 Task: Create fields in agent object.
Action: Mouse moved to (1058, 73)
Screenshot: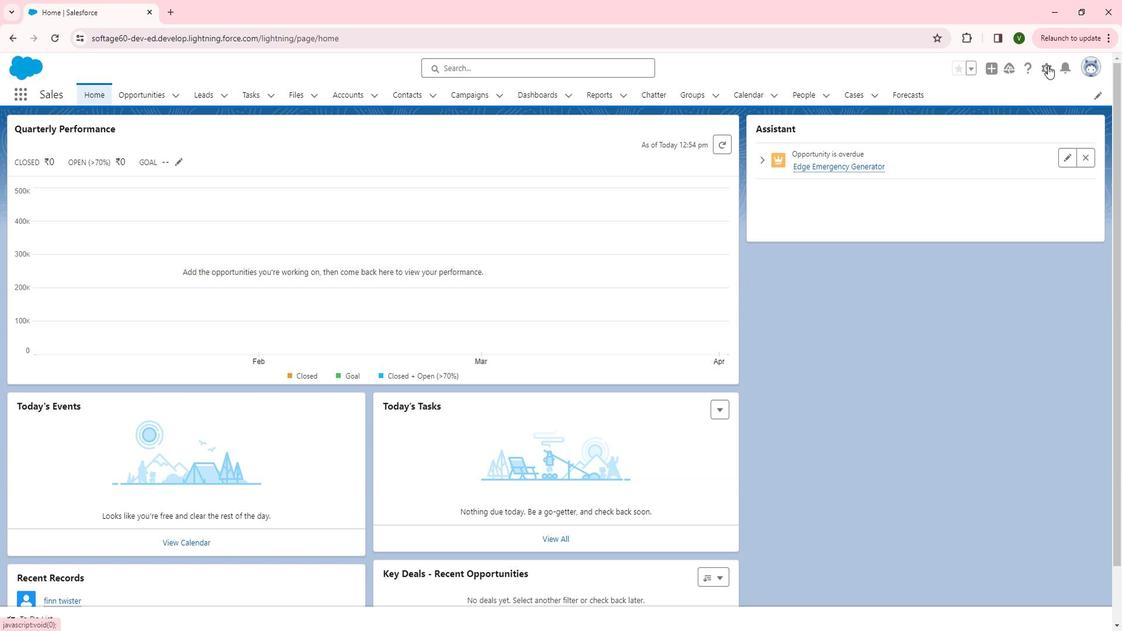 
Action: Mouse pressed left at (1058, 73)
Screenshot: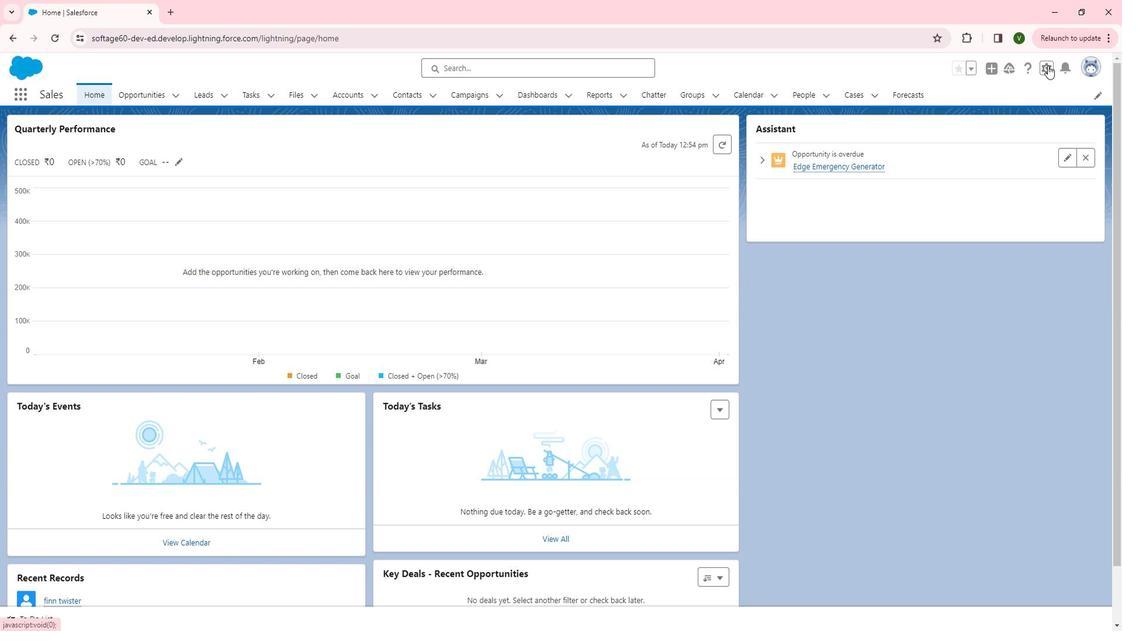 
Action: Mouse moved to (996, 109)
Screenshot: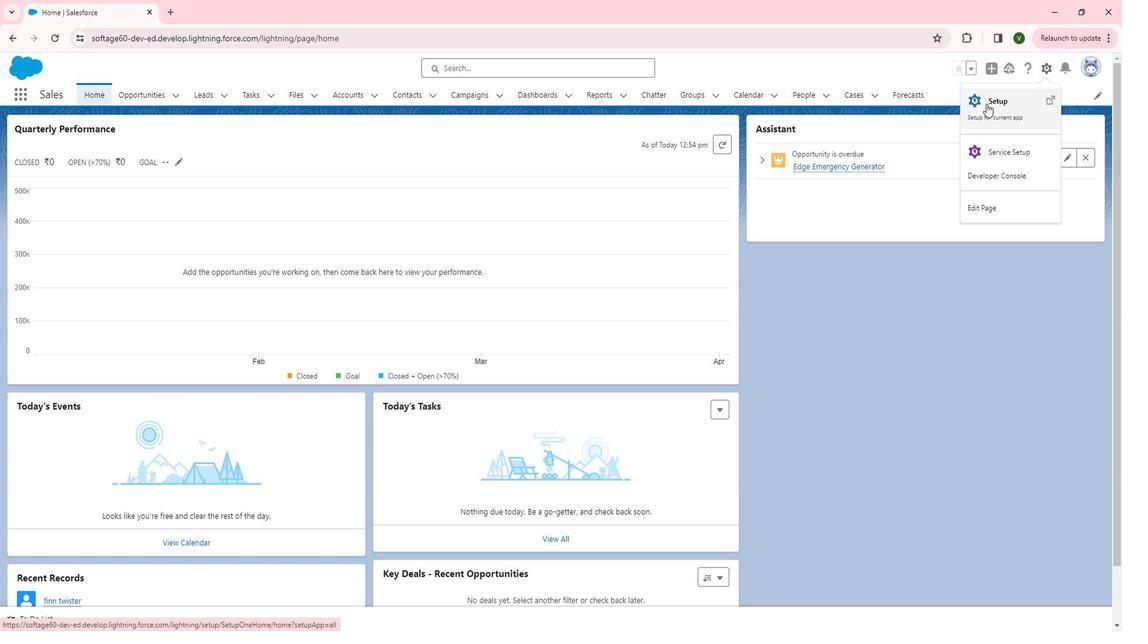 
Action: Mouse pressed left at (996, 109)
Screenshot: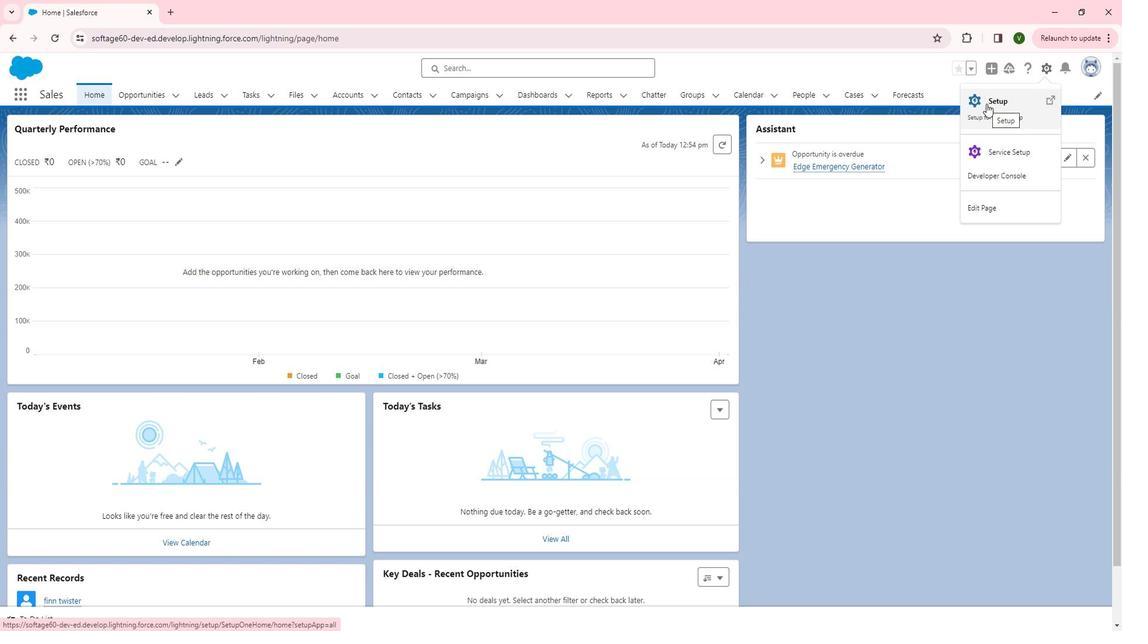 
Action: Mouse moved to (74, 320)
Screenshot: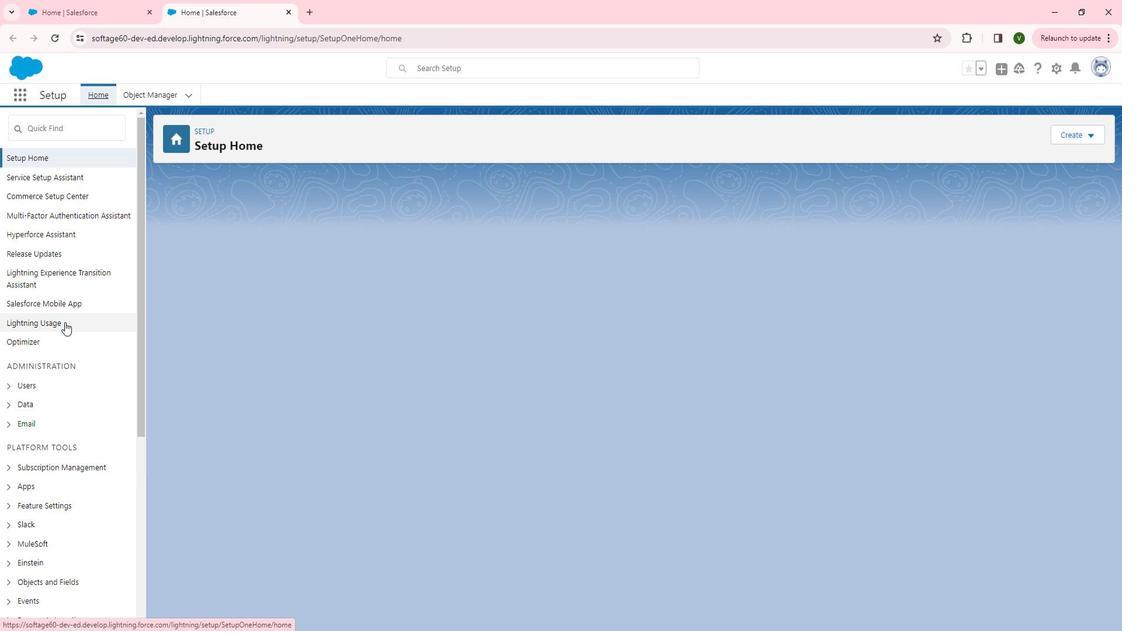 
Action: Mouse scrolled (74, 319) with delta (0, 0)
Screenshot: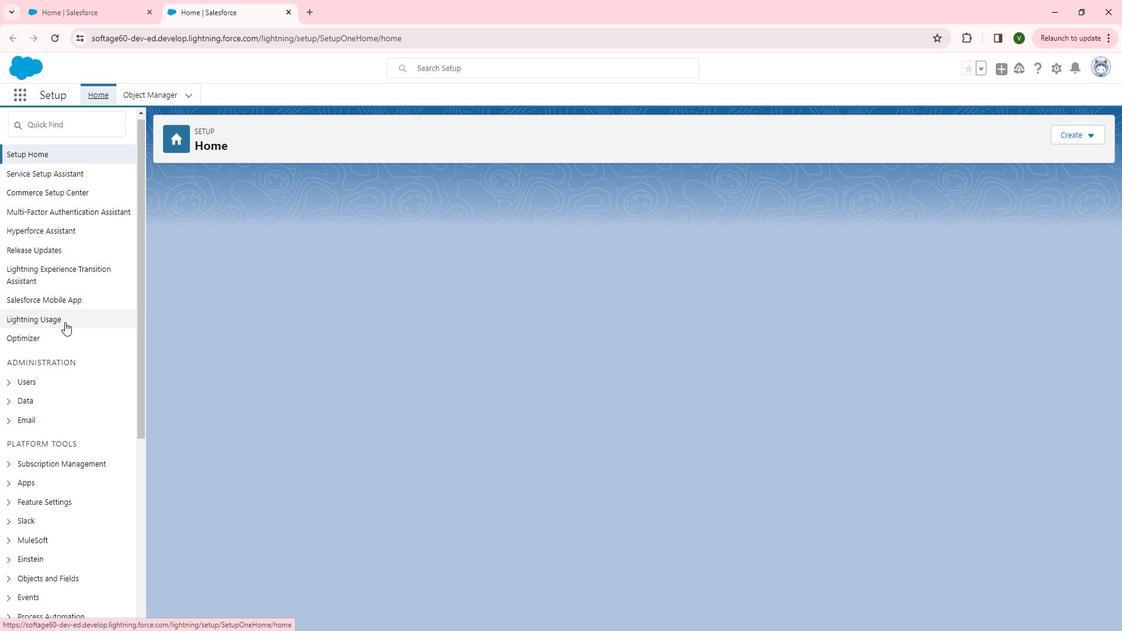 
Action: Mouse scrolled (74, 319) with delta (0, 0)
Screenshot: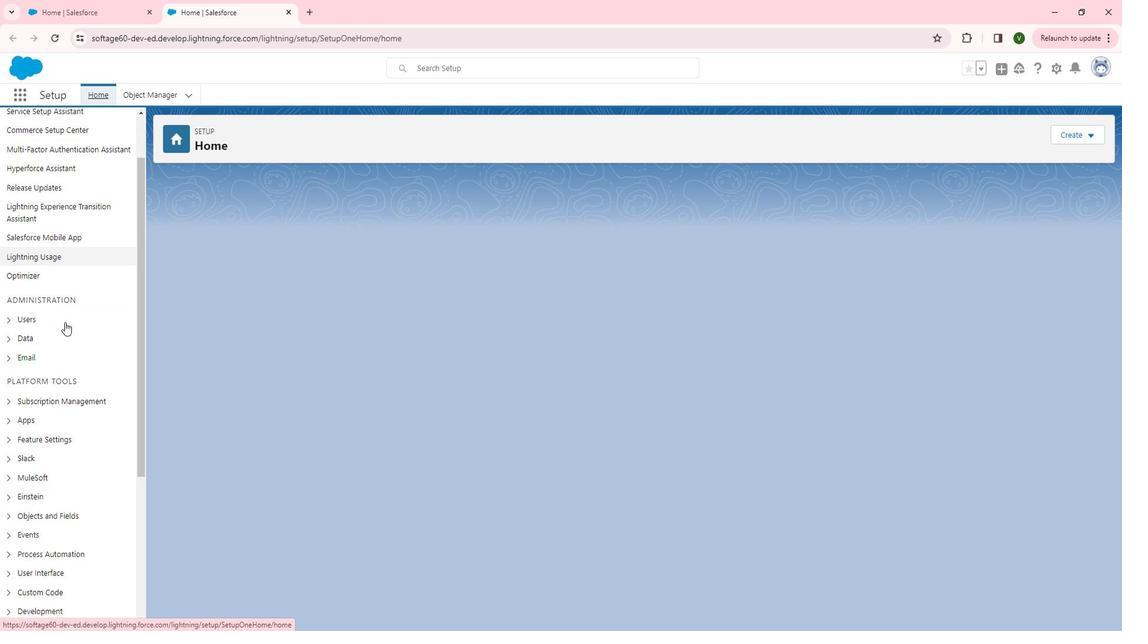 
Action: Mouse scrolled (74, 319) with delta (0, 0)
Screenshot: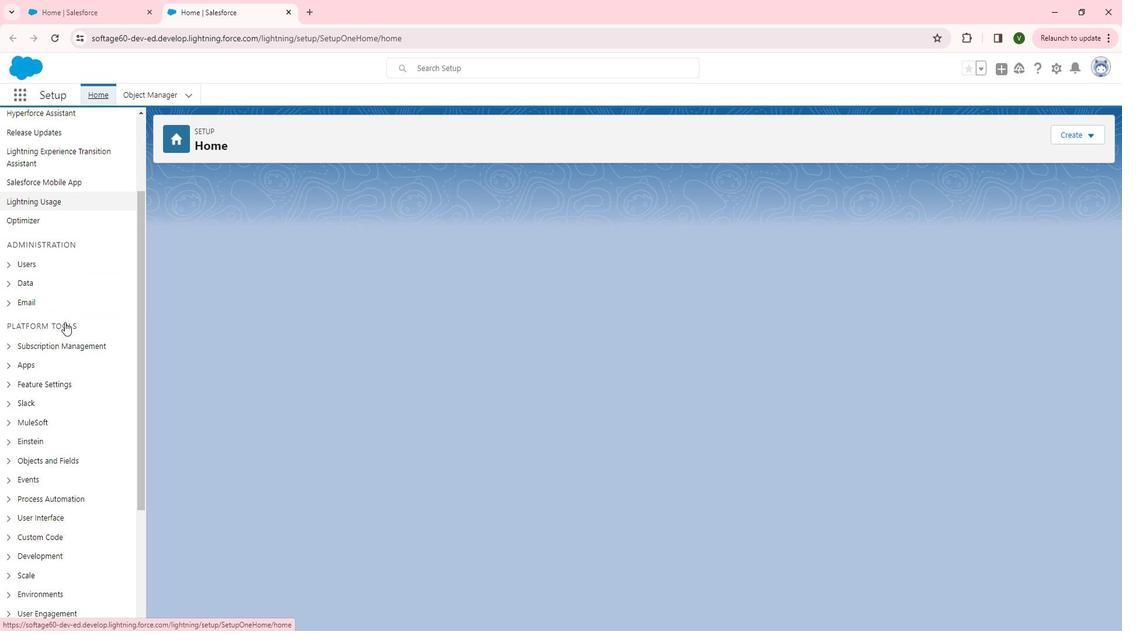 
Action: Mouse moved to (17, 395)
Screenshot: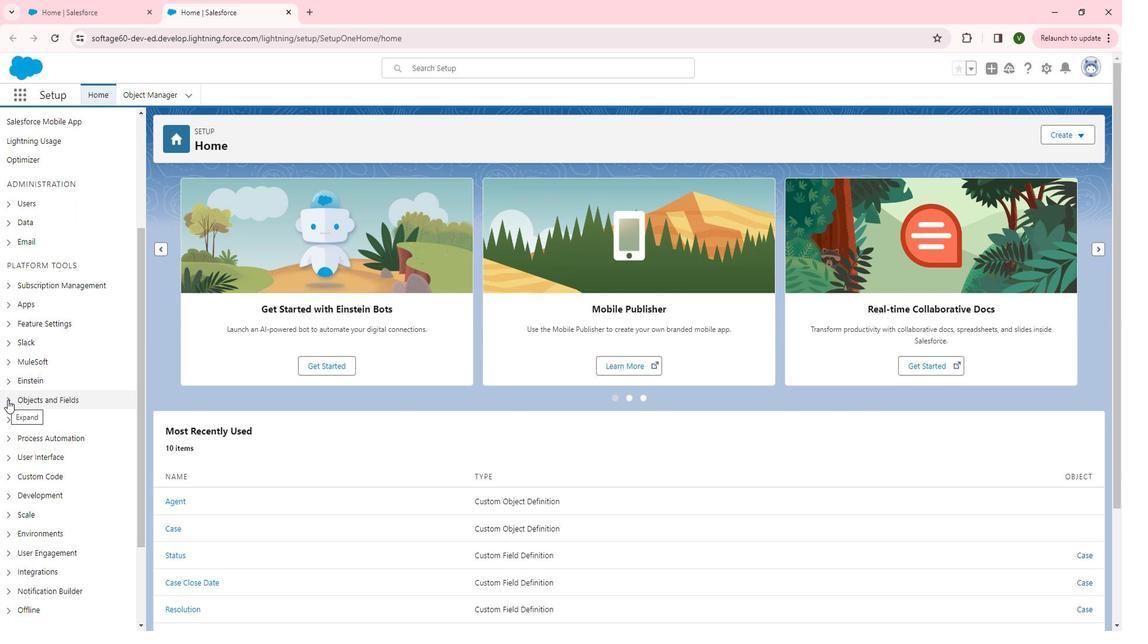
Action: Mouse pressed left at (17, 395)
Screenshot: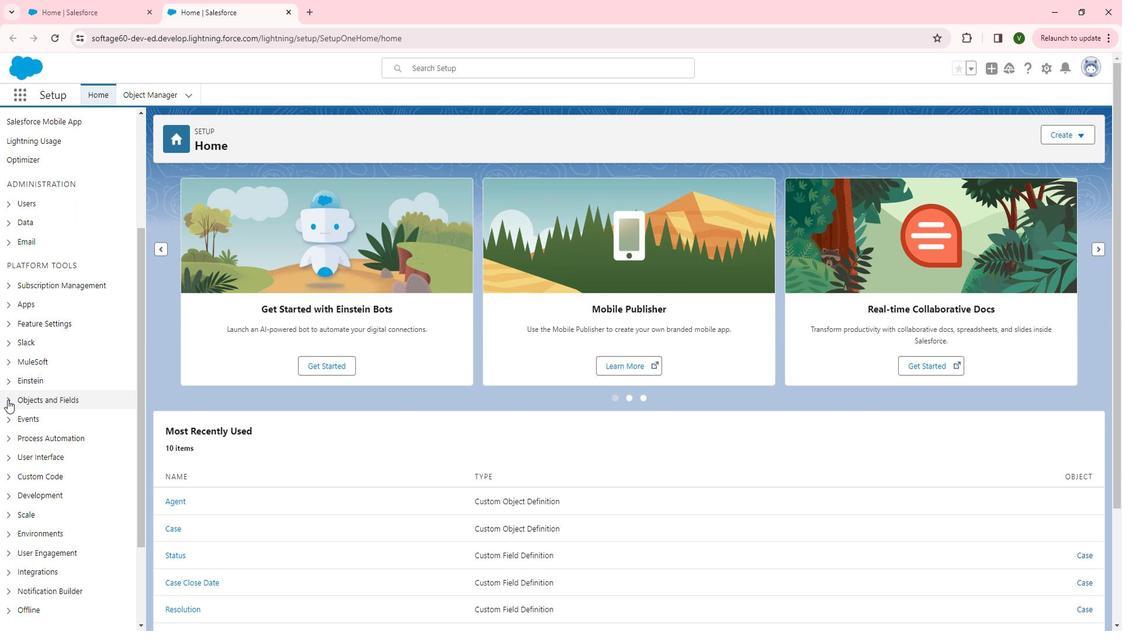 
Action: Mouse moved to (53, 399)
Screenshot: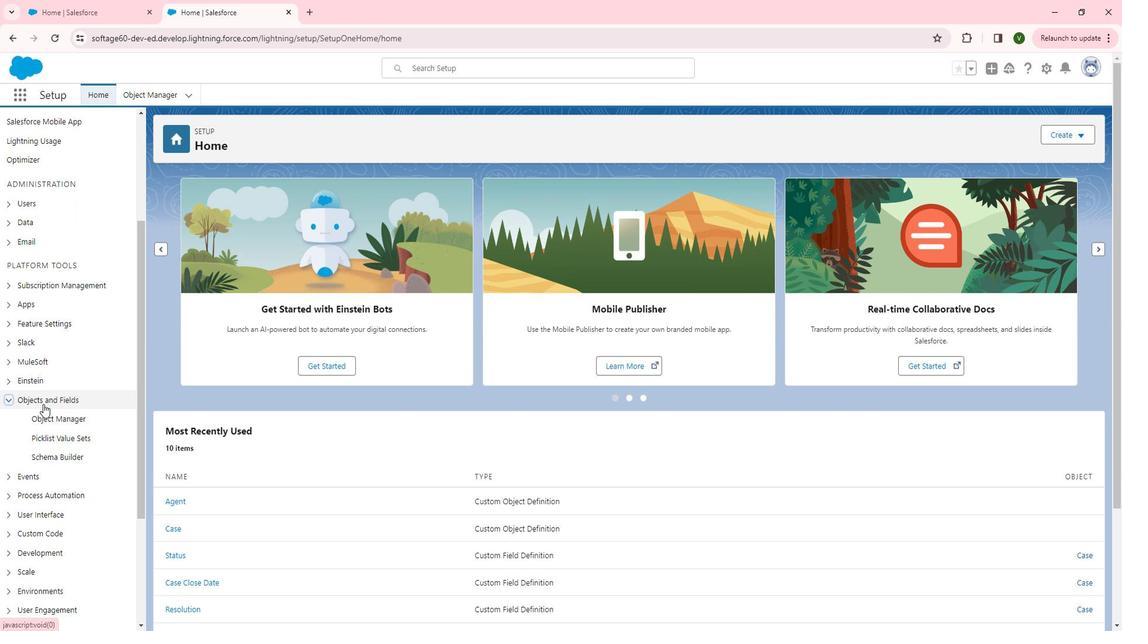 
Action: Mouse scrolled (53, 398) with delta (0, 0)
Screenshot: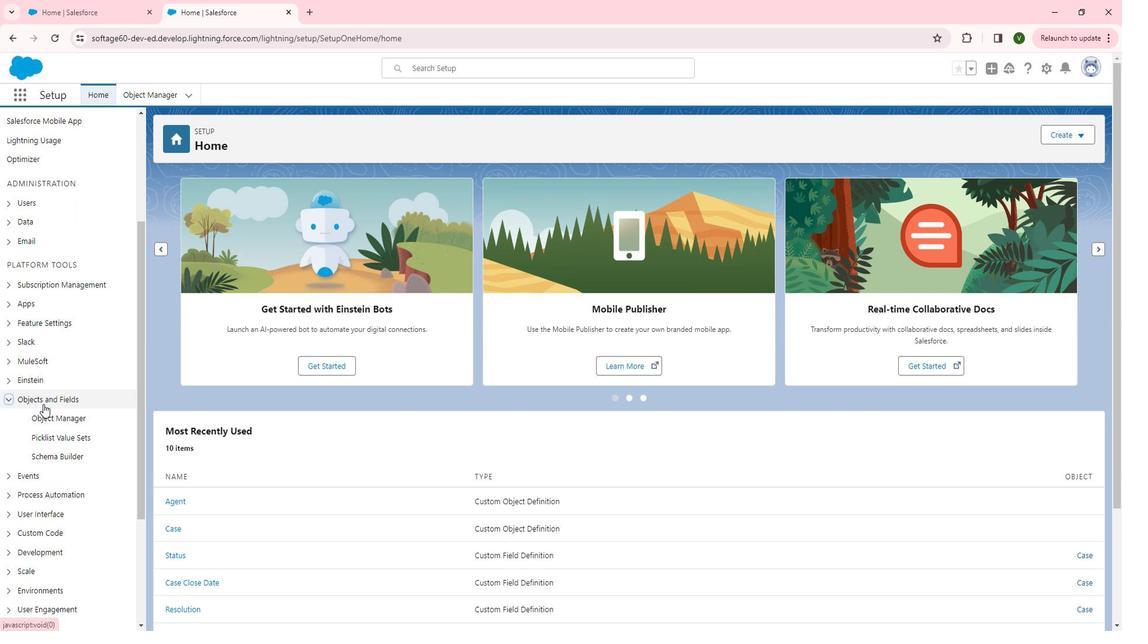 
Action: Mouse moved to (80, 351)
Screenshot: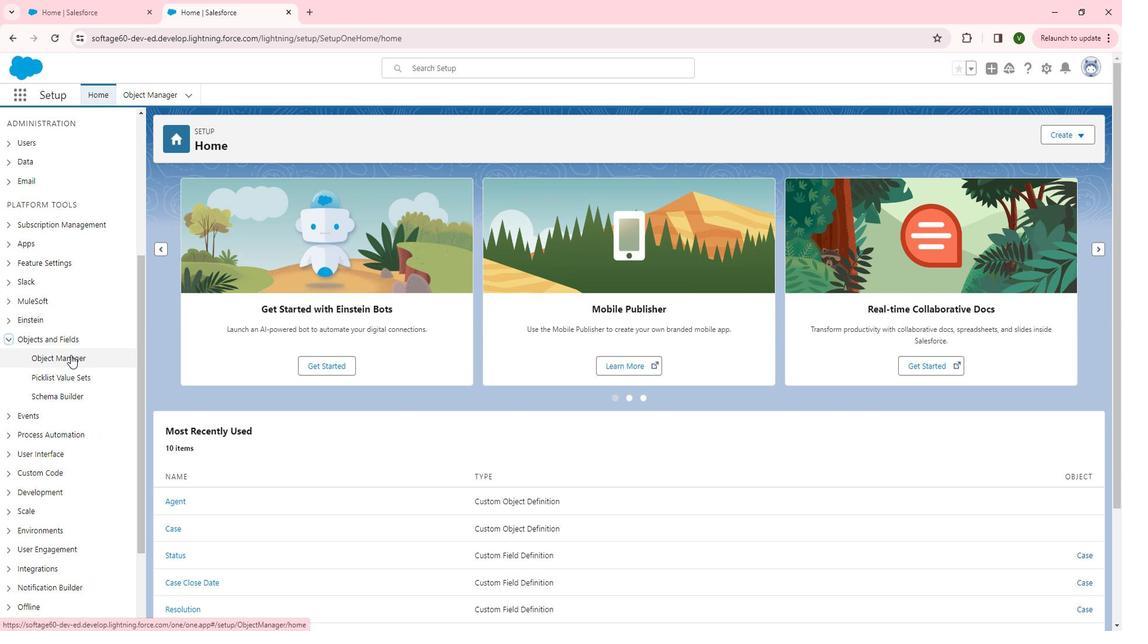 
Action: Mouse pressed left at (80, 351)
Screenshot: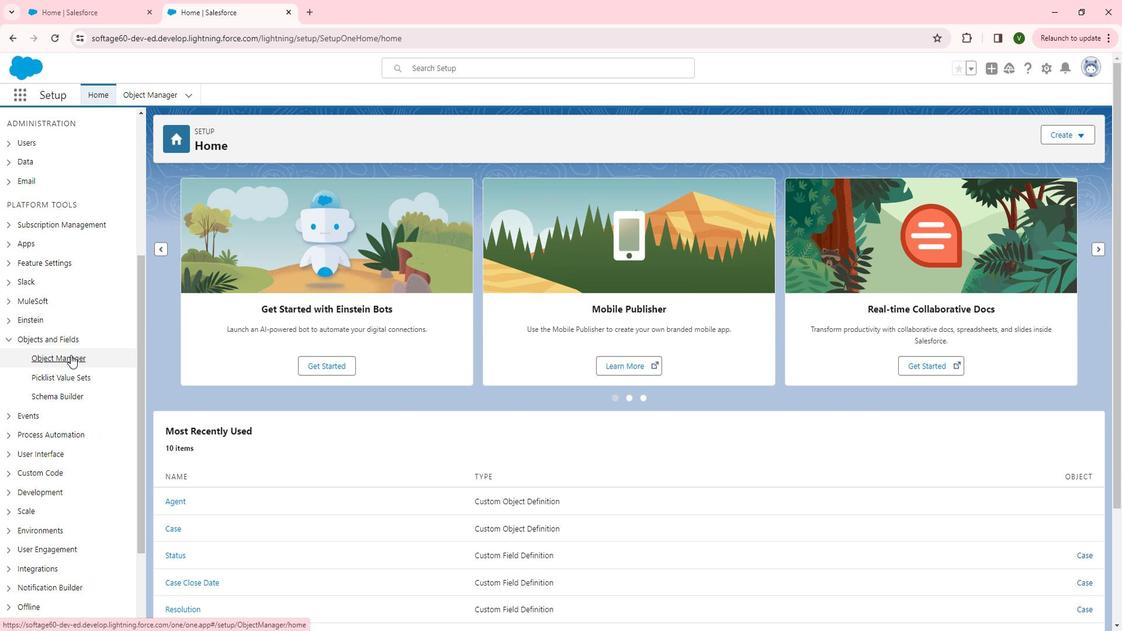 
Action: Mouse moved to (32, 263)
Screenshot: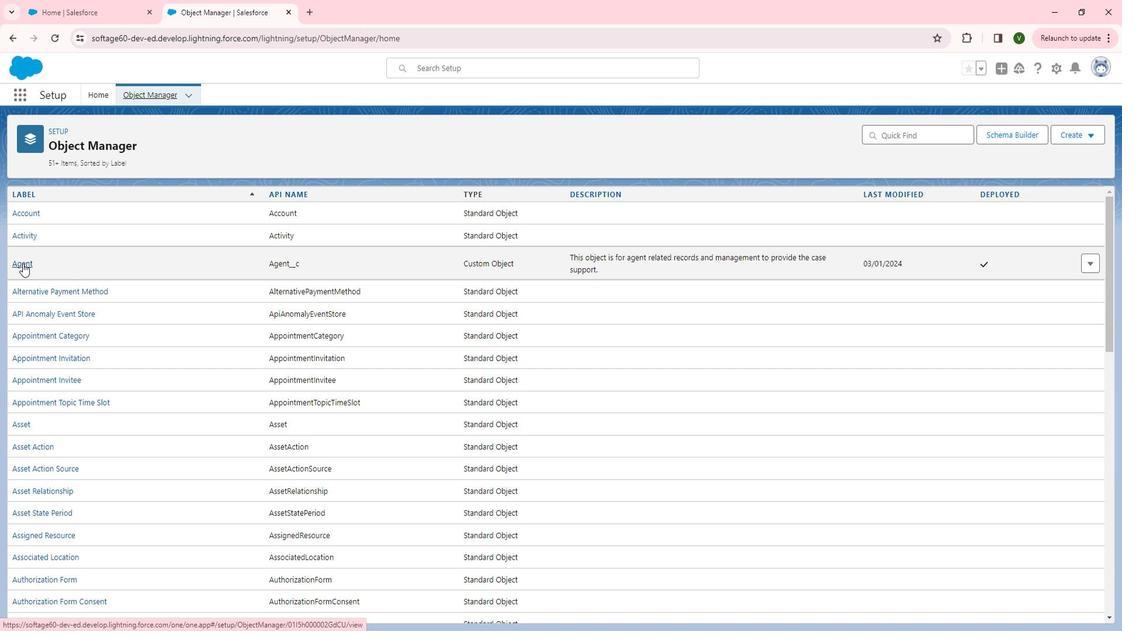 
Action: Mouse pressed left at (32, 263)
Screenshot: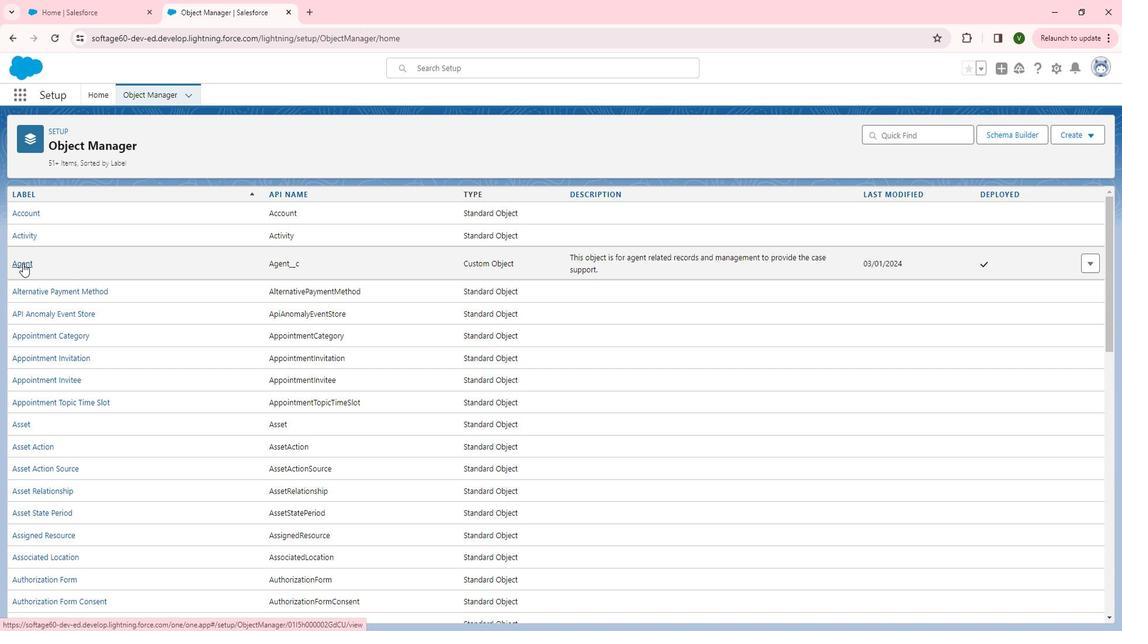 
Action: Mouse moved to (101, 219)
Screenshot: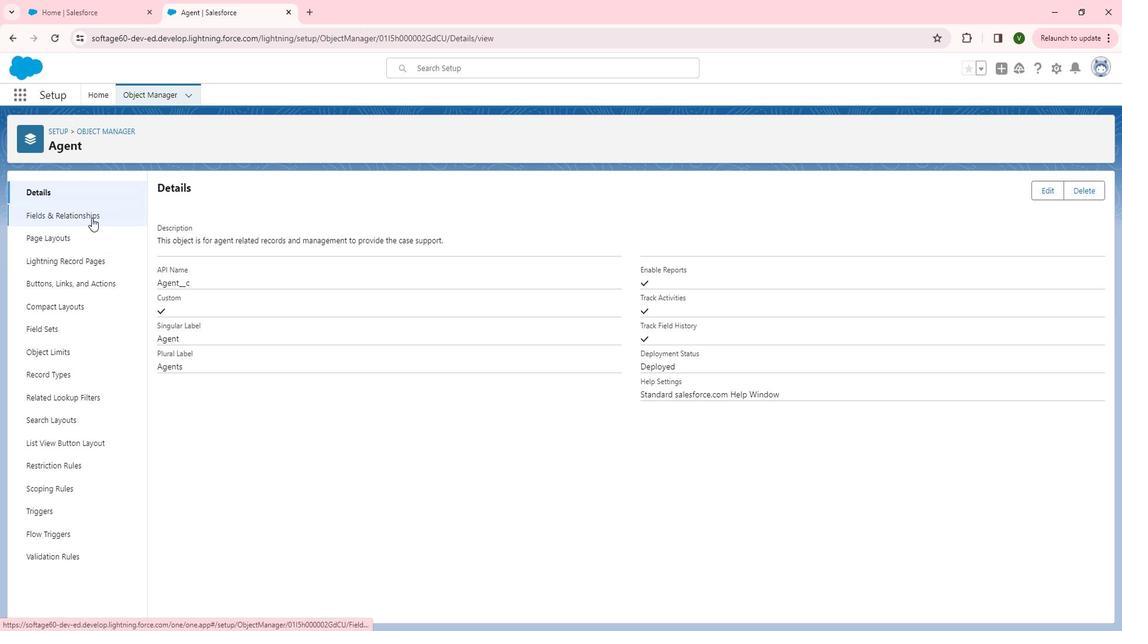
Action: Mouse pressed left at (101, 219)
Screenshot: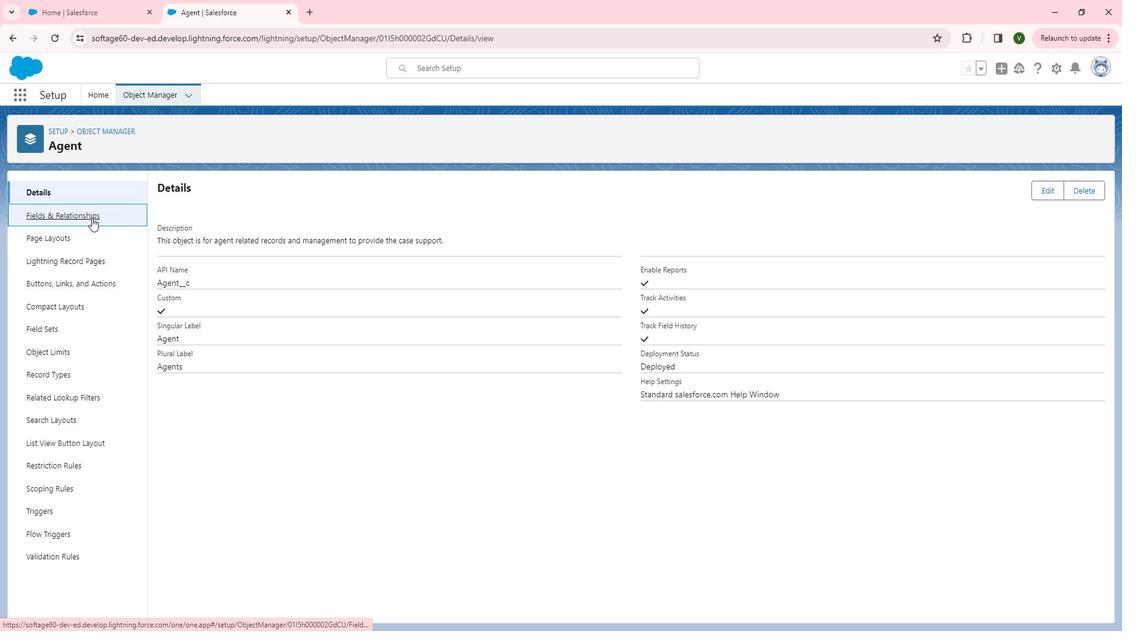 
Action: Mouse moved to (869, 196)
Screenshot: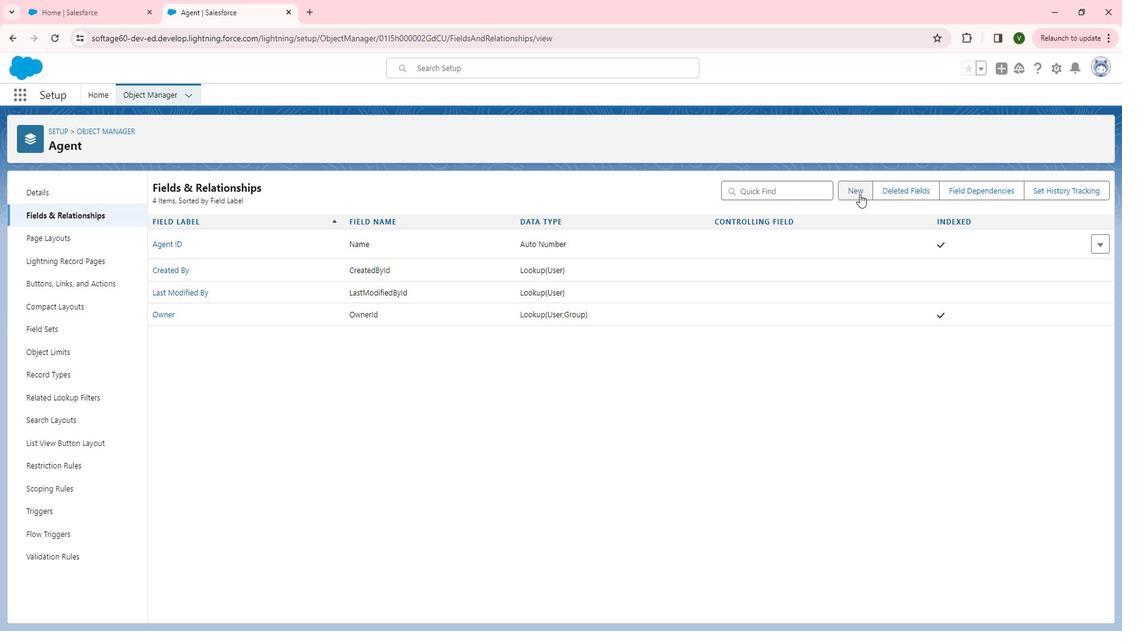
Action: Mouse pressed left at (869, 196)
Screenshot: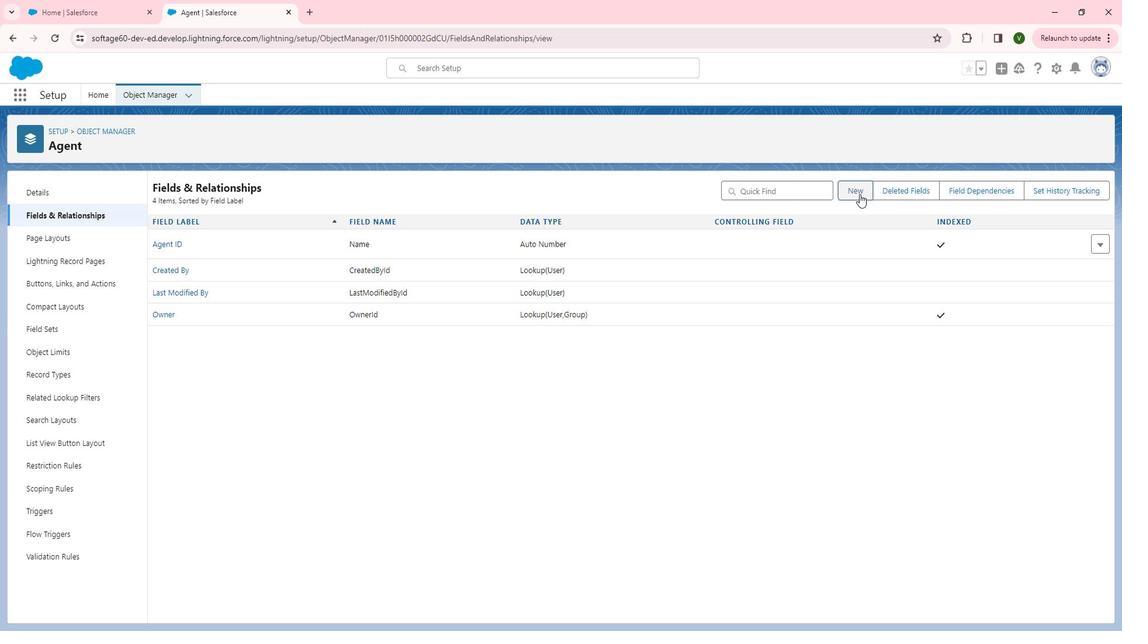
Action: Mouse moved to (300, 432)
Screenshot: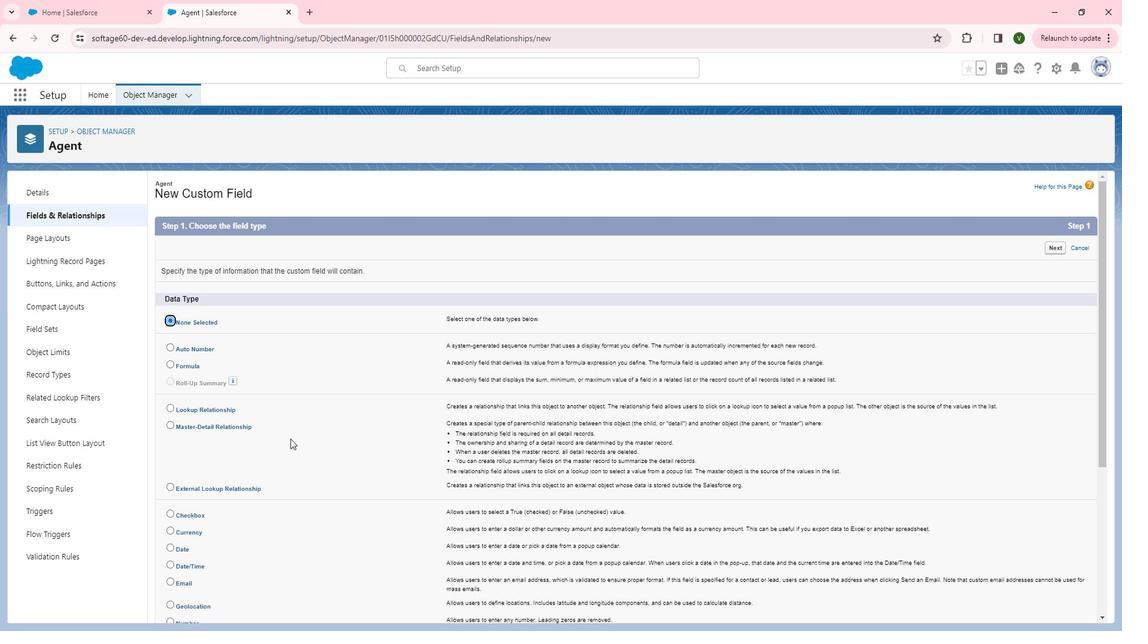 
Action: Mouse scrolled (300, 431) with delta (0, 0)
Screenshot: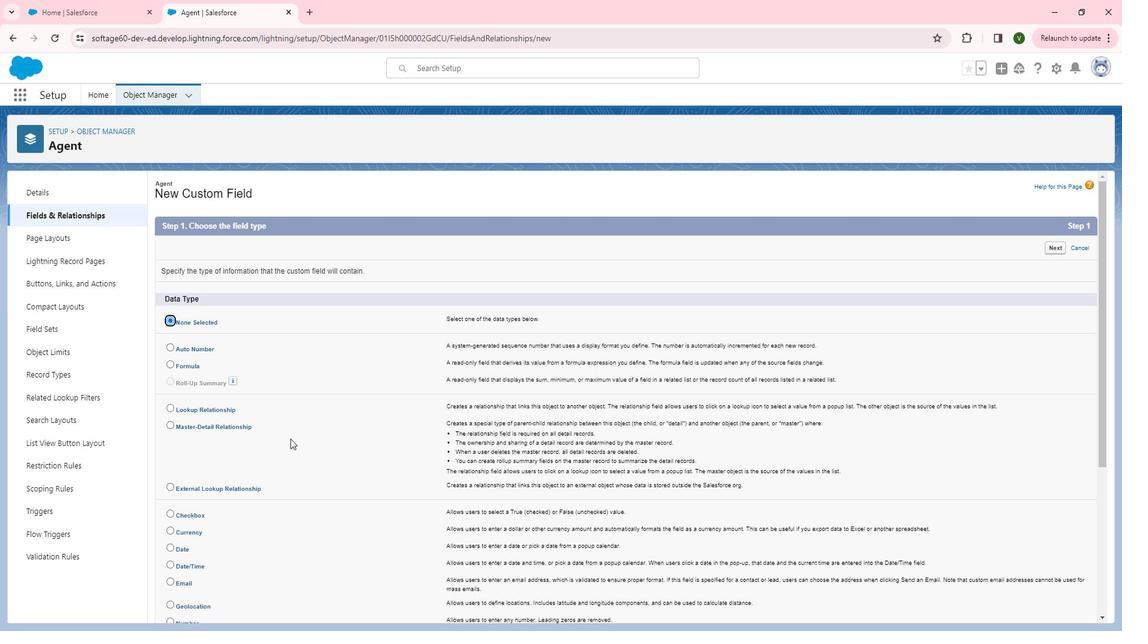 
Action: Mouse scrolled (300, 431) with delta (0, 0)
Screenshot: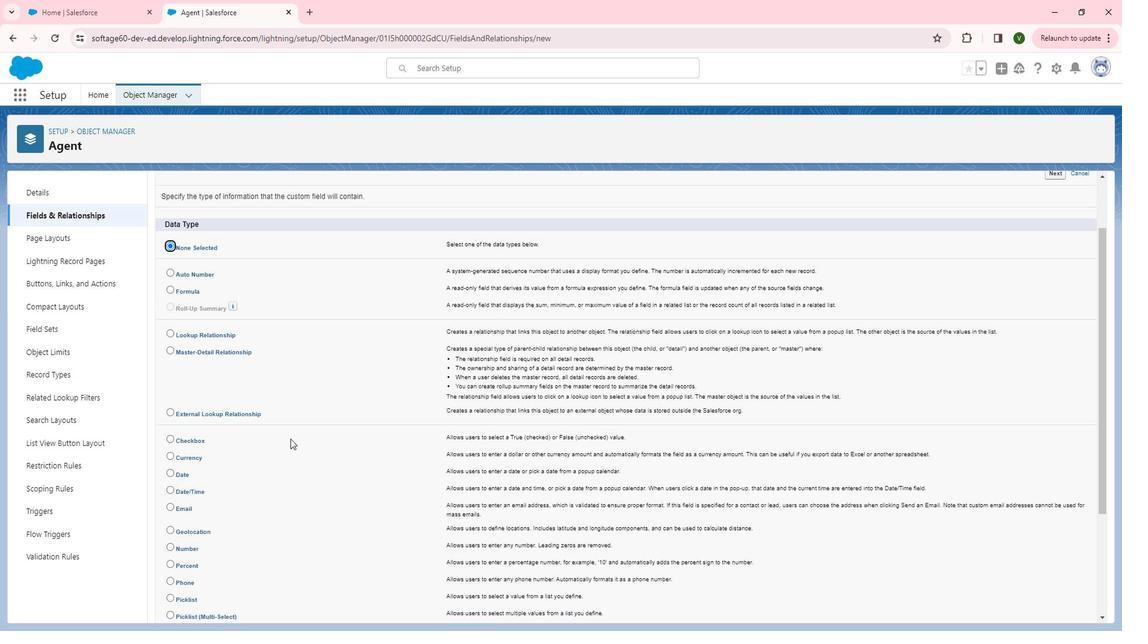 
Action: Mouse scrolled (300, 431) with delta (0, 0)
Screenshot: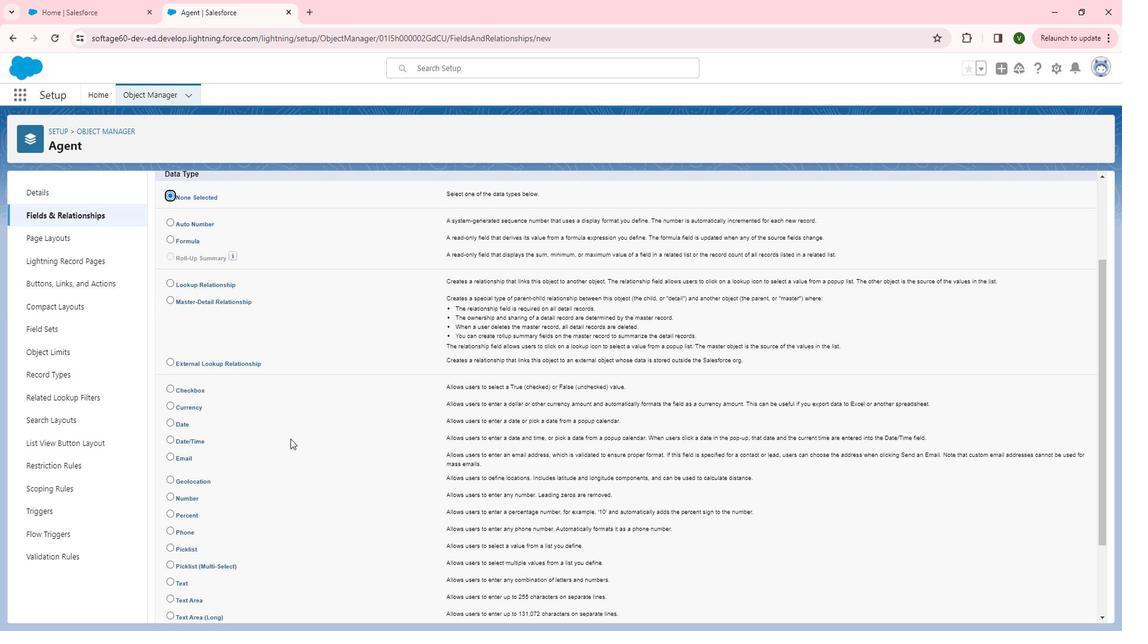 
Action: Mouse moved to (277, 438)
Screenshot: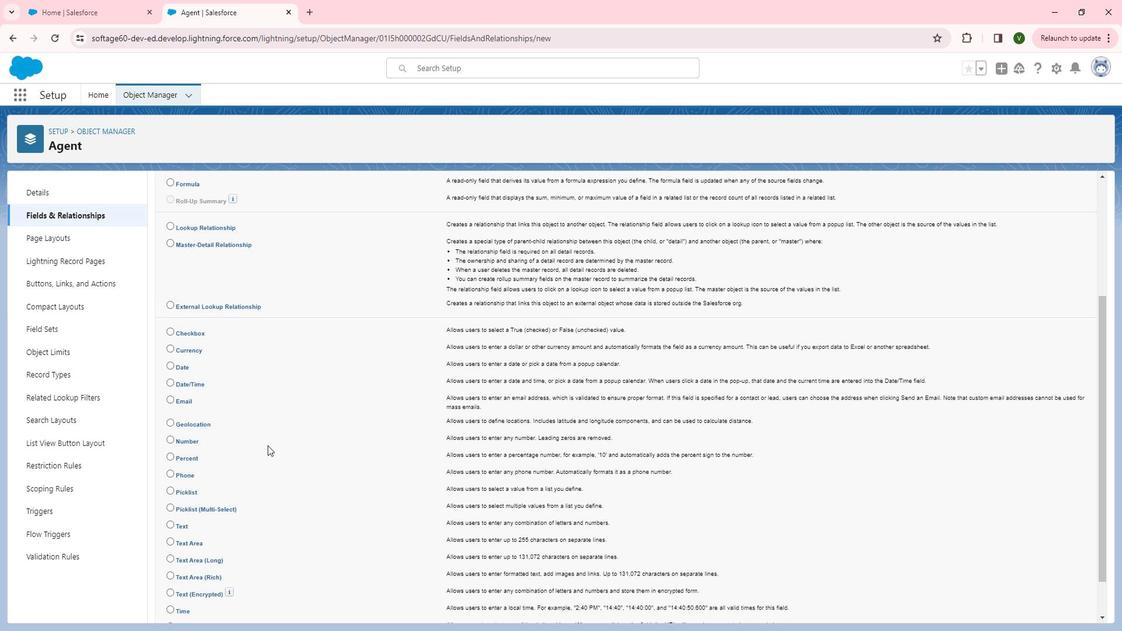 
Action: Mouse scrolled (277, 438) with delta (0, 0)
Screenshot: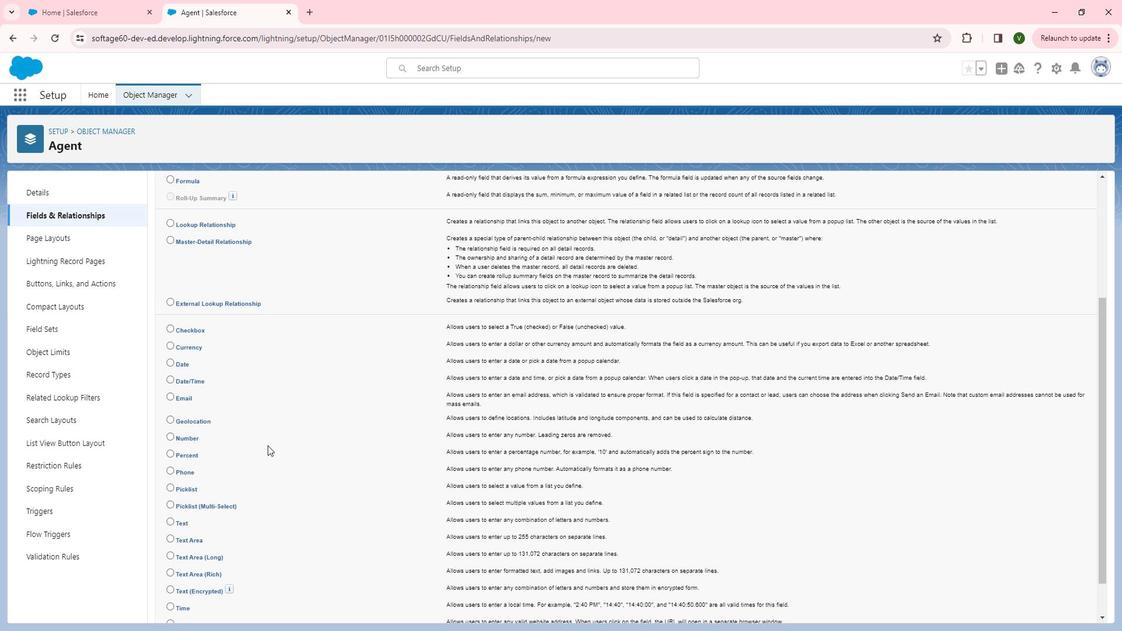 
Action: Mouse scrolled (277, 438) with delta (0, 0)
Screenshot: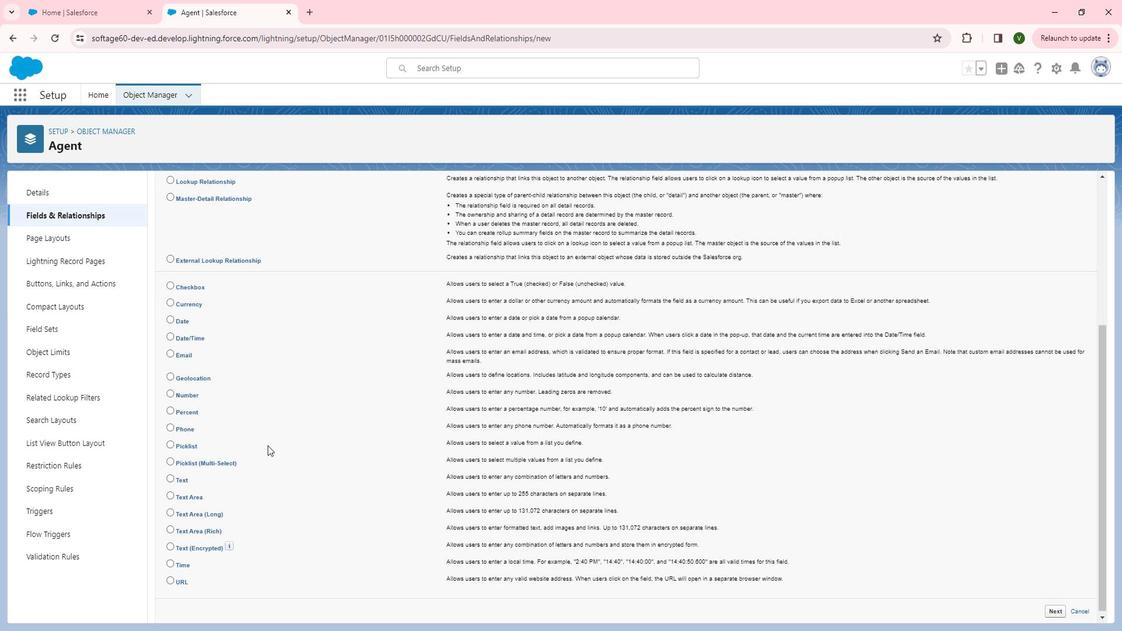
Action: Mouse moved to (182, 468)
Screenshot: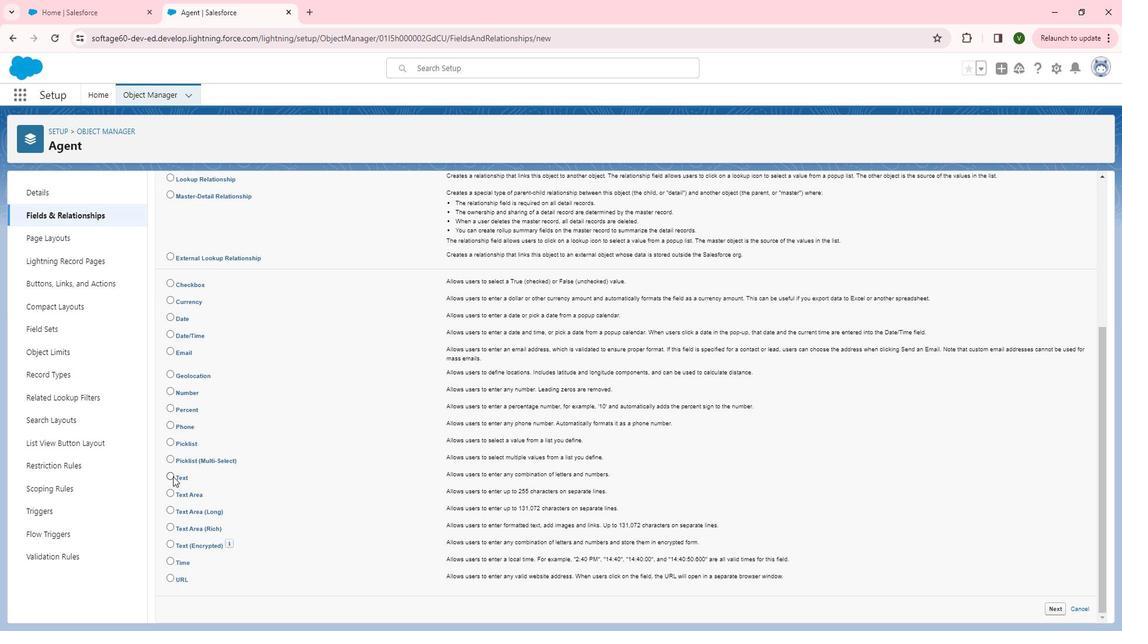 
Action: Mouse pressed left at (182, 468)
Screenshot: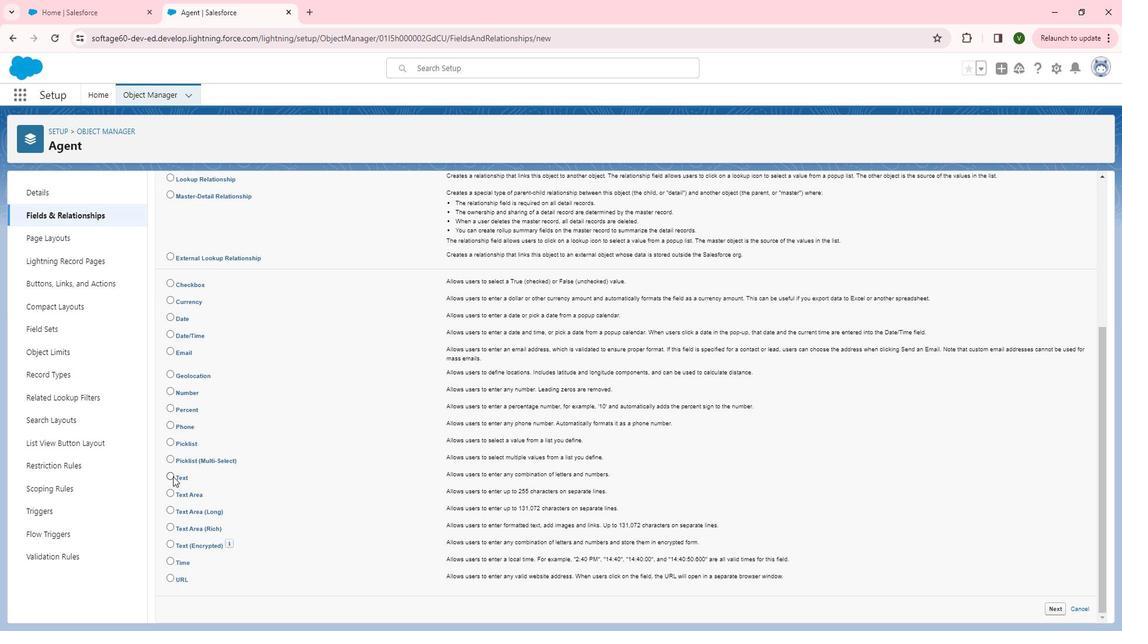 
Action: Mouse moved to (1068, 597)
Screenshot: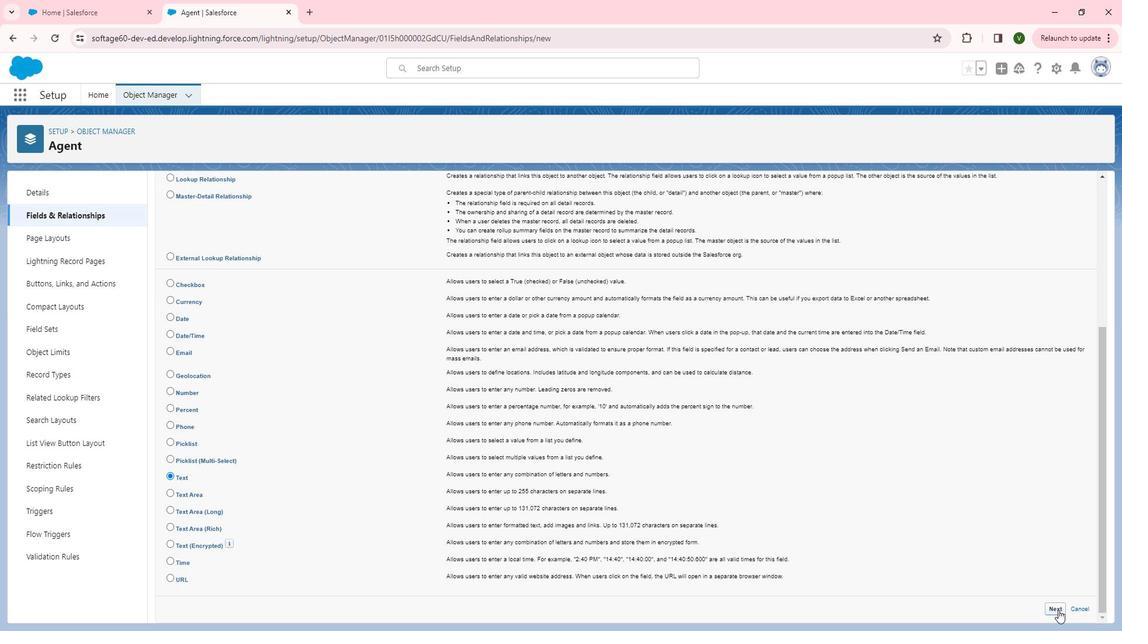 
Action: Mouse pressed left at (1068, 597)
Screenshot: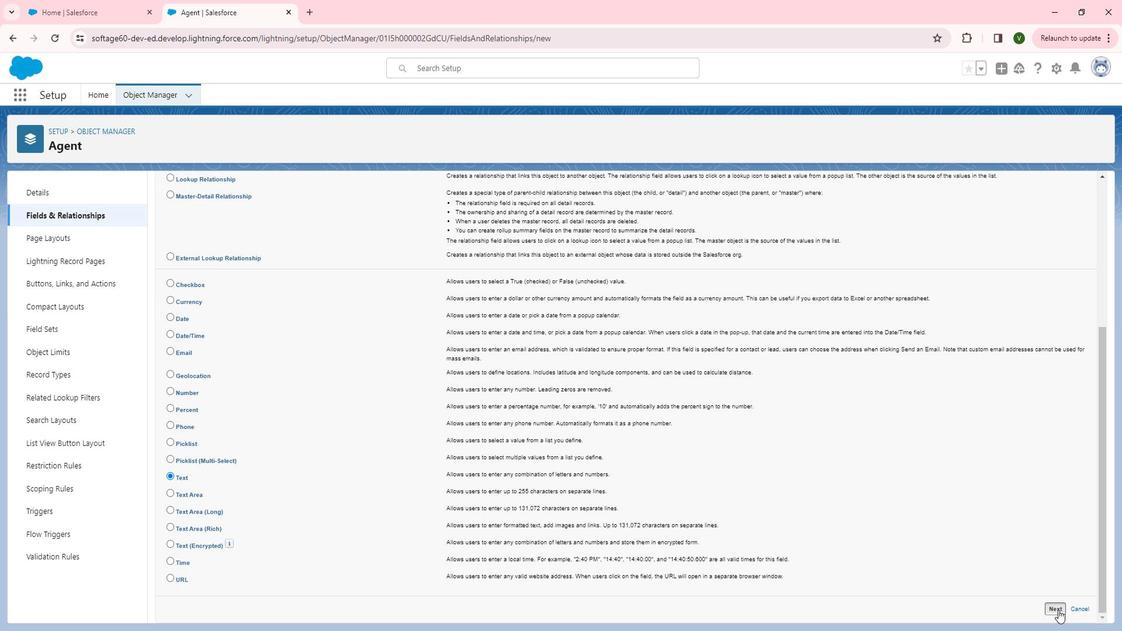 
Action: Mouse moved to (362, 270)
Screenshot: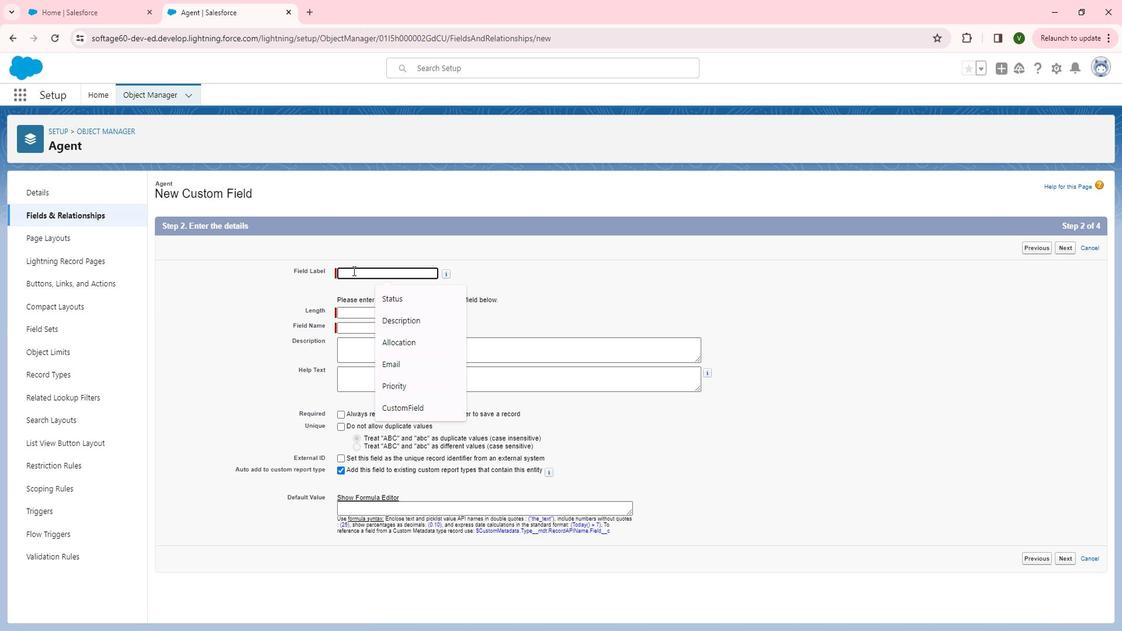 
Action: Mouse pressed left at (362, 270)
Screenshot: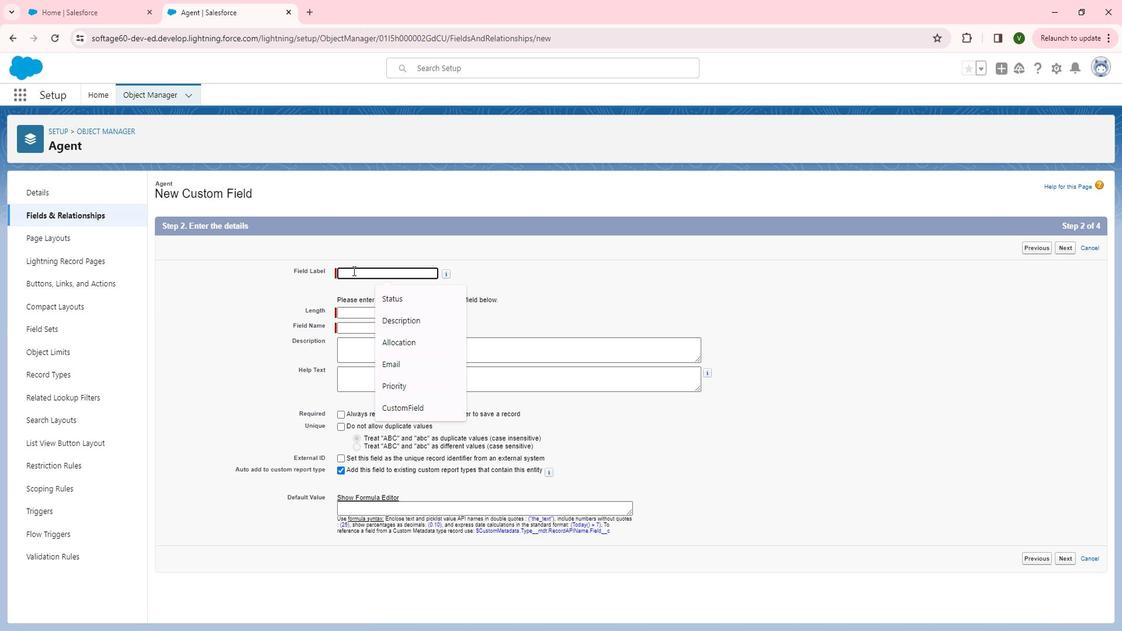 
Action: Mouse moved to (374, 276)
Screenshot: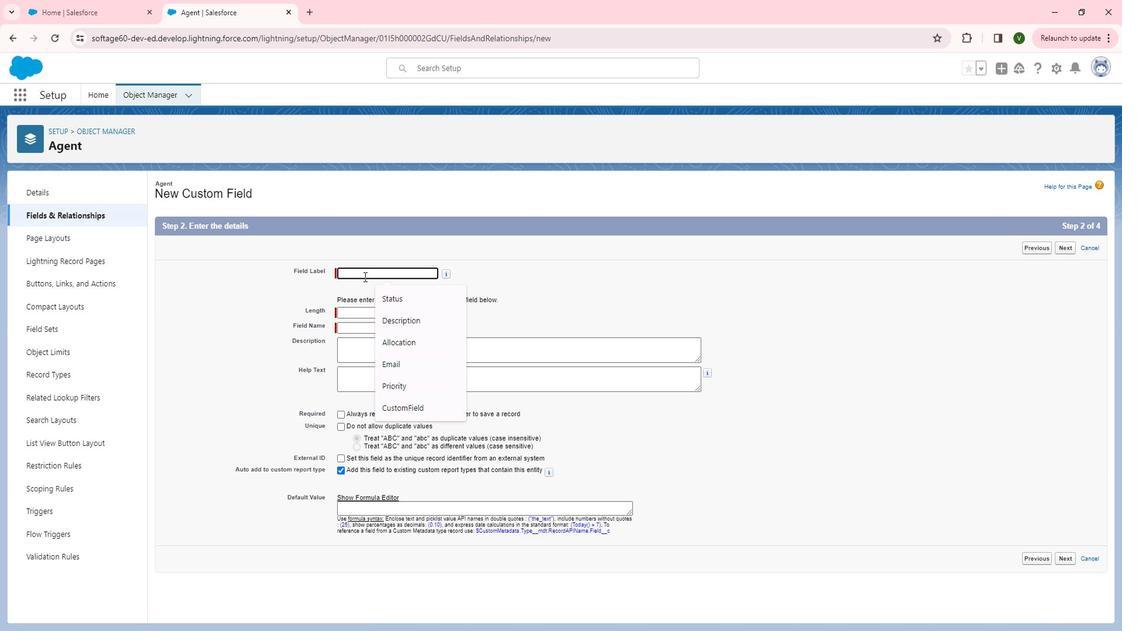 
Action: Key pressed <Key.shift>First<Key.space><Key.shift>Name<Key.tab>
Screenshot: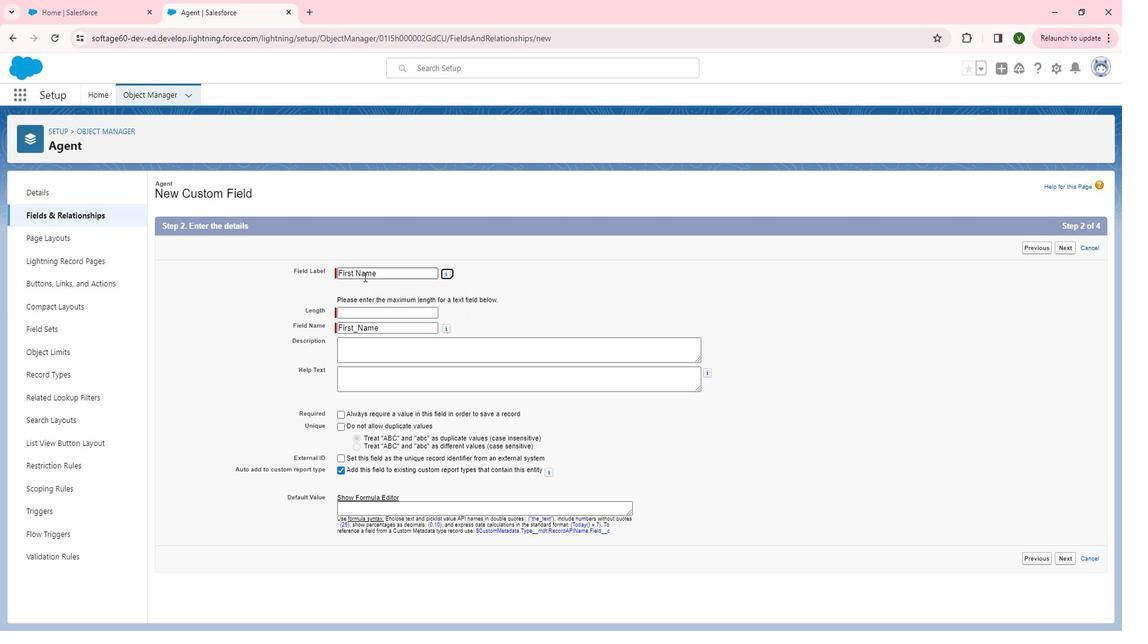 
Action: Mouse moved to (386, 305)
Screenshot: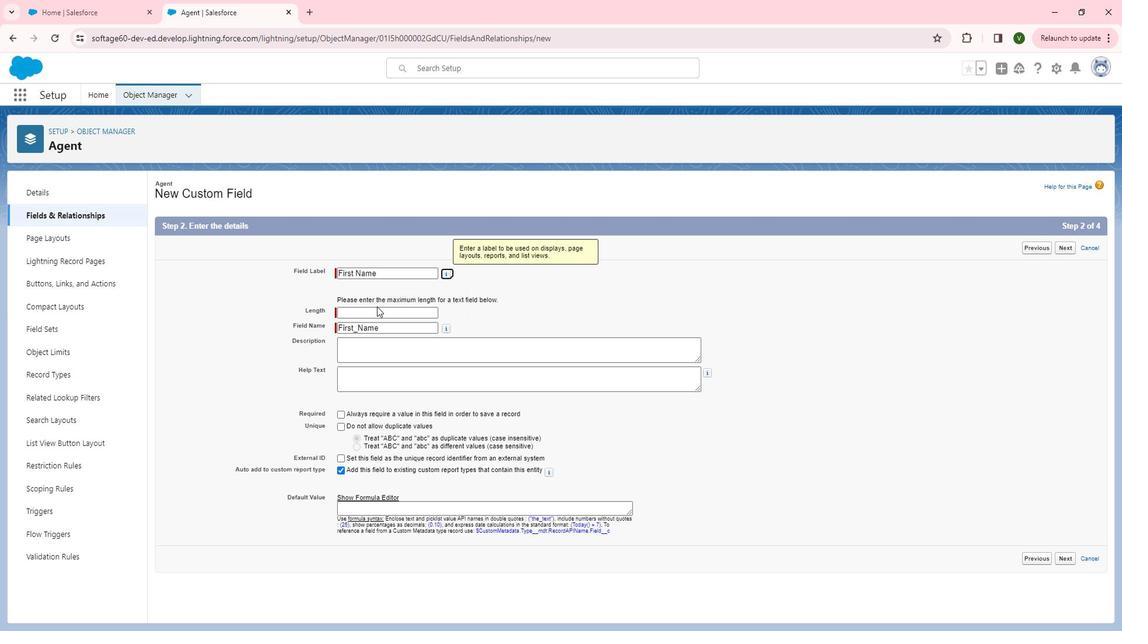 
Action: Mouse pressed left at (386, 305)
Screenshot: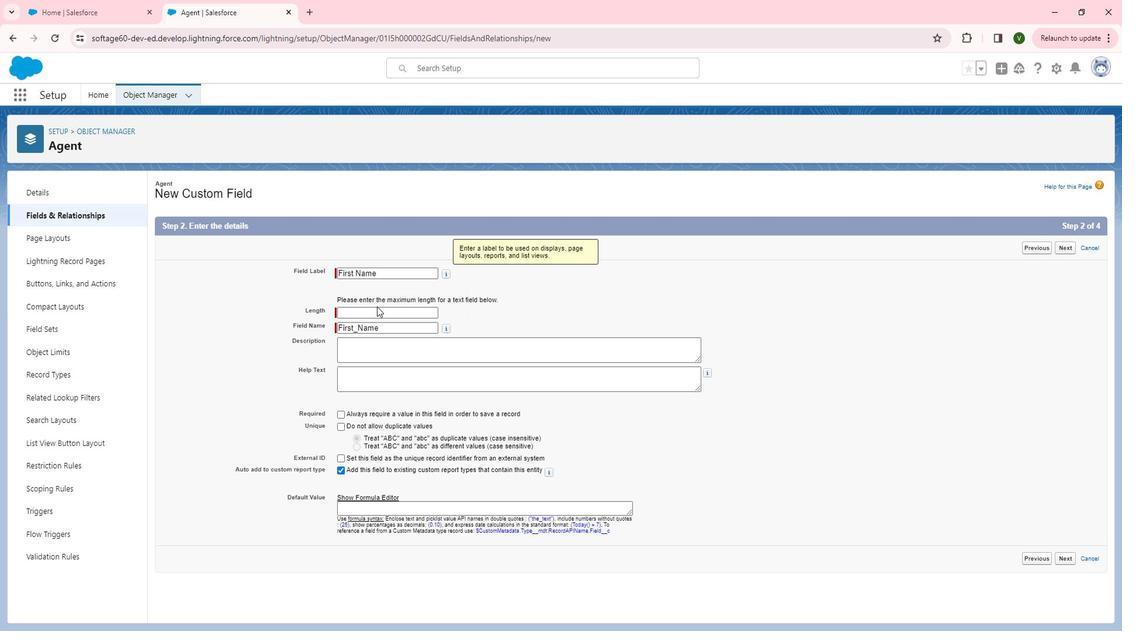 
Action: Mouse moved to (386, 310)
Screenshot: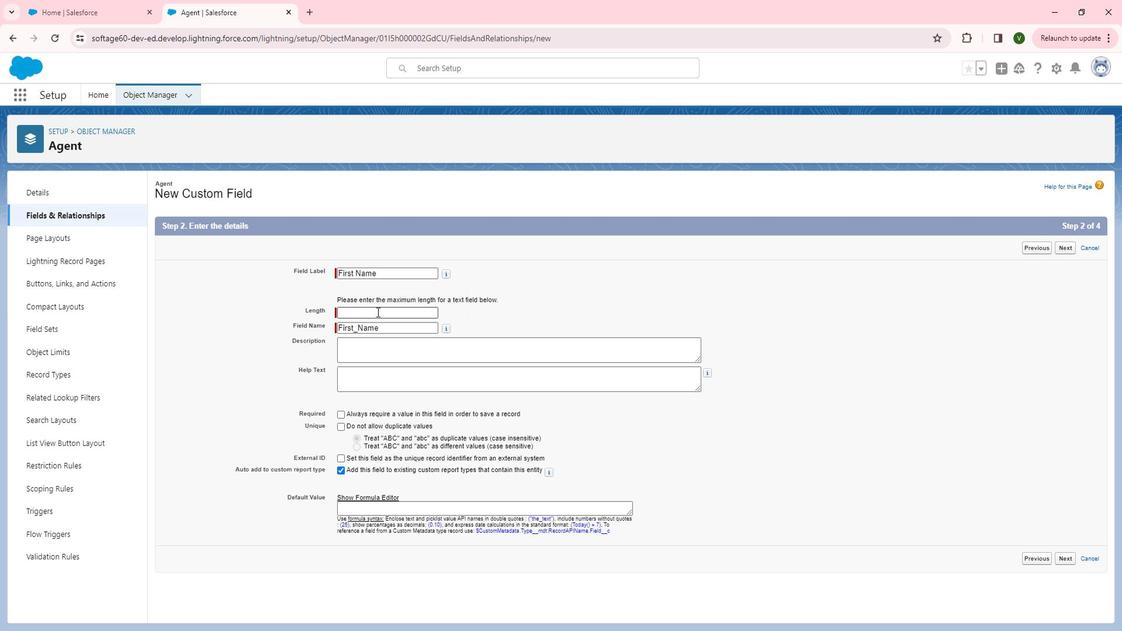
Action: Mouse pressed left at (386, 310)
Screenshot: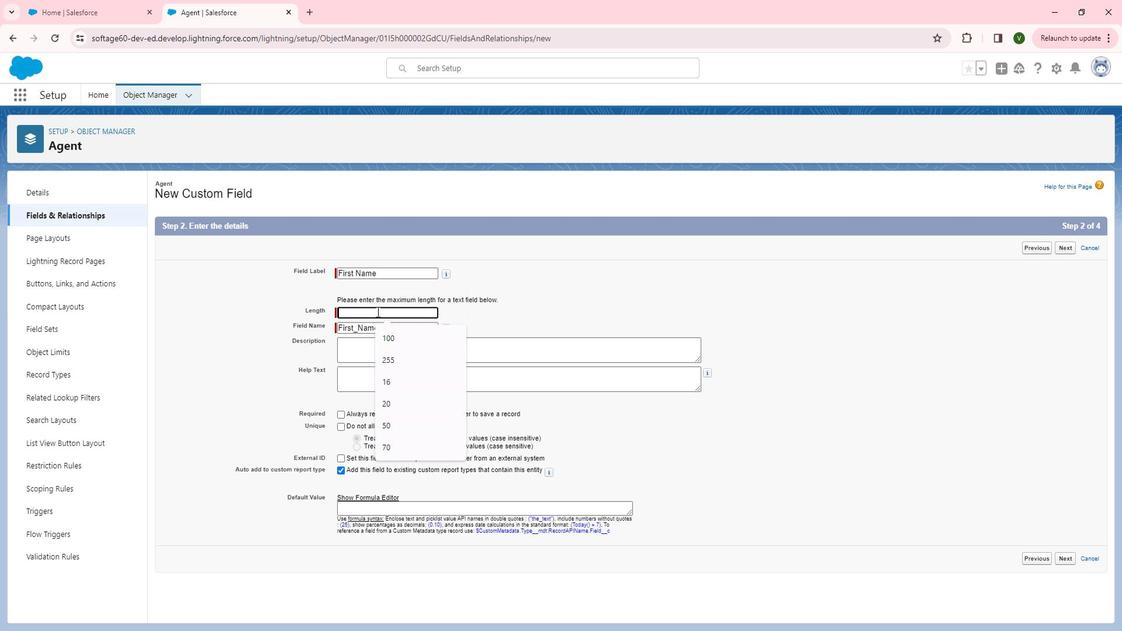 
Action: Mouse moved to (392, 306)
Screenshot: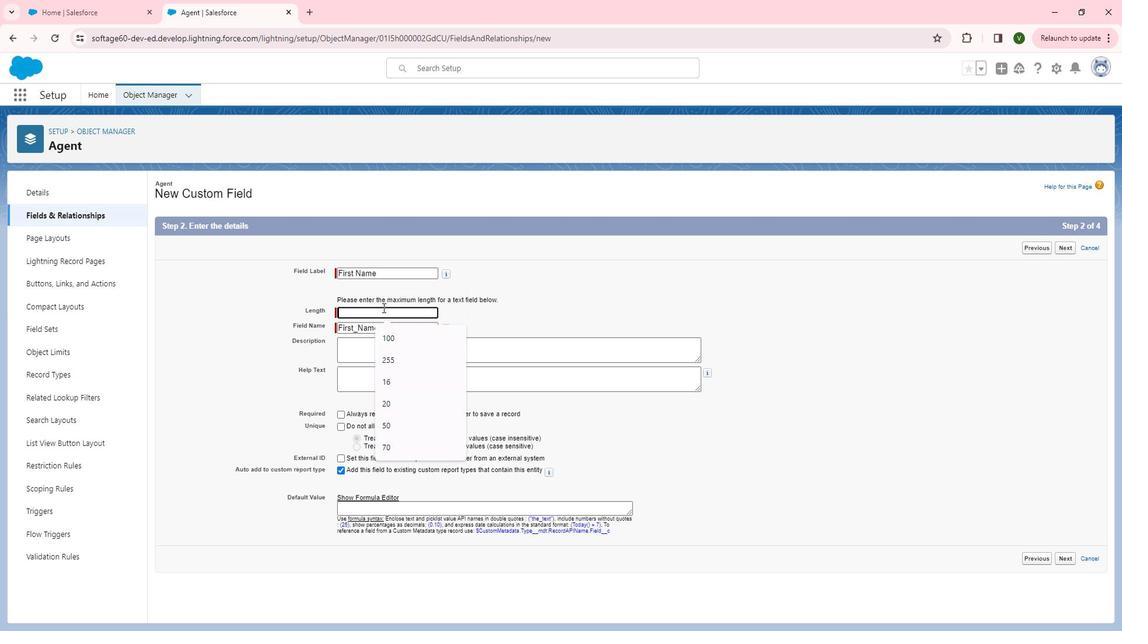
Action: Key pressed 60
Screenshot: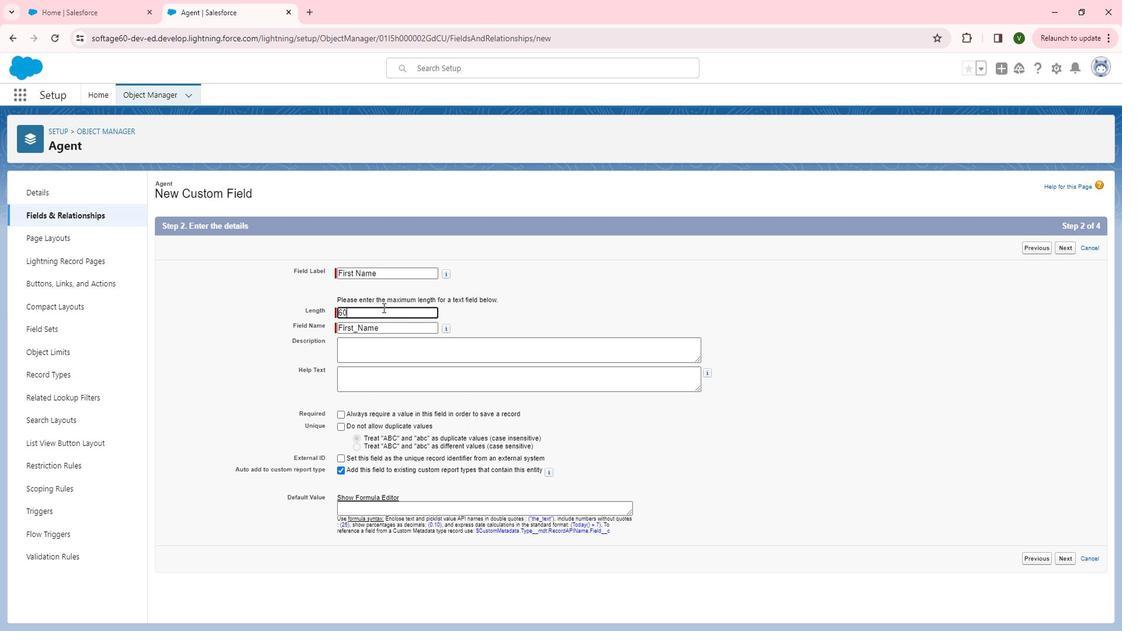 
Action: Mouse moved to (402, 346)
Screenshot: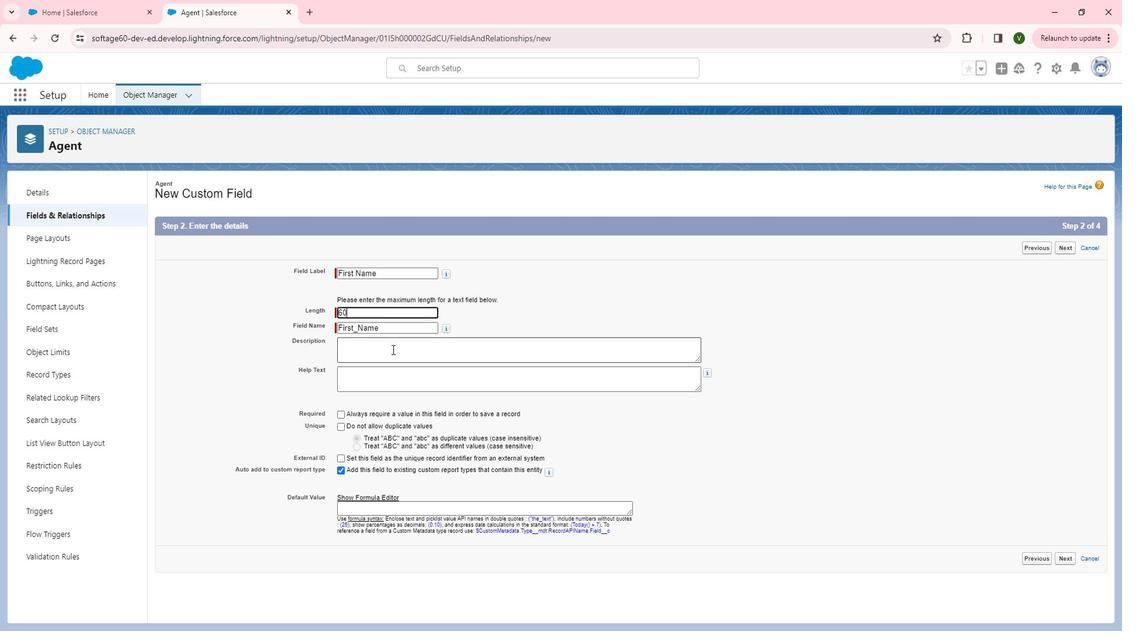 
Action: Mouse pressed left at (402, 346)
Screenshot: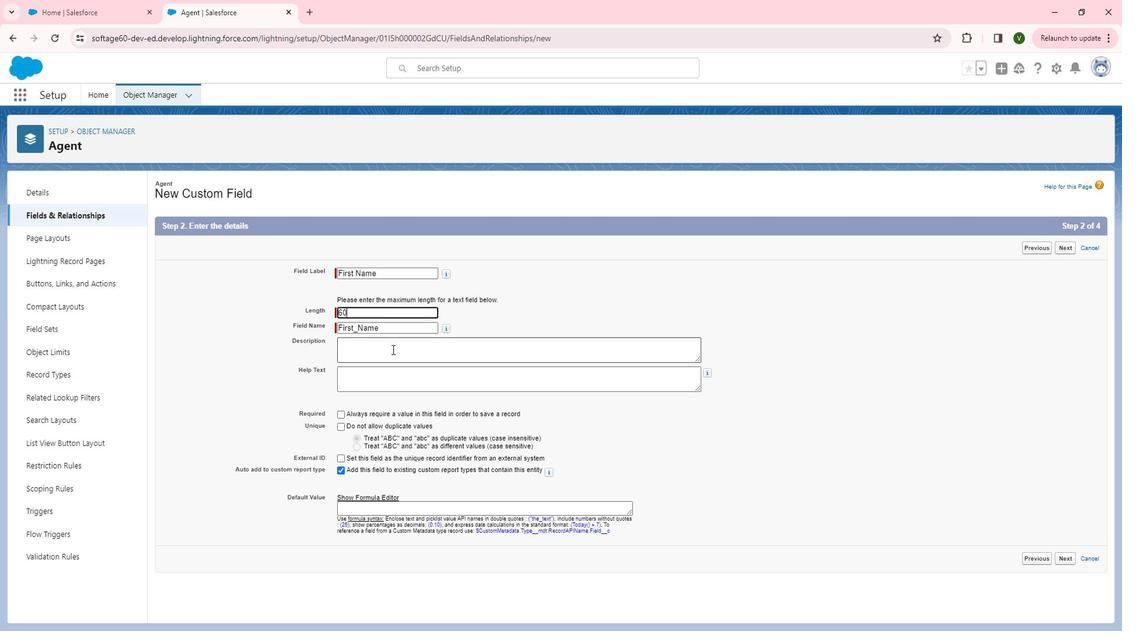 
Action: Mouse moved to (381, 354)
Screenshot: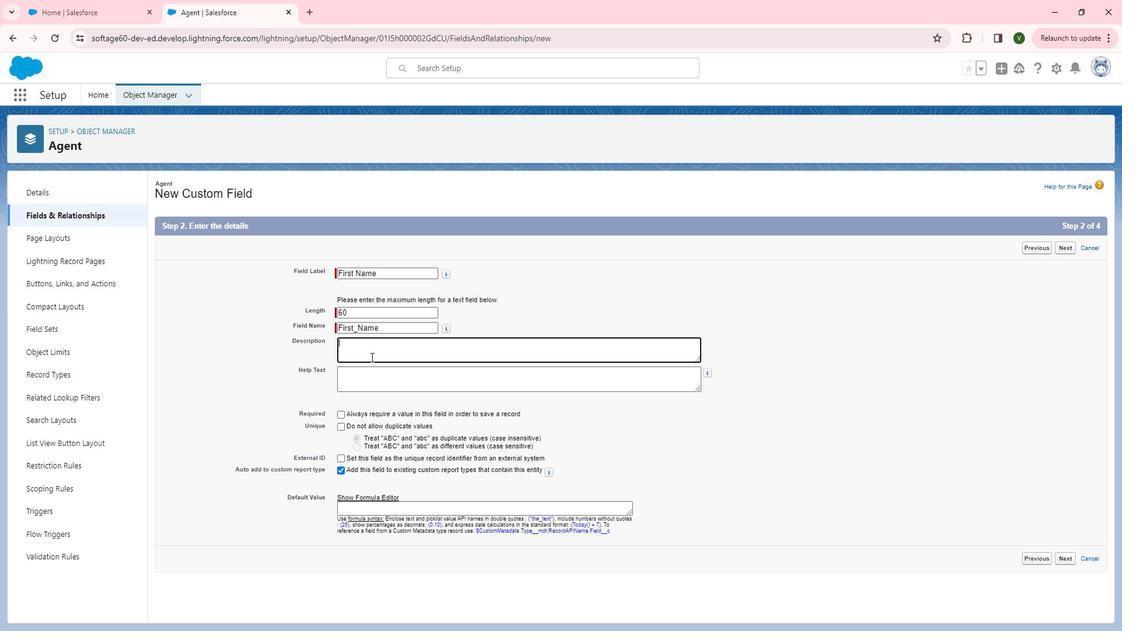 
Action: Mouse pressed left at (381, 354)
Screenshot: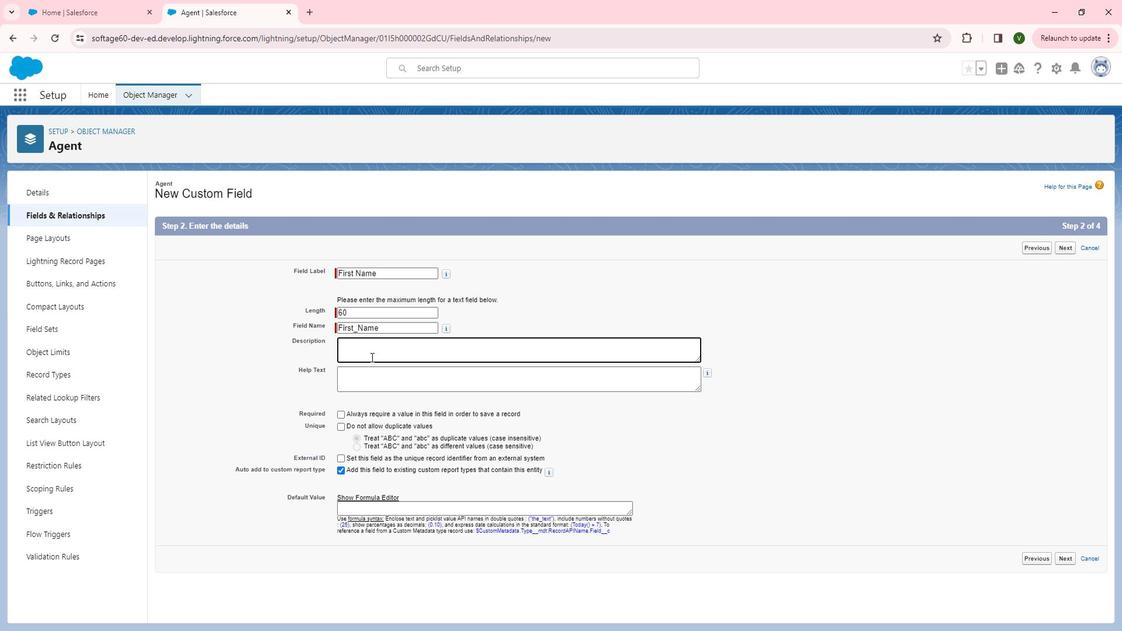 
Action: Mouse moved to (380, 350)
Screenshot: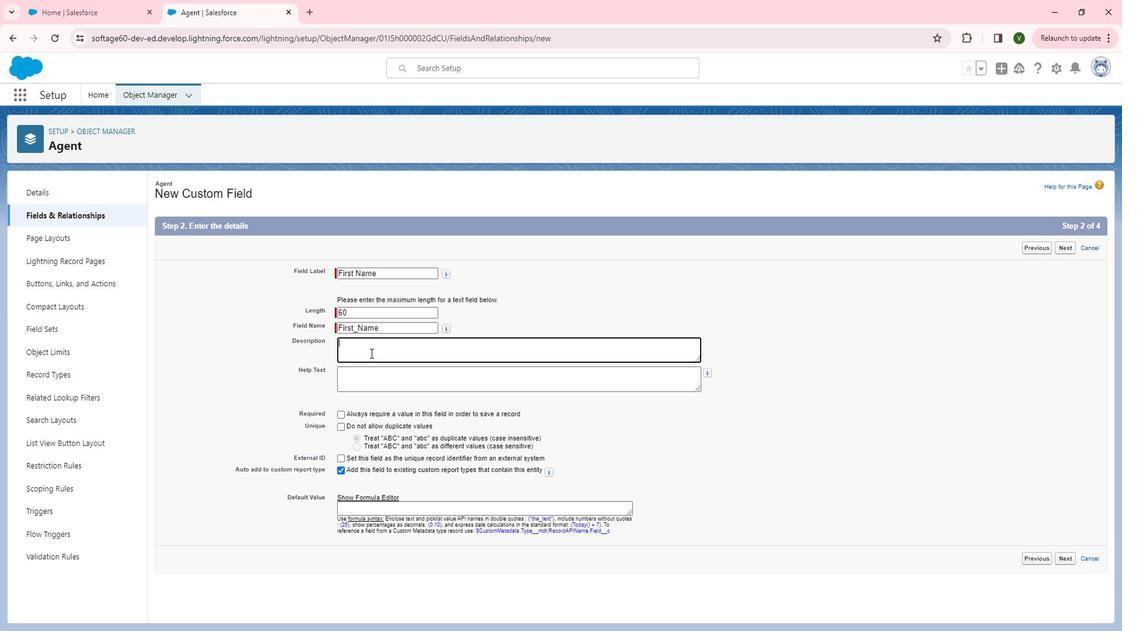 
Action: Mouse pressed left at (380, 350)
Screenshot: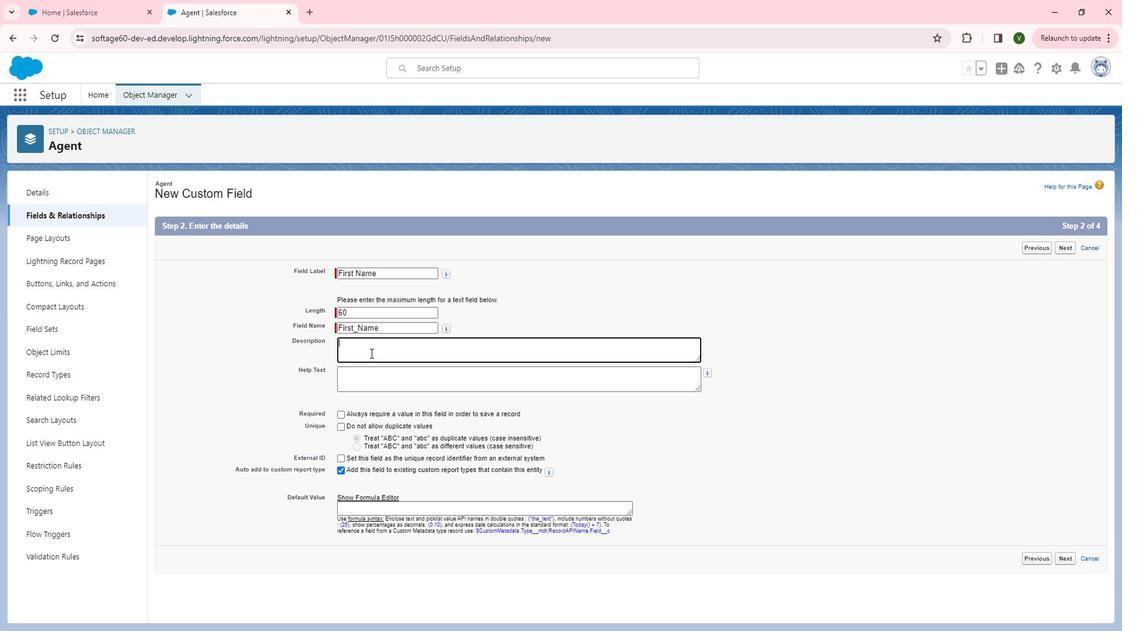 
Action: Mouse moved to (383, 346)
Screenshot: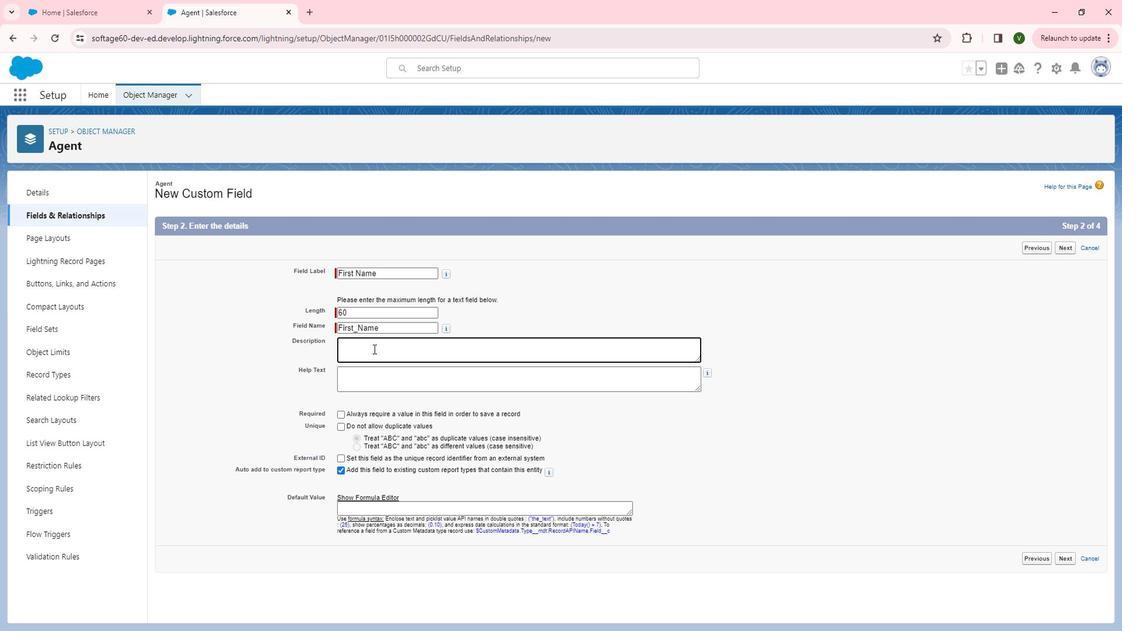 
Action: Key pressed <Key.shift>The<Key.space><Key.shift>F<Key.backspace>first<Key.space>name<Key.space>of<Key.space>the<Key.space>agent.<Key.tab><Key.shift>Enter<Key.space>the<Key.space><Key.shift><Key.shift>First<Key.space>name<Key.space>agent.
Screenshot: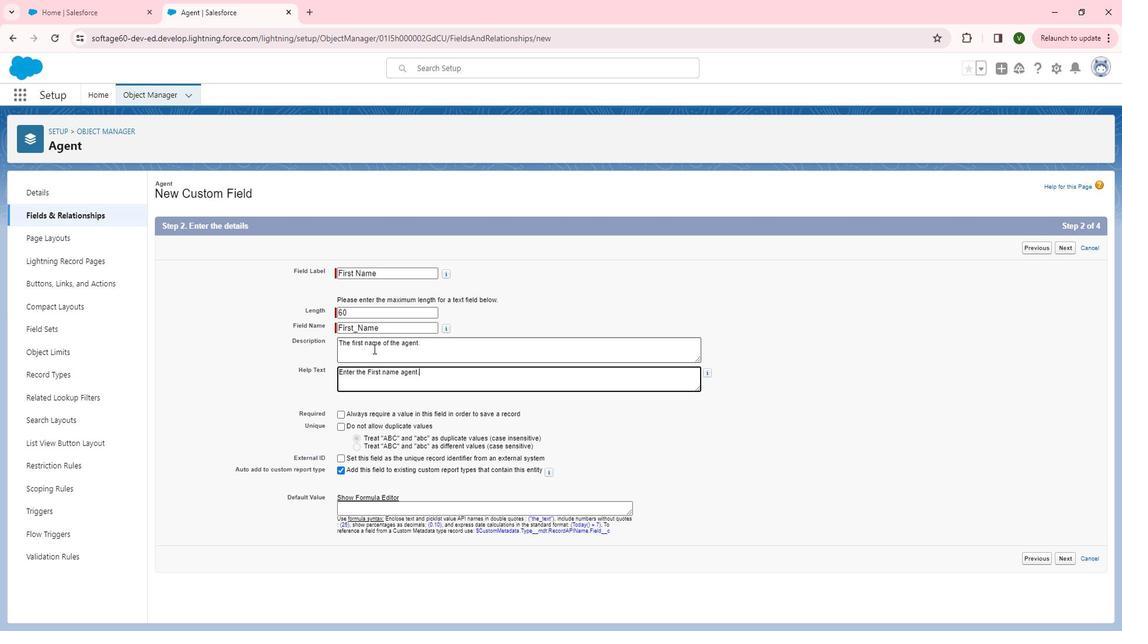 
Action: Mouse moved to (1081, 245)
Screenshot: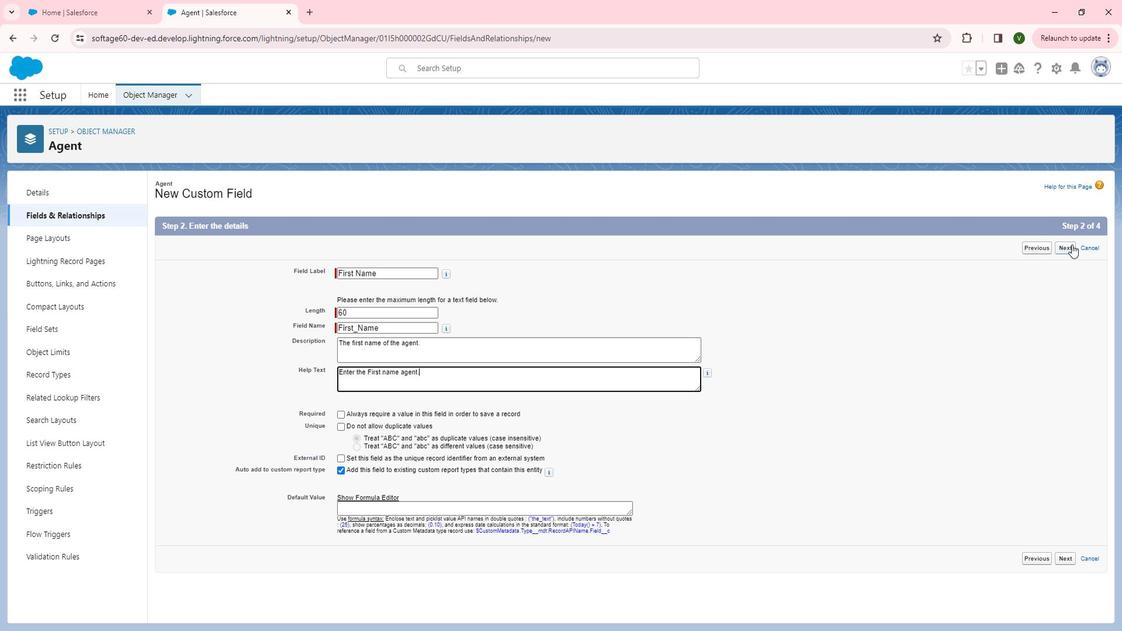 
Action: Mouse pressed left at (1081, 245)
Screenshot: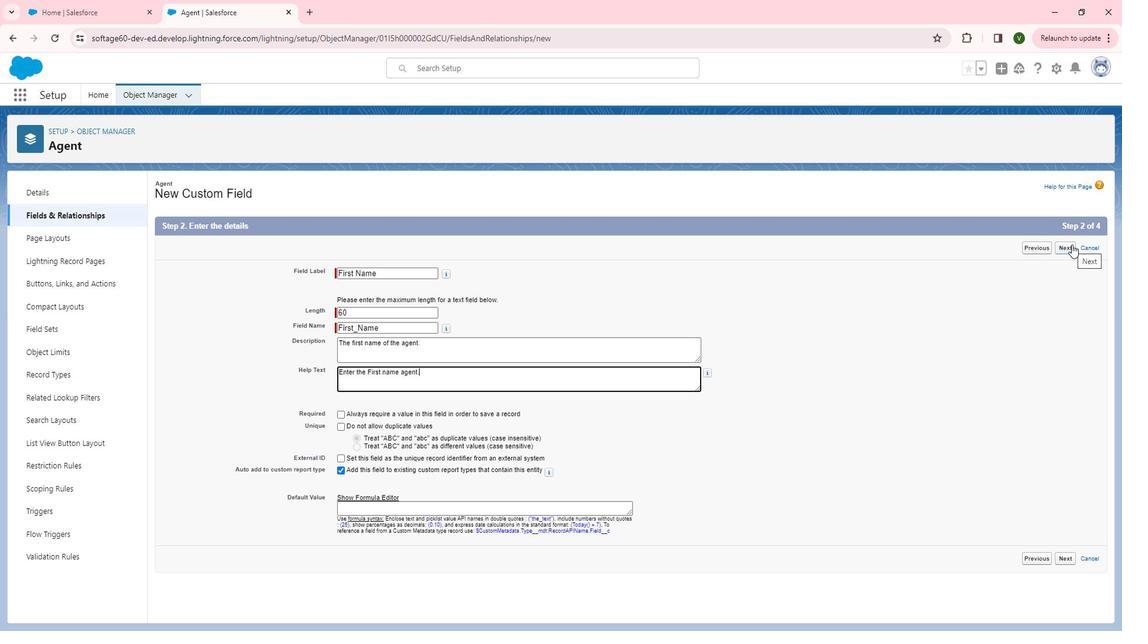 
Action: Mouse moved to (797, 346)
Screenshot: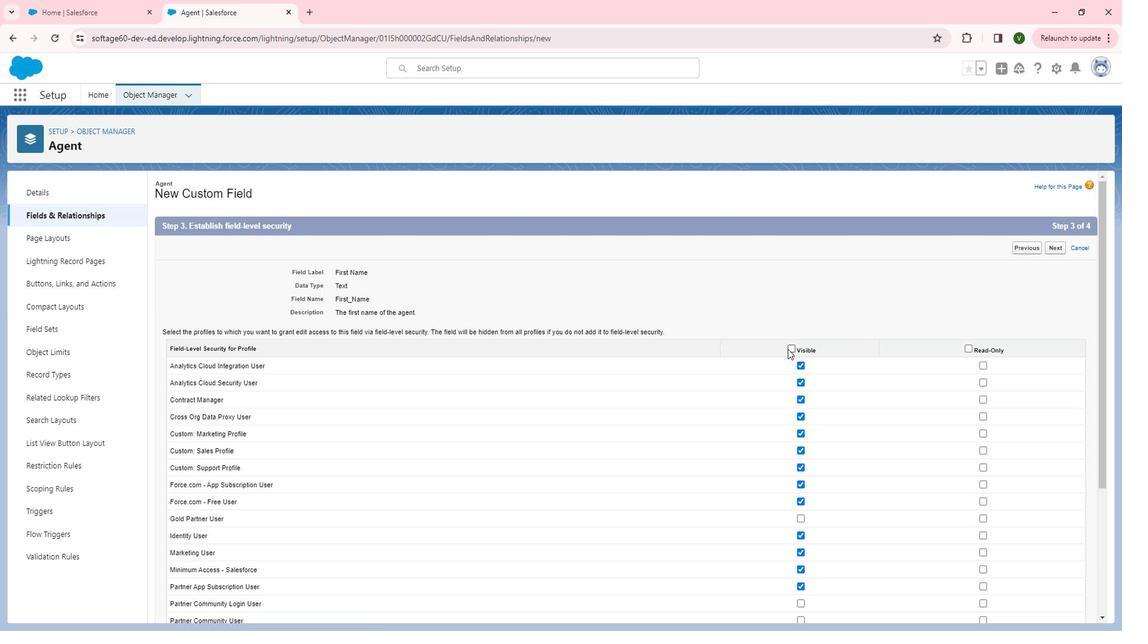 
Action: Mouse pressed left at (797, 346)
Screenshot: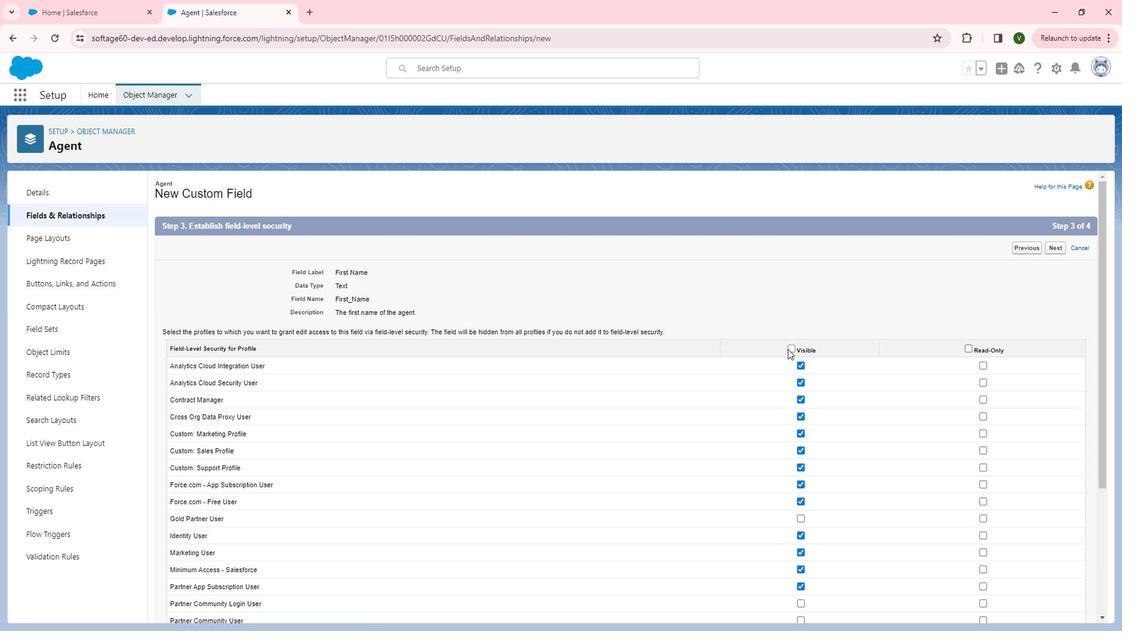 
Action: Mouse moved to (821, 398)
Screenshot: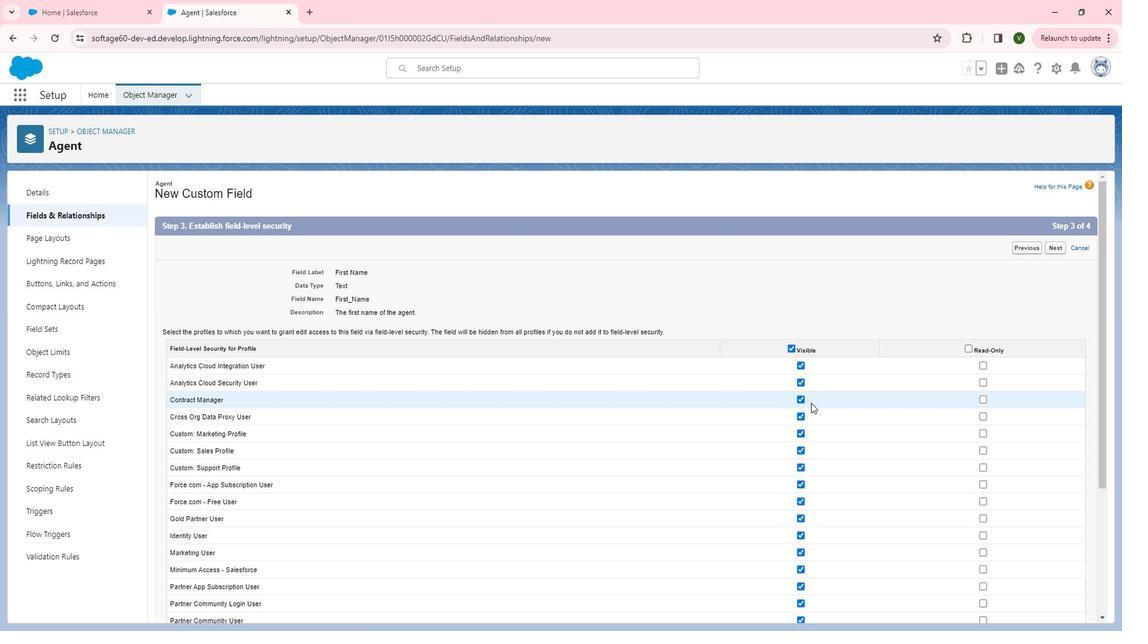 
Action: Mouse scrolled (821, 397) with delta (0, 0)
Screenshot: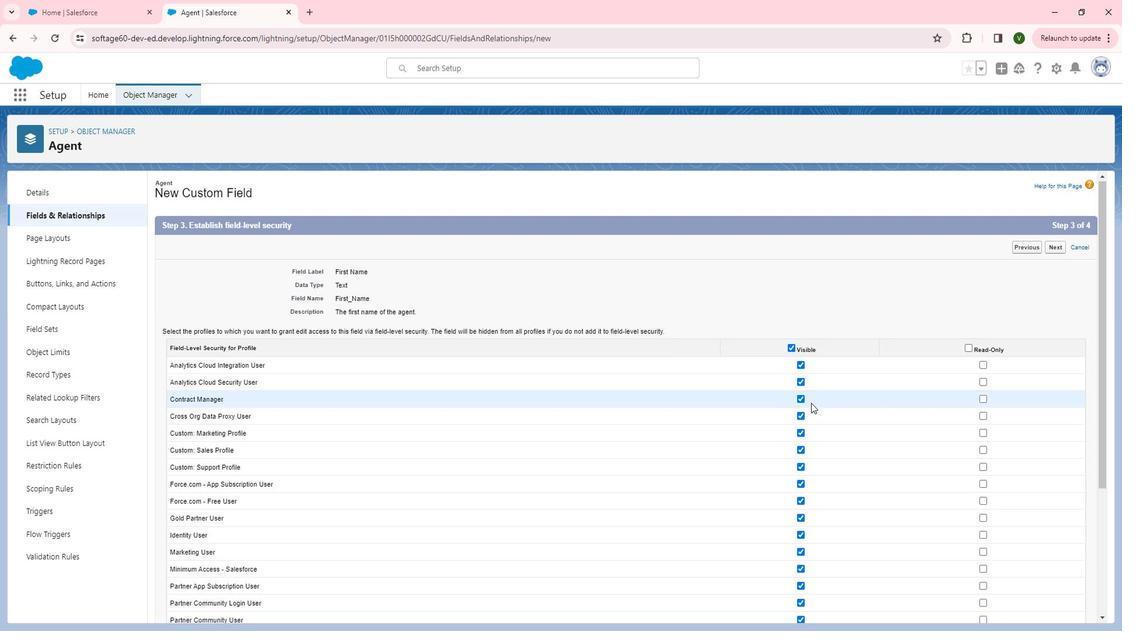 
Action: Mouse scrolled (821, 397) with delta (0, 0)
Screenshot: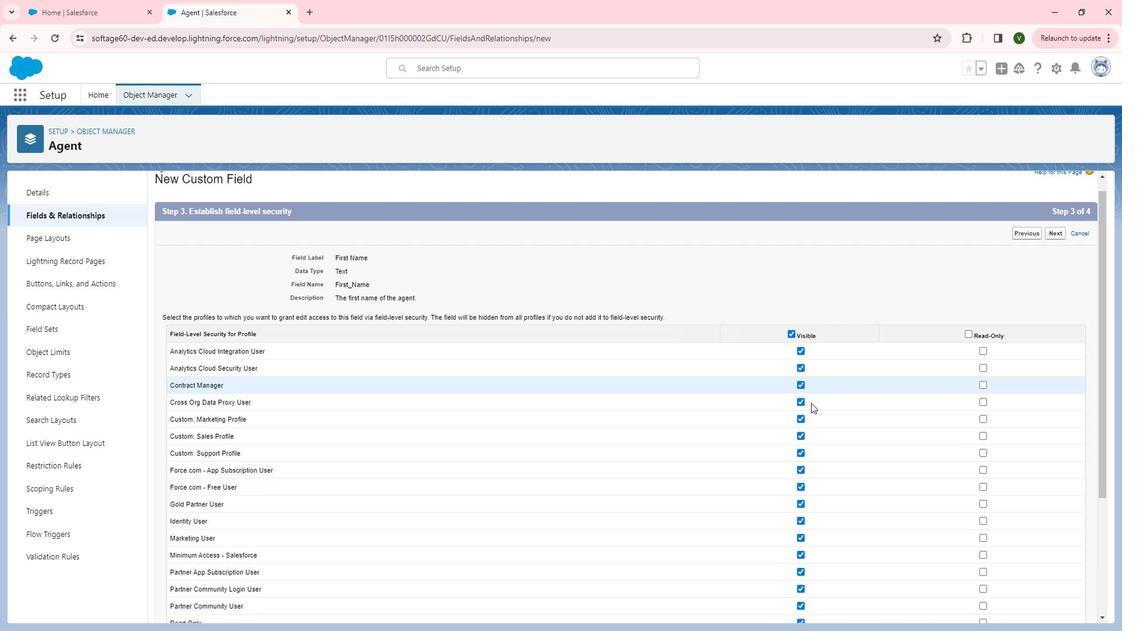 
Action: Mouse moved to (813, 292)
Screenshot: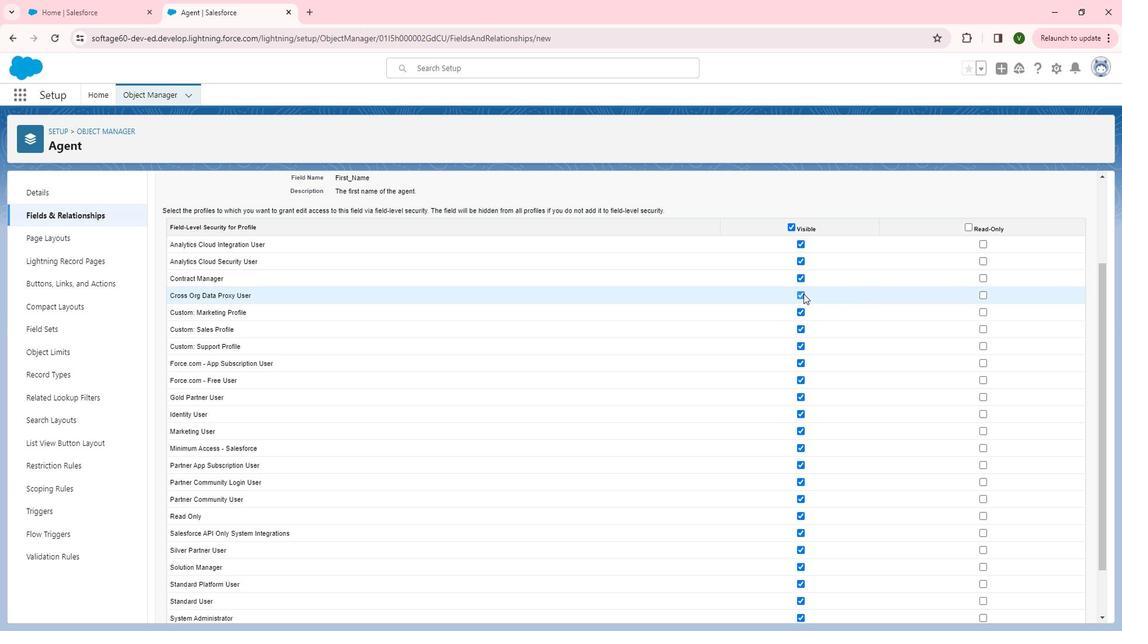
Action: Mouse pressed left at (813, 292)
Screenshot: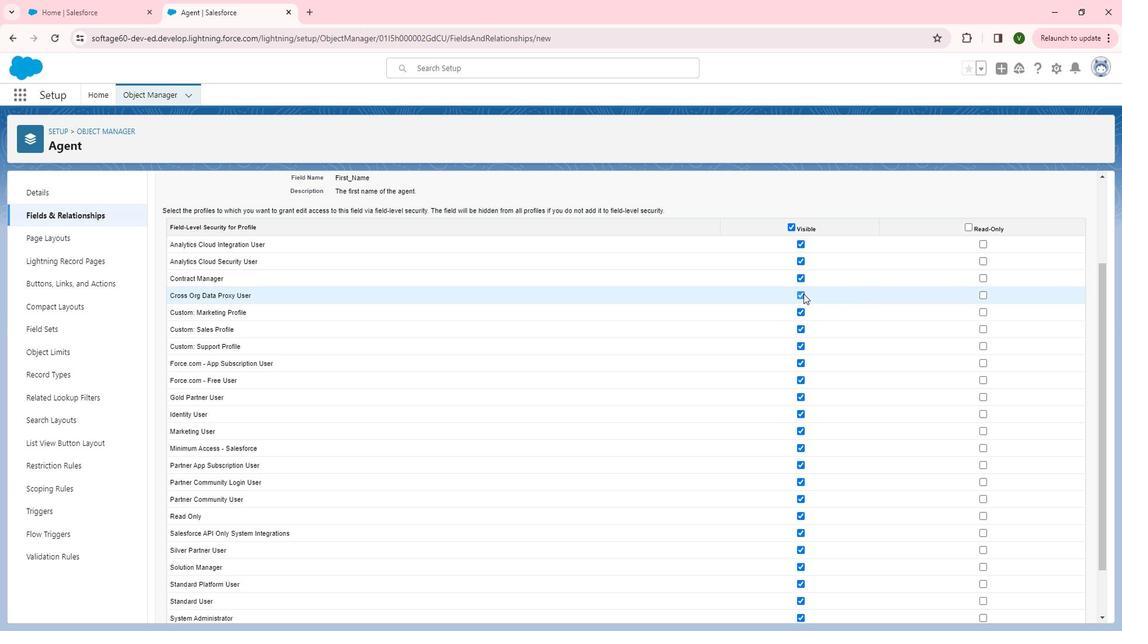 
Action: Mouse moved to (808, 309)
Screenshot: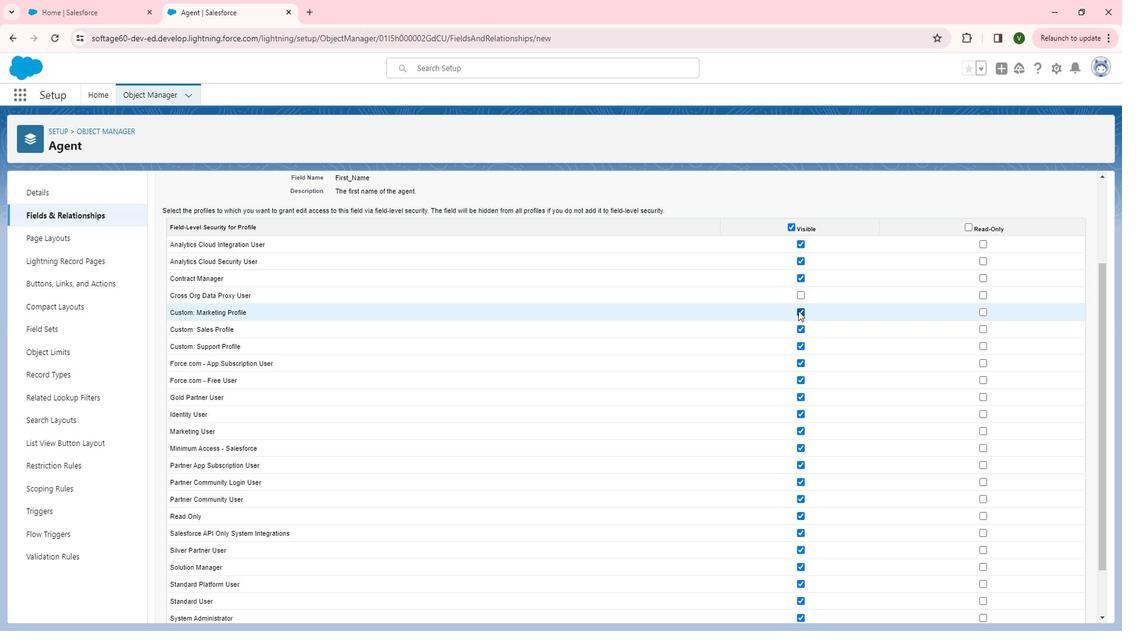 
Action: Mouse pressed left at (808, 309)
Screenshot: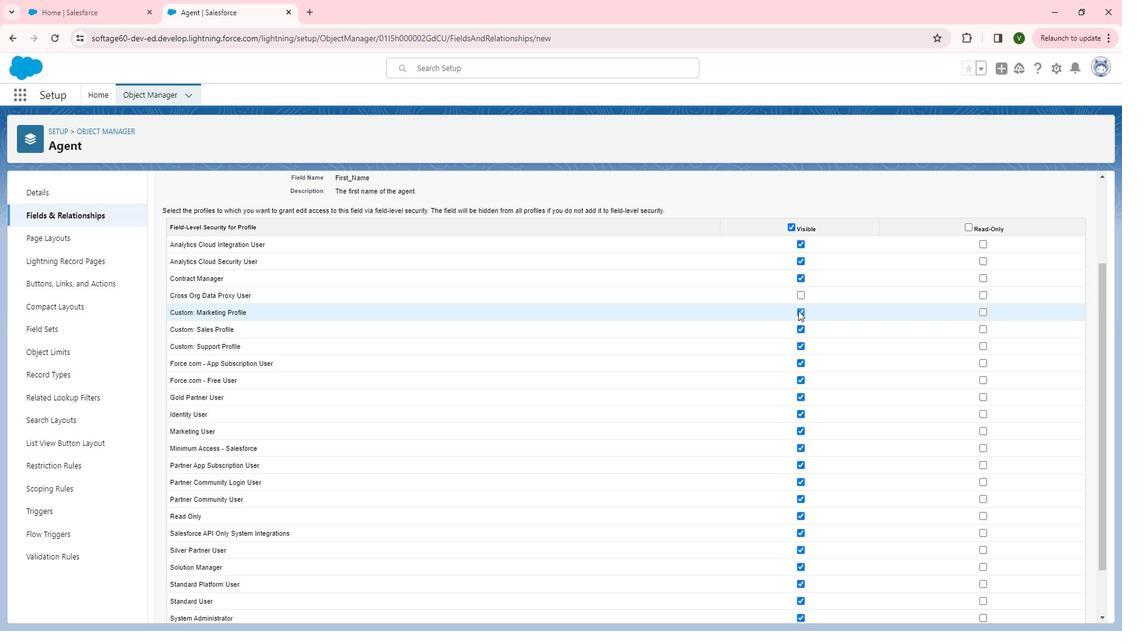 
Action: Mouse moved to (814, 329)
Screenshot: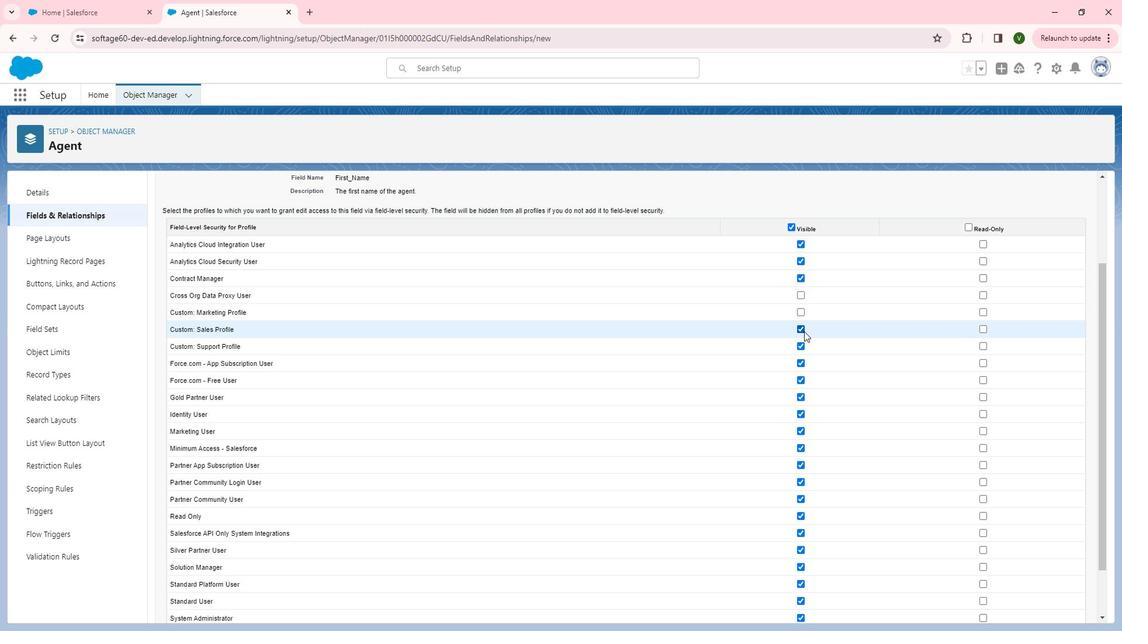 
Action: Mouse pressed left at (814, 329)
Screenshot: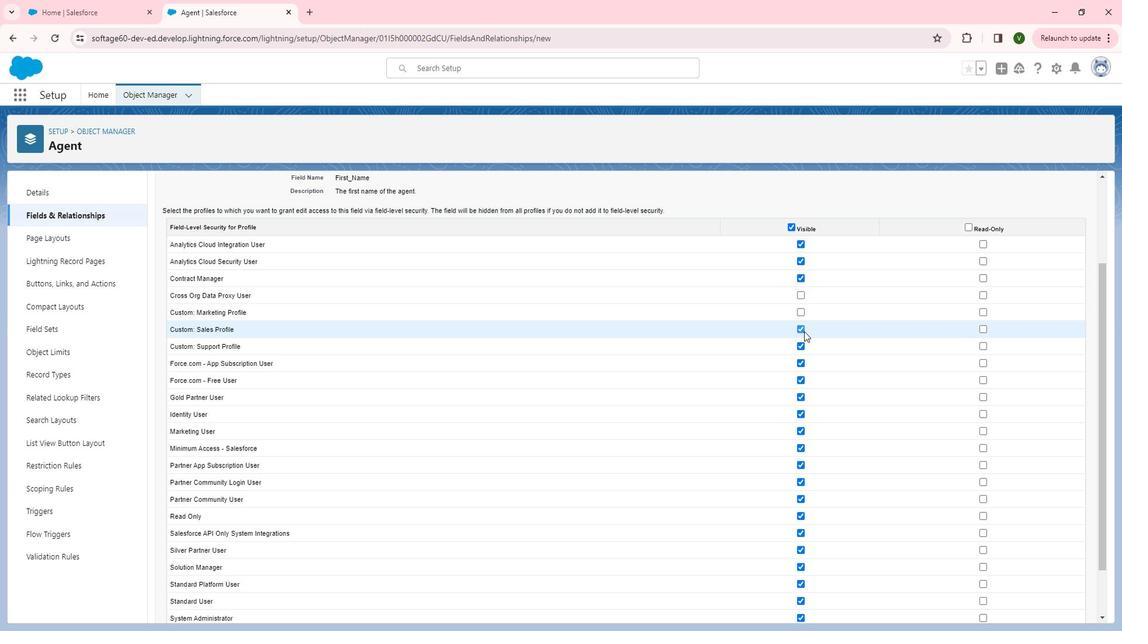
Action: Mouse scrolled (814, 328) with delta (0, 0)
Screenshot: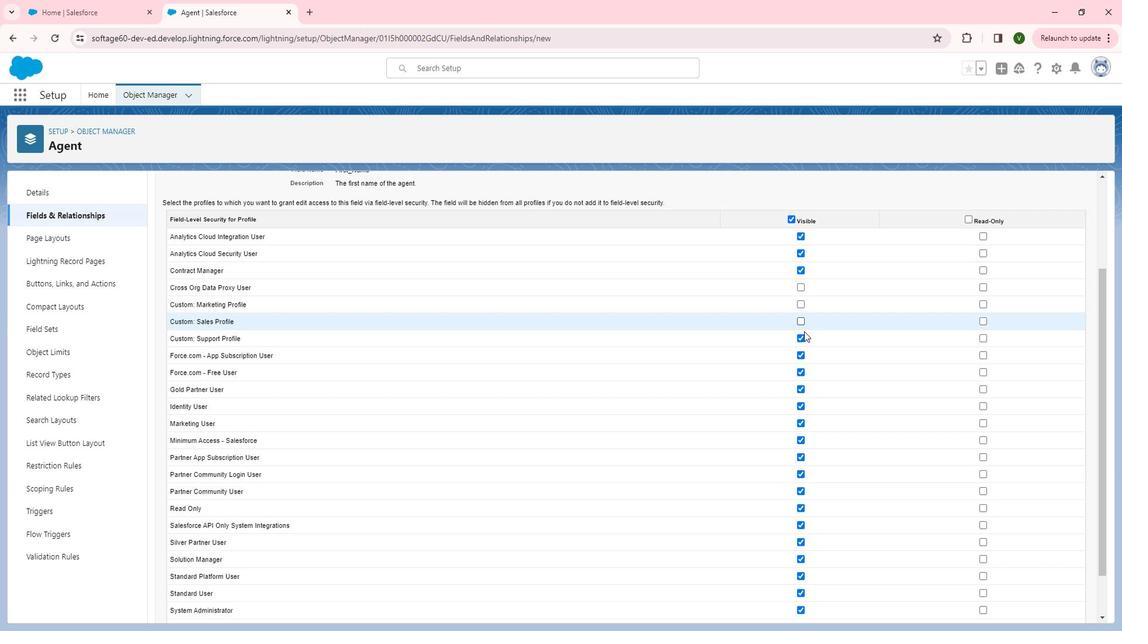 
Action: Mouse moved to (810, 312)
Screenshot: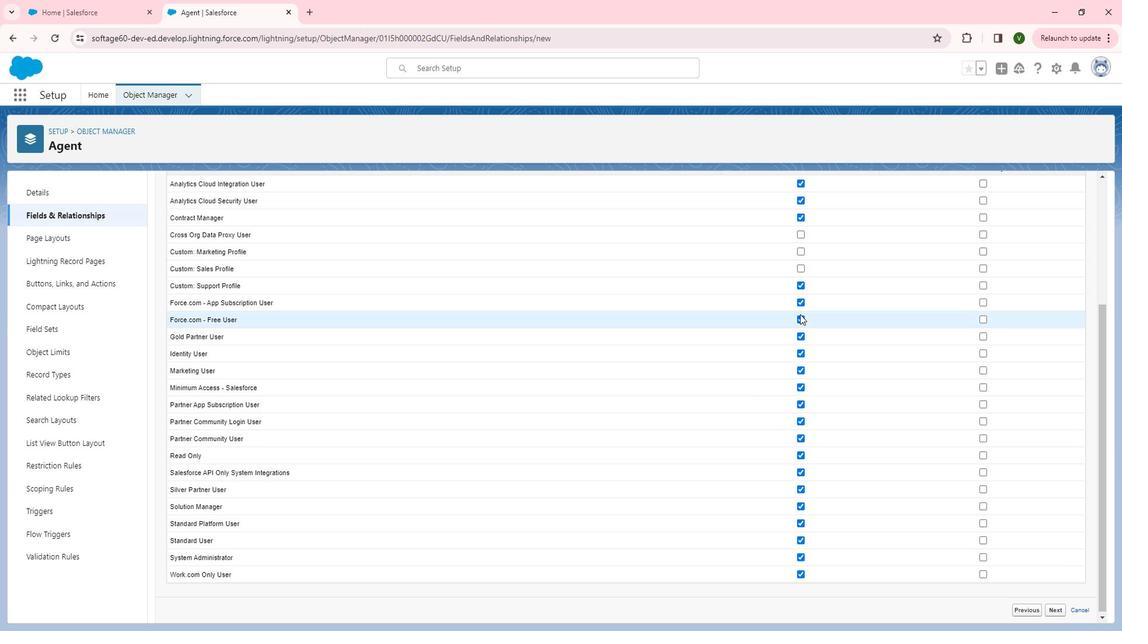 
Action: Mouse pressed left at (810, 312)
Screenshot: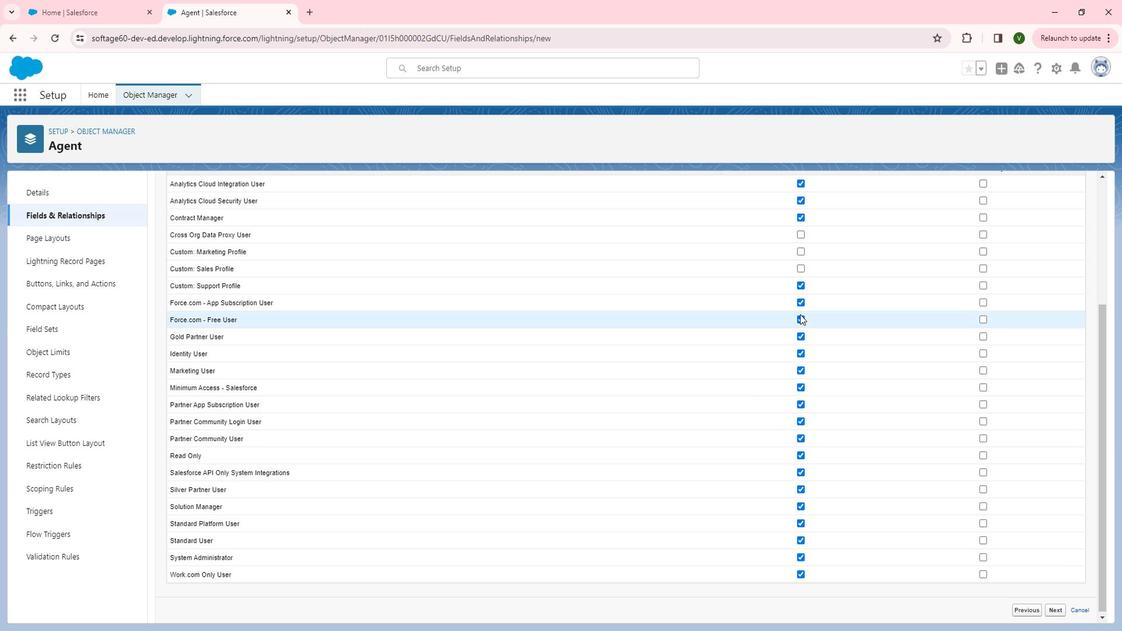 
Action: Mouse moved to (810, 320)
Screenshot: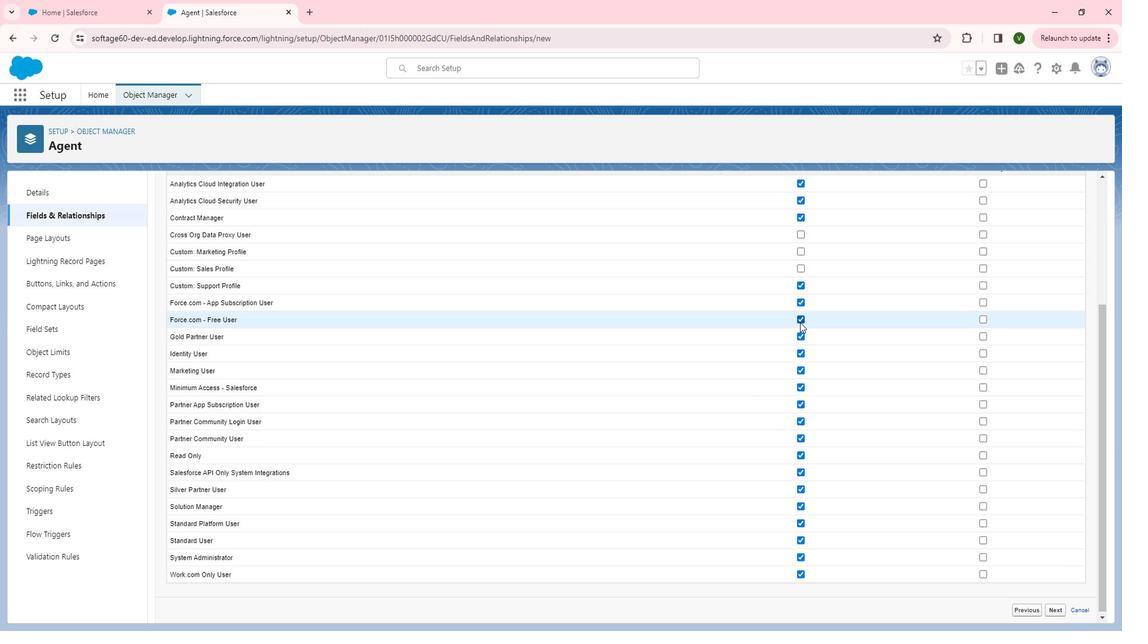 
Action: Mouse pressed left at (810, 320)
Screenshot: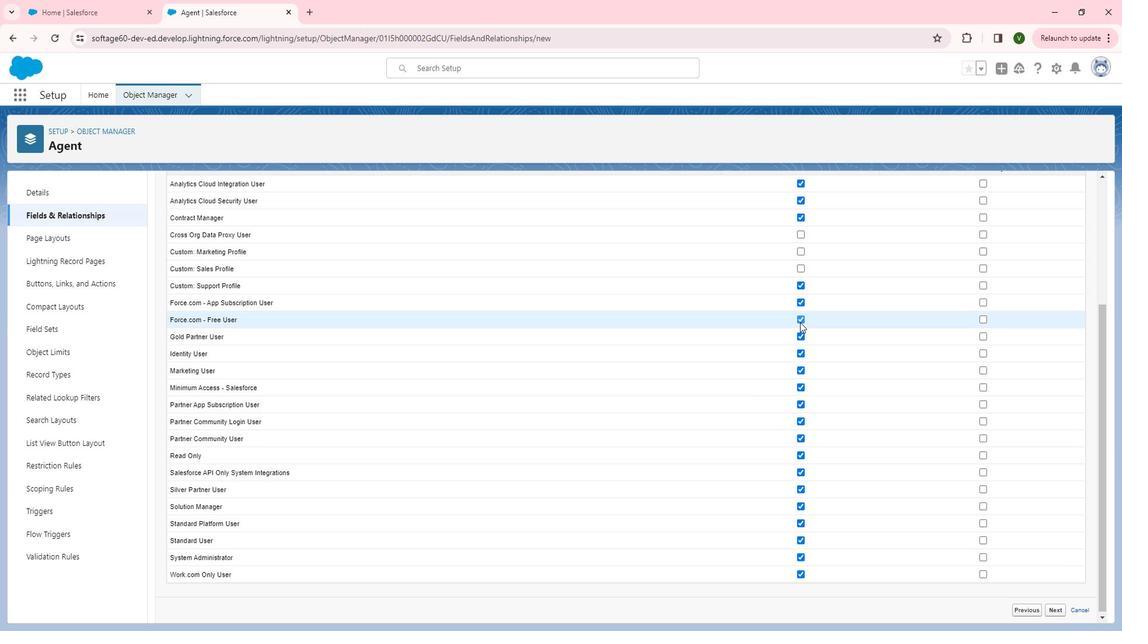 
Action: Mouse moved to (811, 332)
Screenshot: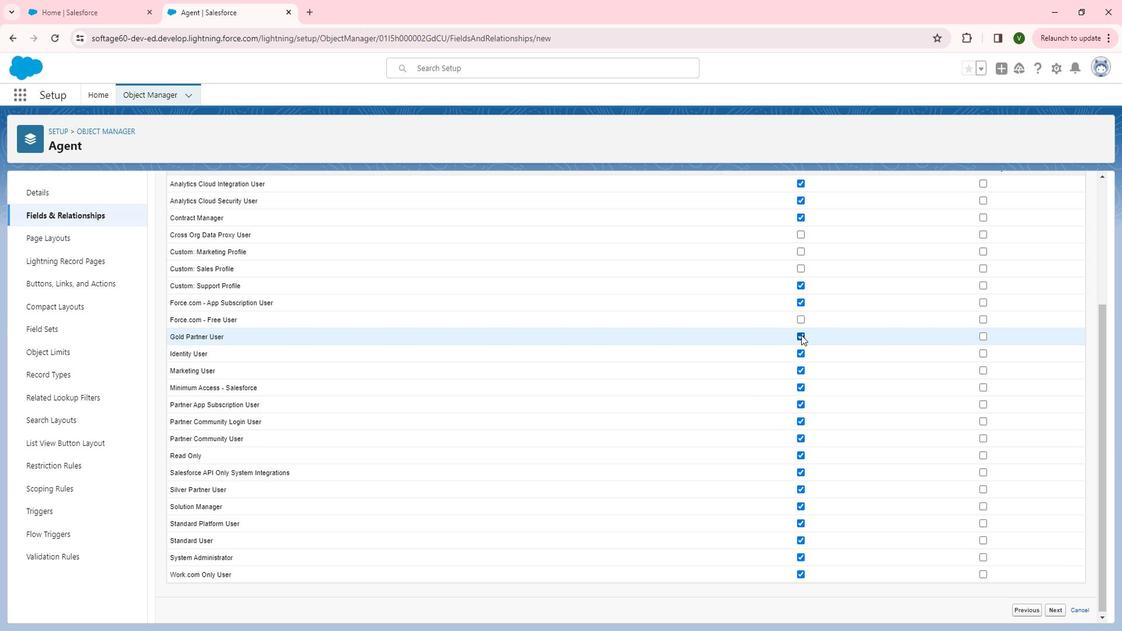 
Action: Mouse pressed left at (811, 332)
Screenshot: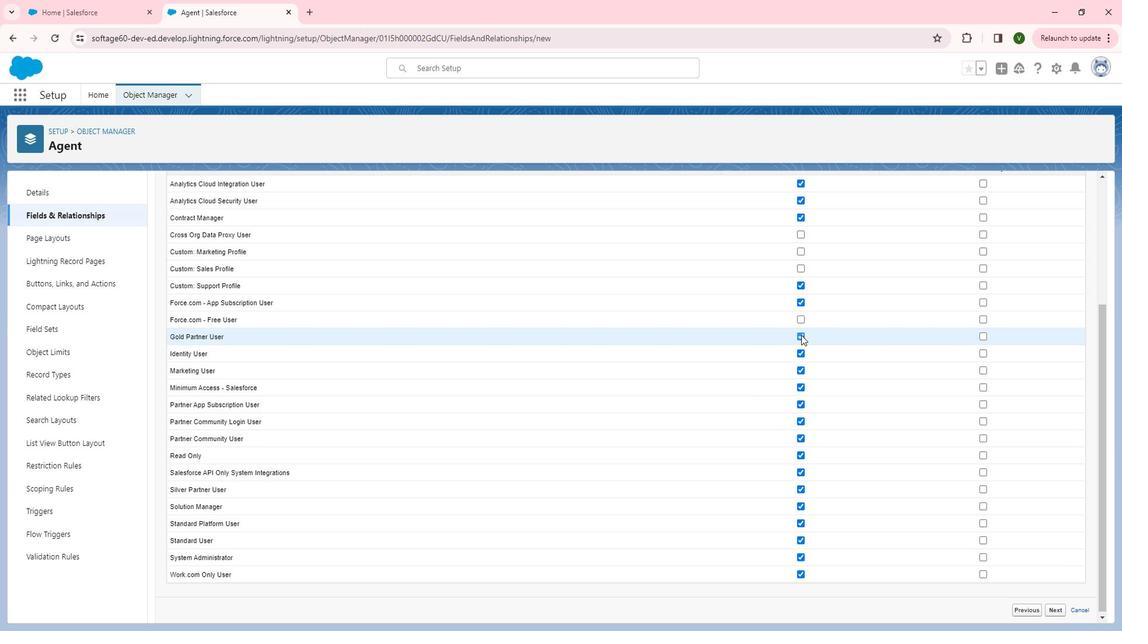 
Action: Mouse moved to (812, 417)
Screenshot: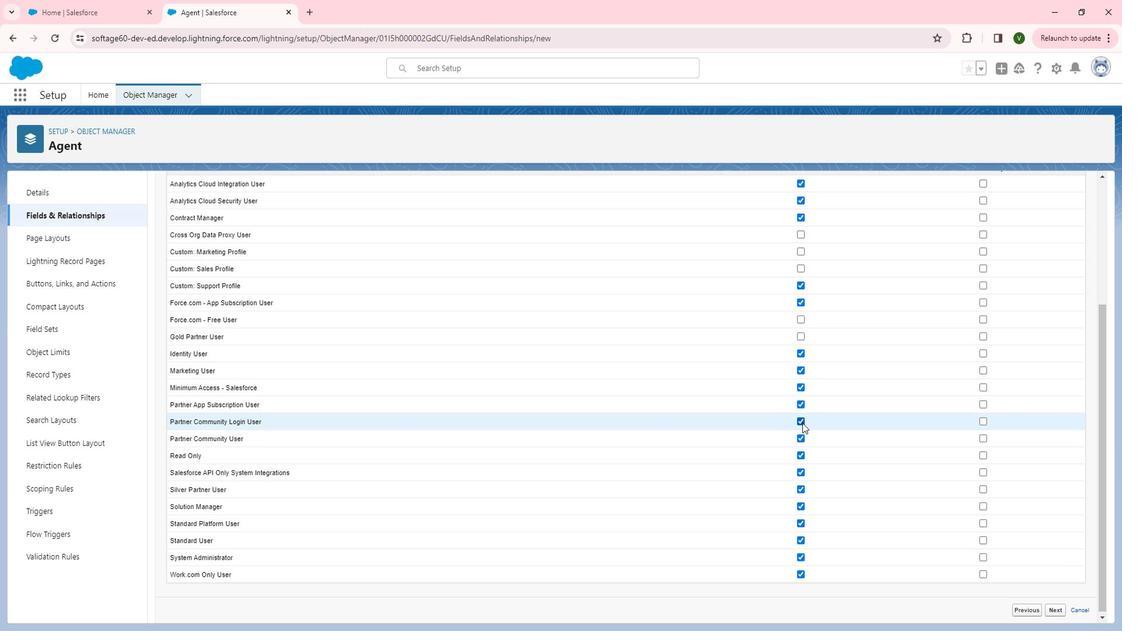 
Action: Mouse pressed left at (812, 417)
Screenshot: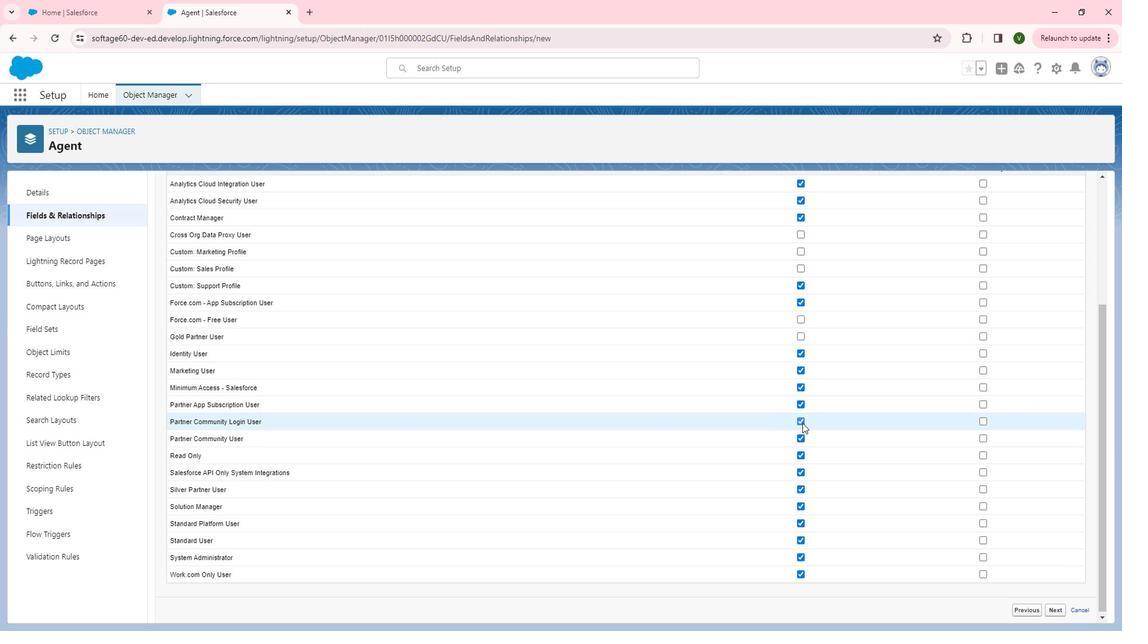 
Action: Mouse moved to (809, 431)
Screenshot: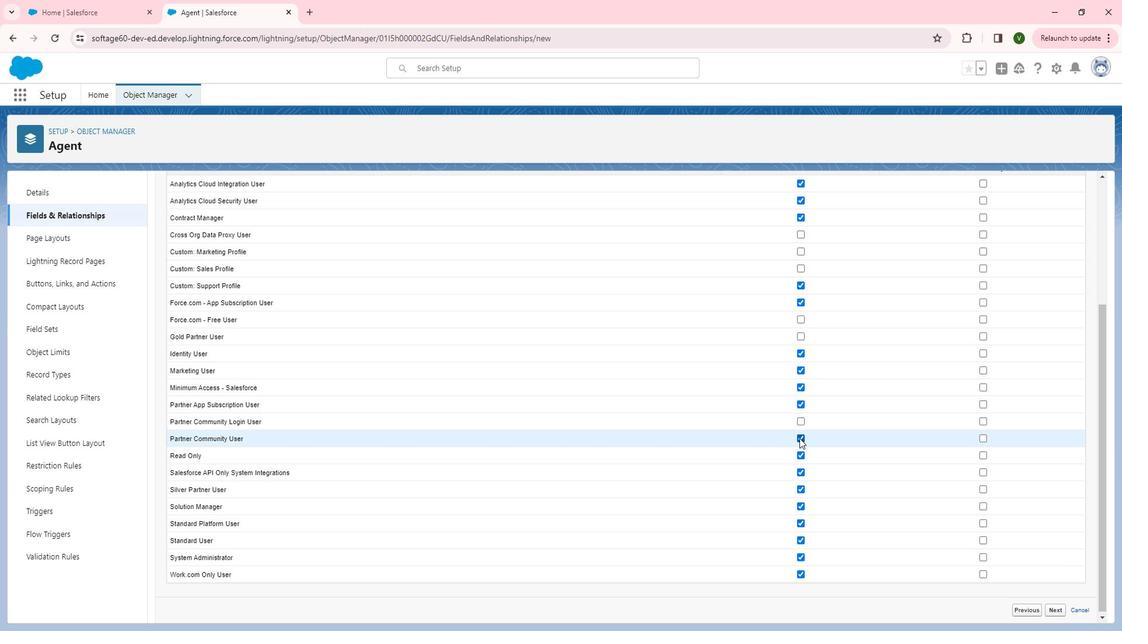 
Action: Mouse pressed left at (809, 431)
Screenshot: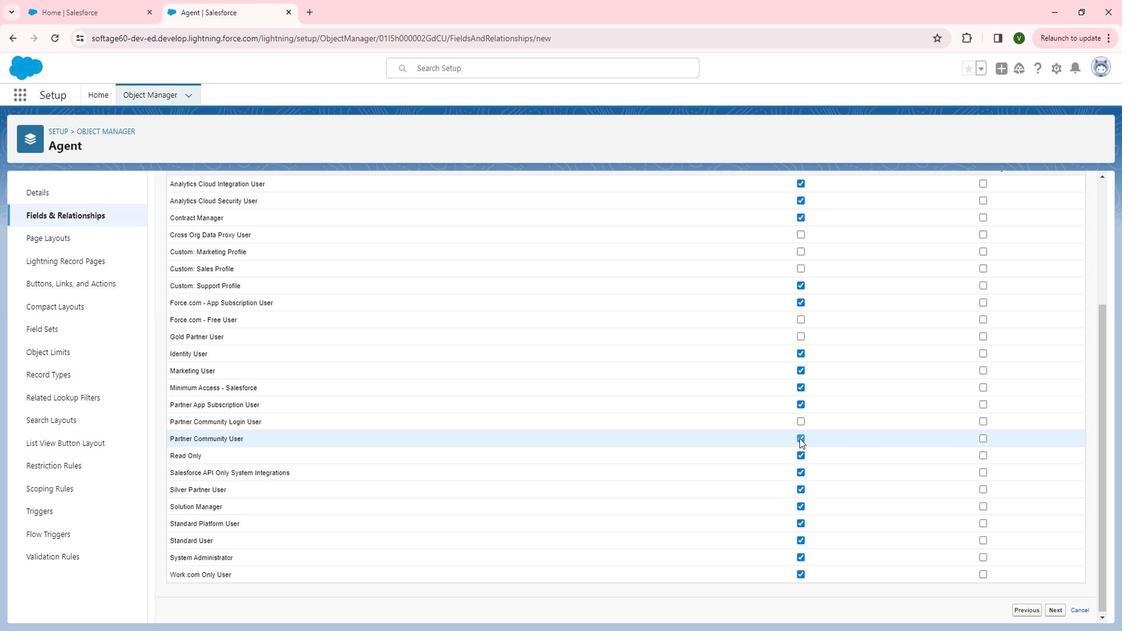 
Action: Mouse moved to (811, 398)
Screenshot: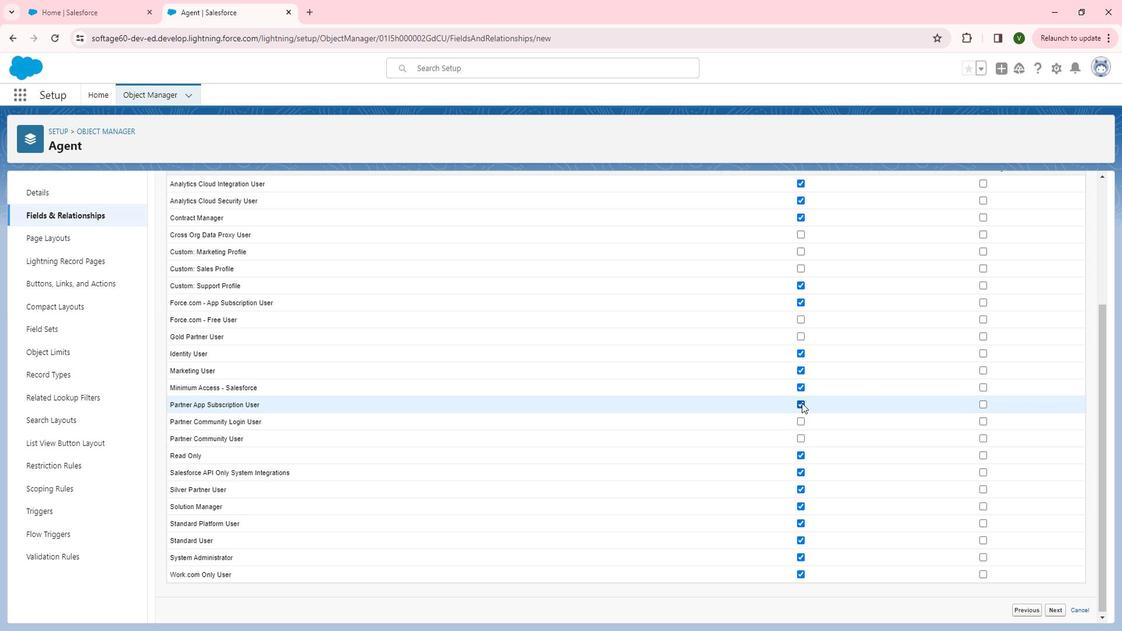 
Action: Mouse pressed left at (811, 398)
Screenshot: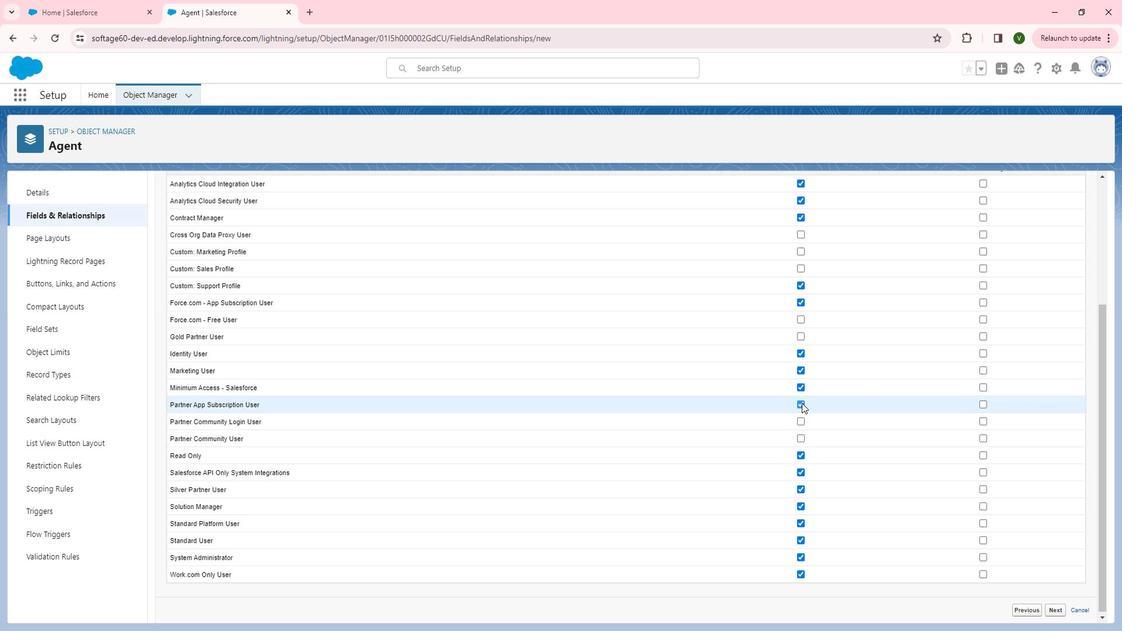 
Action: Mouse moved to (994, 562)
Screenshot: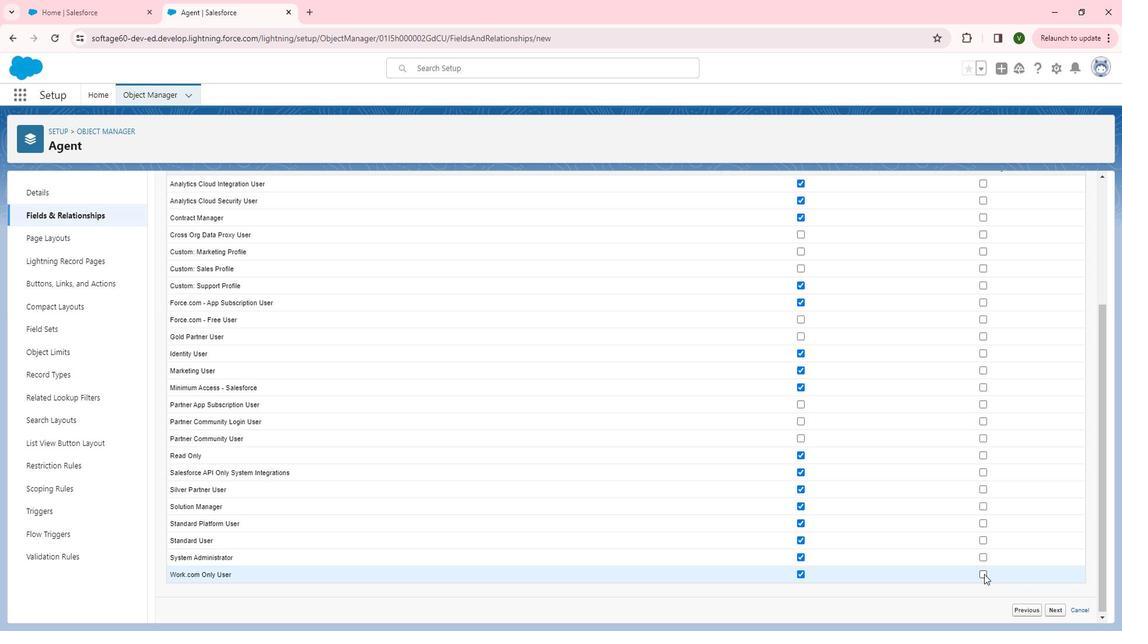 
Action: Mouse pressed left at (994, 562)
Screenshot: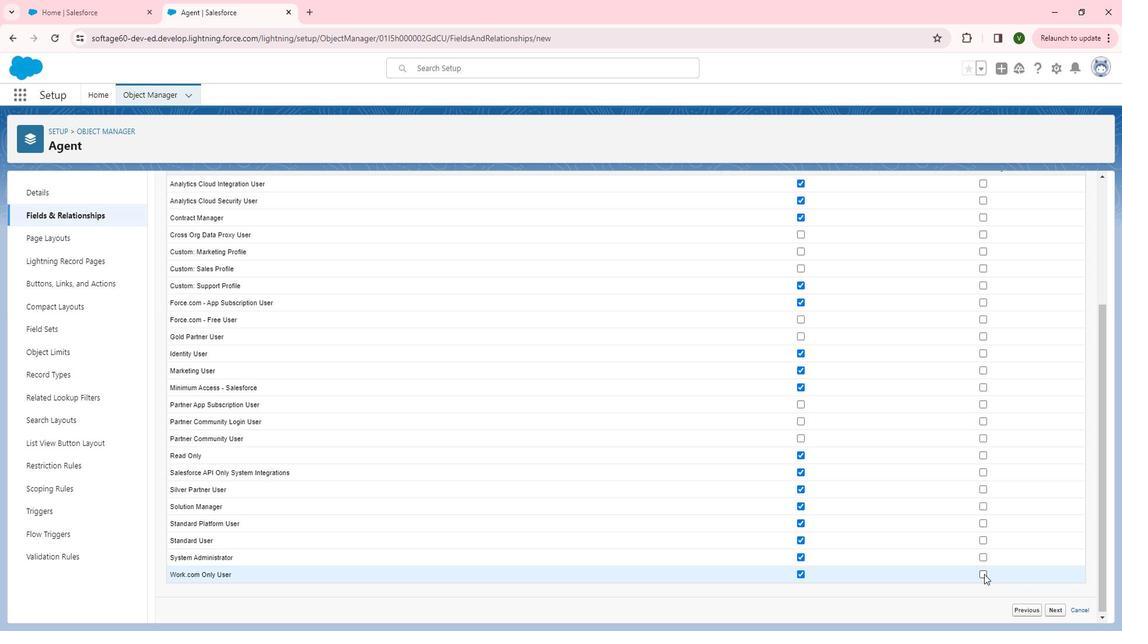 
Action: Mouse moved to (994, 448)
Screenshot: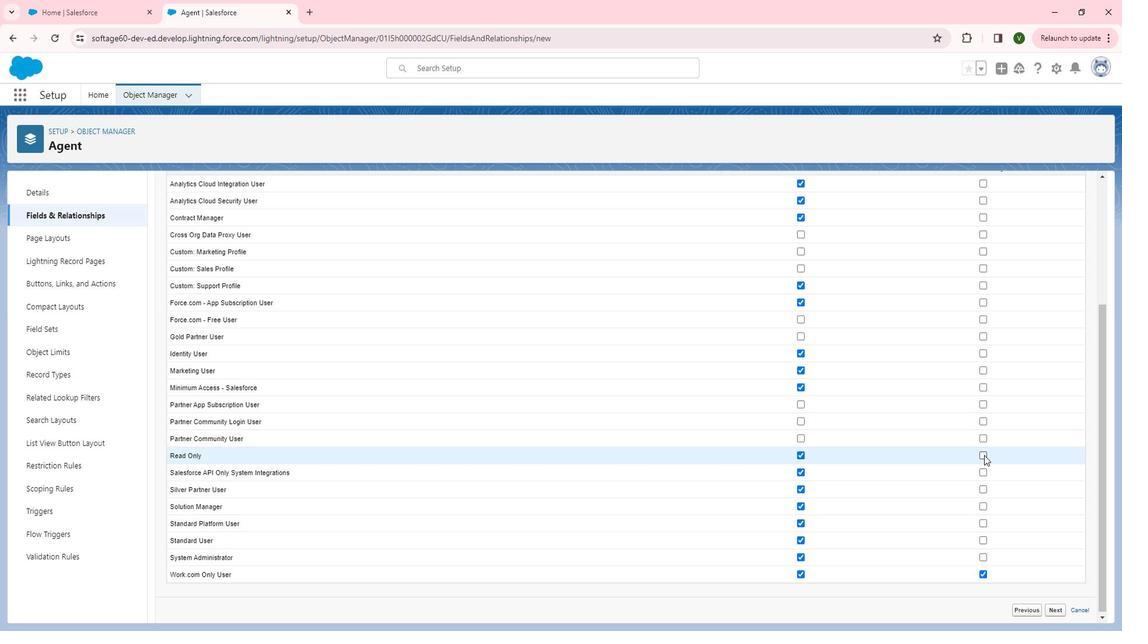 
Action: Mouse pressed left at (994, 448)
Screenshot: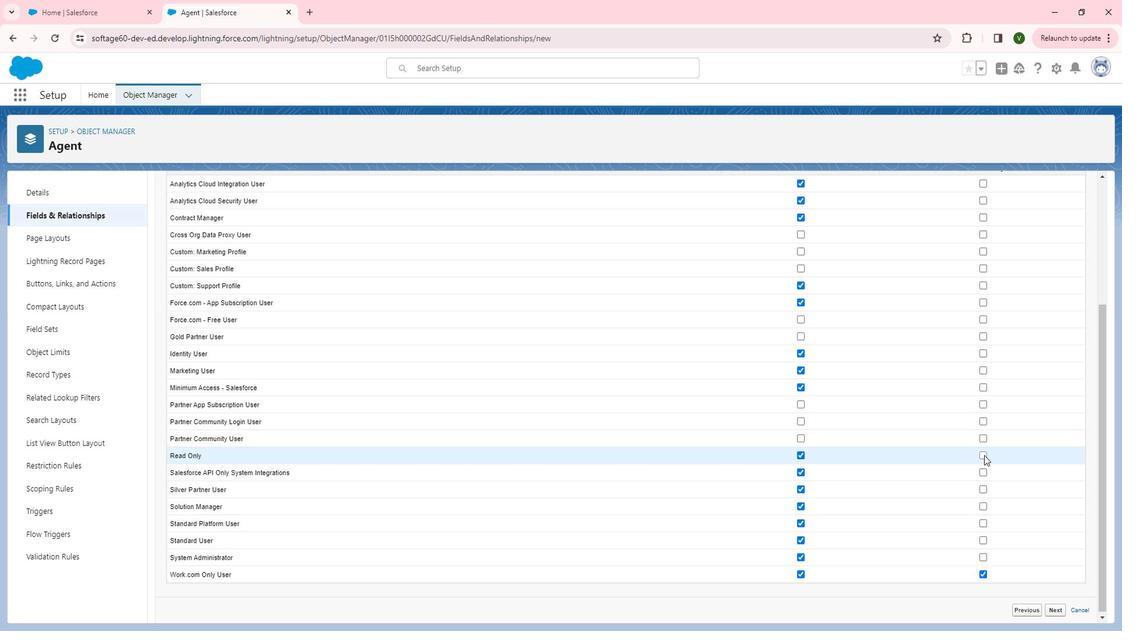 
Action: Mouse moved to (992, 467)
Screenshot: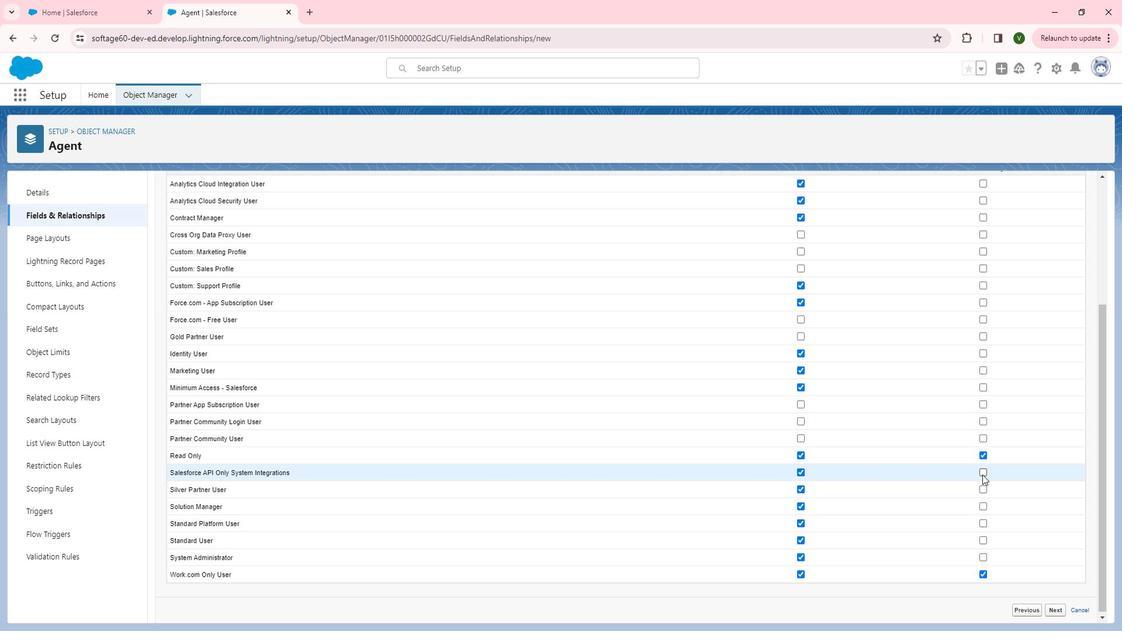 
Action: Mouse pressed left at (992, 467)
Screenshot: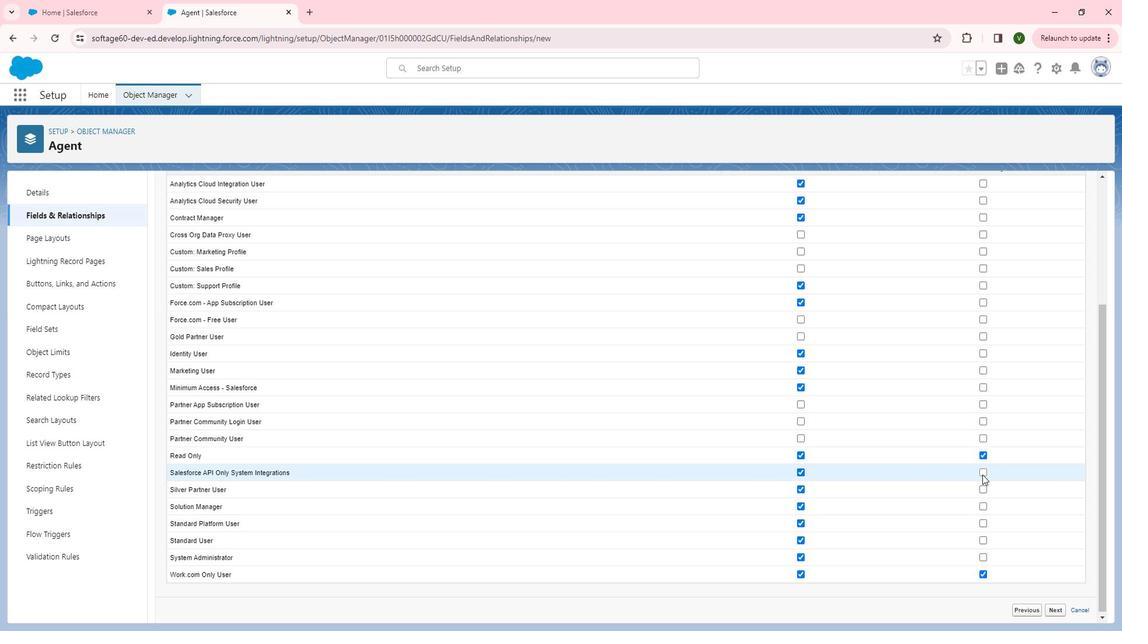 
Action: Mouse scrolled (992, 467) with delta (0, 0)
Screenshot: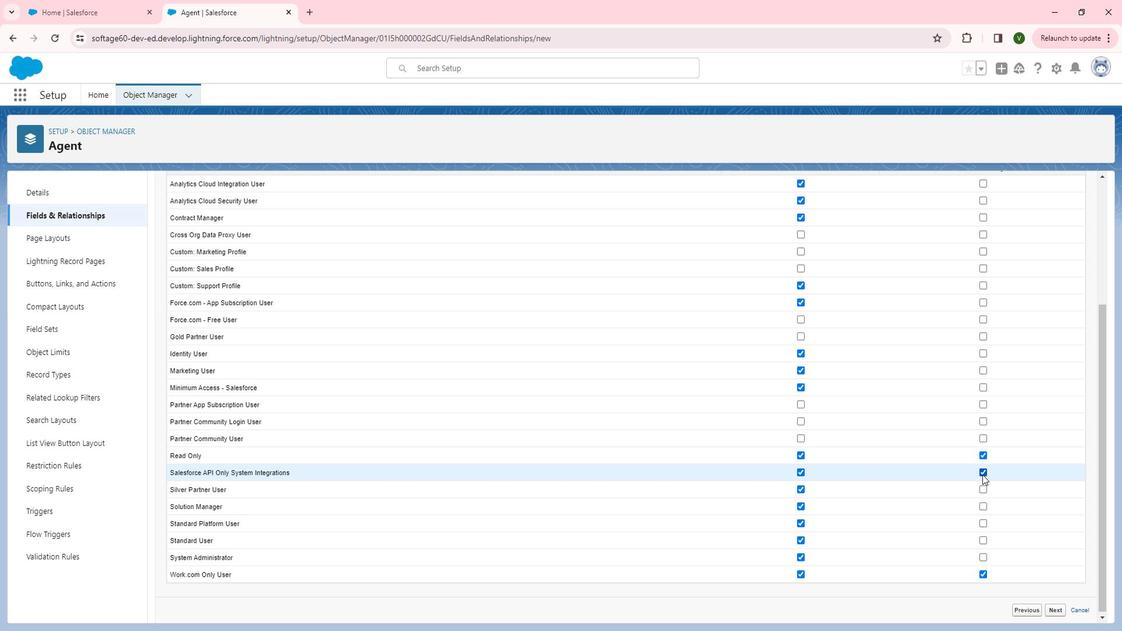
Action: Mouse scrolled (992, 467) with delta (0, 0)
Screenshot: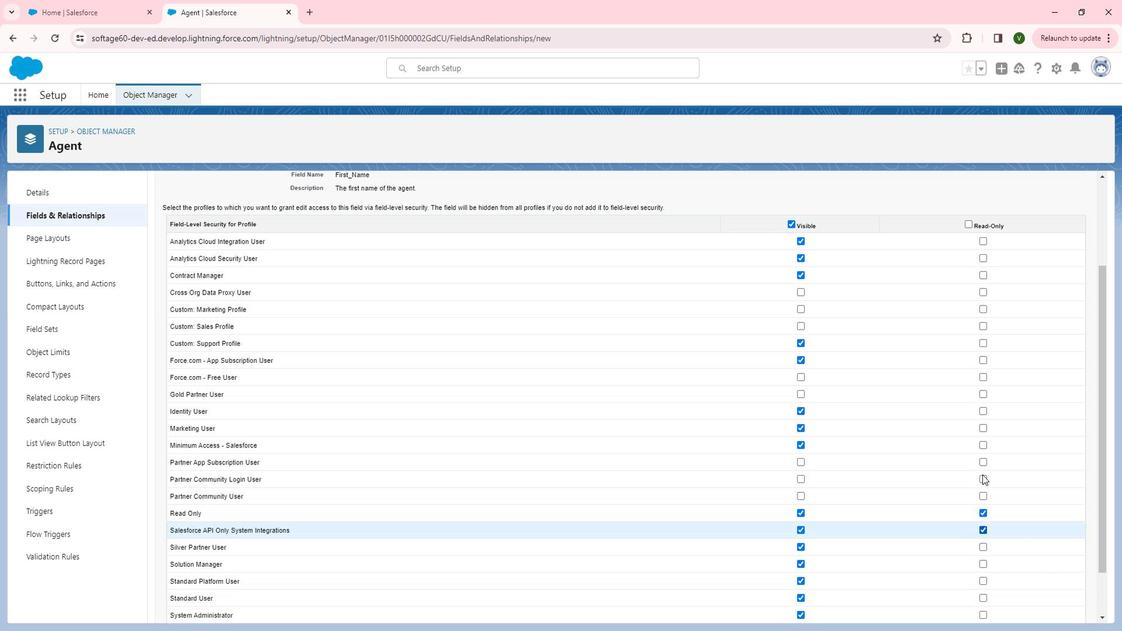
Action: Mouse moved to (991, 301)
Screenshot: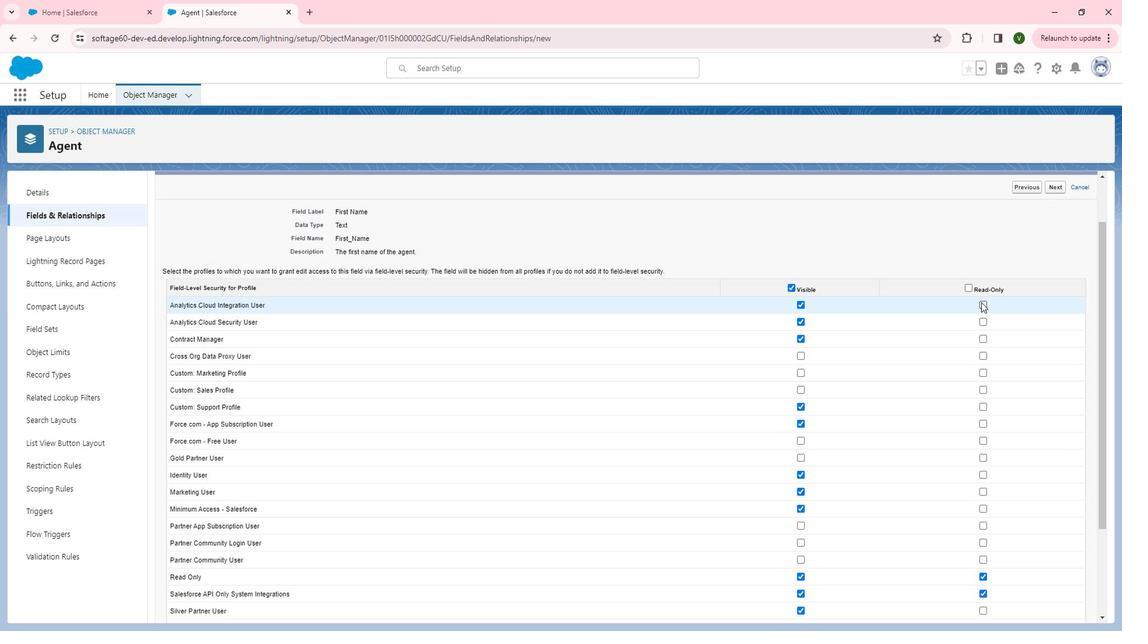 
Action: Mouse pressed left at (991, 301)
Screenshot: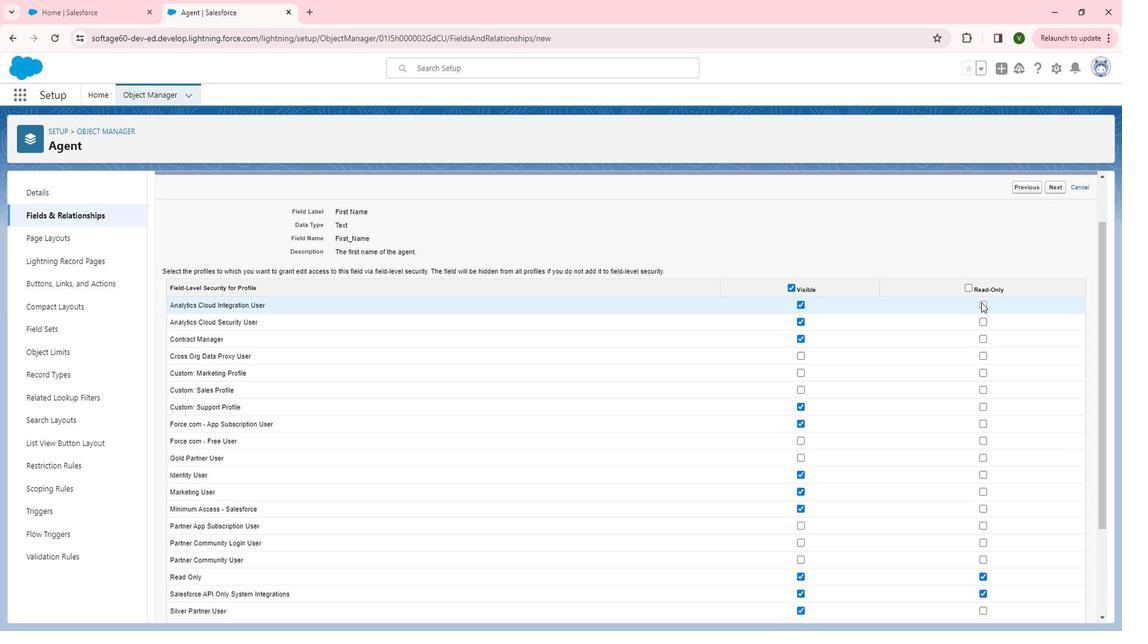 
Action: Mouse moved to (993, 316)
Screenshot: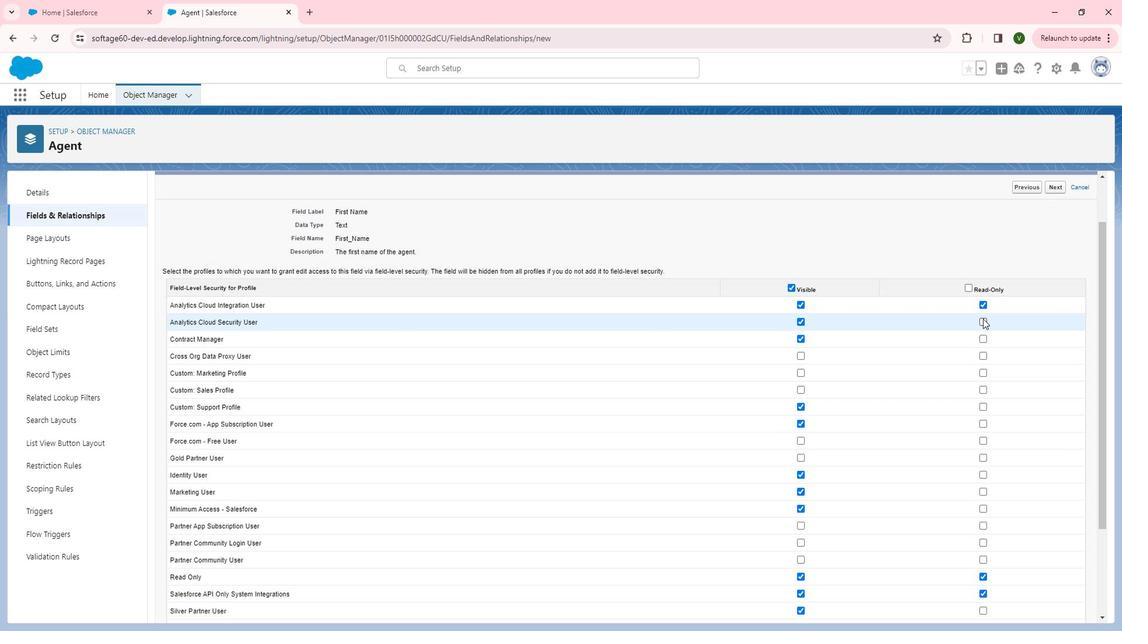 
Action: Mouse pressed left at (993, 316)
Screenshot: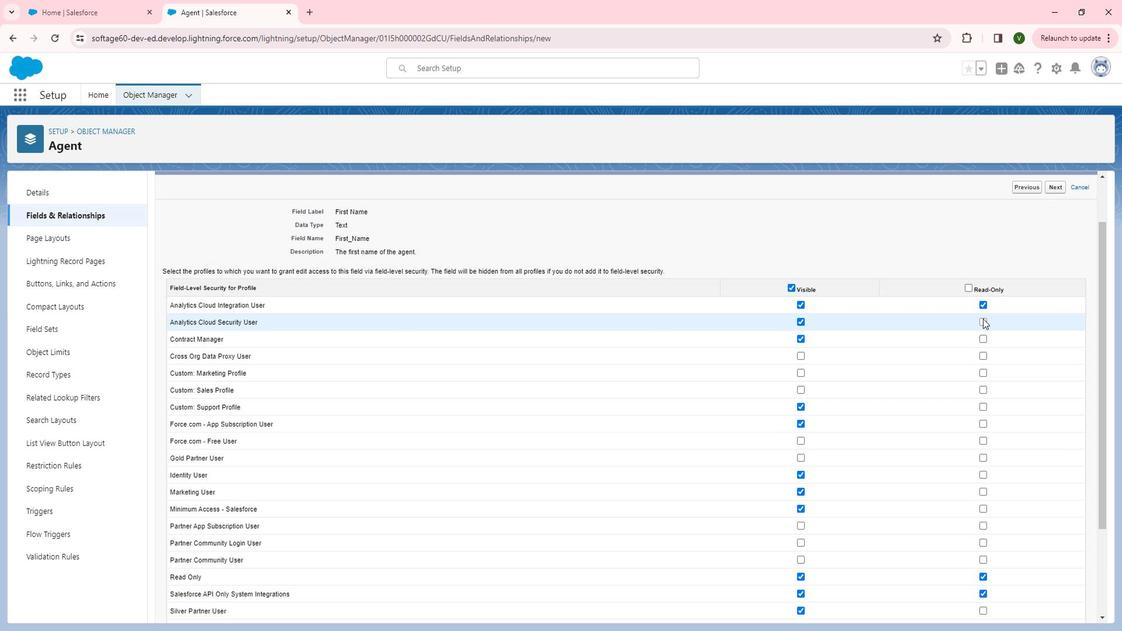 
Action: Mouse moved to (992, 399)
Screenshot: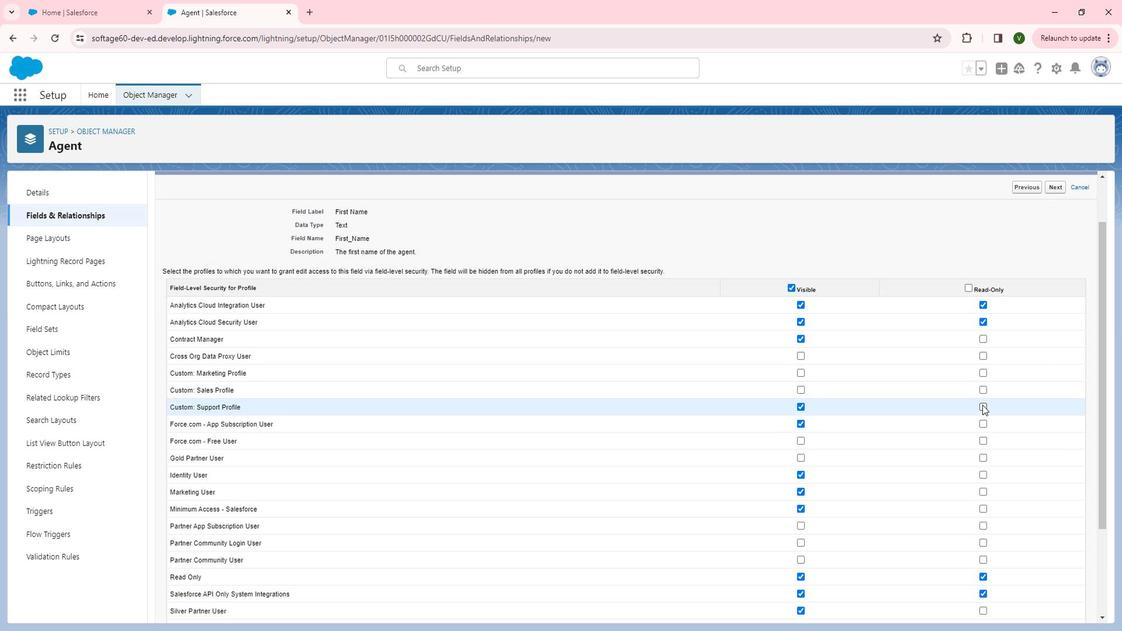 
Action: Mouse pressed left at (992, 399)
Screenshot: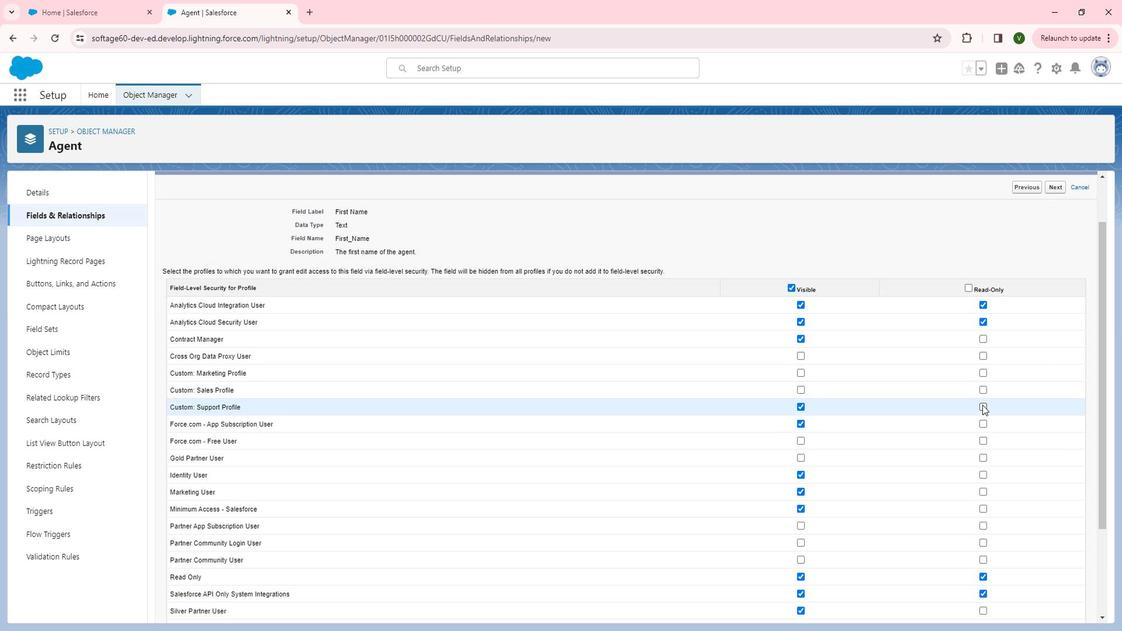 
Action: Mouse moved to (1000, 416)
Screenshot: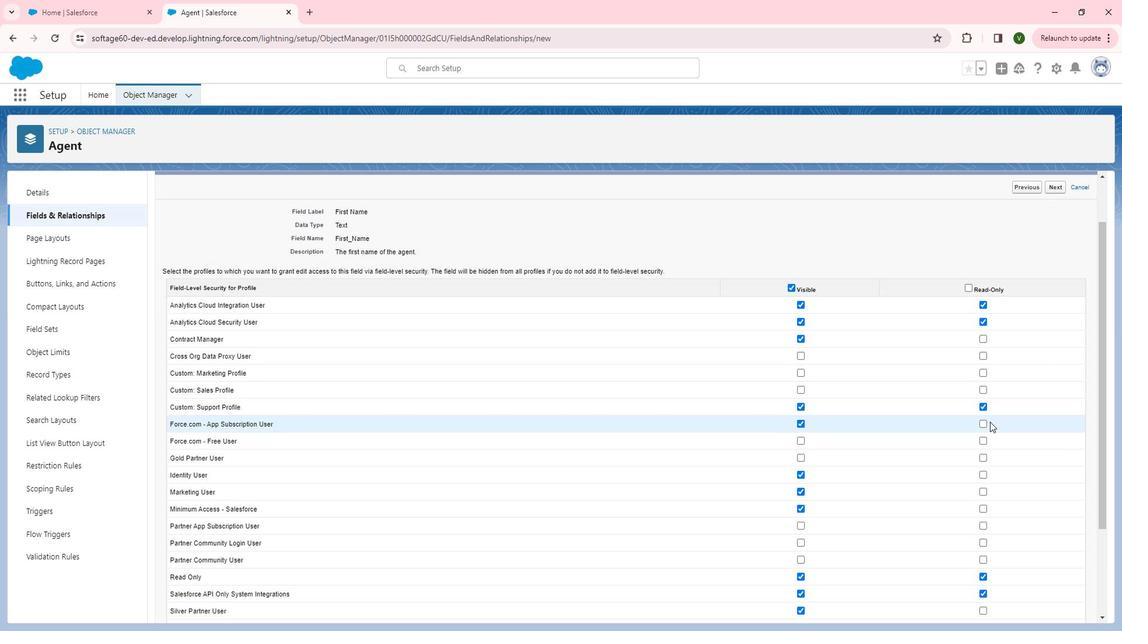 
Action: Mouse scrolled (1000, 415) with delta (0, 0)
Screenshot: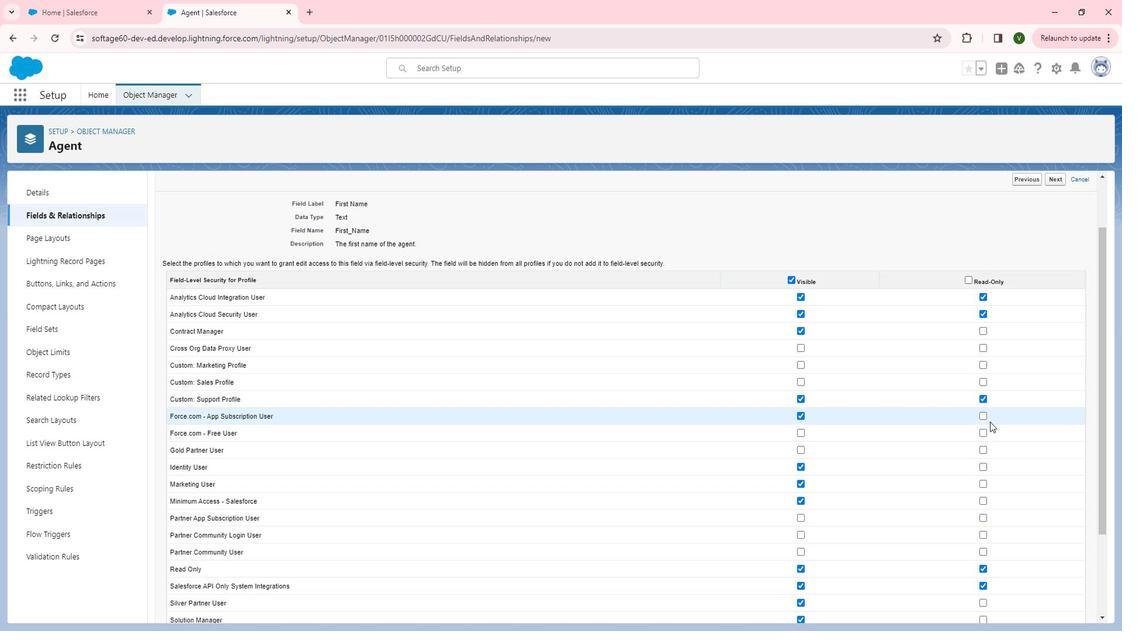 
Action: Mouse moved to (994, 429)
Screenshot: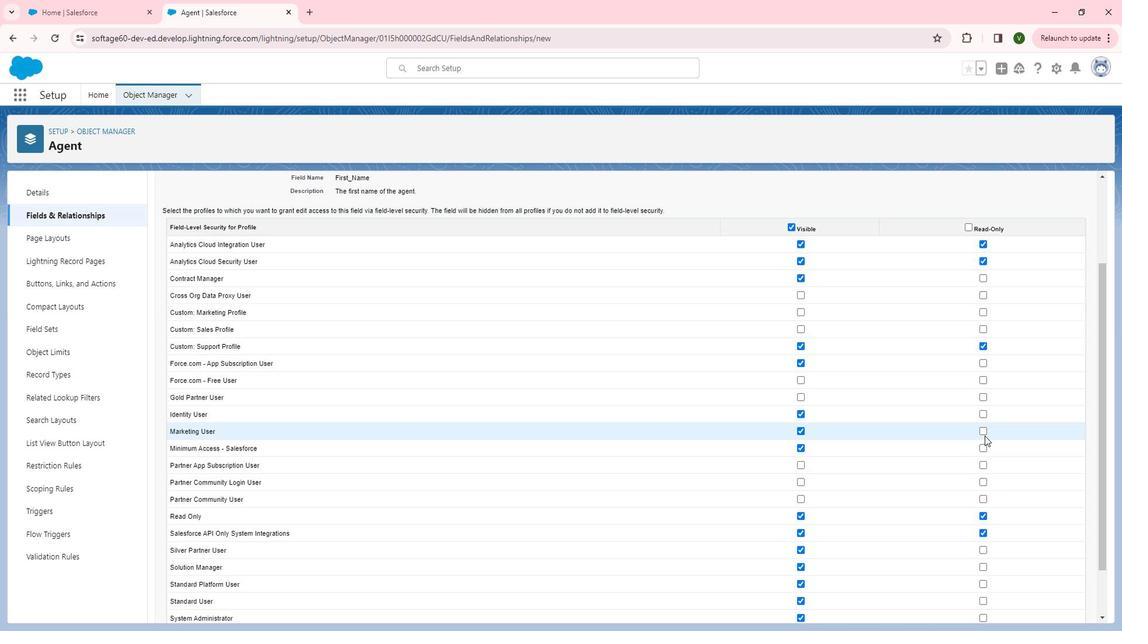 
Action: Mouse pressed left at (994, 429)
Screenshot: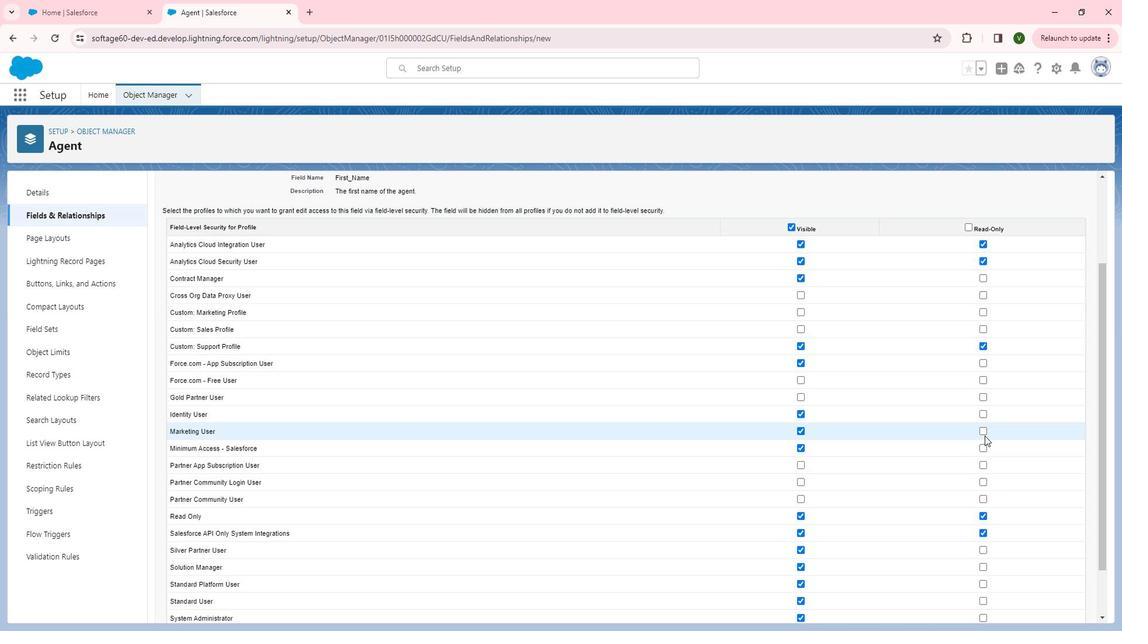 
Action: Mouse moved to (992, 423)
Screenshot: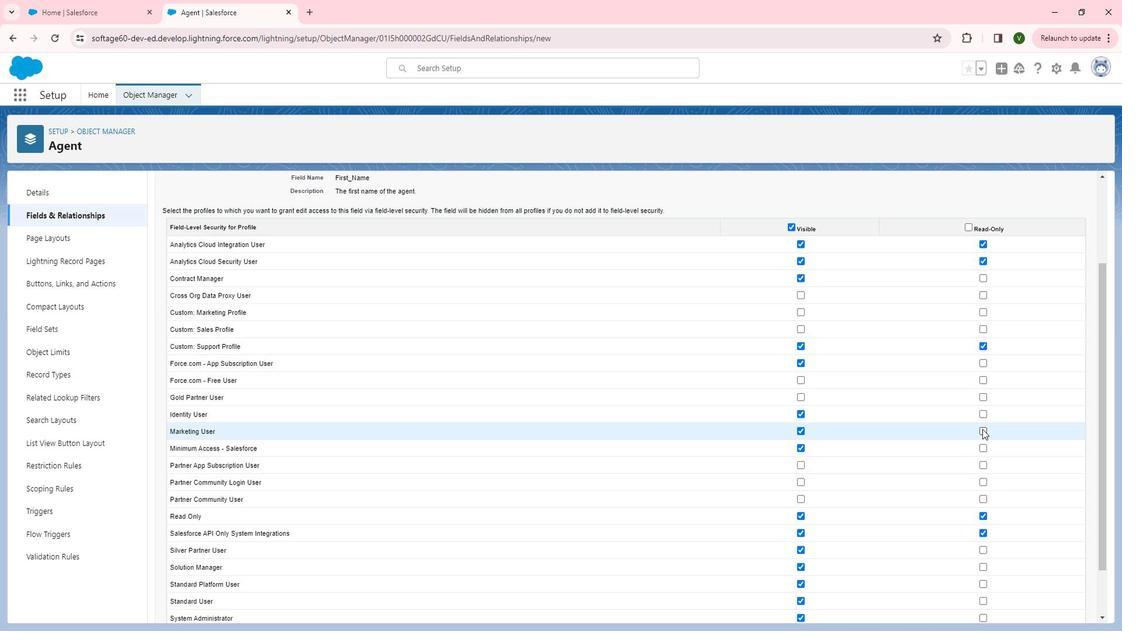 
Action: Mouse pressed left at (992, 423)
Screenshot: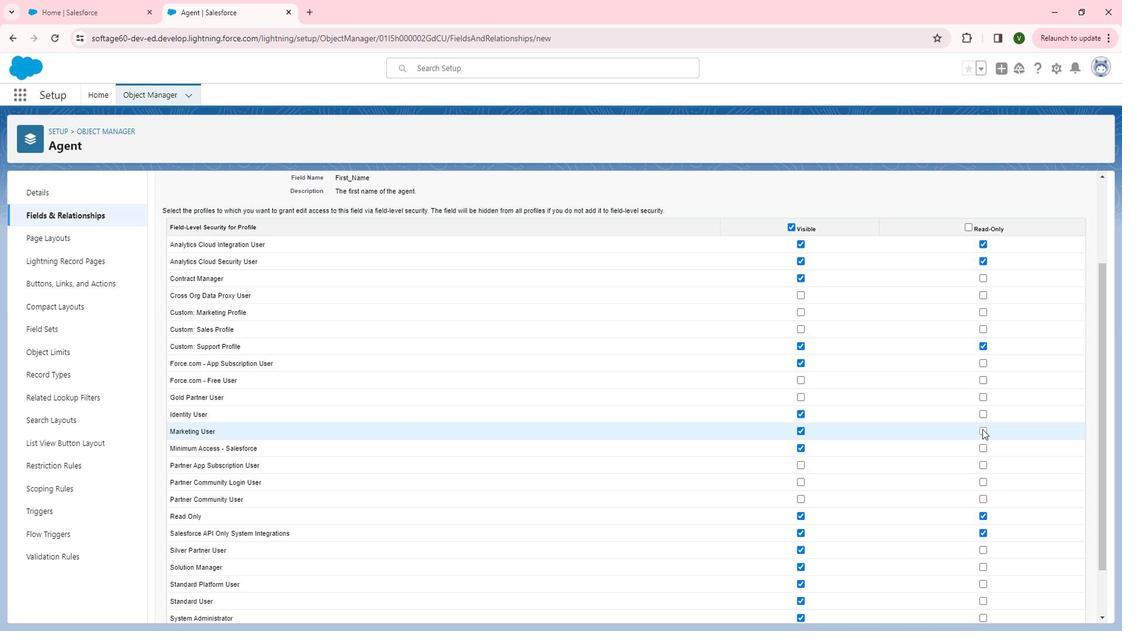 
Action: Mouse moved to (994, 438)
Screenshot: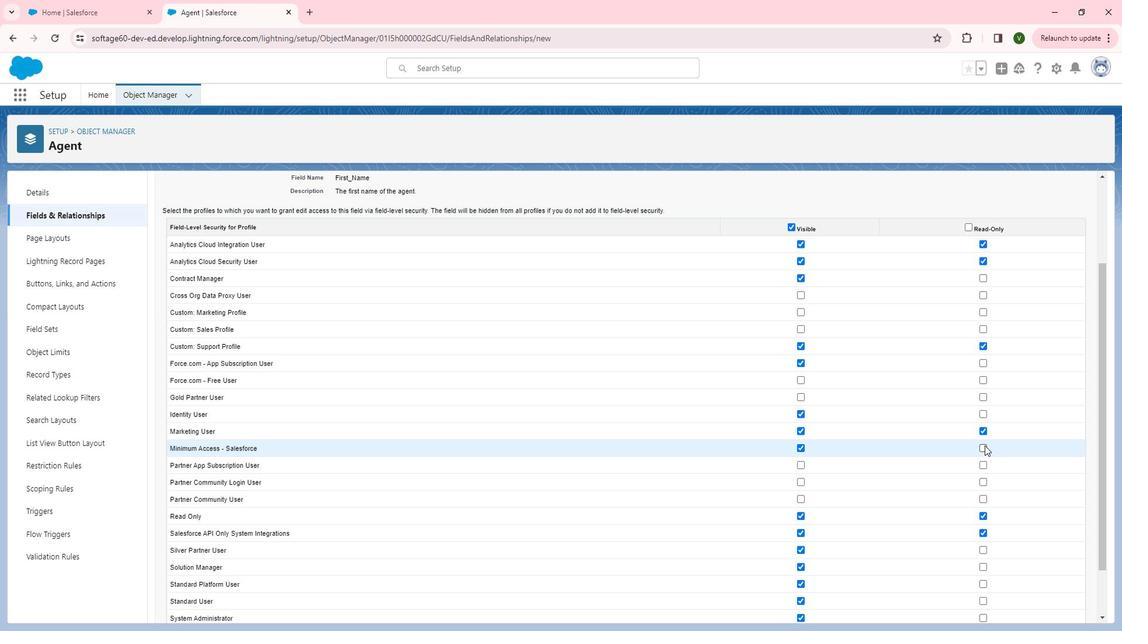 
Action: Mouse pressed left at (994, 438)
Screenshot: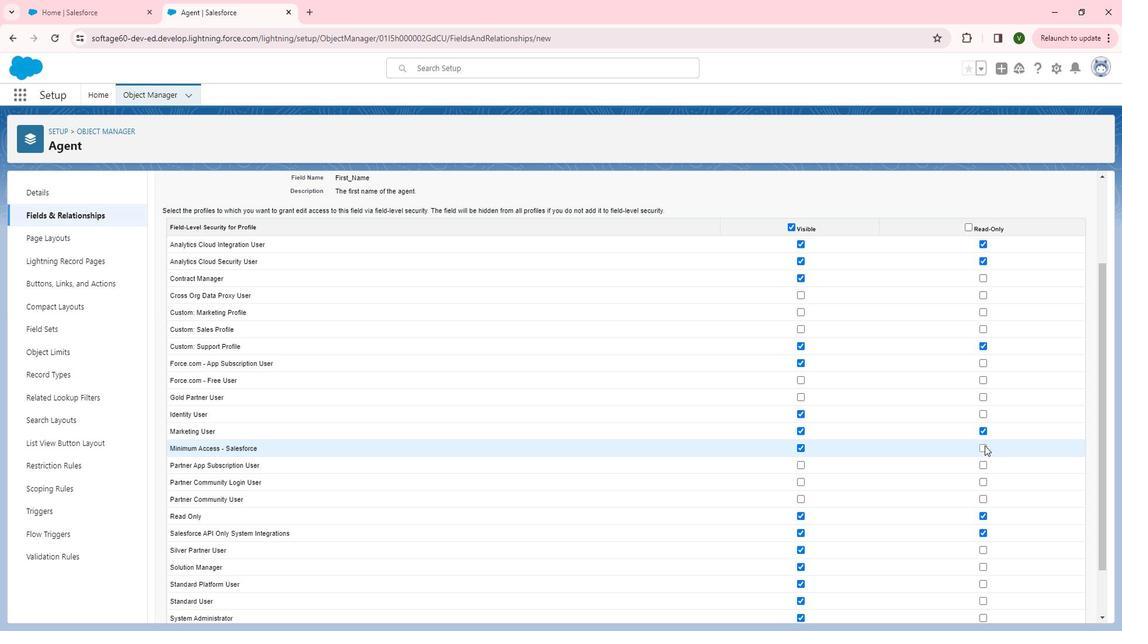 
Action: Mouse moved to (993, 474)
Screenshot: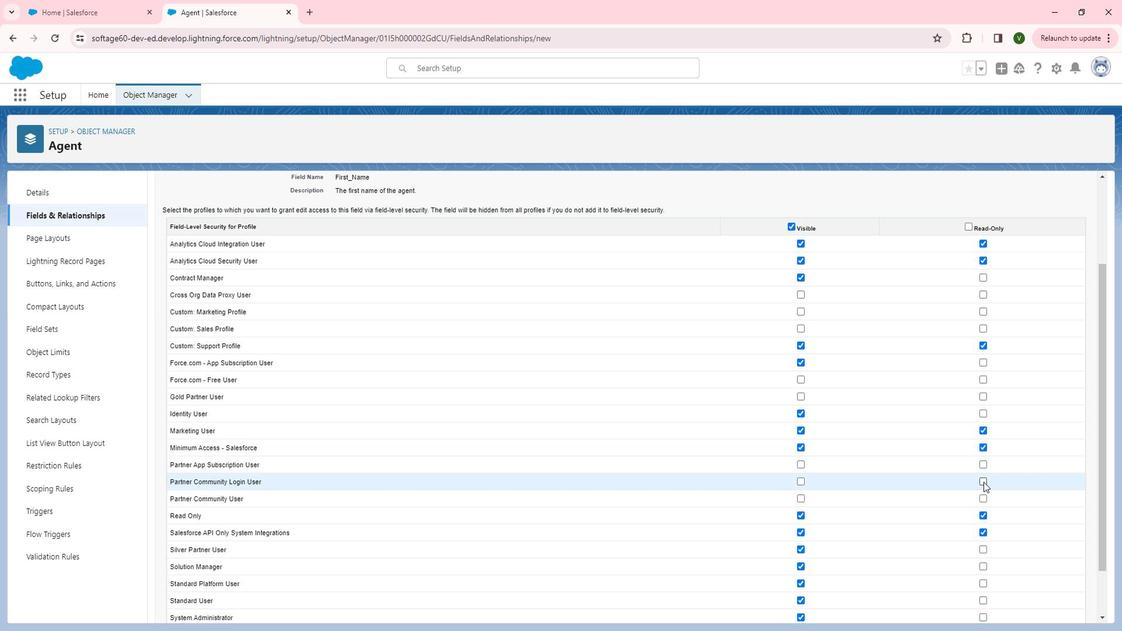 
Action: Mouse scrolled (993, 473) with delta (0, 0)
Screenshot: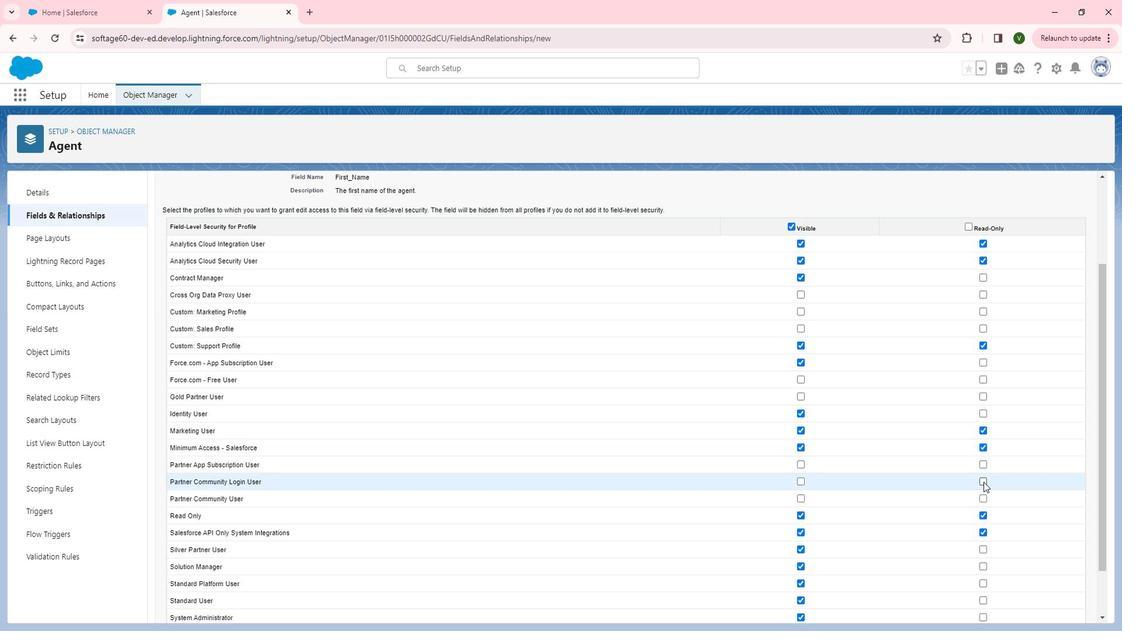 
Action: Mouse scrolled (993, 473) with delta (0, 0)
Screenshot: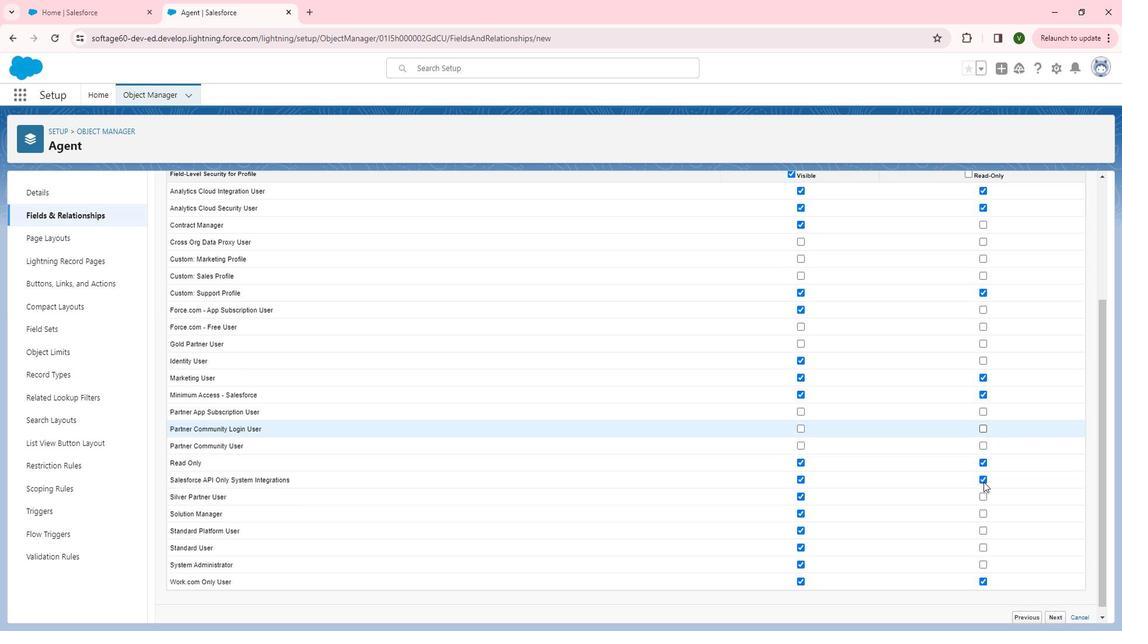 
Action: Mouse moved to (1069, 595)
Screenshot: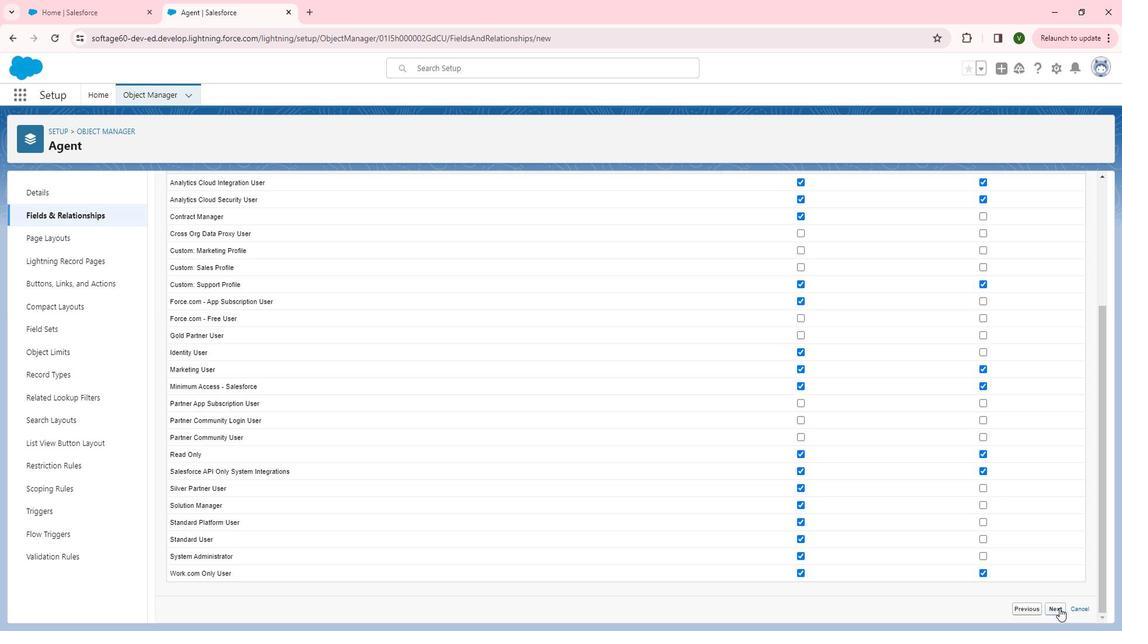 
Action: Mouse pressed left at (1069, 595)
Screenshot: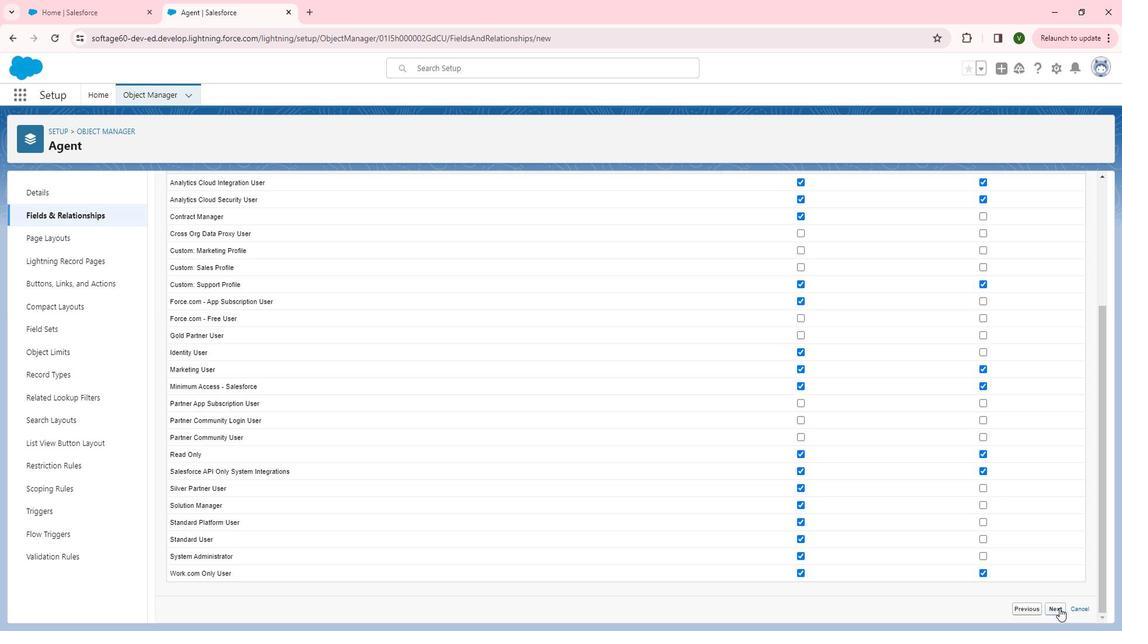 
Action: Mouse moved to (1077, 419)
Screenshot: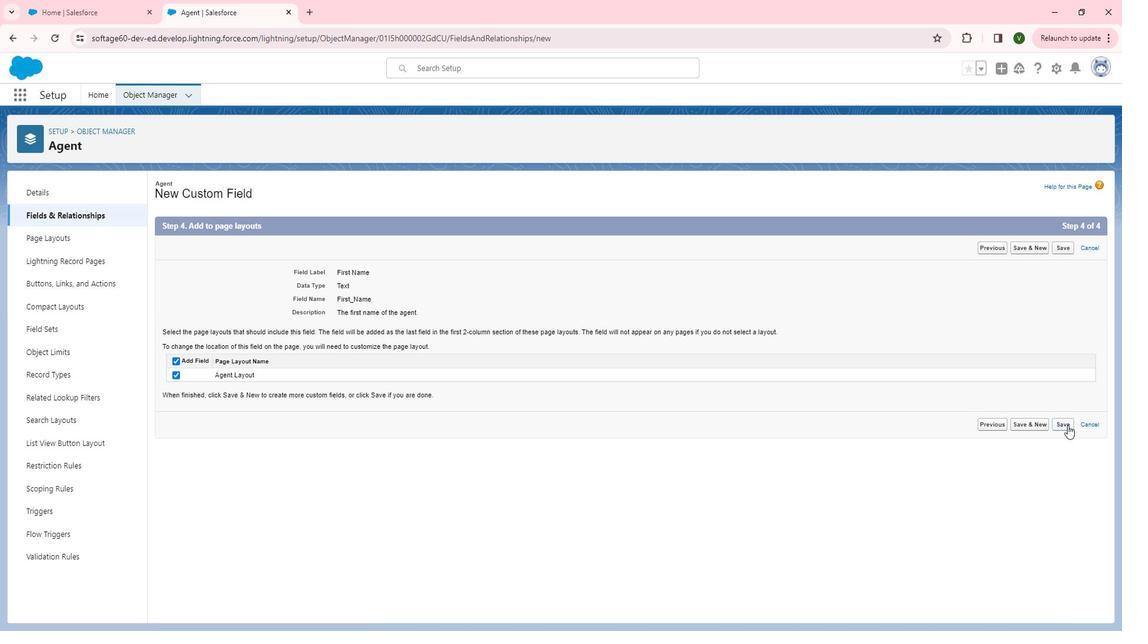 
Action: Mouse pressed left at (1077, 419)
Screenshot: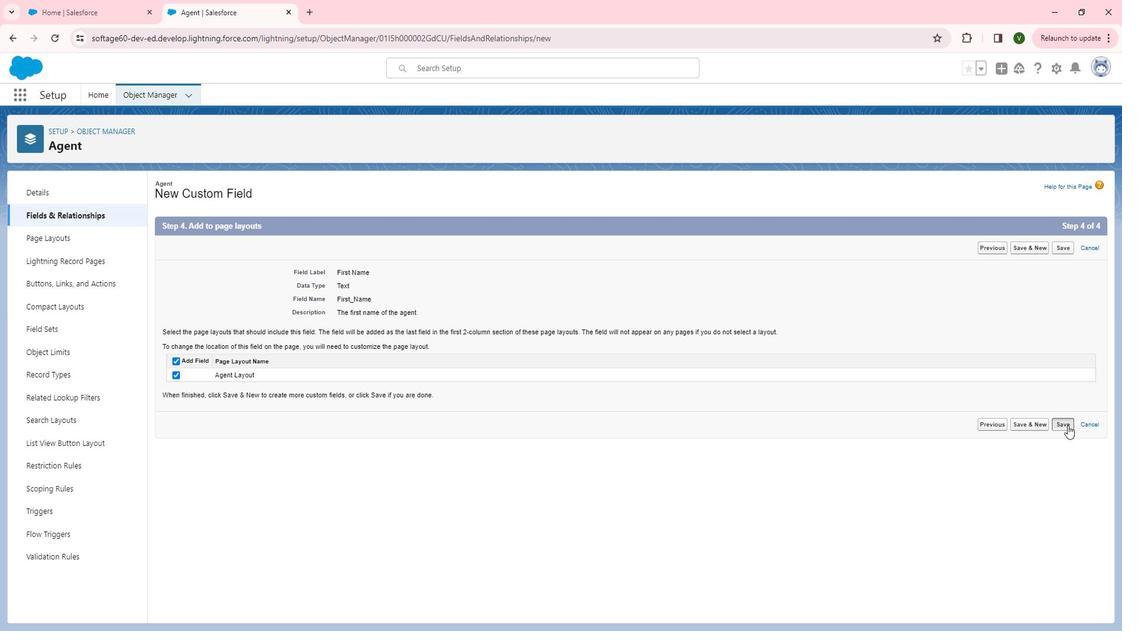 
Action: Mouse moved to (870, 199)
Screenshot: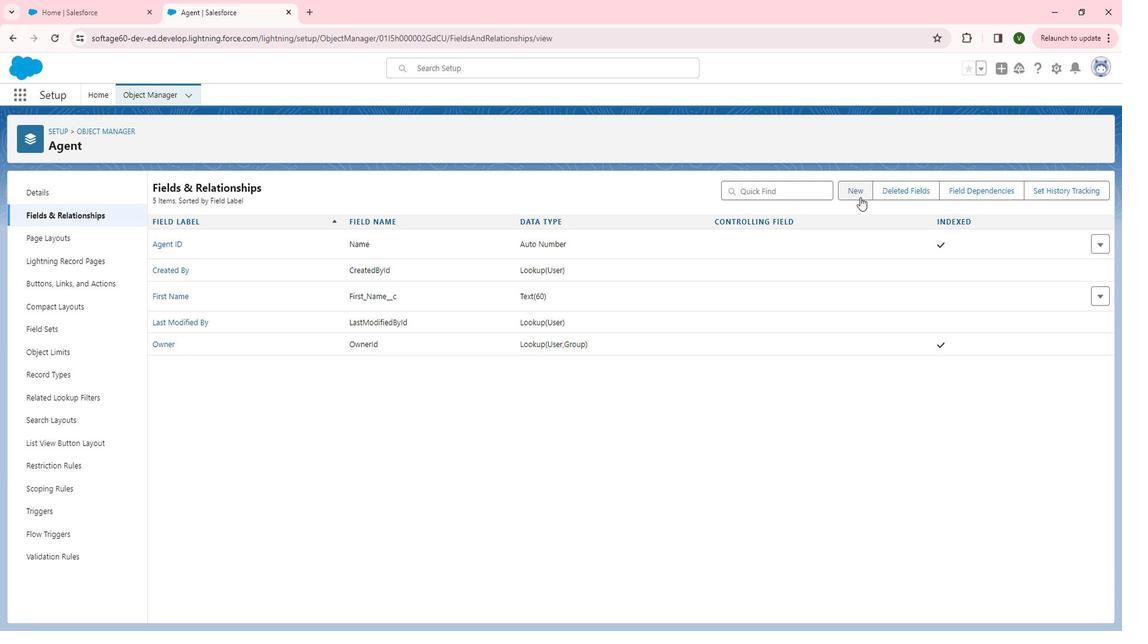 
Action: Mouse pressed left at (870, 199)
Screenshot: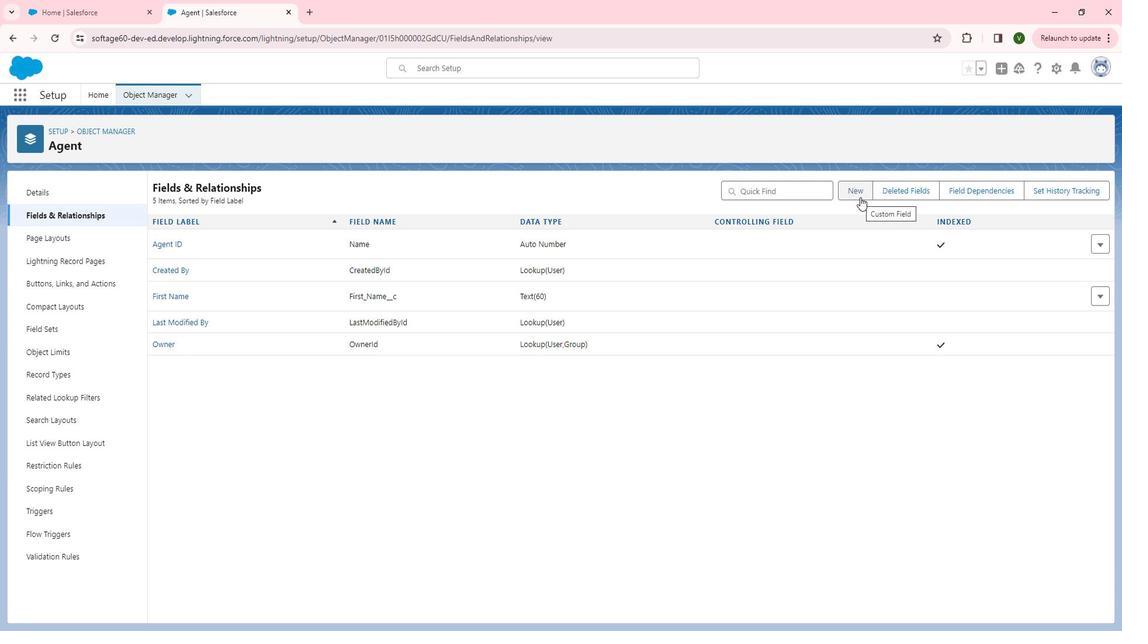
Action: Mouse moved to (365, 374)
Screenshot: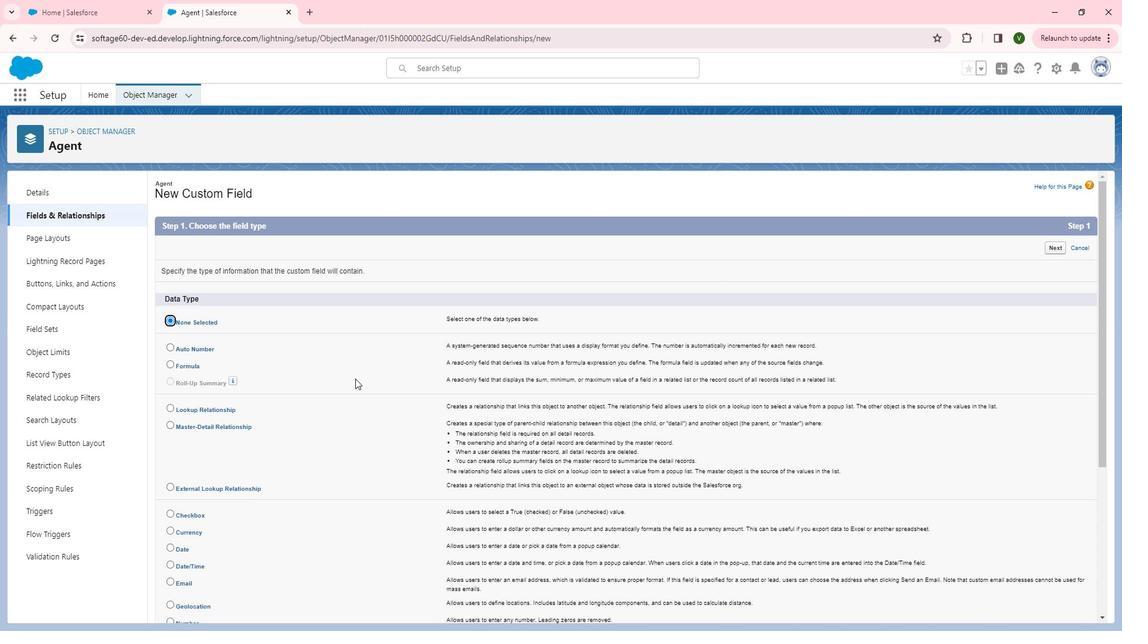 
Action: Mouse scrolled (365, 374) with delta (0, 0)
Screenshot: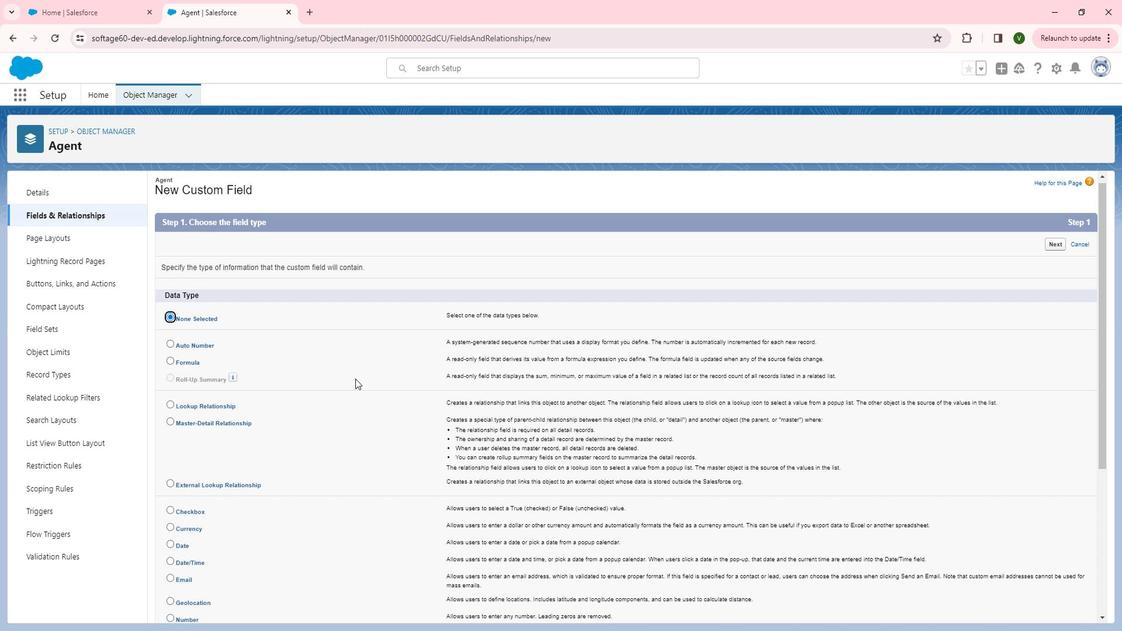 
Action: Mouse moved to (363, 374)
Screenshot: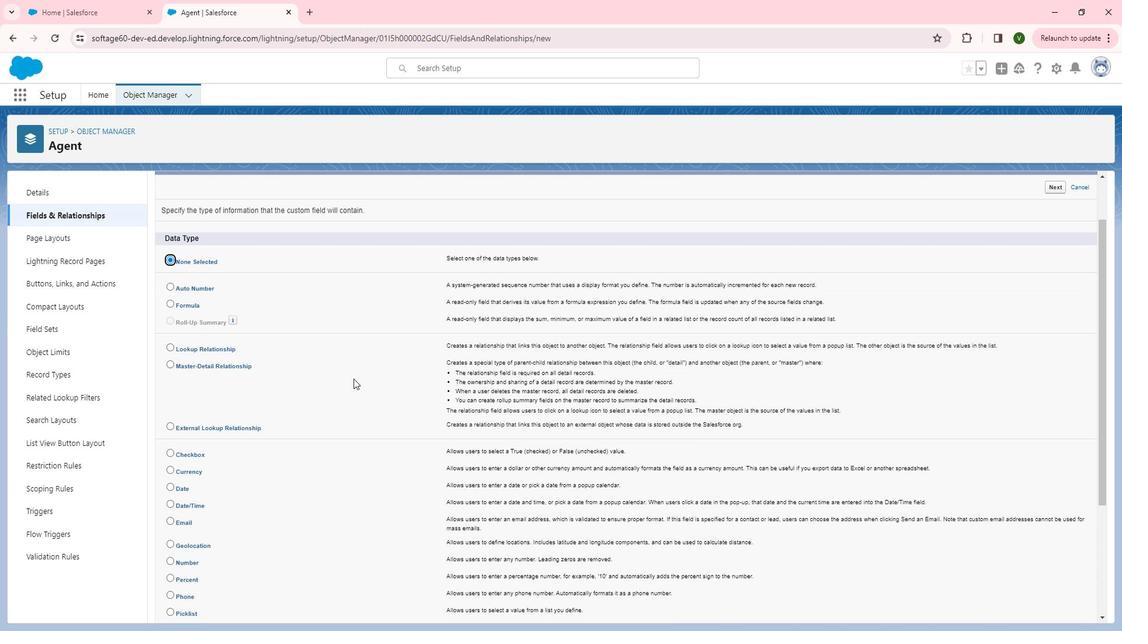 
Action: Mouse scrolled (363, 374) with delta (0, 0)
Screenshot: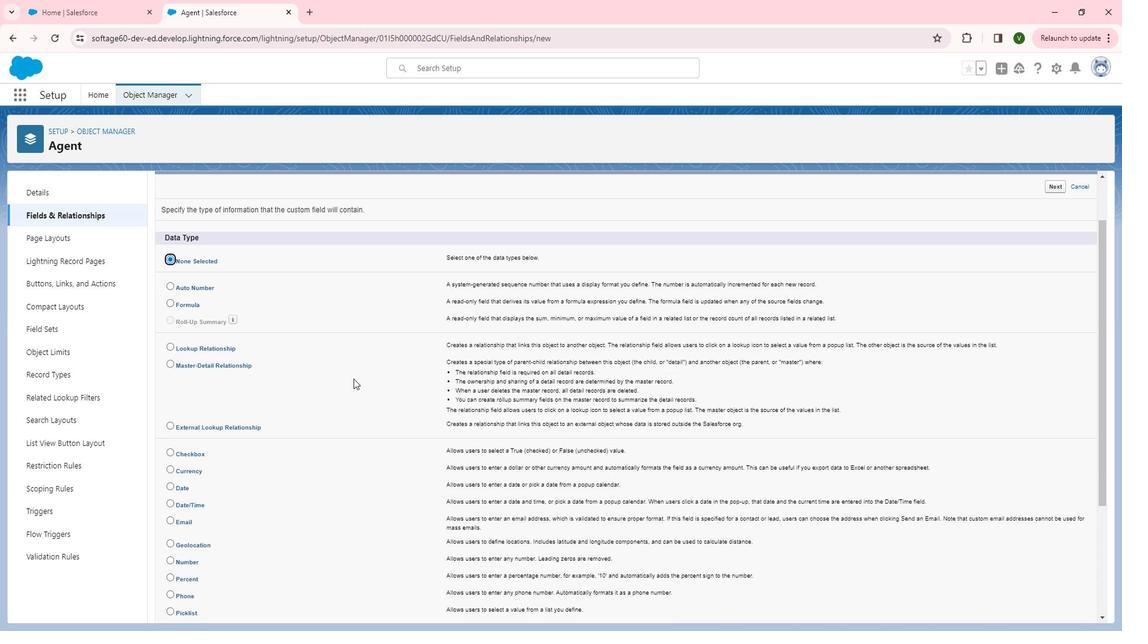 
Action: Mouse scrolled (363, 374) with delta (0, 0)
Screenshot: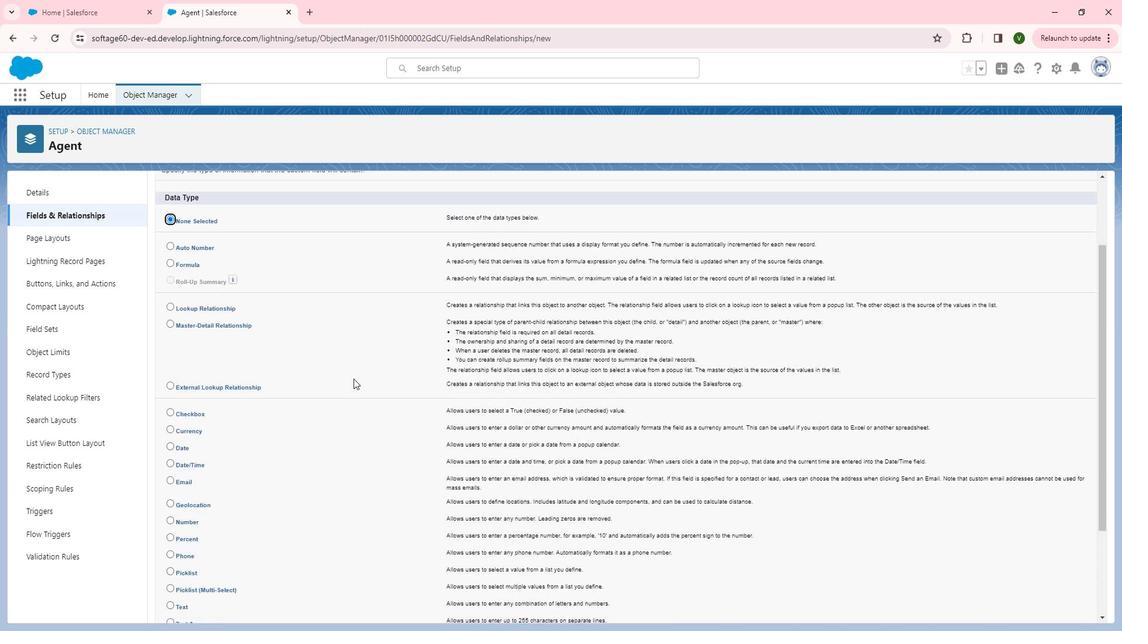 
Action: Mouse scrolled (363, 374) with delta (0, 0)
Screenshot: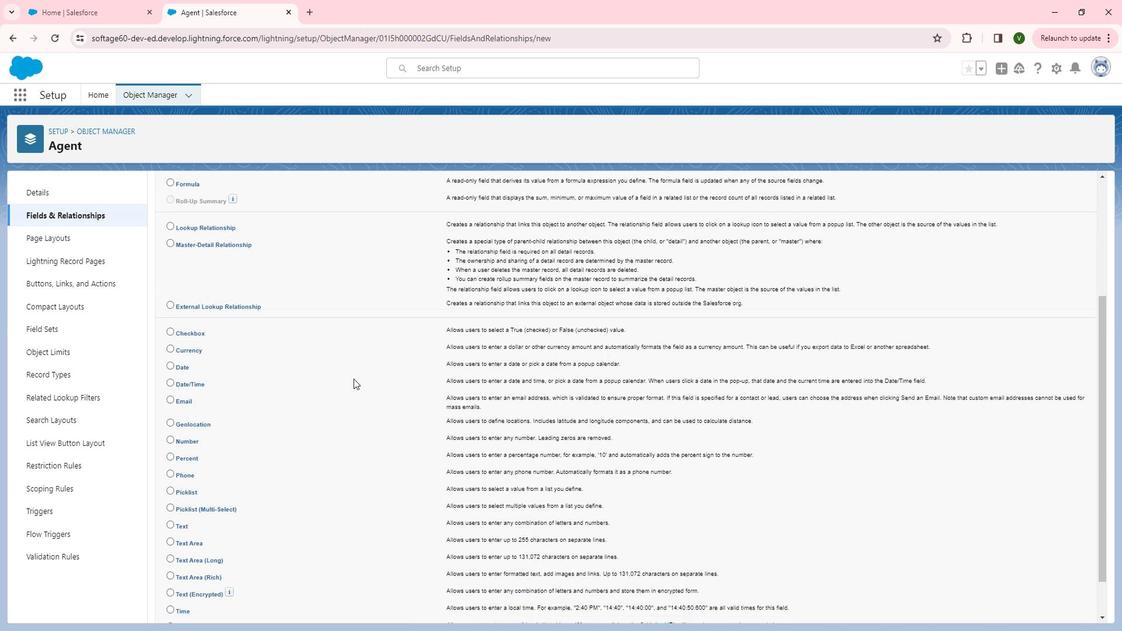 
Action: Mouse moved to (180, 468)
Screenshot: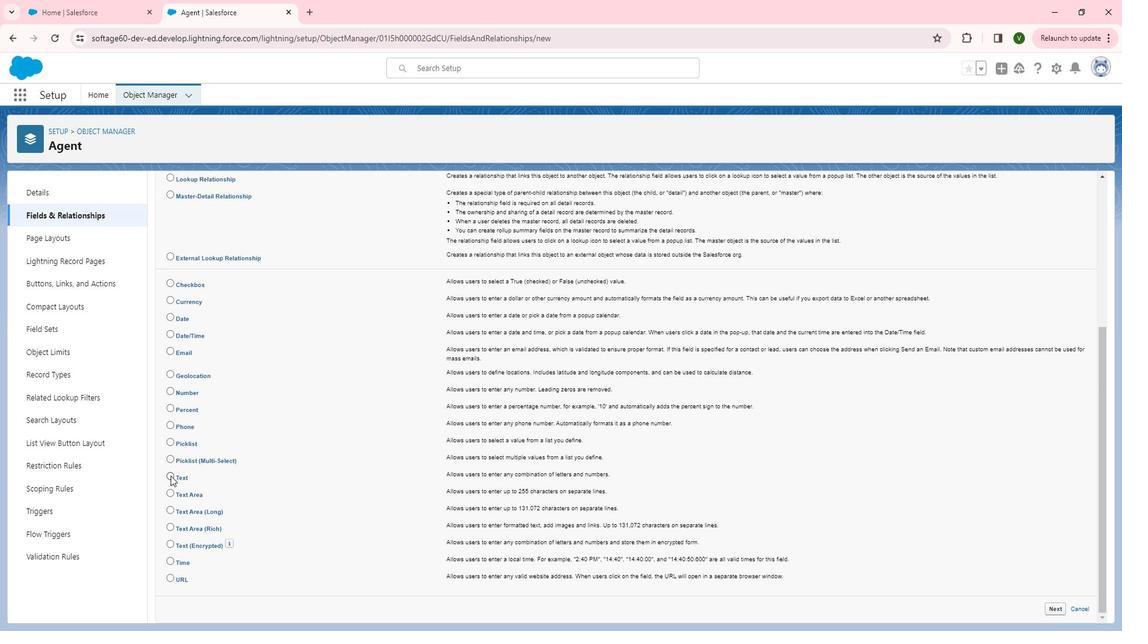 
Action: Mouse pressed left at (180, 468)
Screenshot: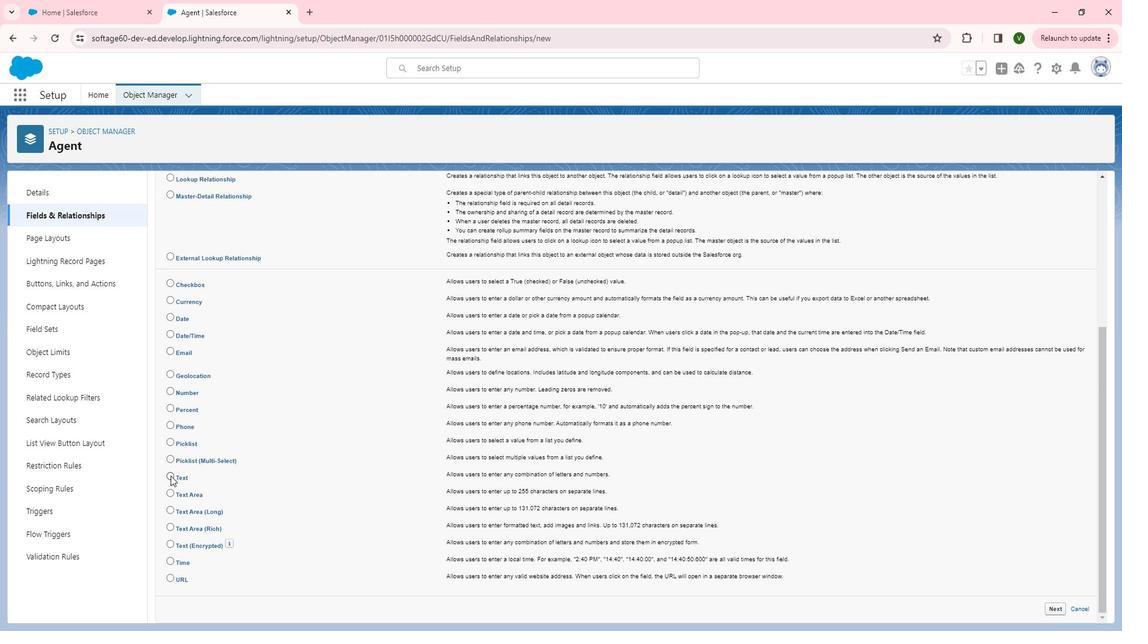 
Action: Mouse moved to (1065, 596)
Screenshot: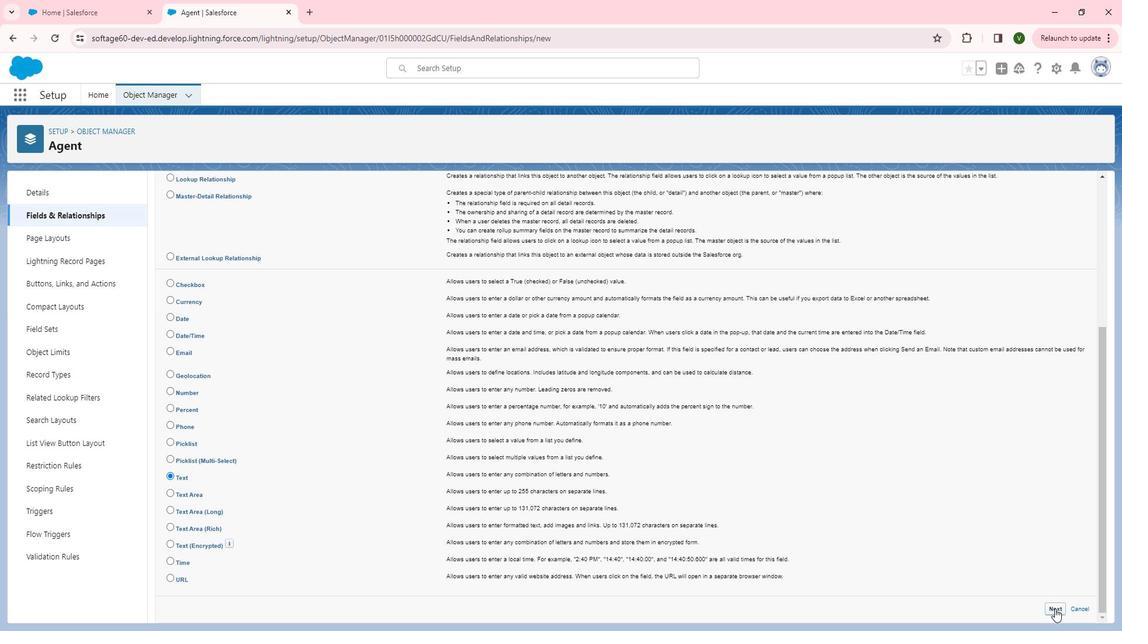 
Action: Mouse pressed left at (1065, 596)
Screenshot: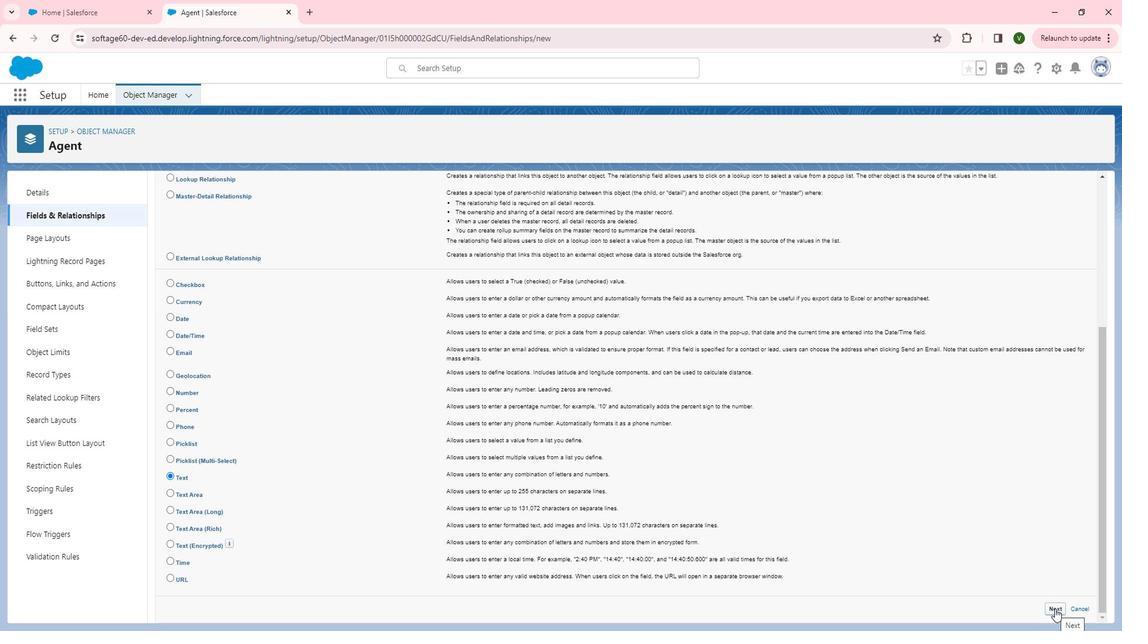 
Action: Mouse moved to (367, 274)
Screenshot: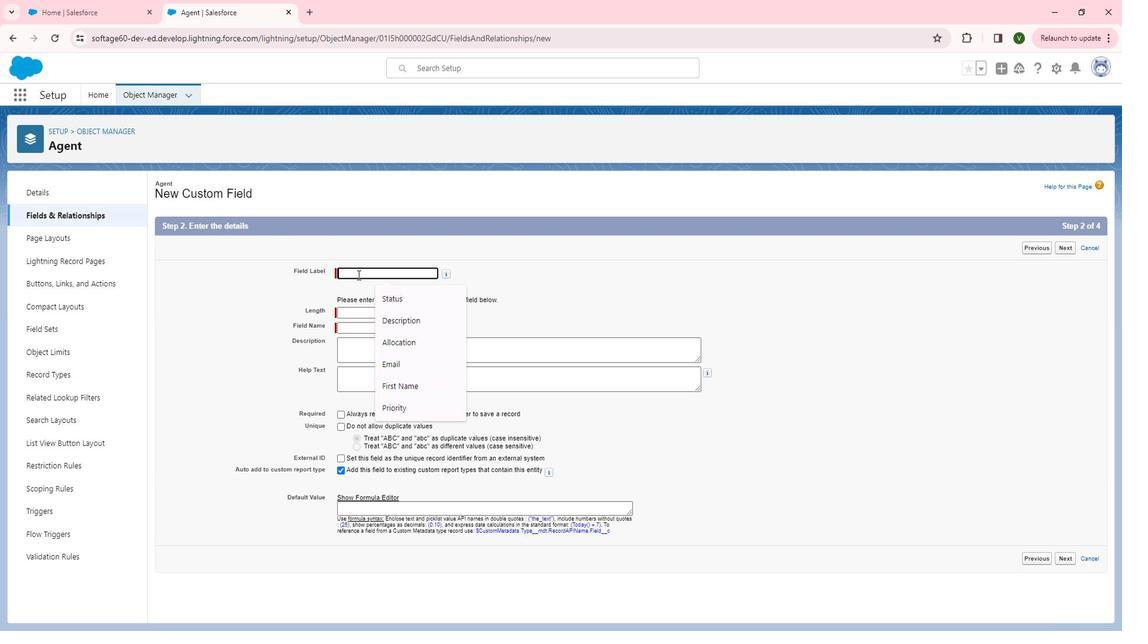 
Action: Mouse pressed left at (367, 274)
Screenshot: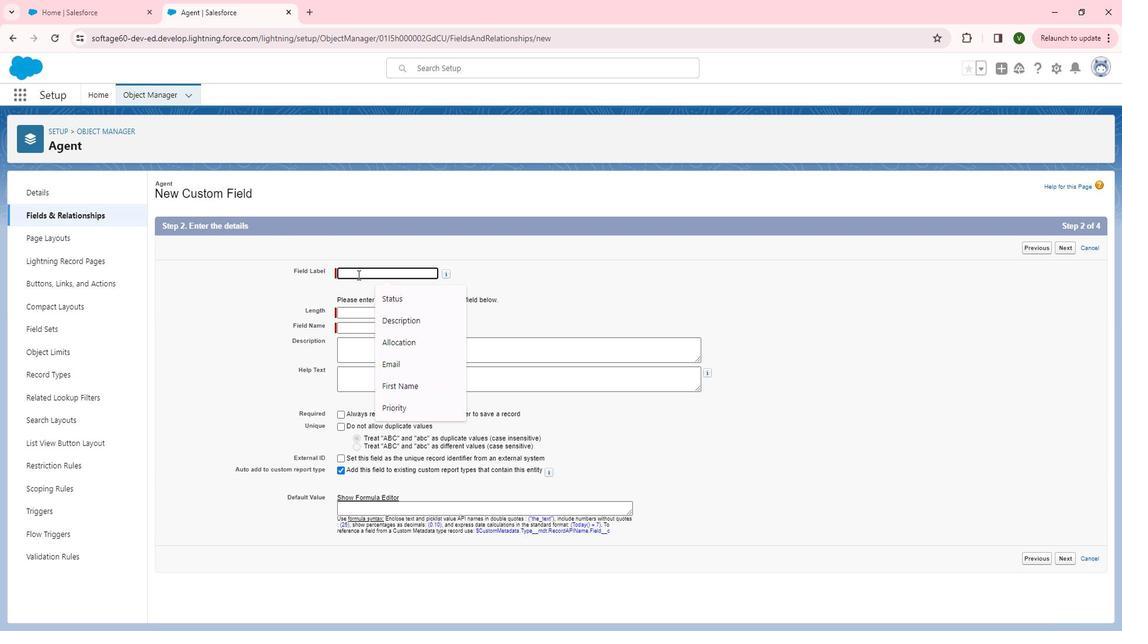 
Action: Key pressed <Key.shift>Last<Key.space><Key.shift>Name<Key.tab><Key.tab>60<Key.tab><Key.tab><Key.tab><Key.shift>This<Key.space>i<Key.backspace>field<Key.space>for<Key.space>the<Key.space>last<Key.space>name<Key.space>of<Key.space>the<Key.space>agent.
Screenshot: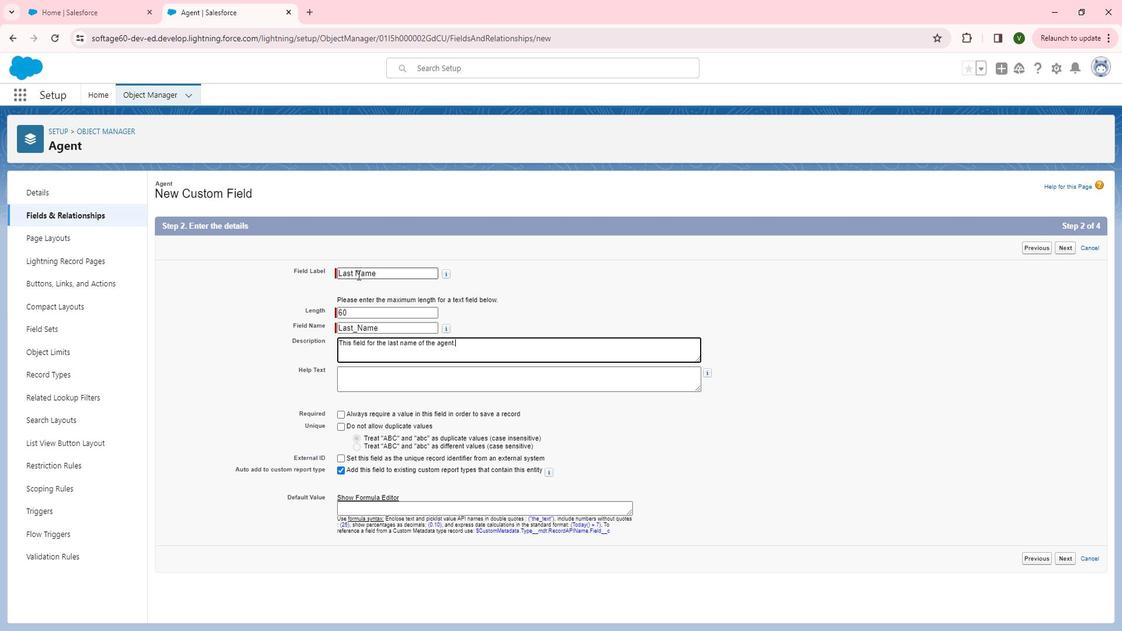 
Action: Mouse moved to (417, 380)
Screenshot: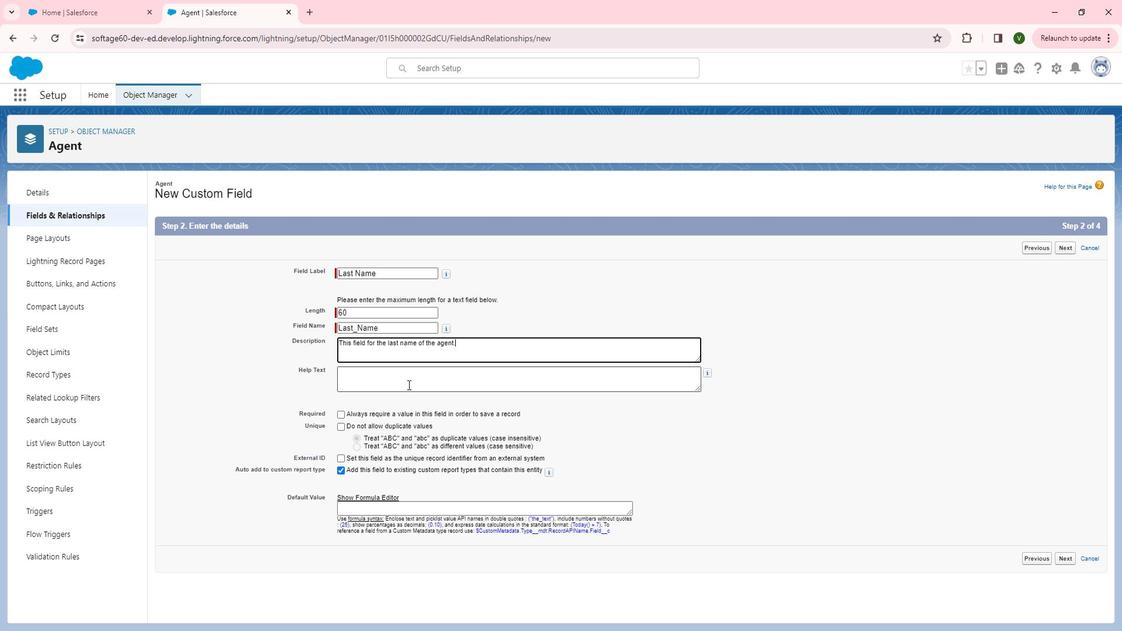 
Action: Mouse pressed left at (417, 380)
Screenshot: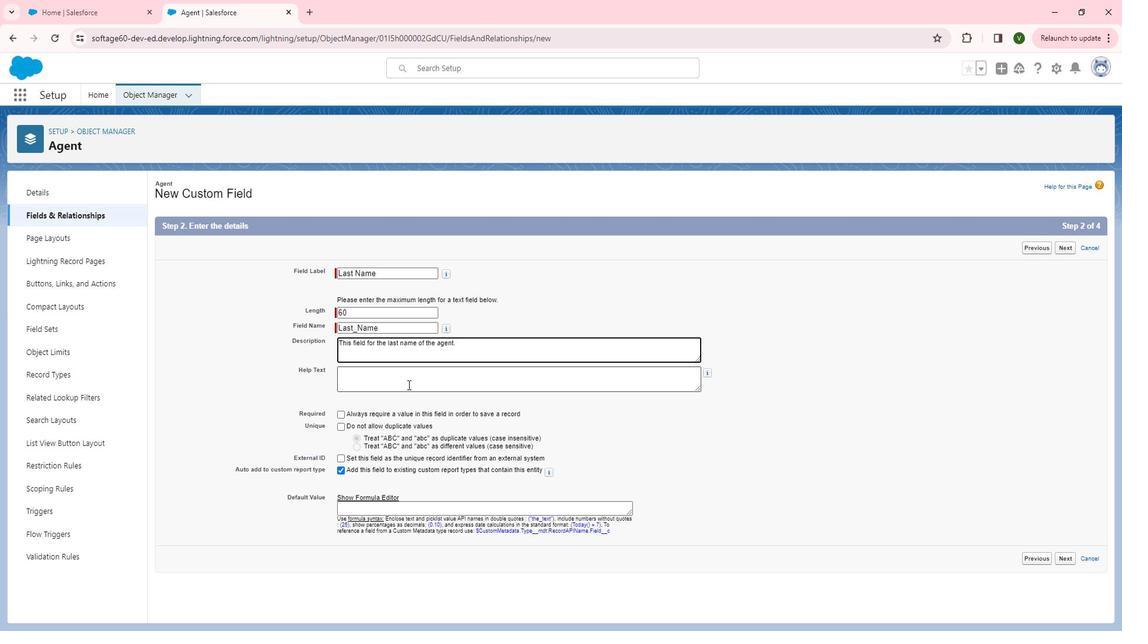 
Action: Mouse moved to (419, 377)
Screenshot: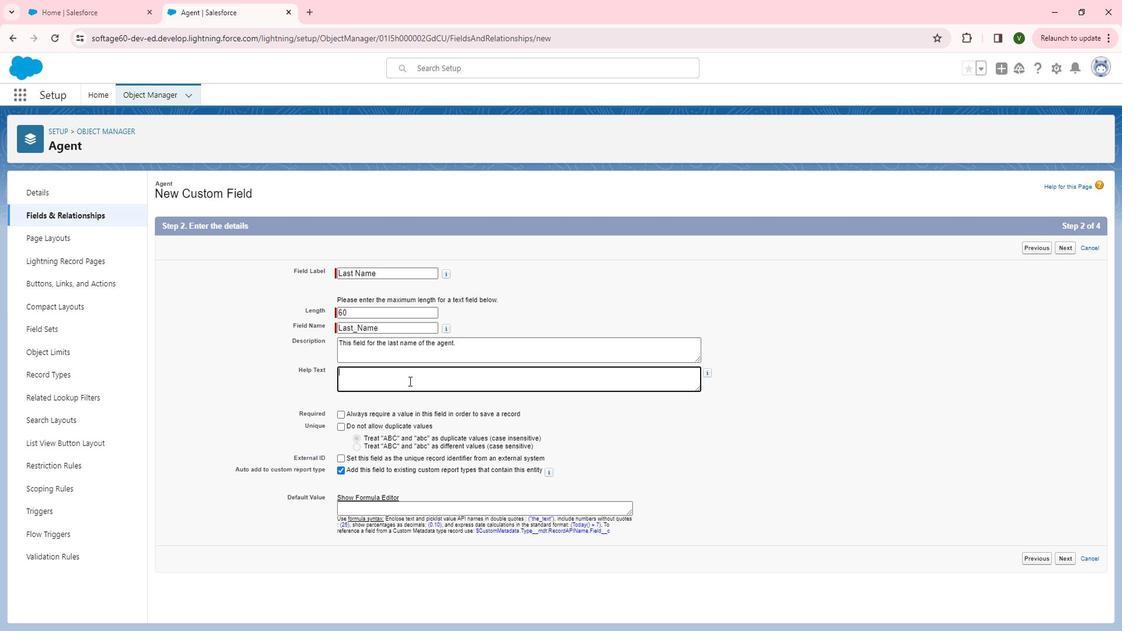 
Action: Key pressed <Key.shift>Entre<Key.backspace><Key.backspace>er<Key.space>the<Key.space>last<Key.space>name<Key.space>of<Key.space>the<Key.space>agent.
Screenshot: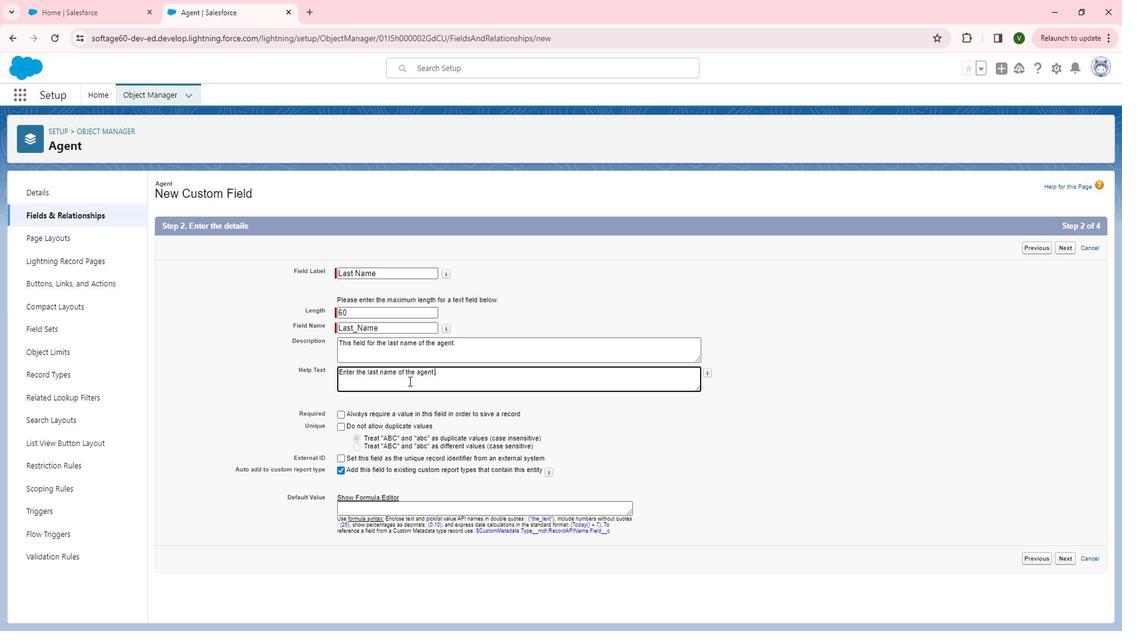 
Action: Mouse moved to (1074, 251)
Screenshot: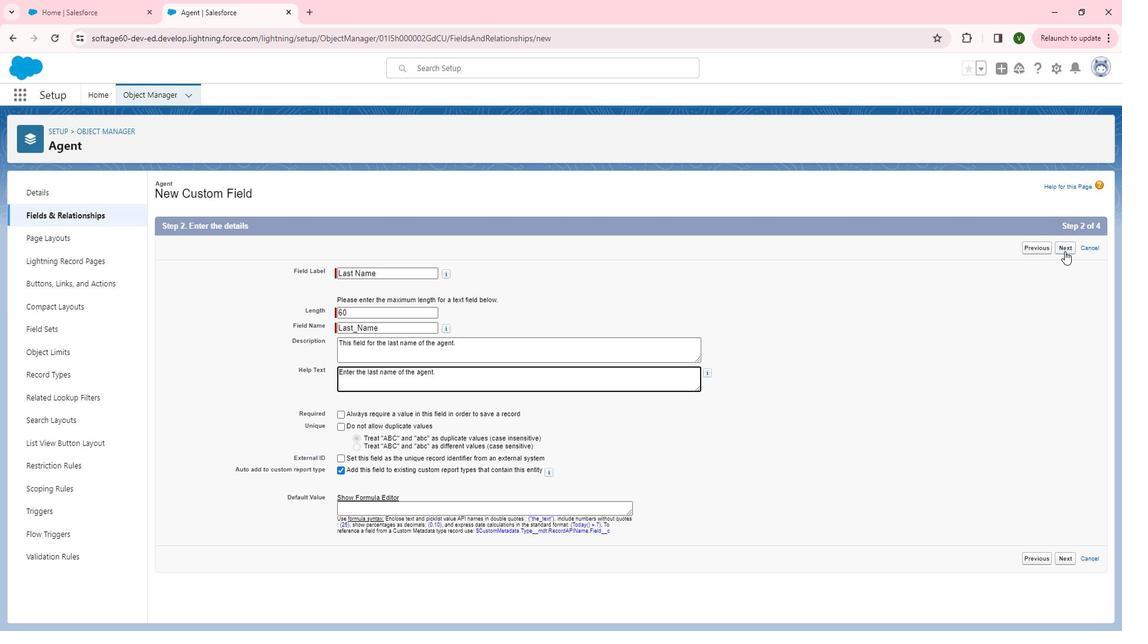 
Action: Mouse pressed left at (1074, 251)
Screenshot: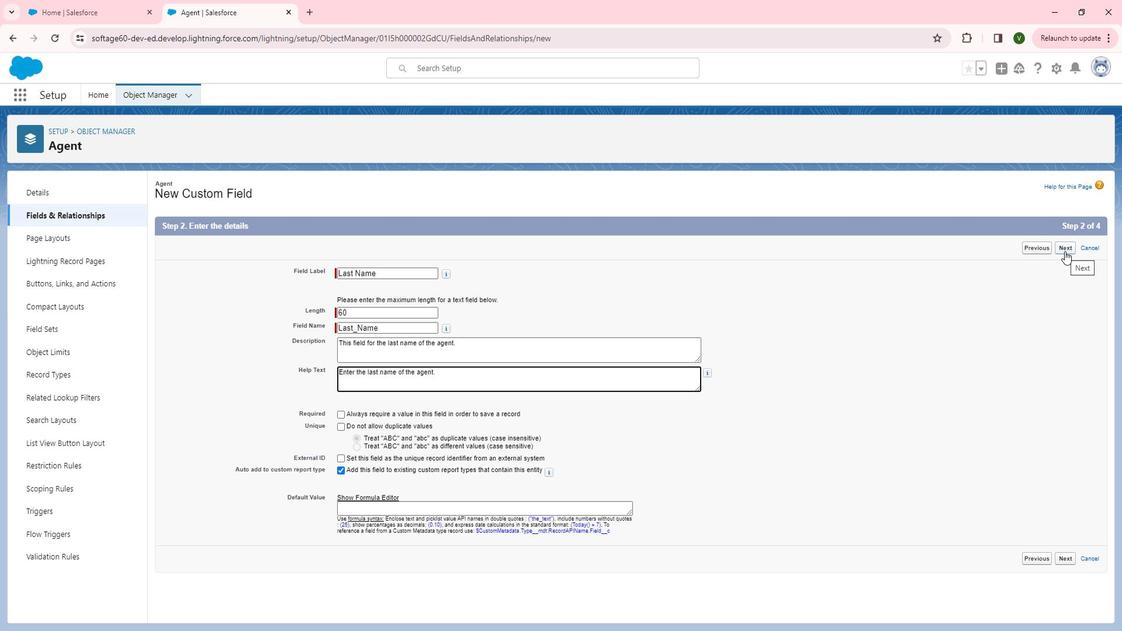 
Action: Mouse moved to (800, 345)
Screenshot: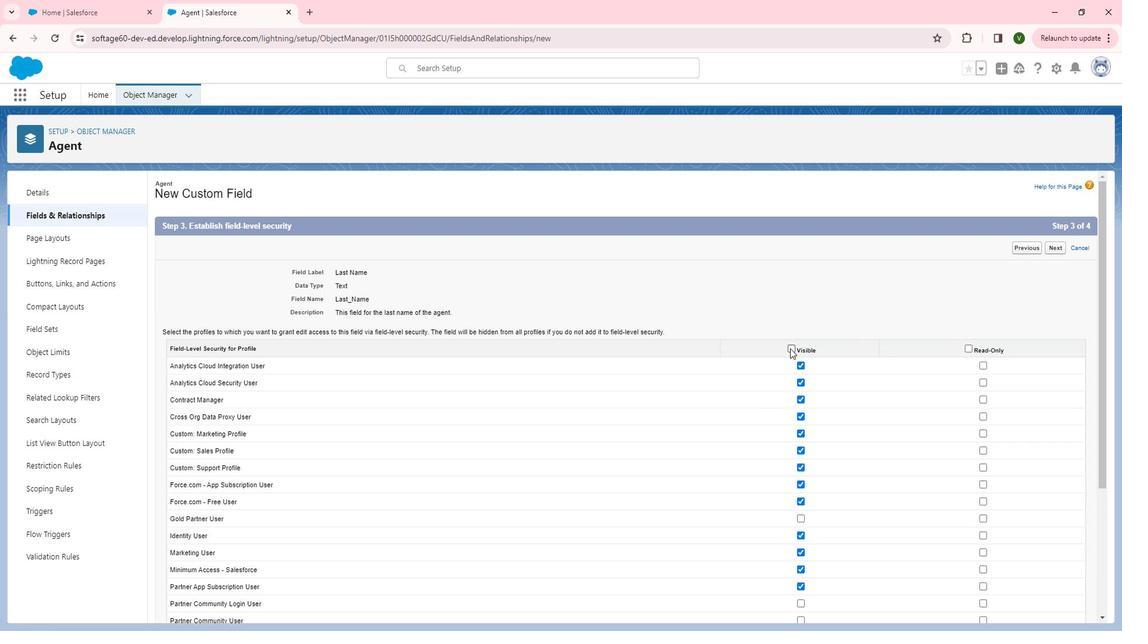 
Action: Mouse pressed left at (800, 345)
Screenshot: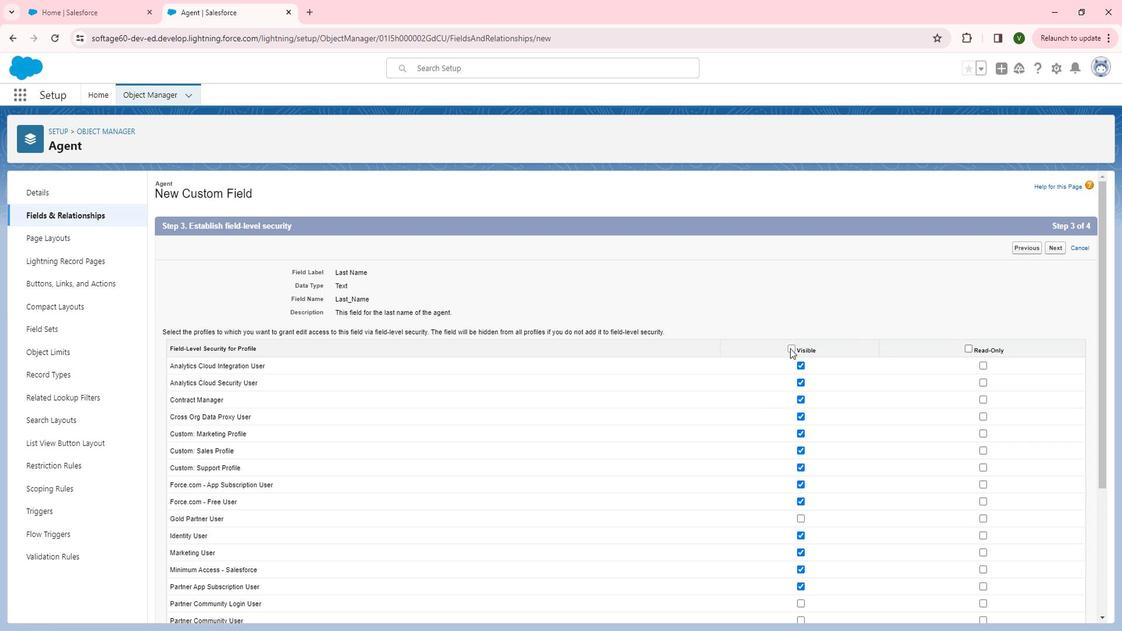 
Action: Mouse moved to (832, 360)
Screenshot: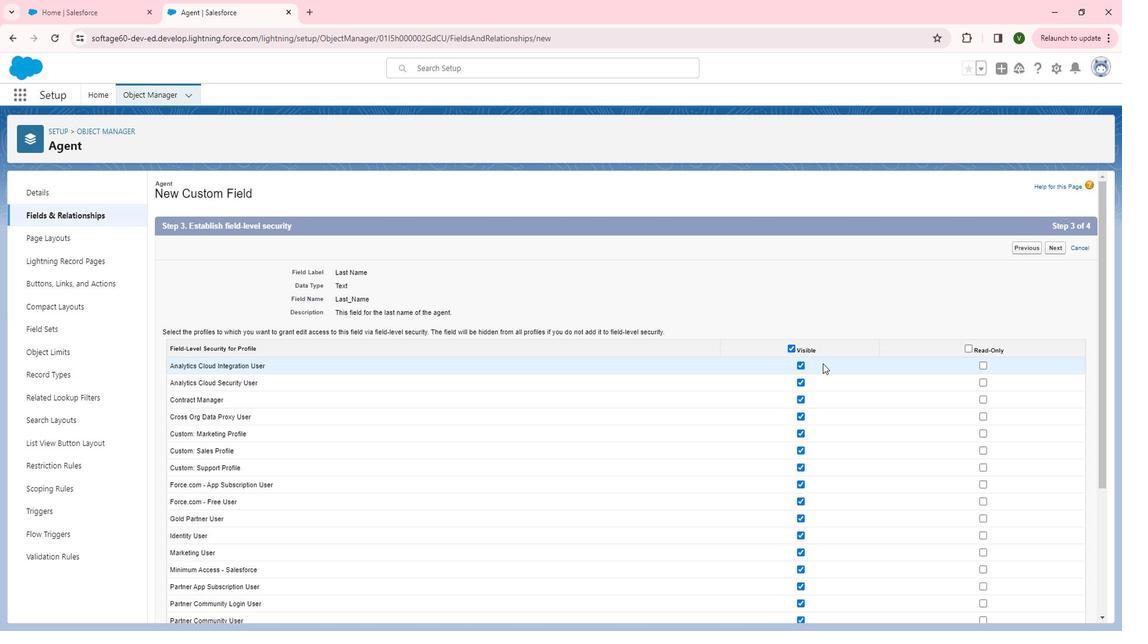 
Action: Mouse scrolled (832, 359) with delta (0, 0)
Screenshot: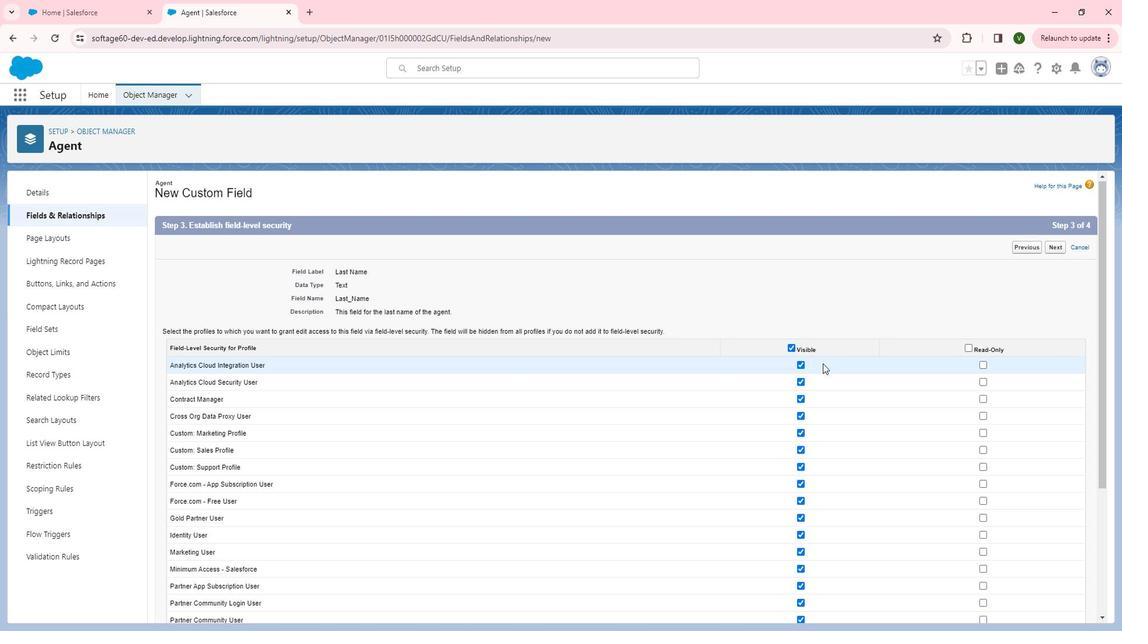 
Action: Mouse scrolled (832, 359) with delta (0, 0)
Screenshot: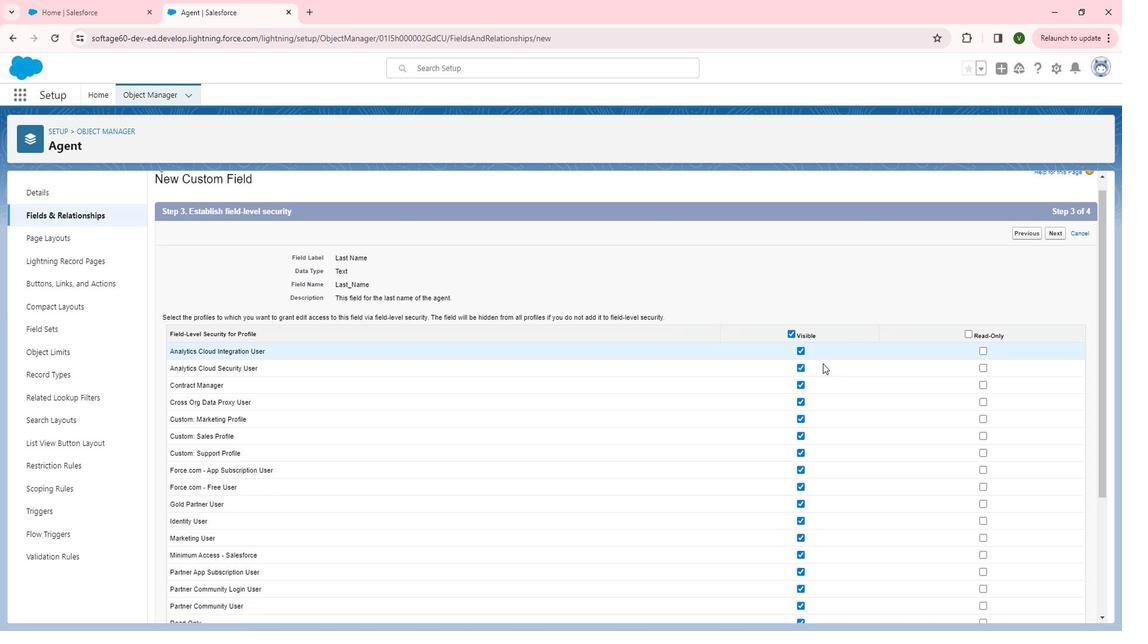 
Action: Mouse moved to (810, 276)
Screenshot: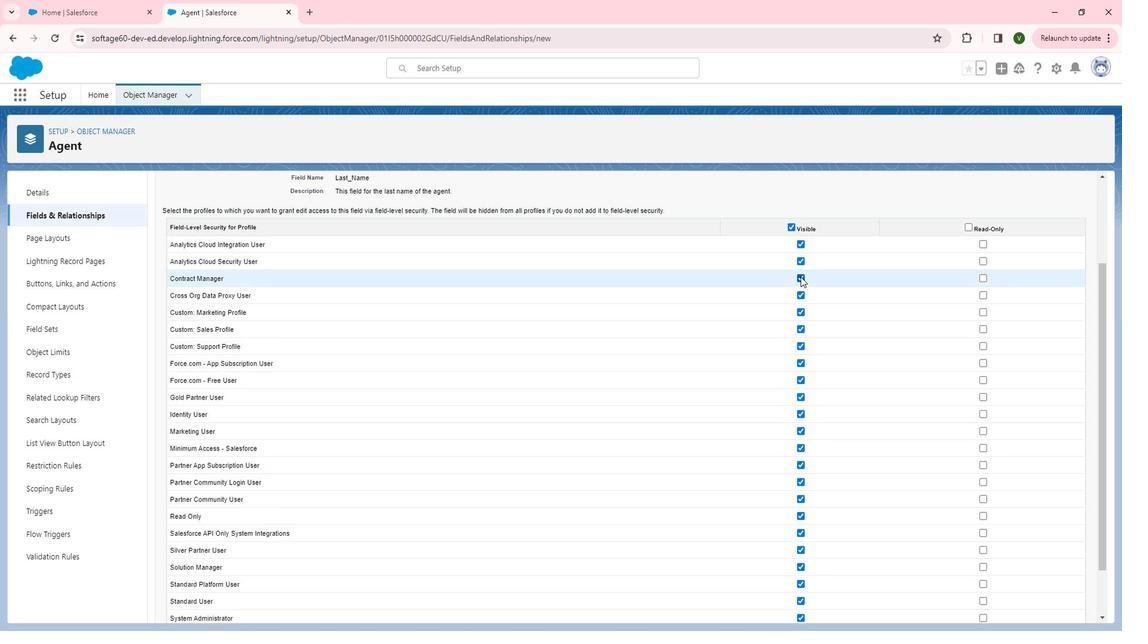 
Action: Mouse pressed left at (810, 276)
Screenshot: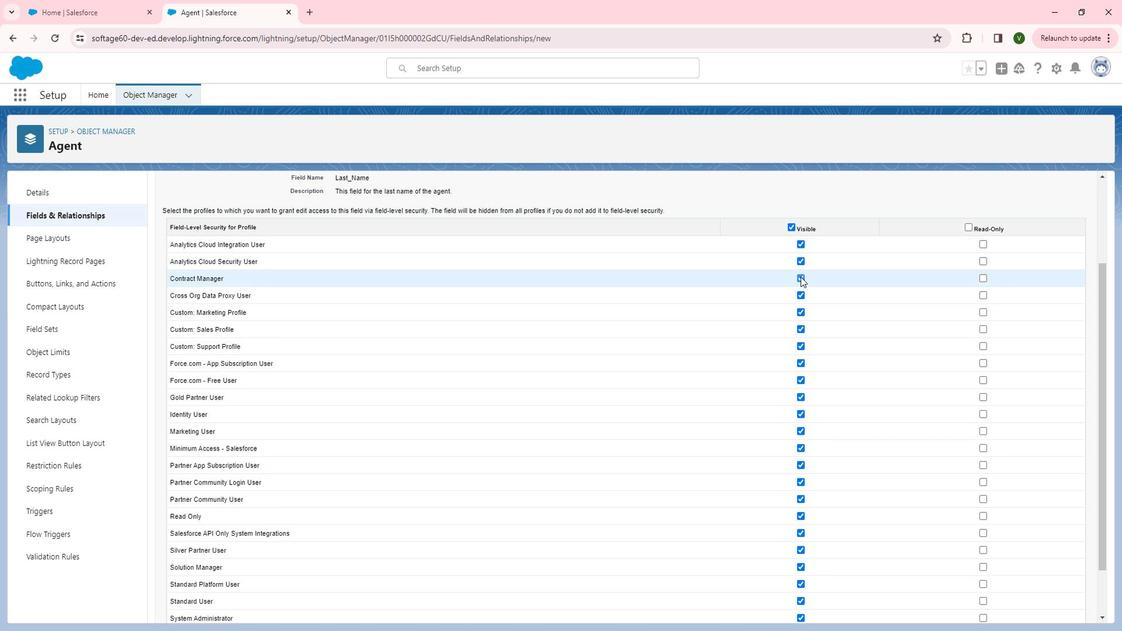 
Action: Mouse moved to (812, 295)
Screenshot: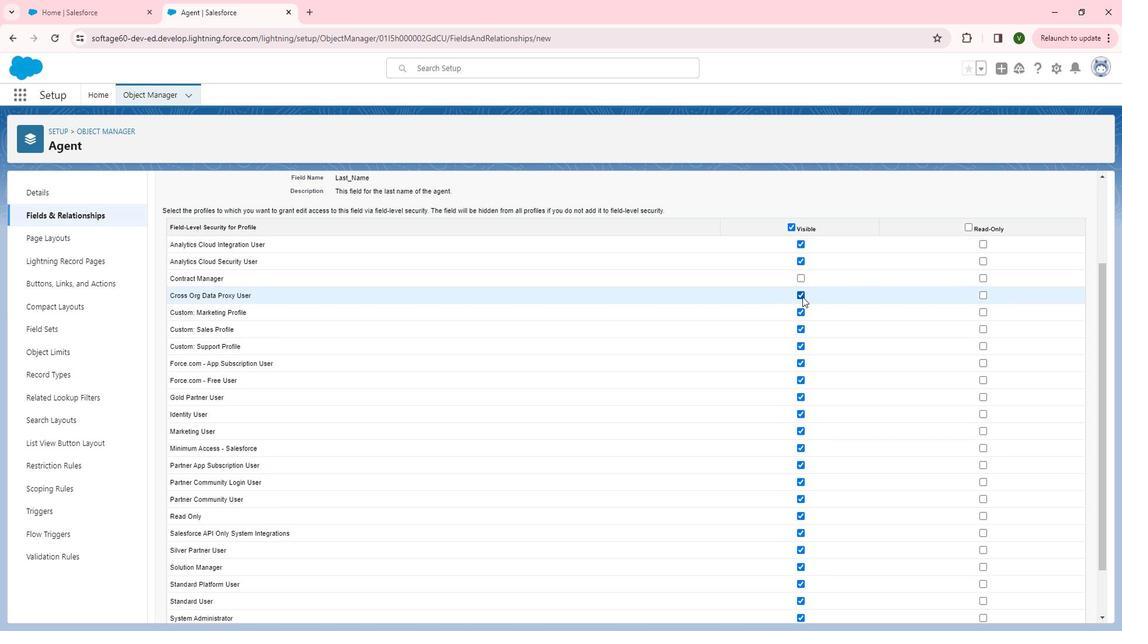 
Action: Mouse pressed left at (812, 295)
Screenshot: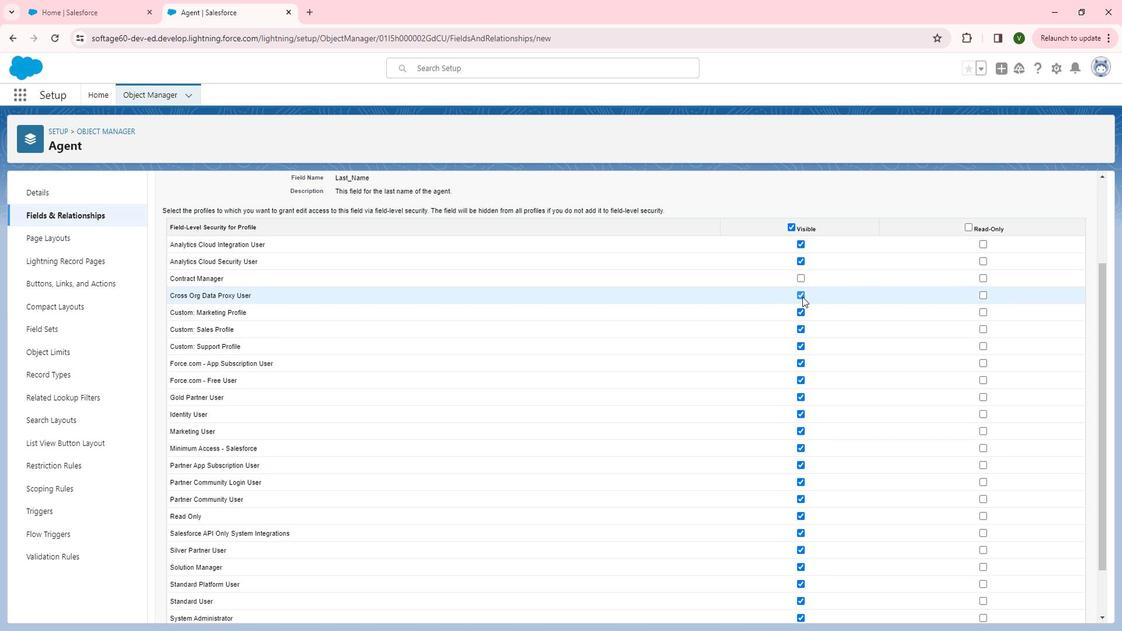 
Action: Mouse moved to (817, 342)
Screenshot: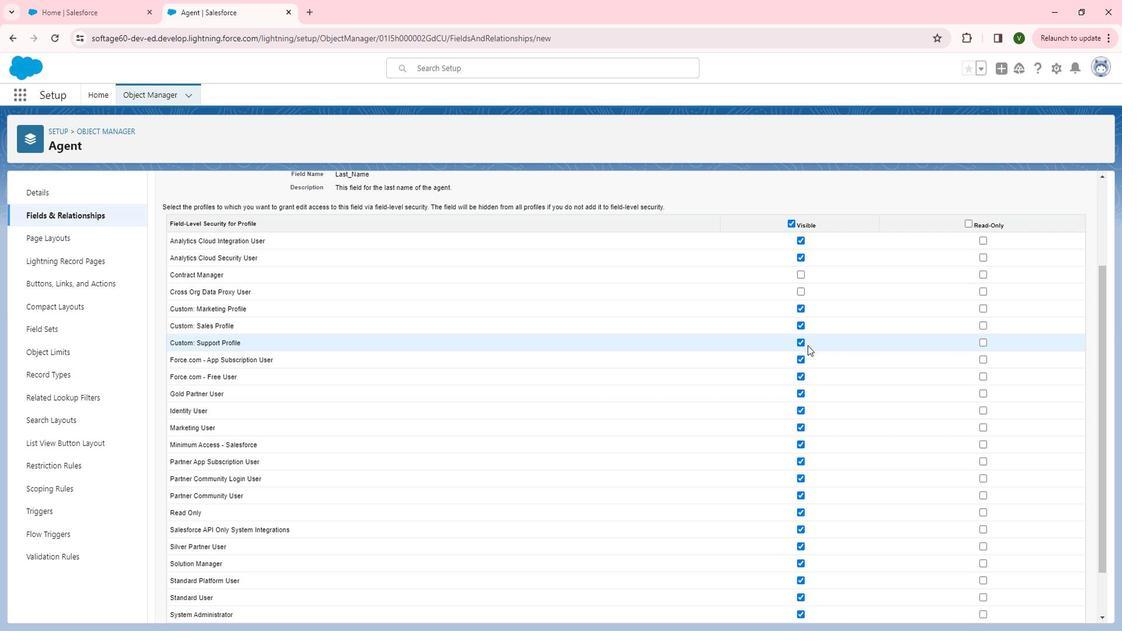 
Action: Mouse scrolled (817, 341) with delta (0, 0)
Screenshot: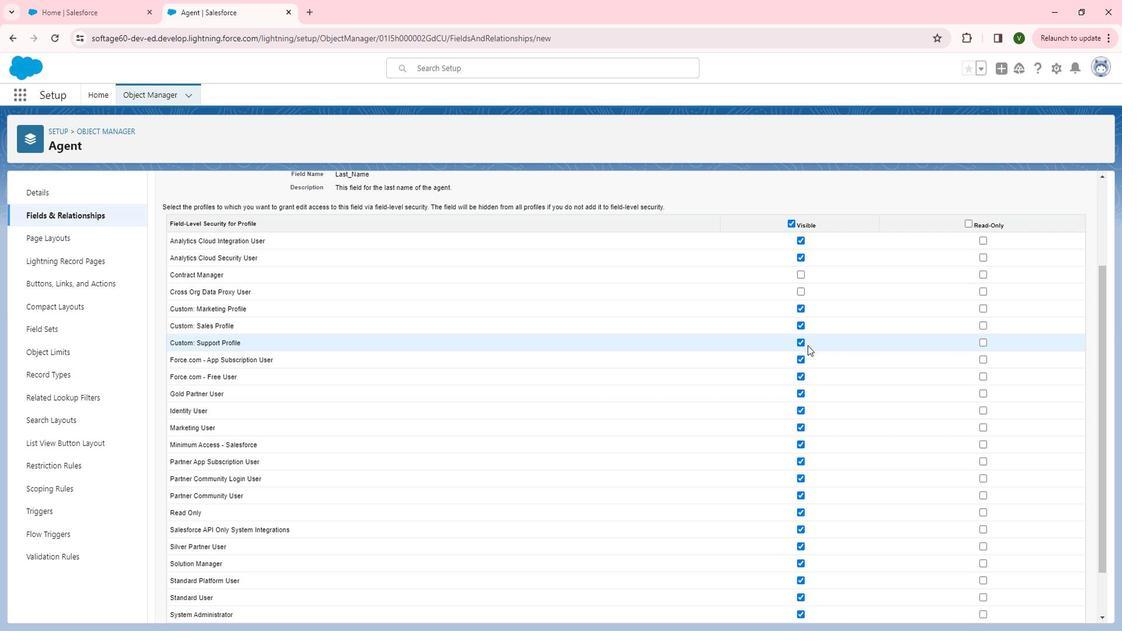 
Action: Mouse moved to (808, 332)
Screenshot: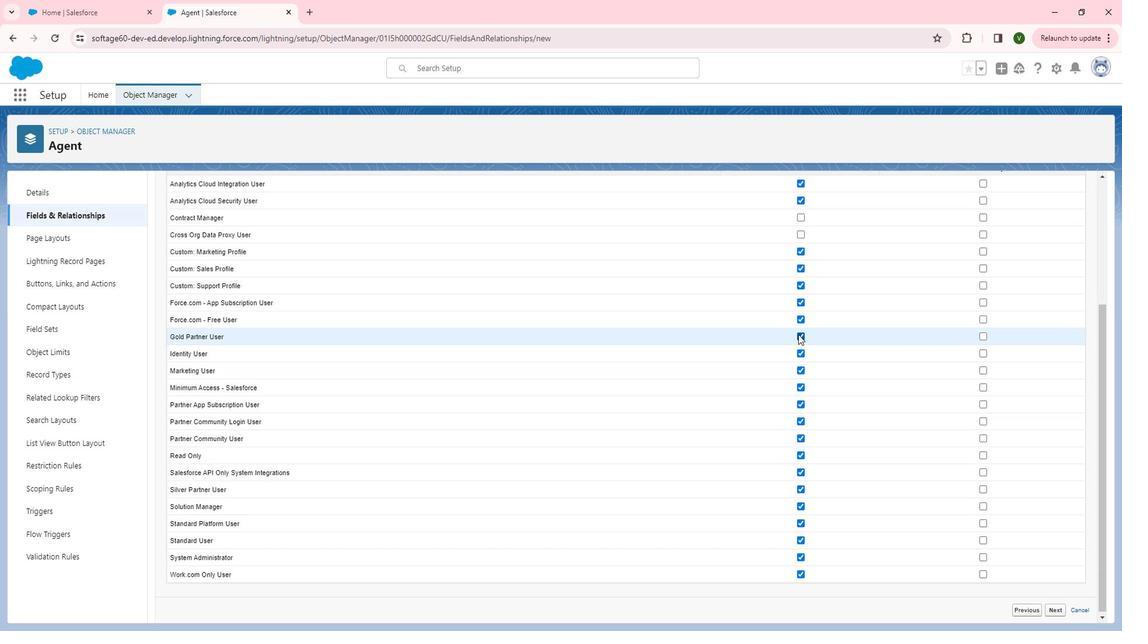 
Action: Mouse pressed left at (808, 332)
Screenshot: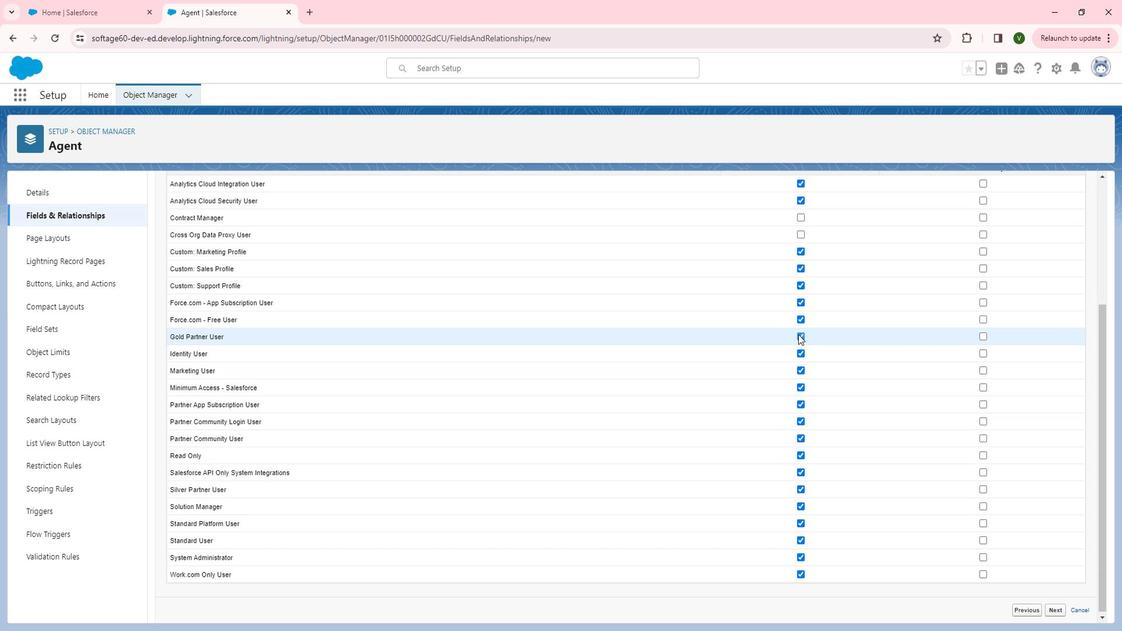 
Action: Mouse moved to (811, 348)
Screenshot: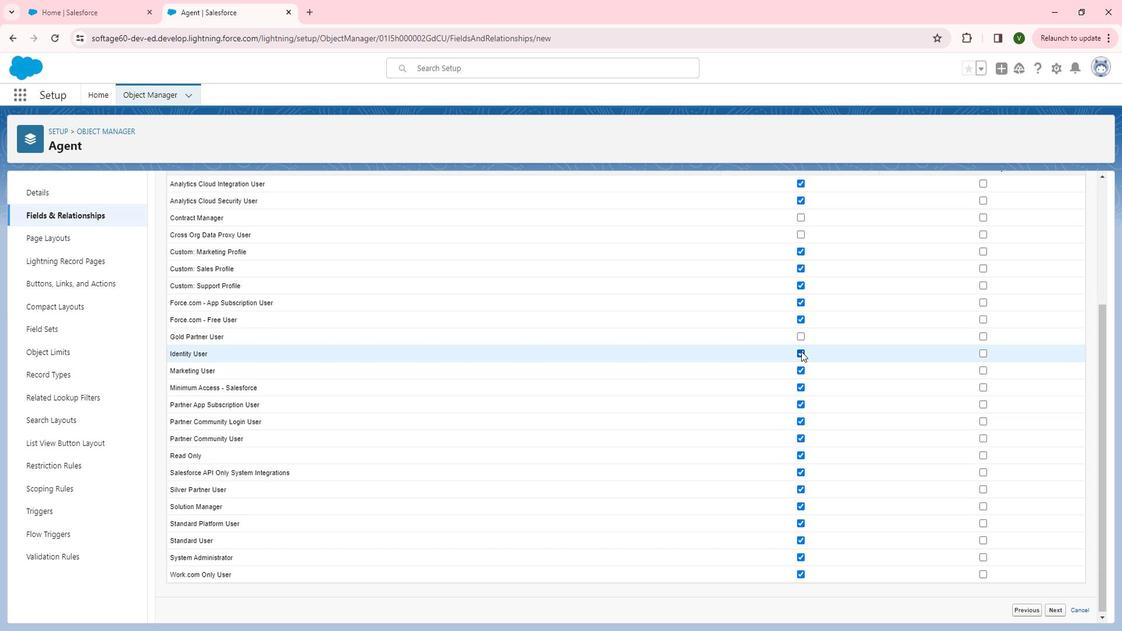 
Action: Mouse pressed left at (811, 348)
Screenshot: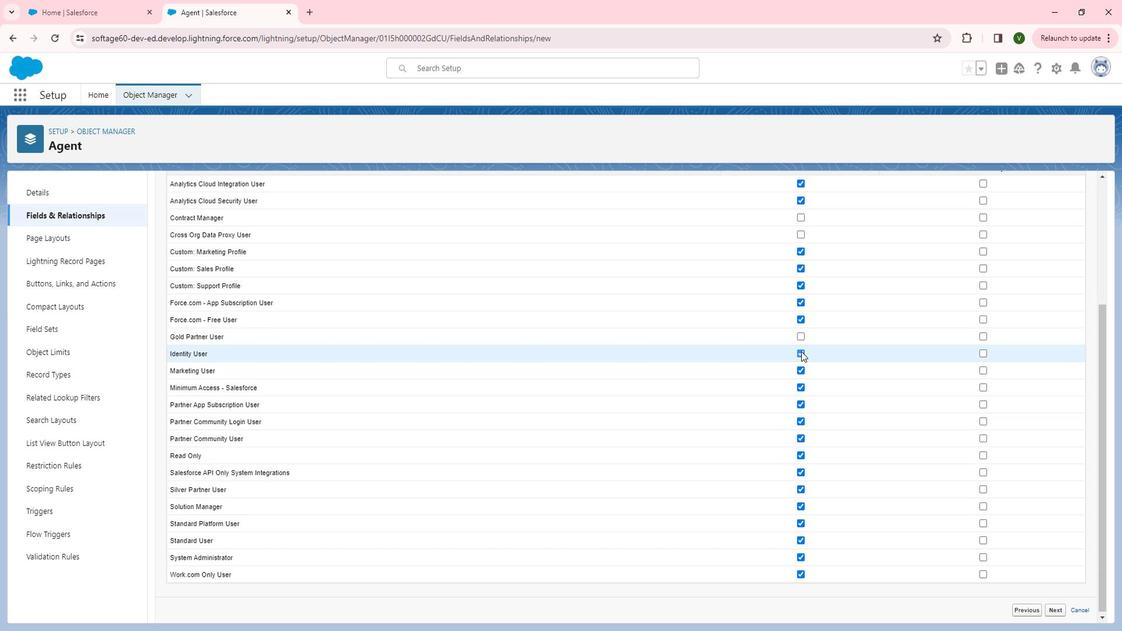 
Action: Mouse moved to (812, 365)
Screenshot: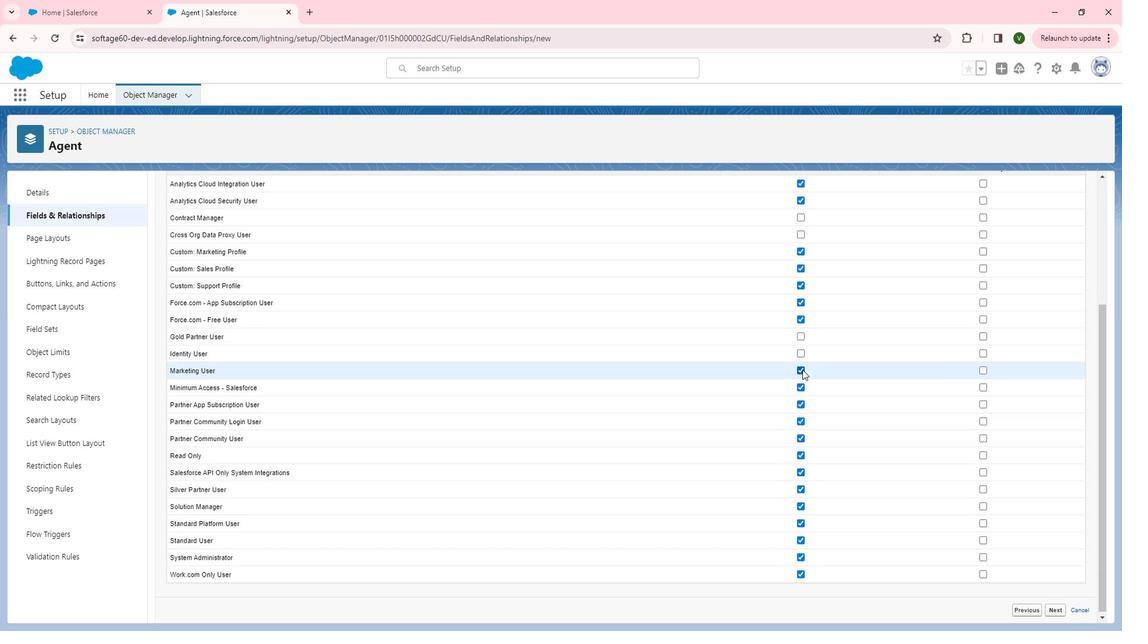 
Action: Mouse pressed left at (812, 365)
Screenshot: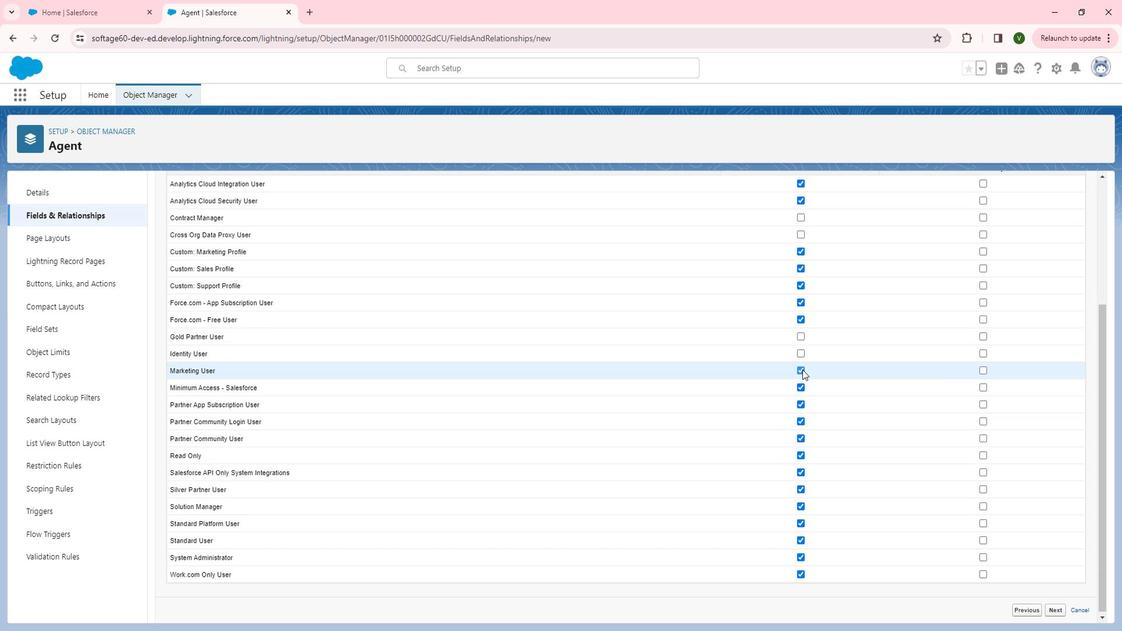 
Action: Mouse moved to (813, 382)
Screenshot: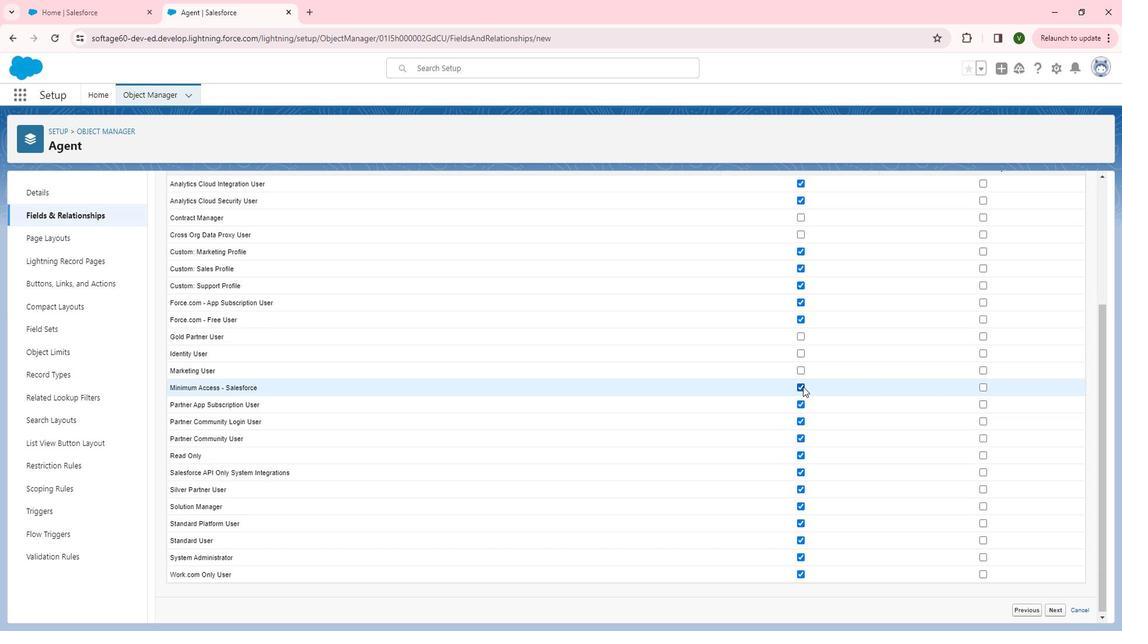 
Action: Mouse scrolled (813, 381) with delta (0, 0)
Screenshot: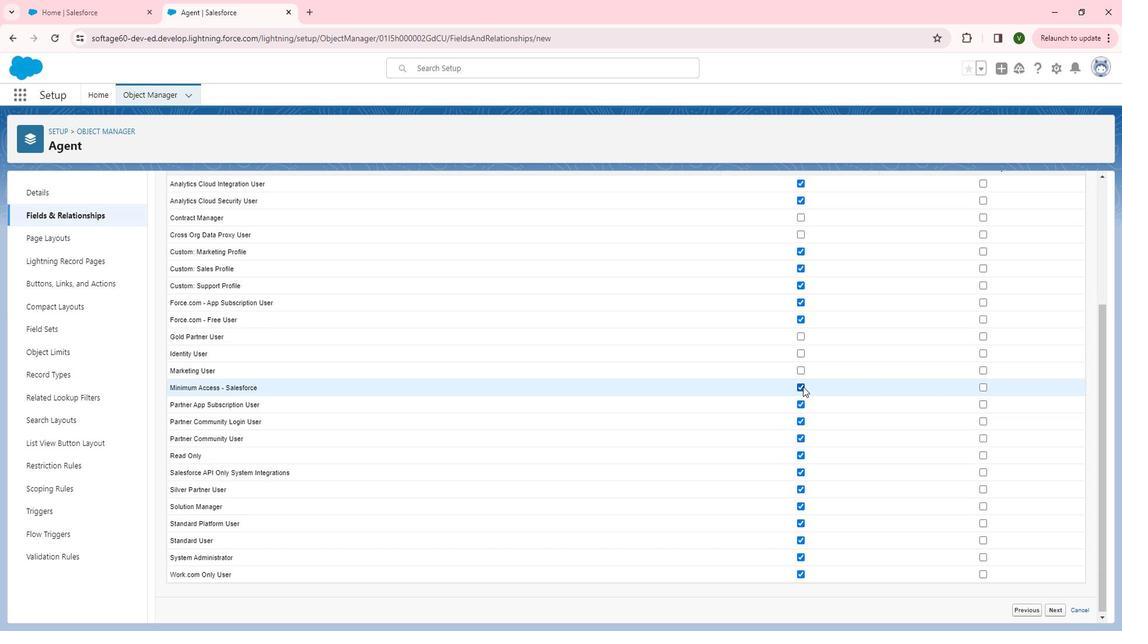 
Action: Mouse scrolled (813, 381) with delta (0, 0)
Screenshot: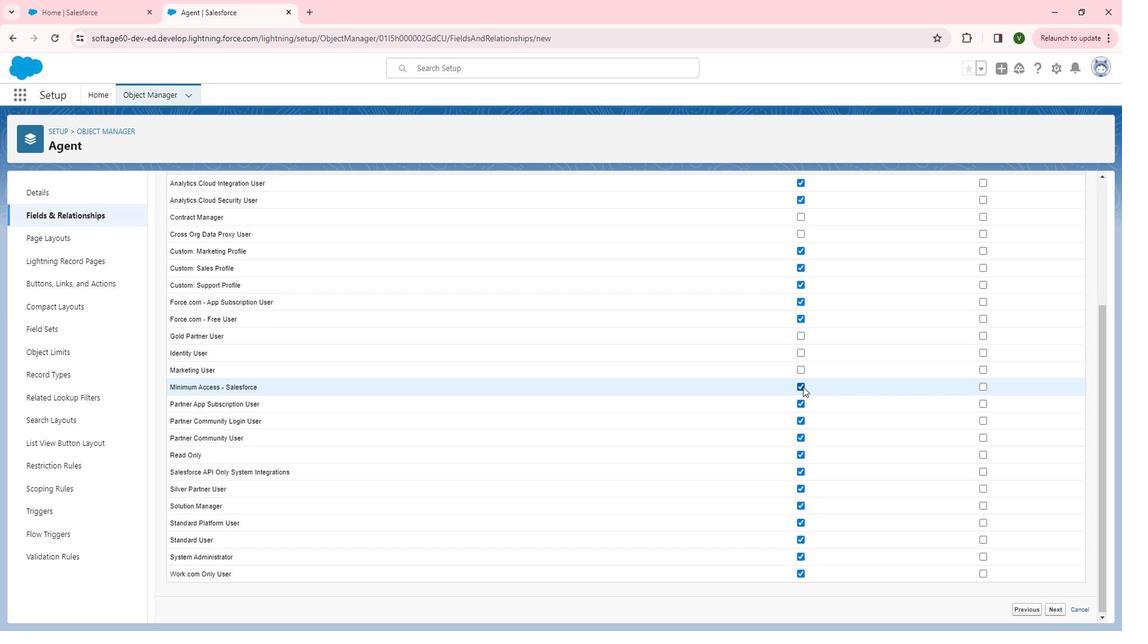 
Action: Mouse moved to (808, 429)
Screenshot: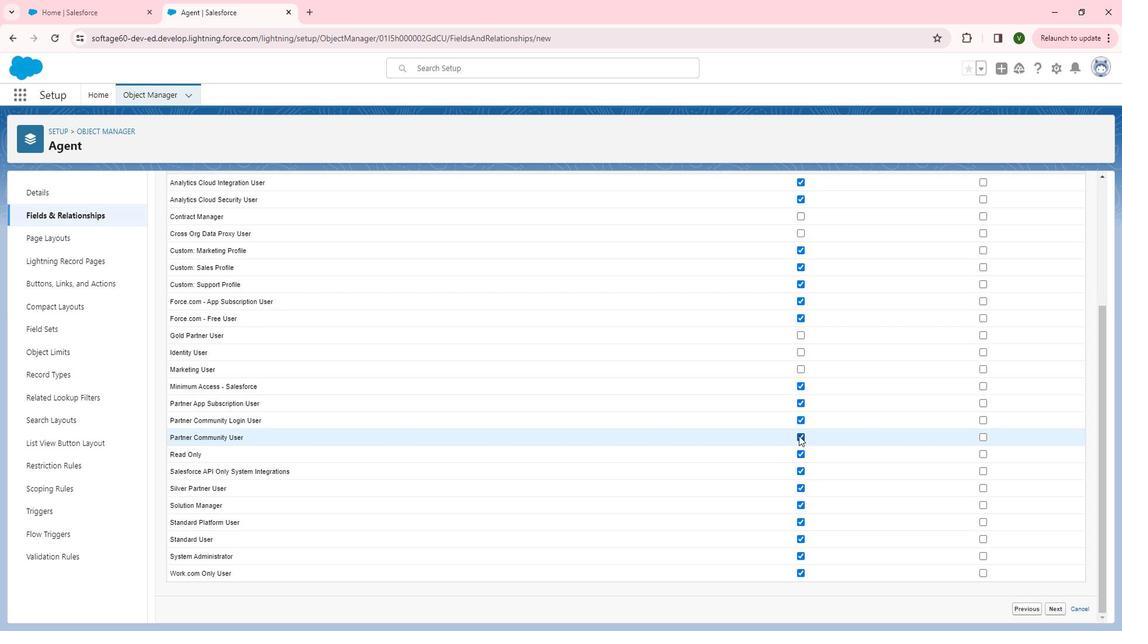 
Action: Mouse pressed left at (808, 429)
Screenshot: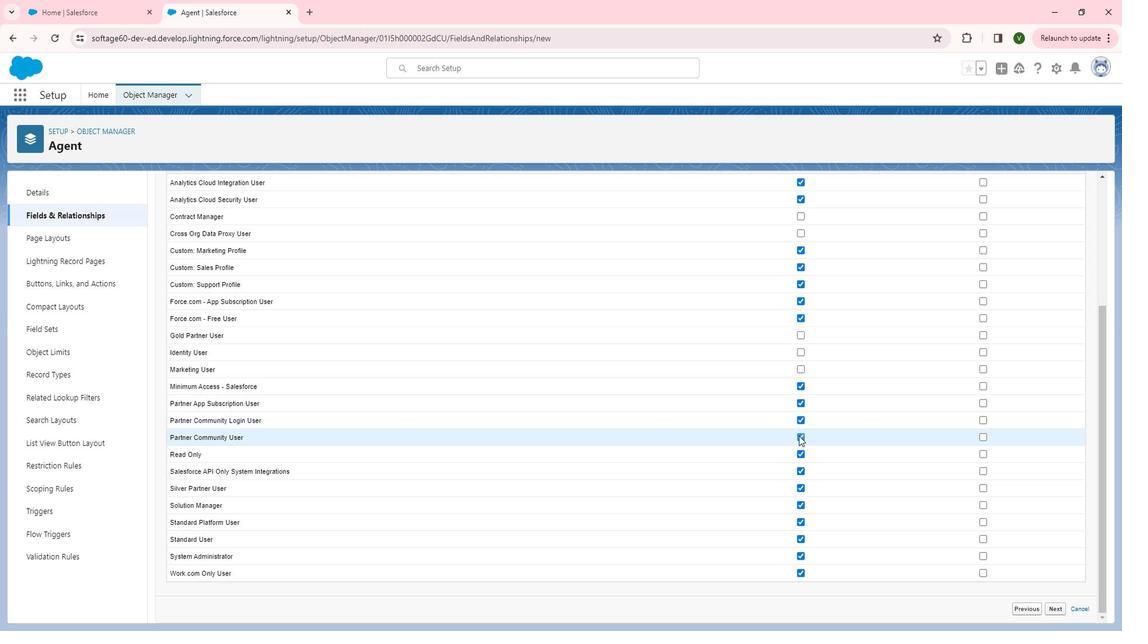 
Action: Mouse moved to (808, 413)
Screenshot: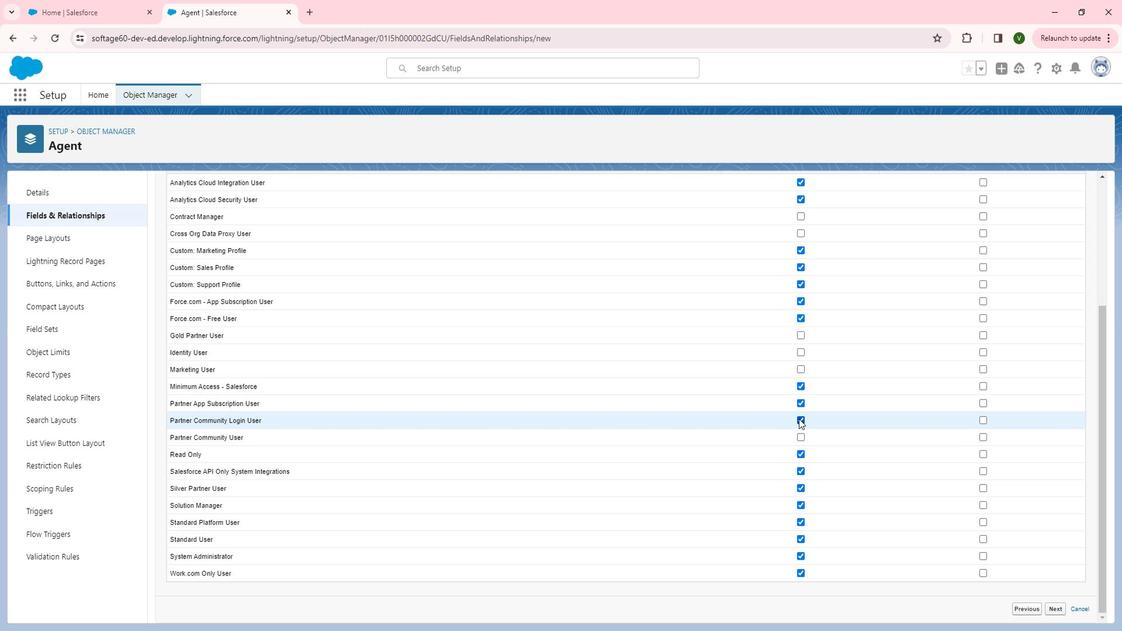 
Action: Mouse pressed left at (808, 413)
Screenshot: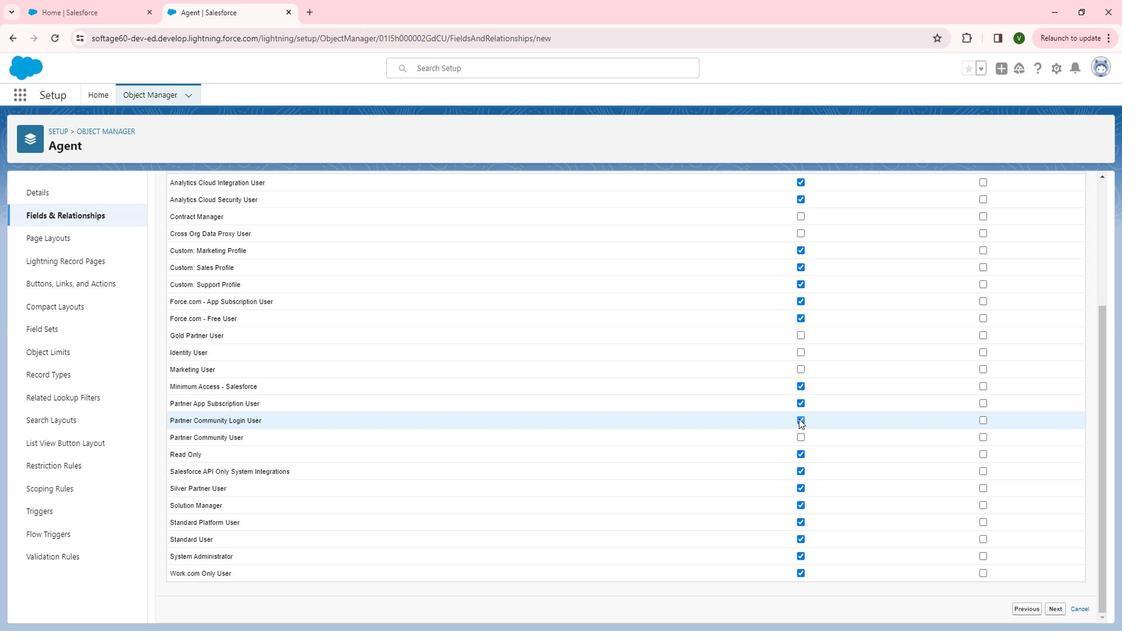 
Action: Mouse moved to (821, 435)
Screenshot: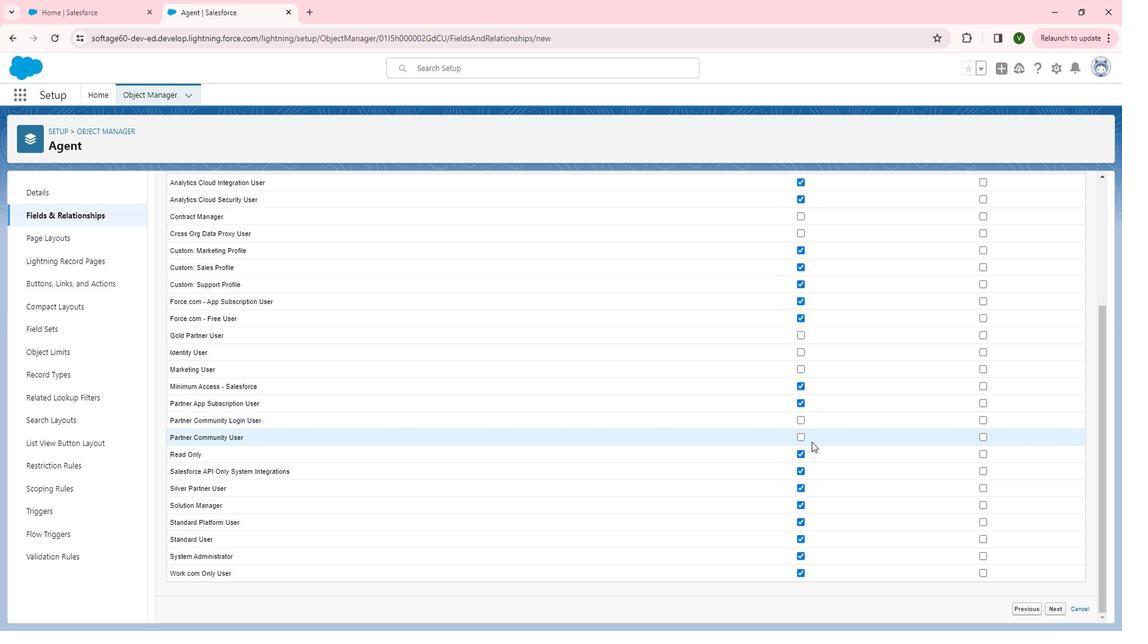 
Action: Mouse scrolled (821, 434) with delta (0, 0)
Screenshot: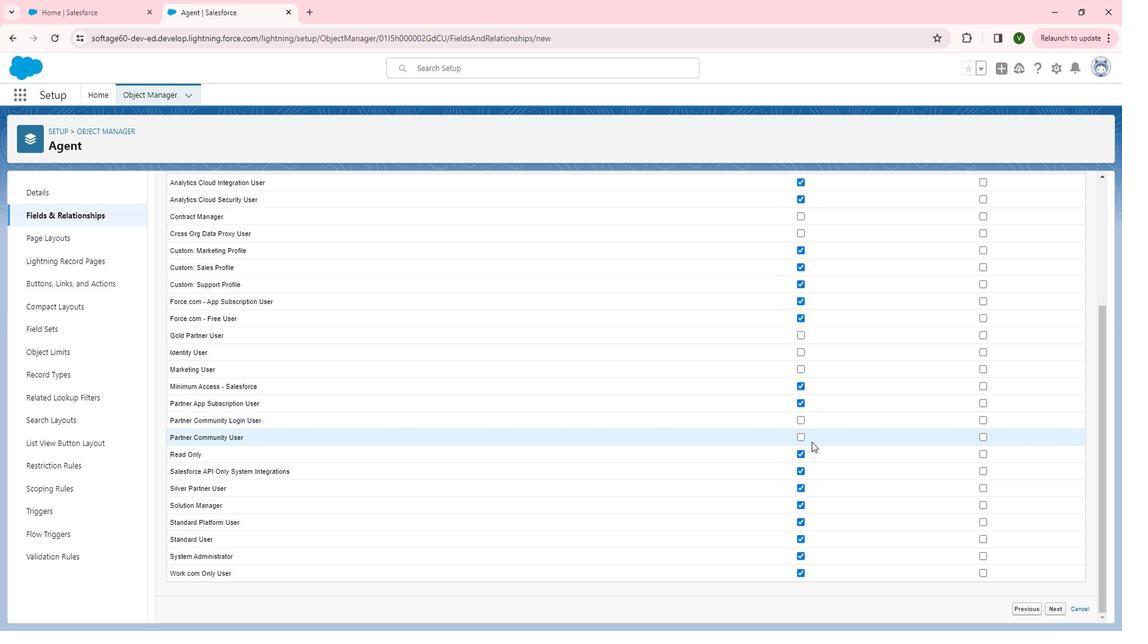 
Action: Mouse moved to (813, 466)
Screenshot: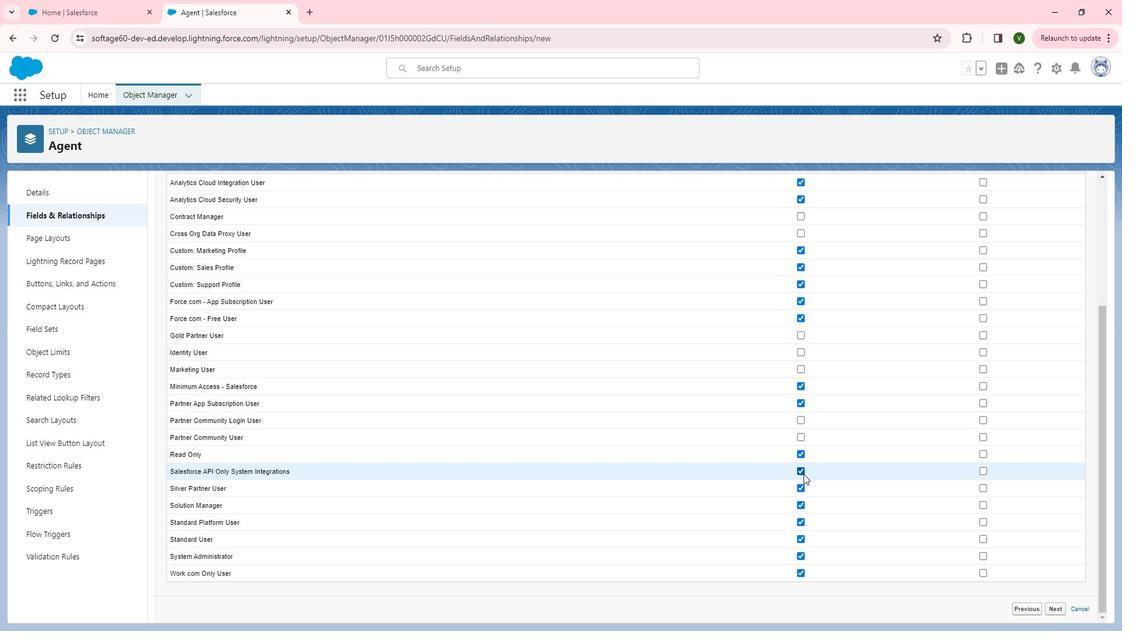 
Action: Mouse pressed left at (813, 466)
Screenshot: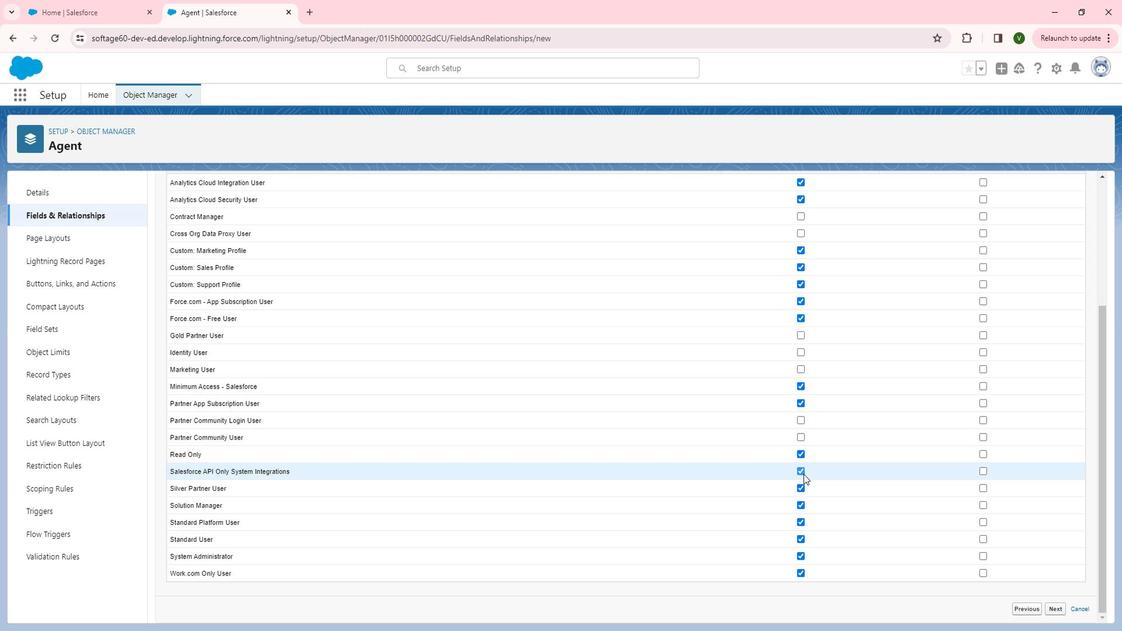 
Action: Mouse moved to (992, 562)
Screenshot: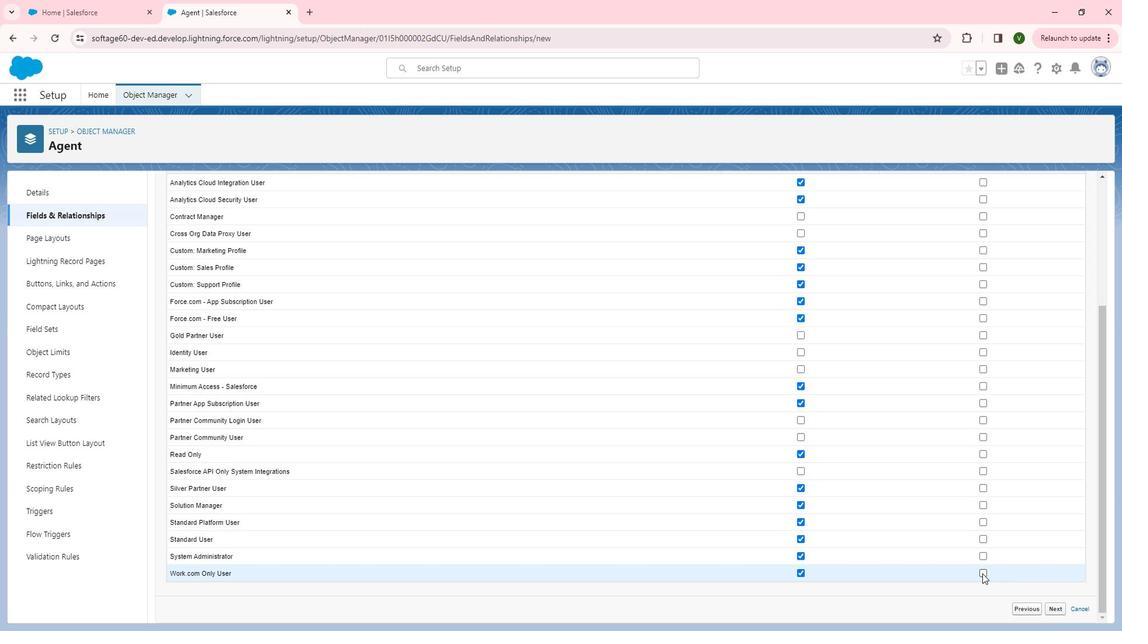 
Action: Mouse pressed left at (992, 562)
Screenshot: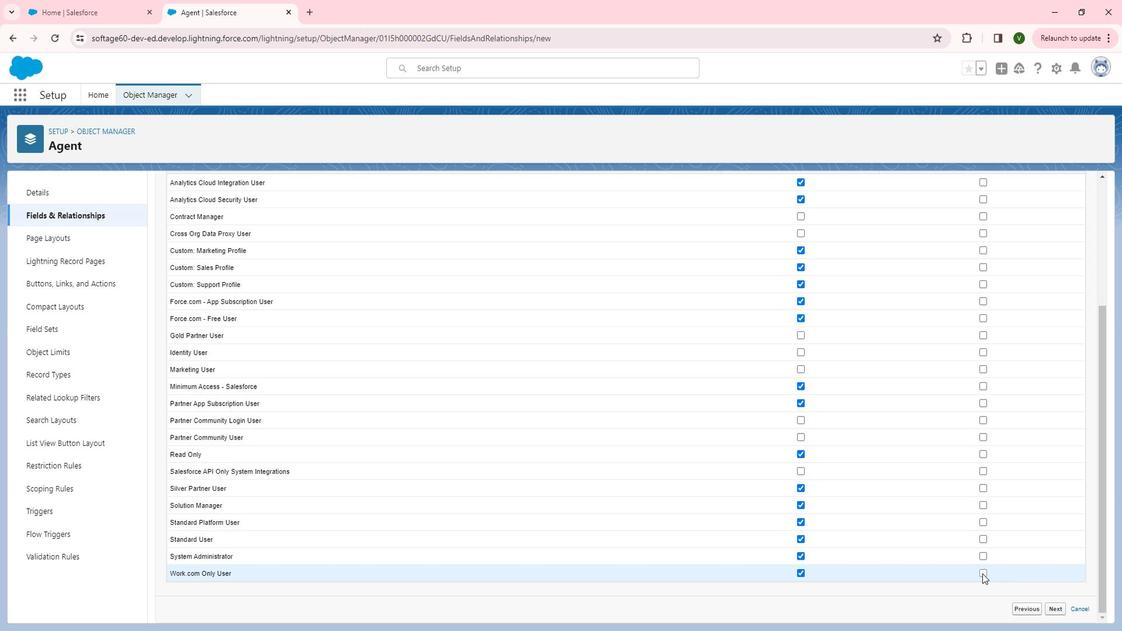 
Action: Mouse moved to (993, 479)
Screenshot: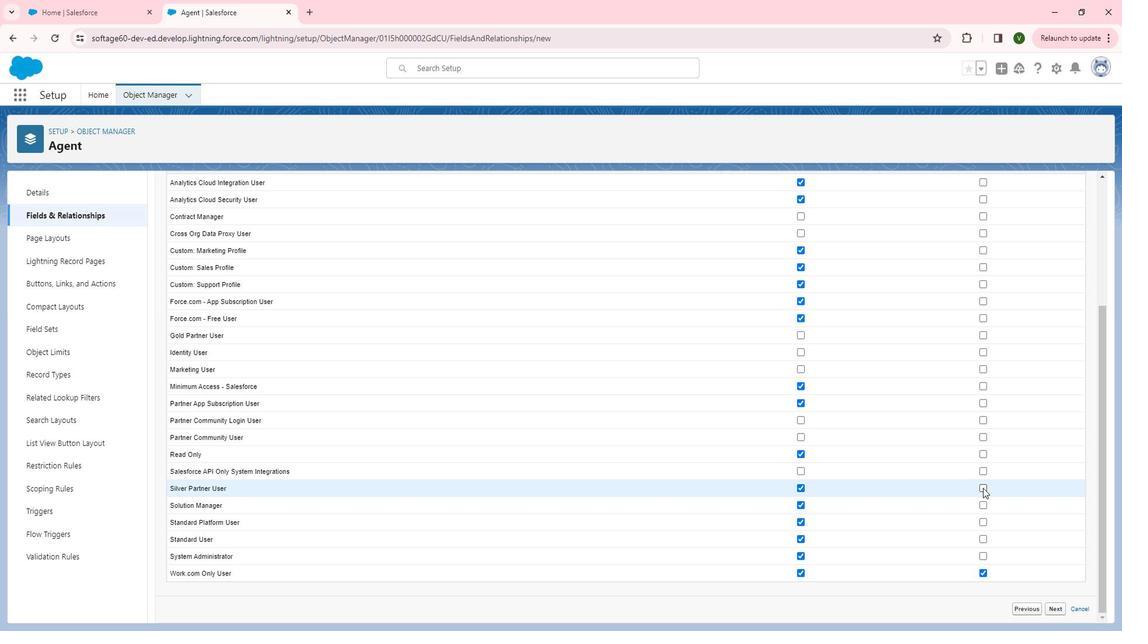
Action: Mouse pressed left at (993, 479)
Screenshot: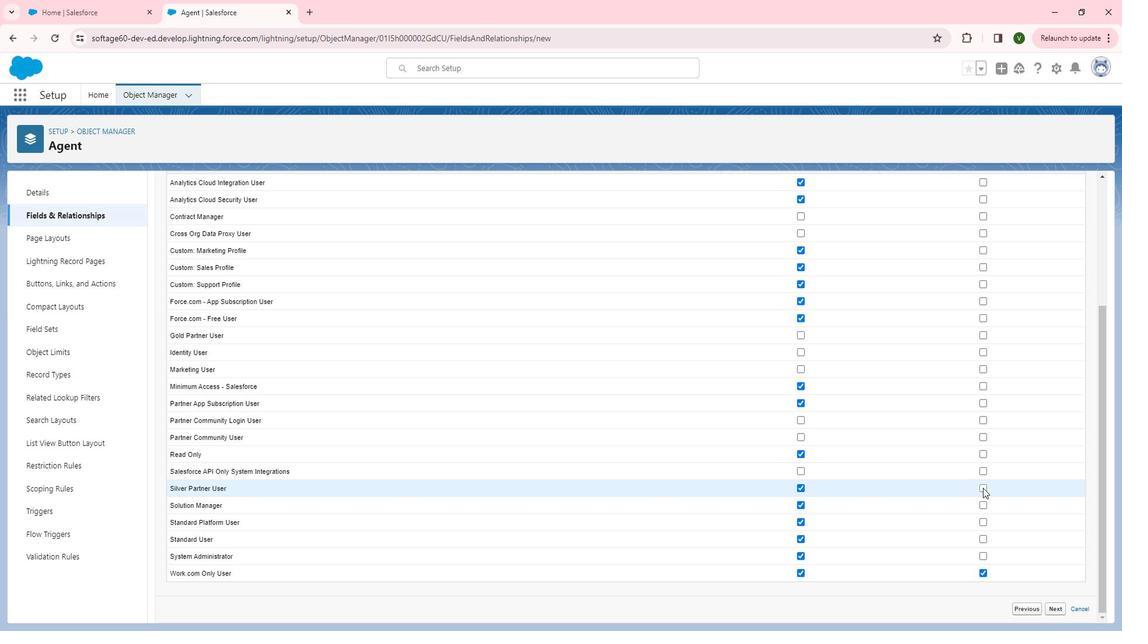 
Action: Mouse moved to (991, 448)
Screenshot: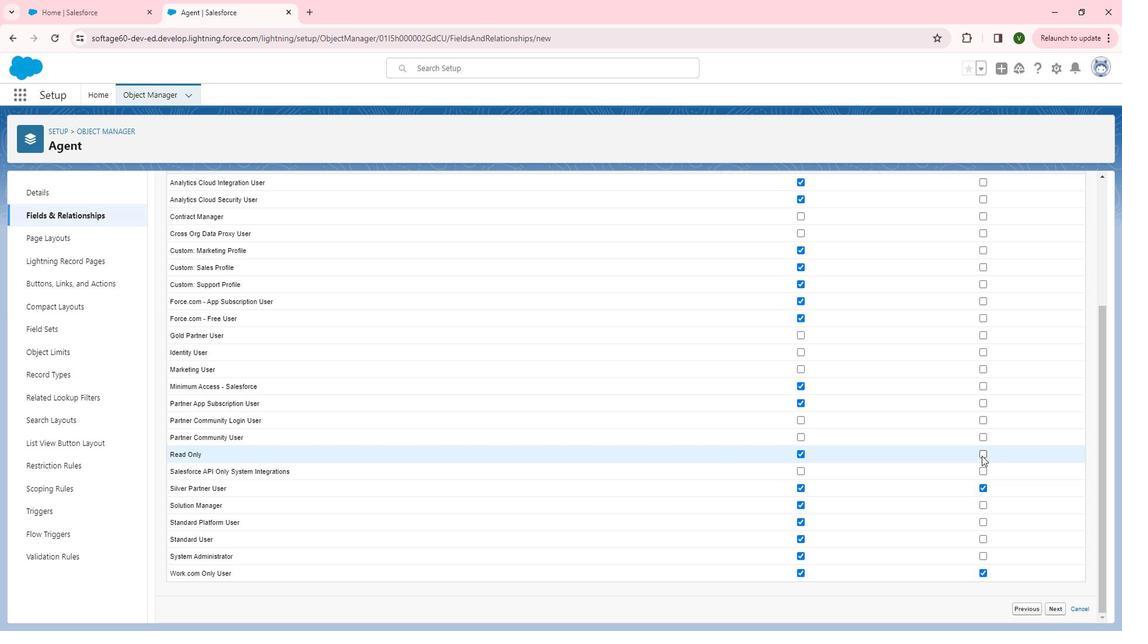 
Action: Mouse pressed left at (991, 448)
Screenshot: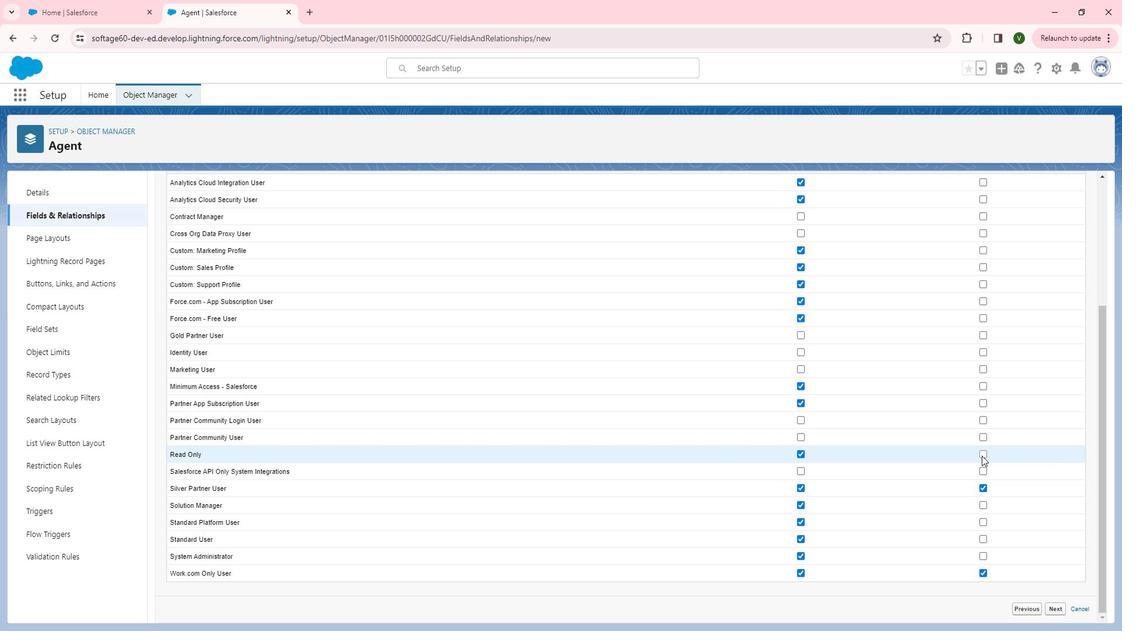 
Action: Mouse moved to (991, 398)
Screenshot: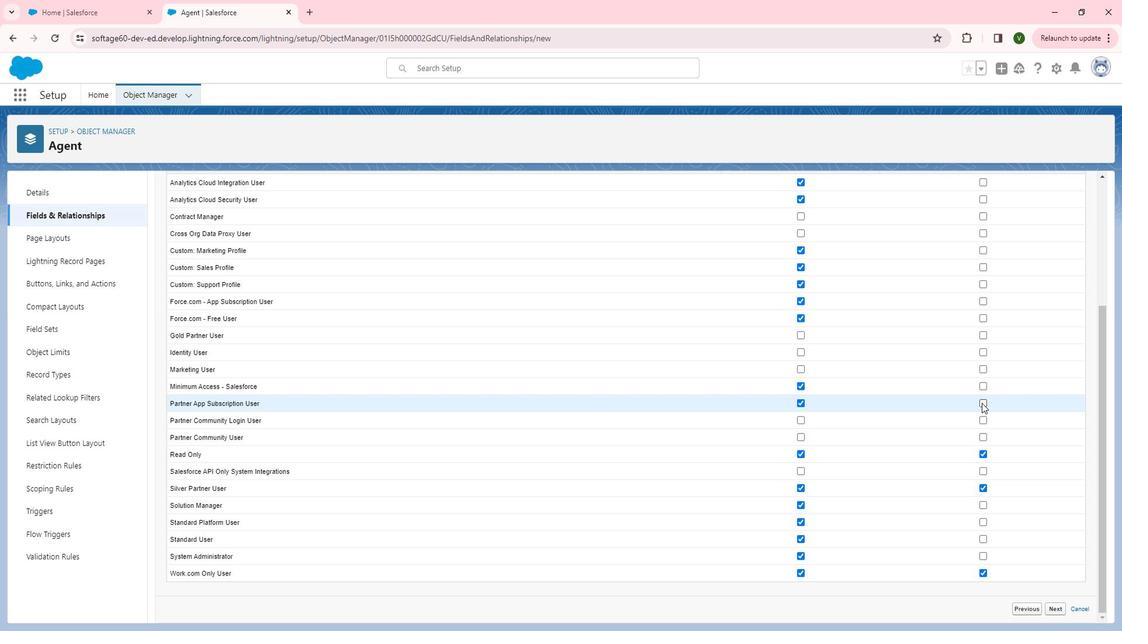 
Action: Mouse pressed left at (991, 398)
Screenshot: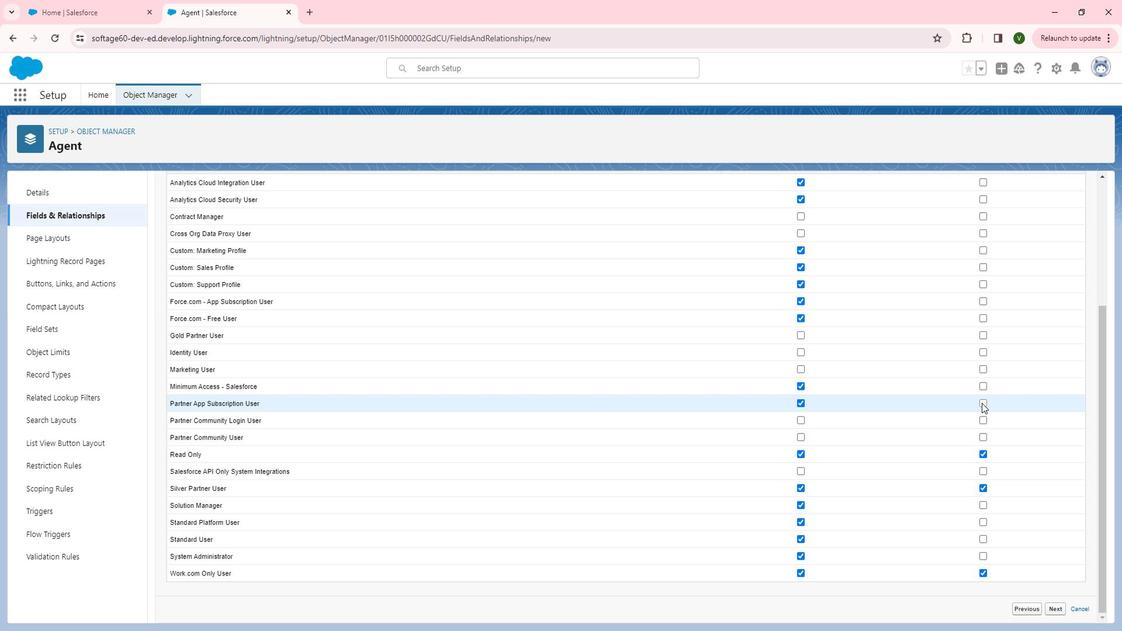 
Action: Mouse moved to (991, 384)
Screenshot: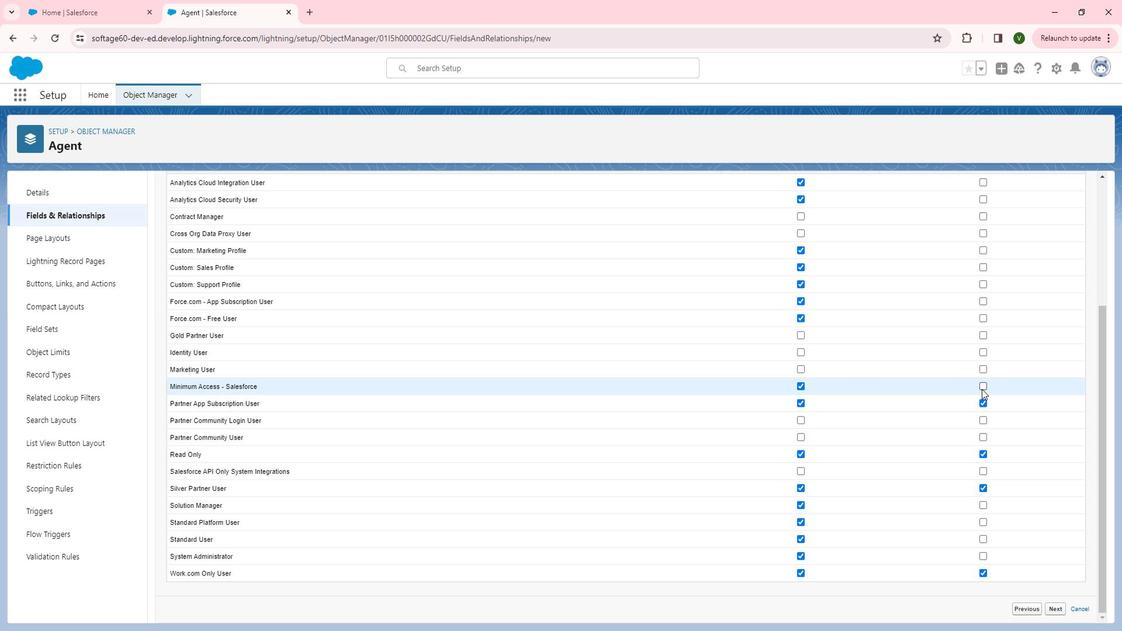 
Action: Mouse pressed left at (991, 384)
Screenshot: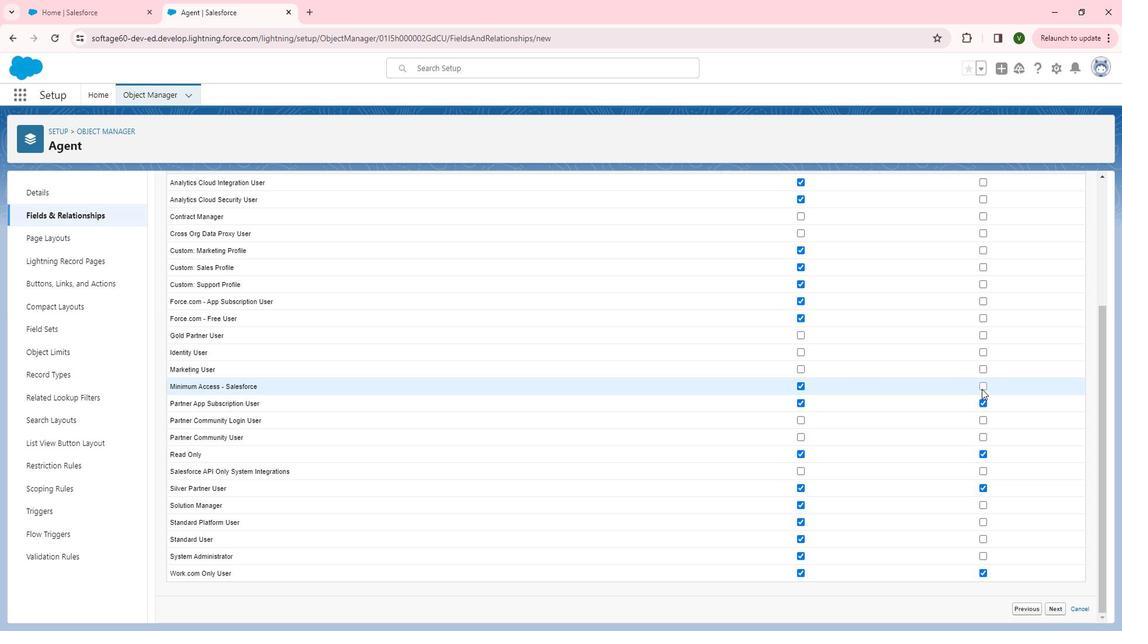 
Action: Mouse moved to (991, 315)
Screenshot: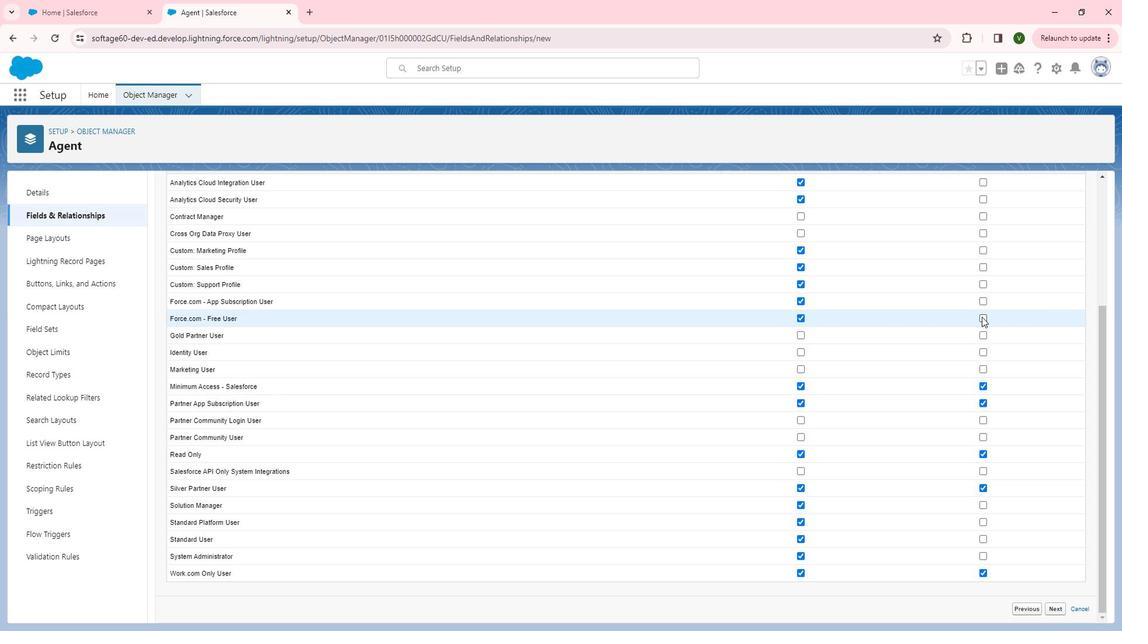 
Action: Mouse pressed left at (991, 315)
Screenshot: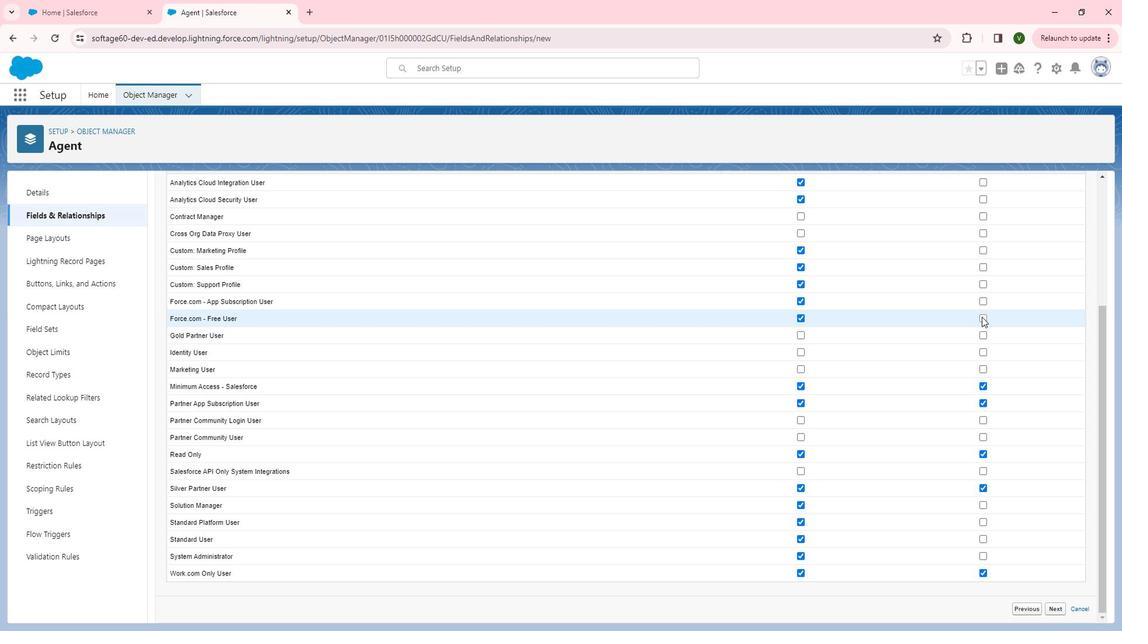 
Action: Mouse moved to (991, 299)
Screenshot: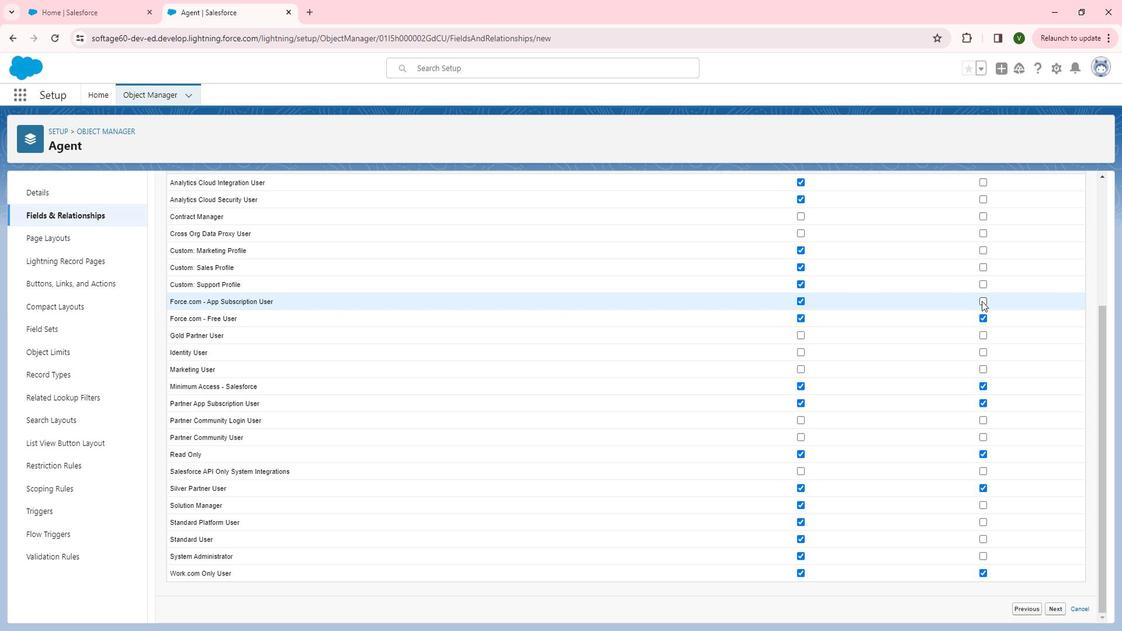 
Action: Mouse pressed left at (991, 299)
Screenshot: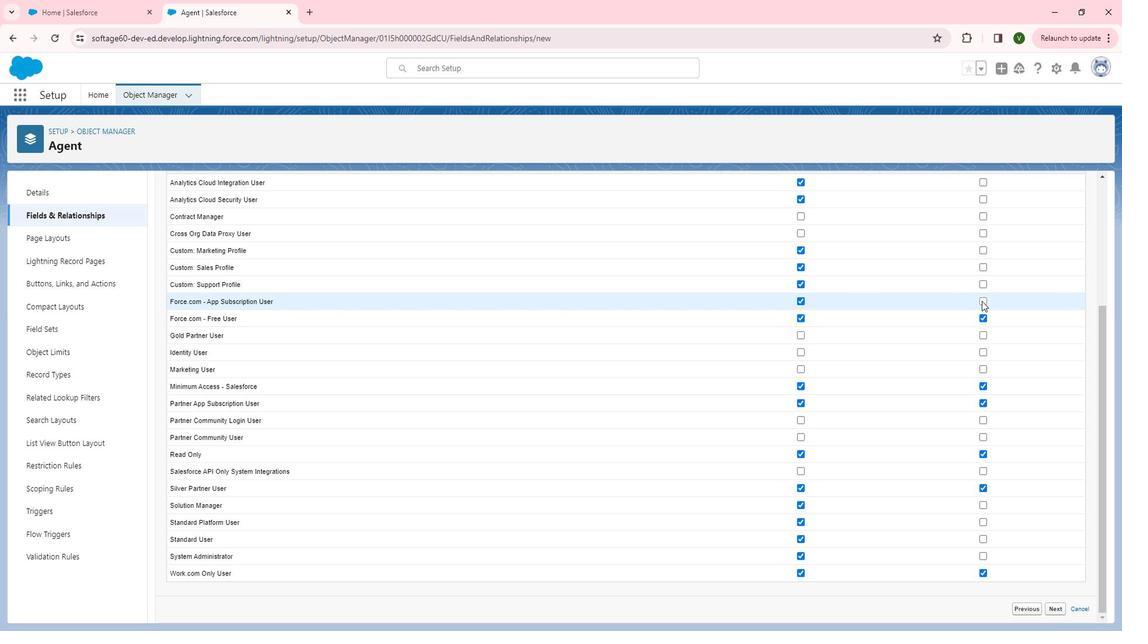 
Action: Mouse moved to (994, 284)
Screenshot: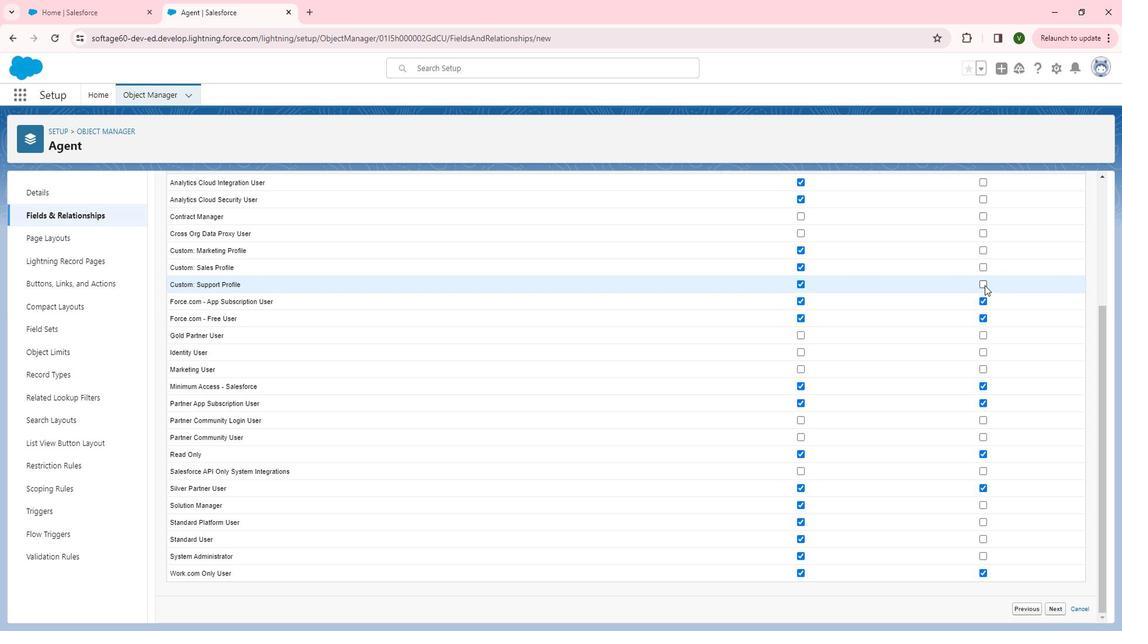 
Action: Mouse pressed left at (994, 284)
Screenshot: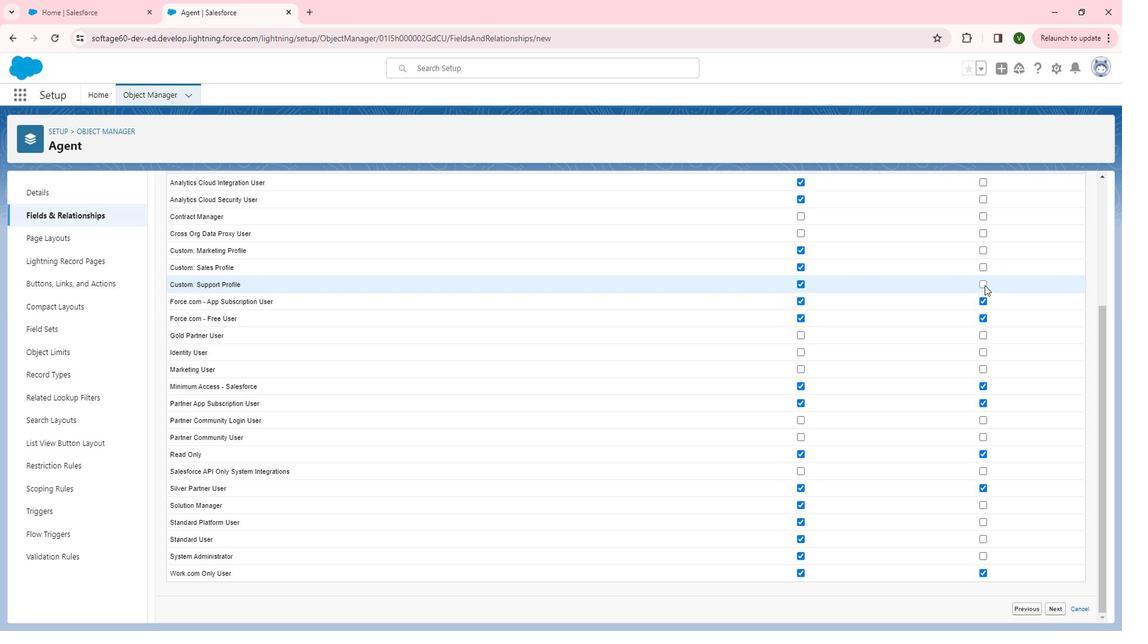
Action: Mouse moved to (998, 279)
Screenshot: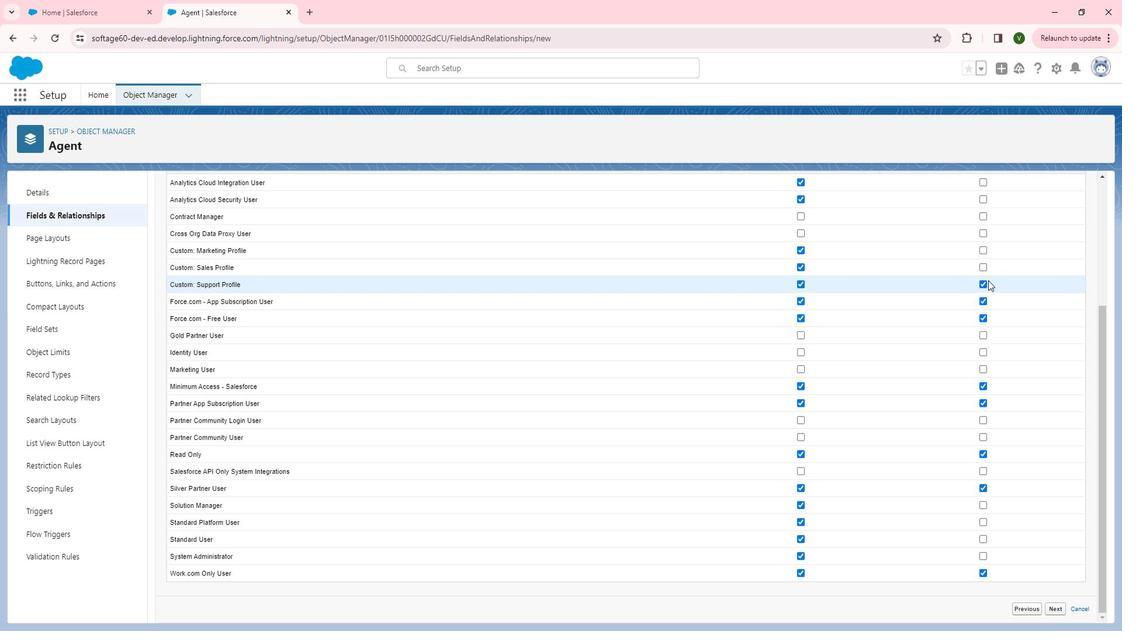 
Action: Mouse scrolled (998, 280) with delta (0, 0)
Screenshot: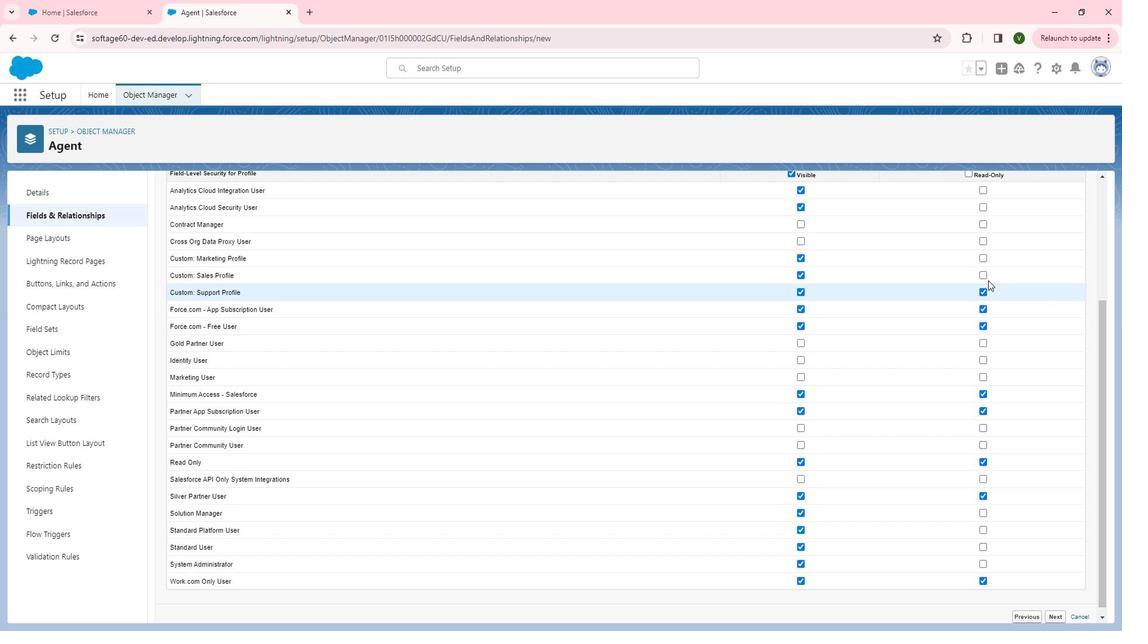 
Action: Mouse moved to (993, 257)
Screenshot: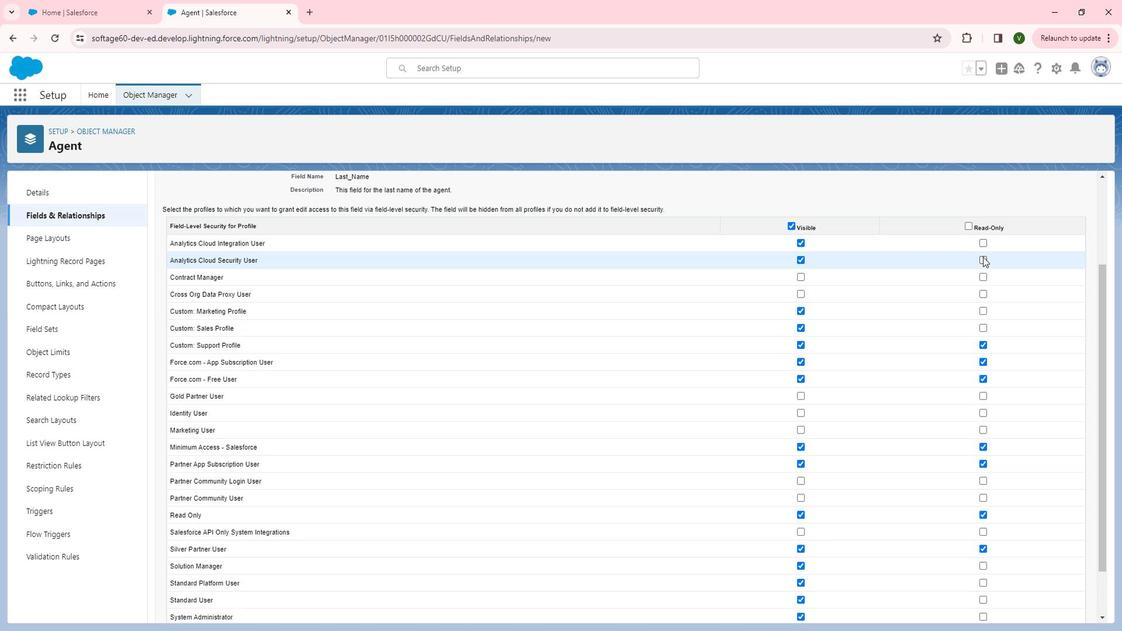 
Action: Mouse pressed left at (993, 257)
Screenshot: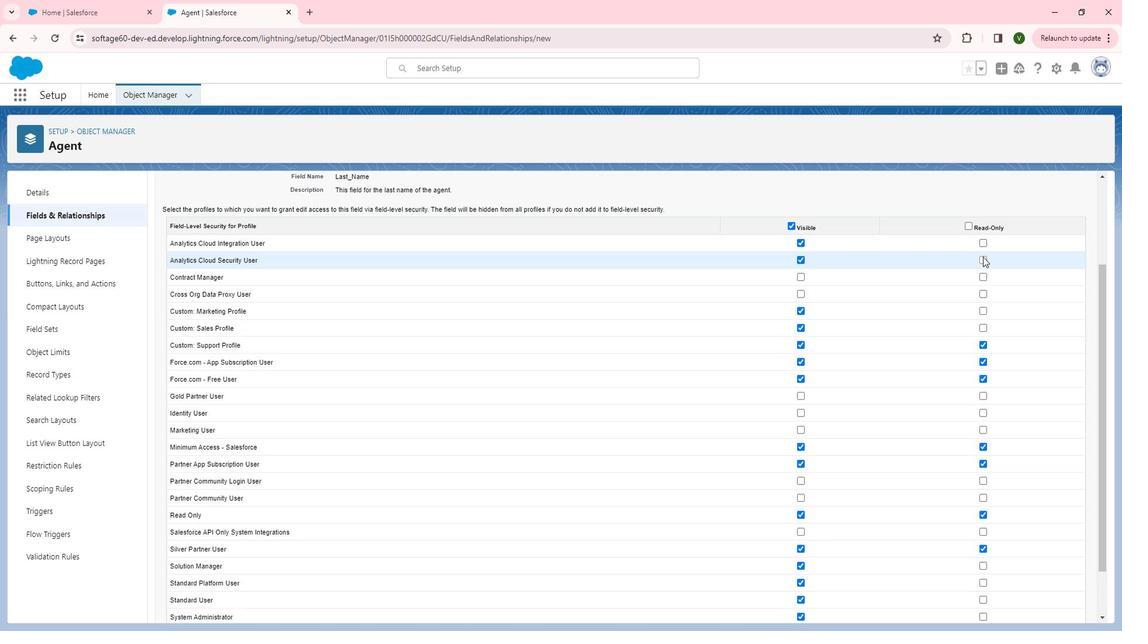 
Action: Mouse moved to (993, 246)
Screenshot: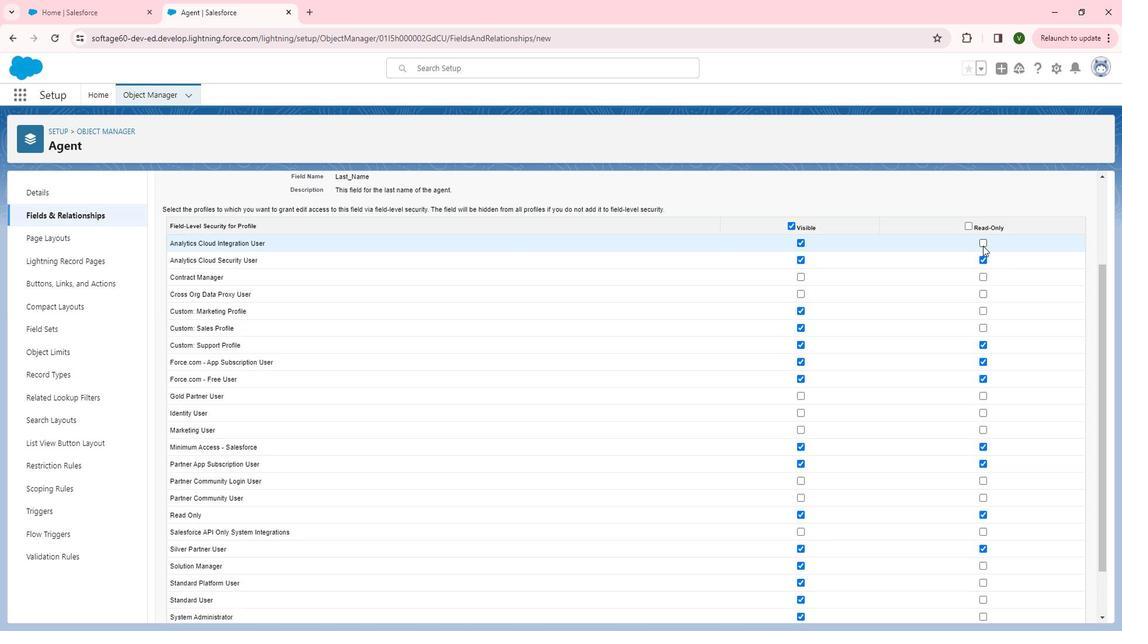 
Action: Mouse pressed left at (993, 246)
Screenshot: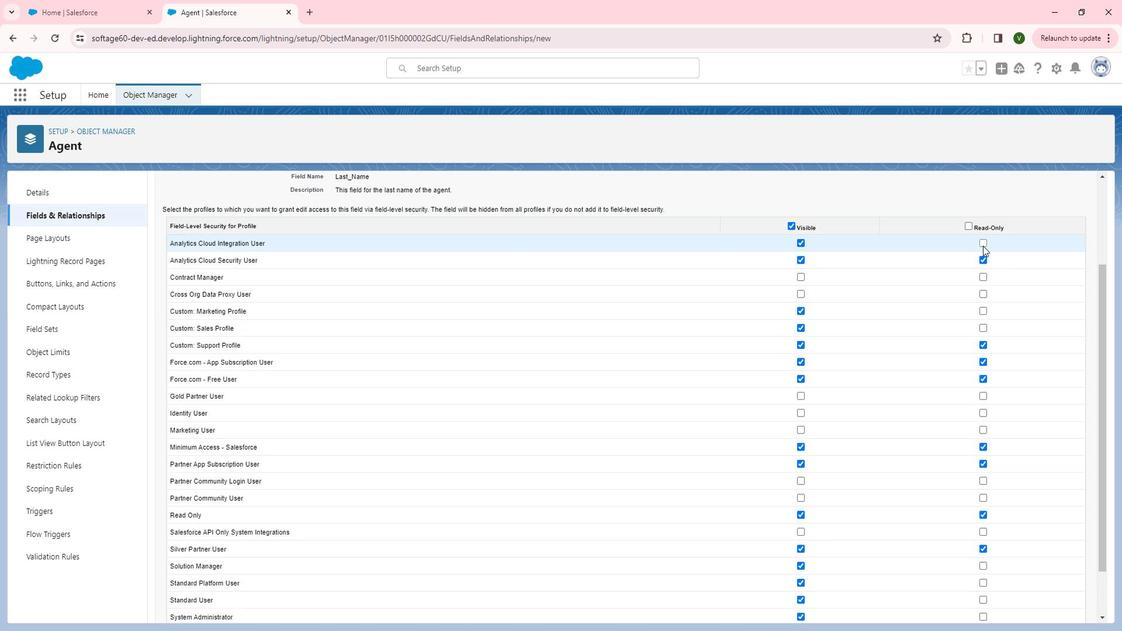 
Action: Mouse moved to (1025, 350)
Screenshot: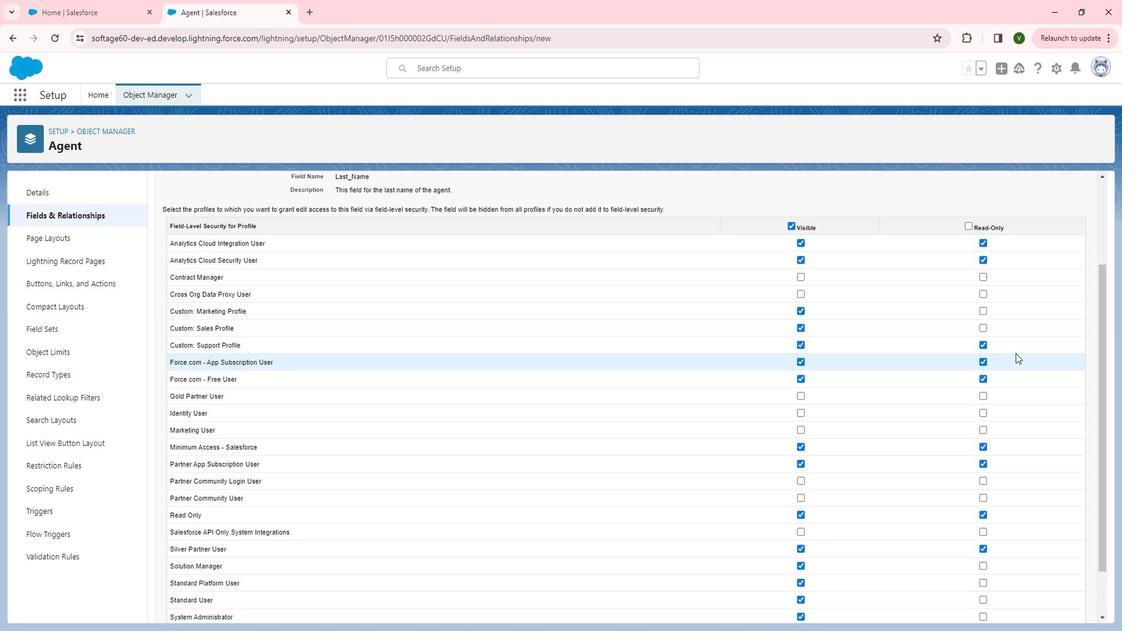 
Action: Mouse scrolled (1025, 349) with delta (0, 0)
Screenshot: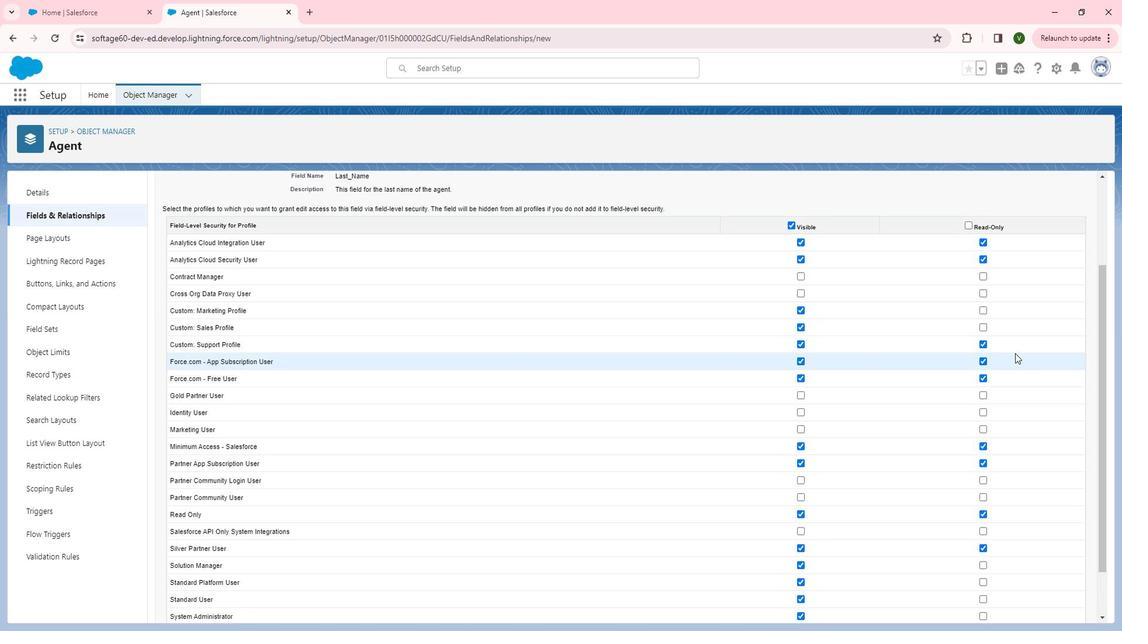 
Action: Mouse moved to (1025, 350)
Screenshot: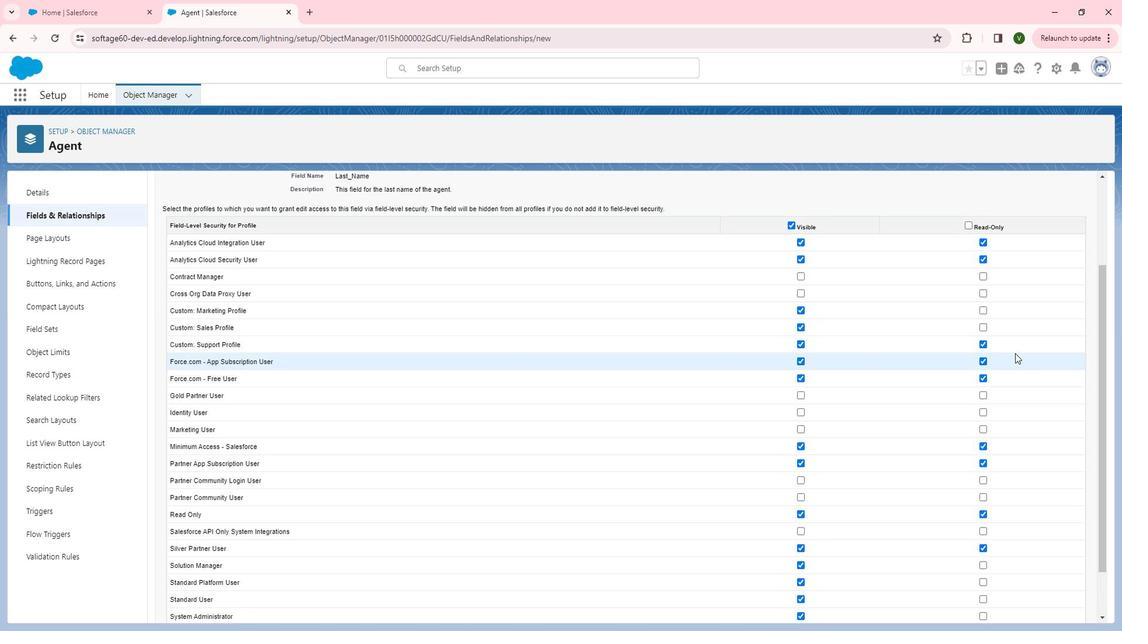 
Action: Mouse scrolled (1025, 349) with delta (0, 0)
Screenshot: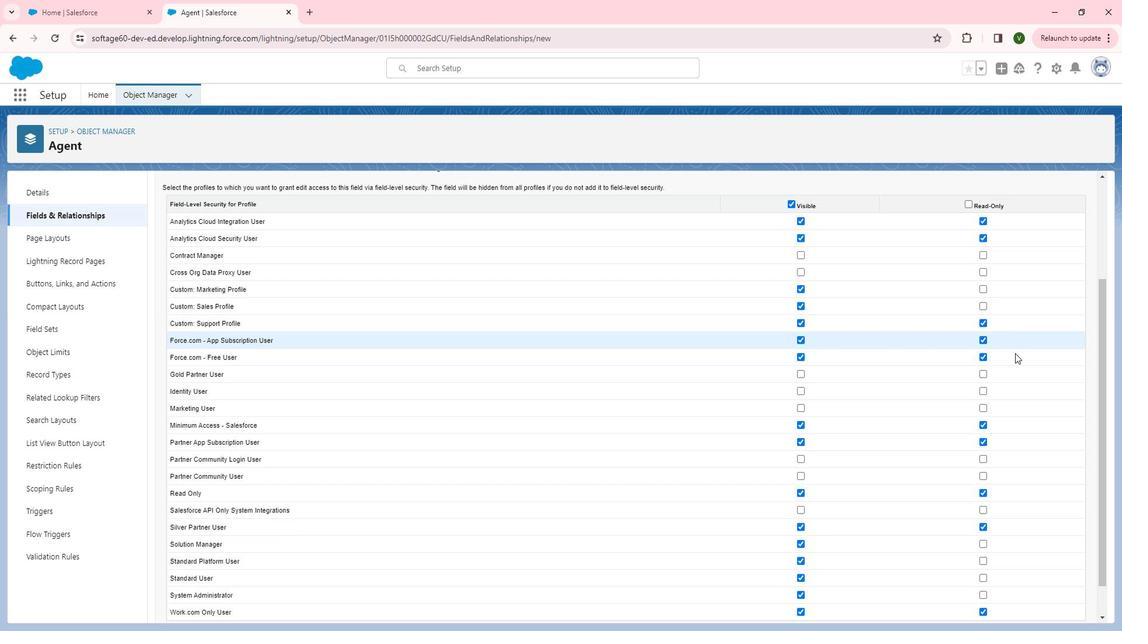 
Action: Mouse scrolled (1025, 349) with delta (0, 0)
Screenshot: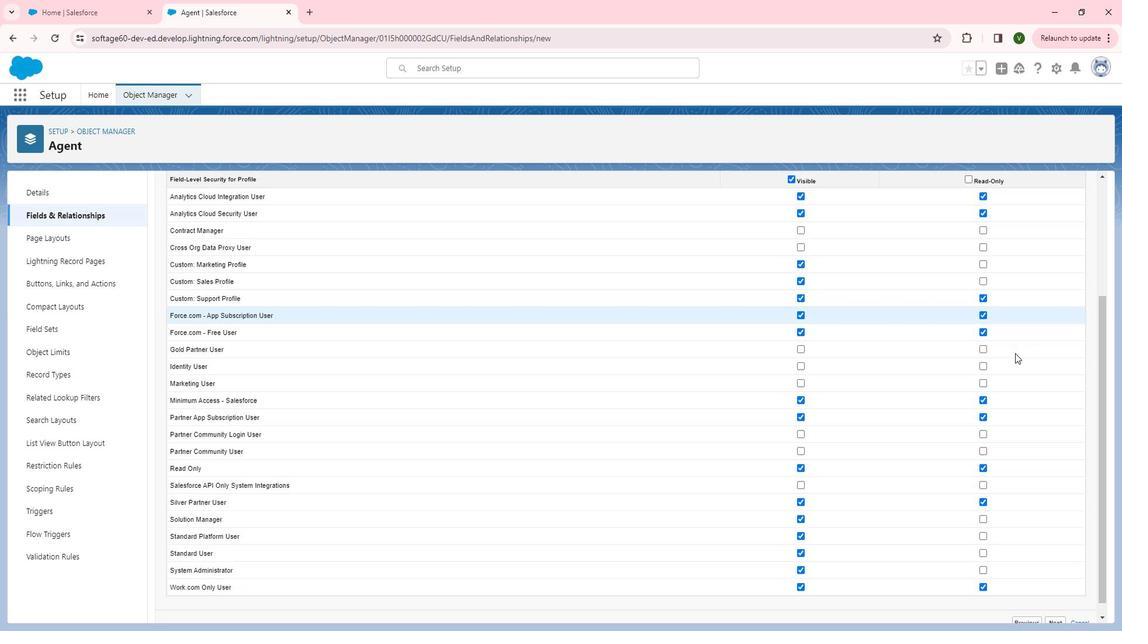 
Action: Mouse moved to (1068, 597)
Screenshot: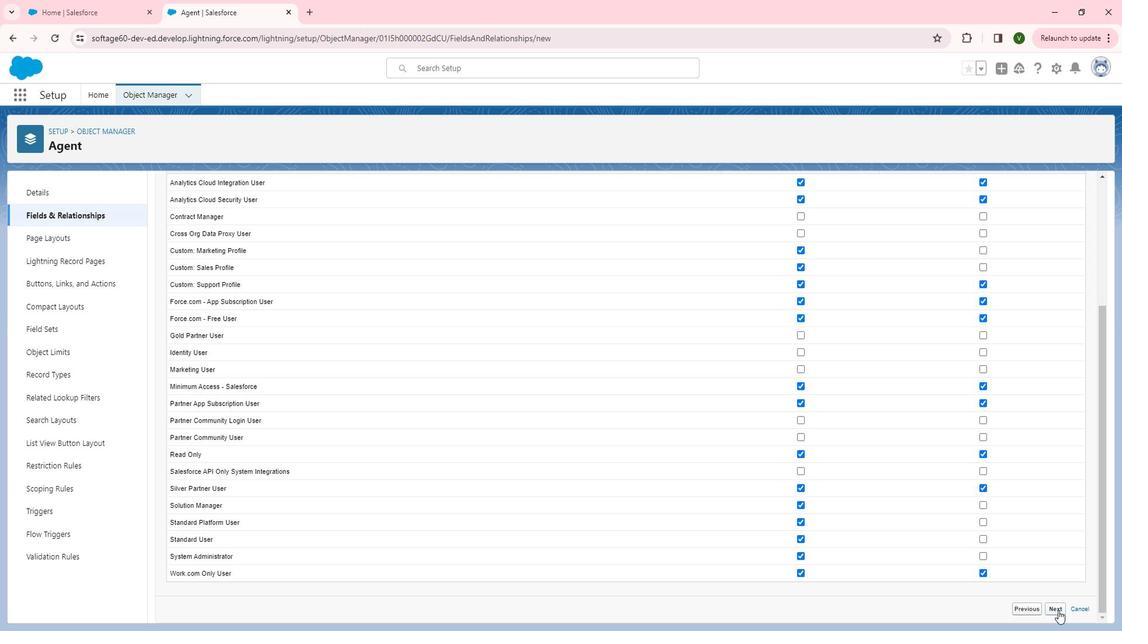 
Action: Mouse pressed left at (1068, 597)
Screenshot: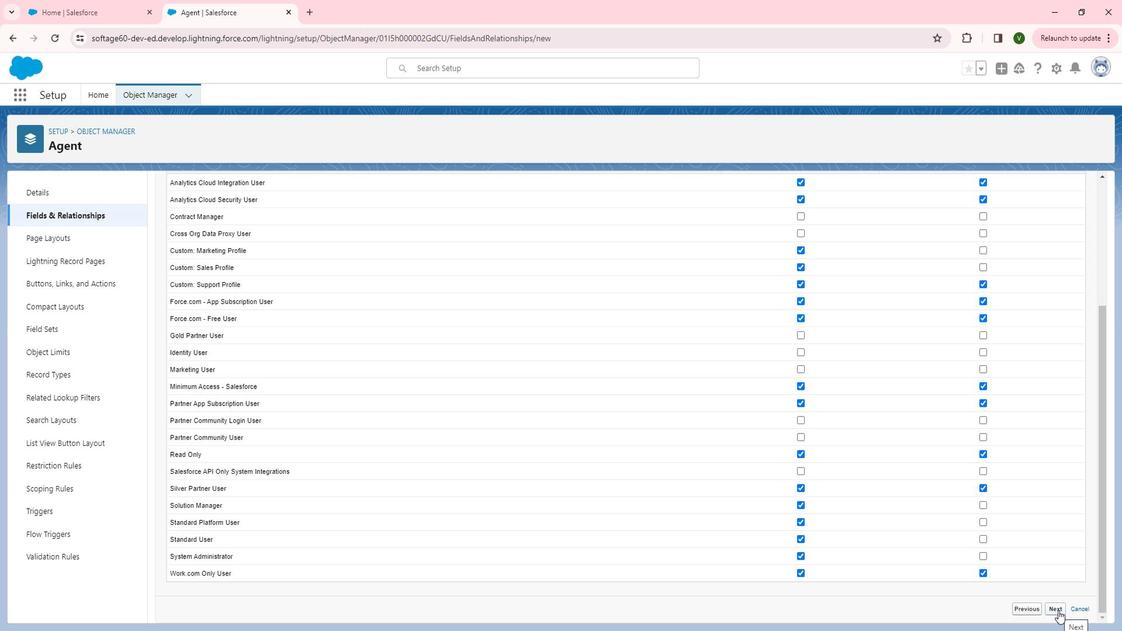 
Action: Mouse moved to (1072, 251)
Screenshot: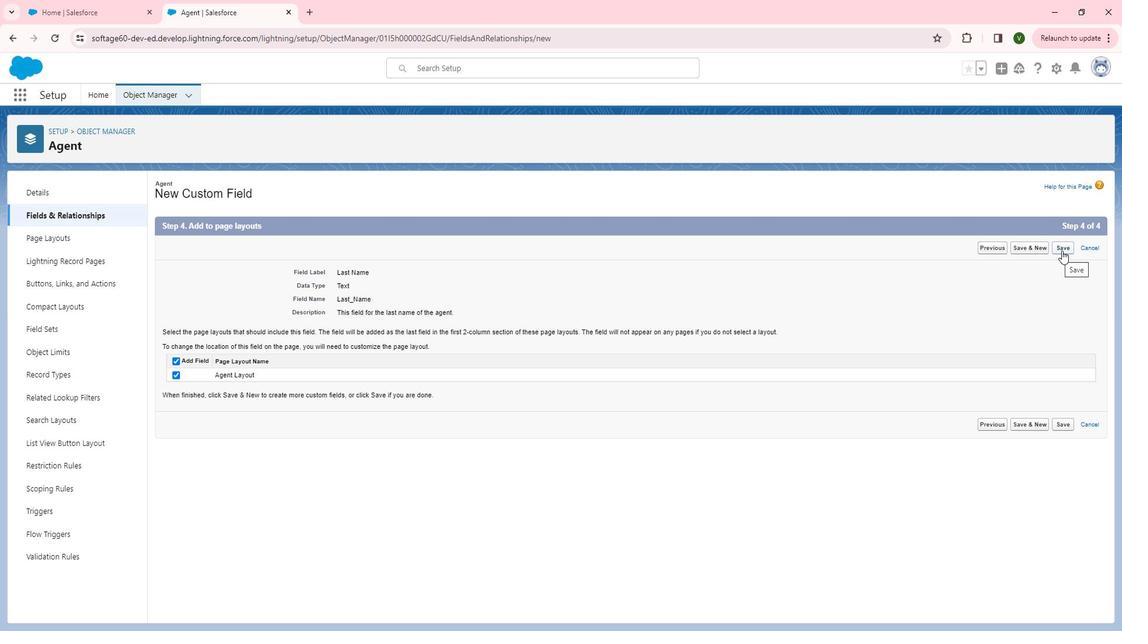
Action: Mouse pressed left at (1072, 251)
Screenshot: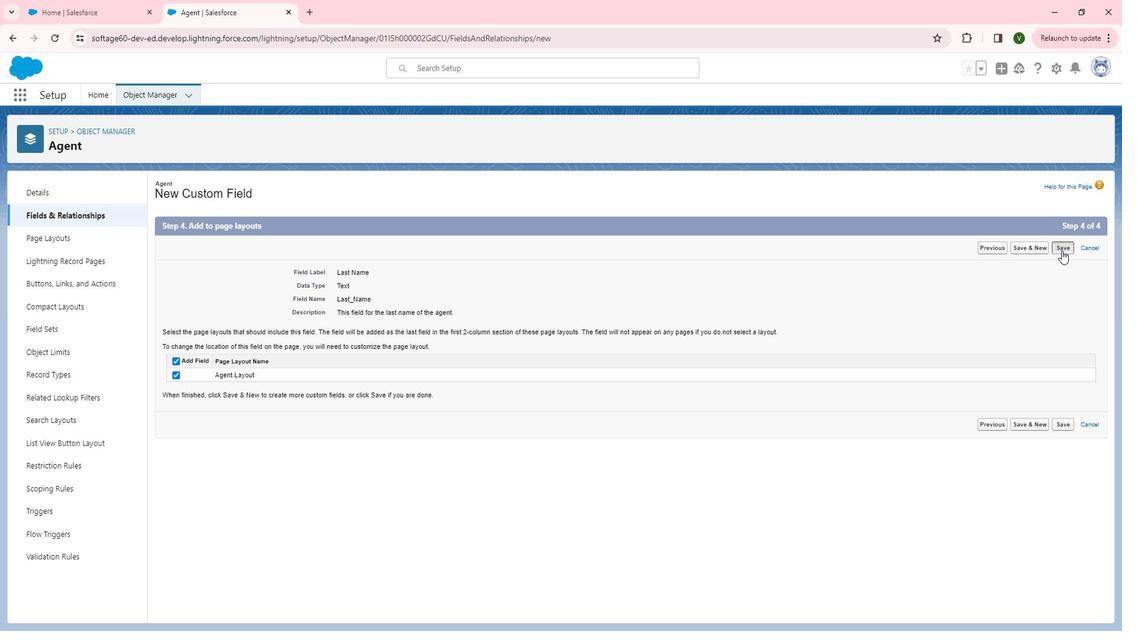 
Action: Mouse moved to (866, 195)
Screenshot: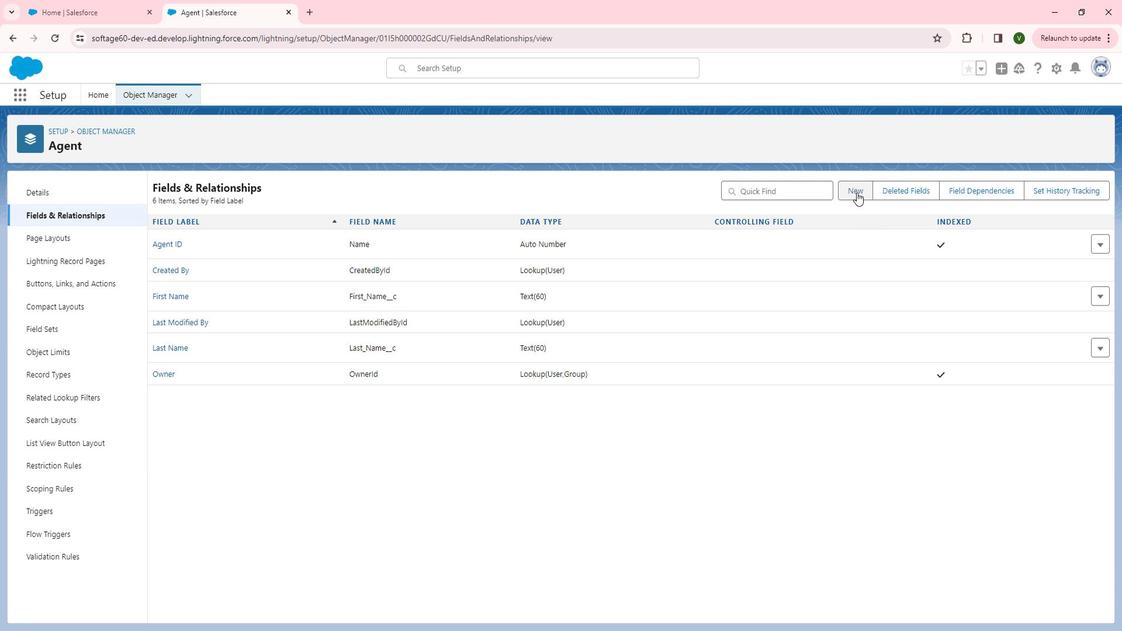 
Action: Mouse pressed left at (866, 195)
Screenshot: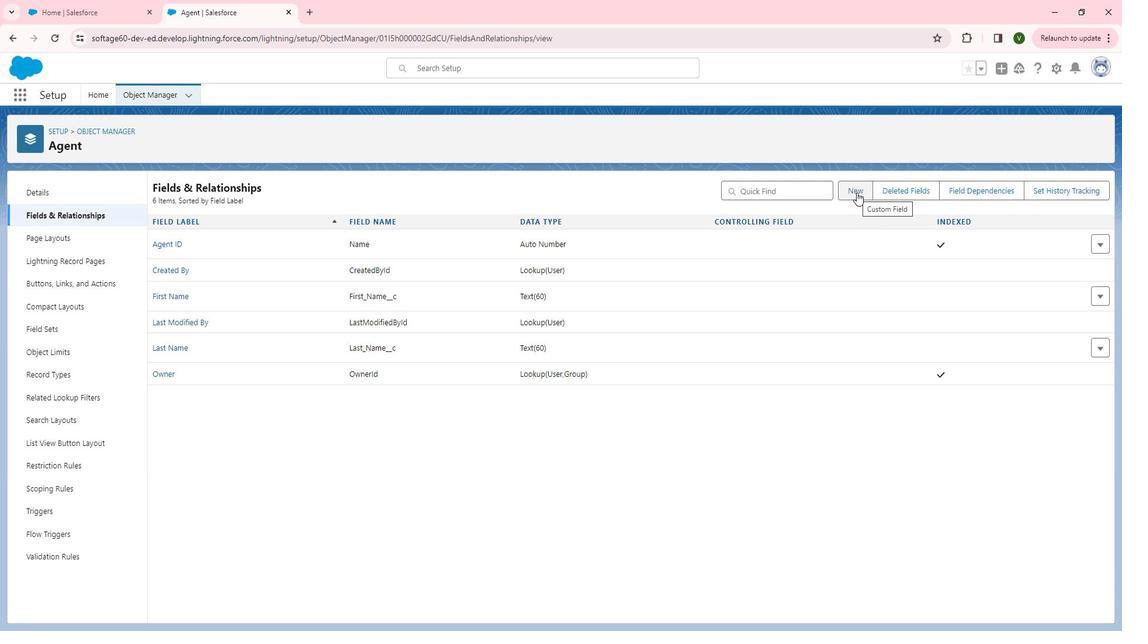 
Action: Mouse moved to (261, 478)
Screenshot: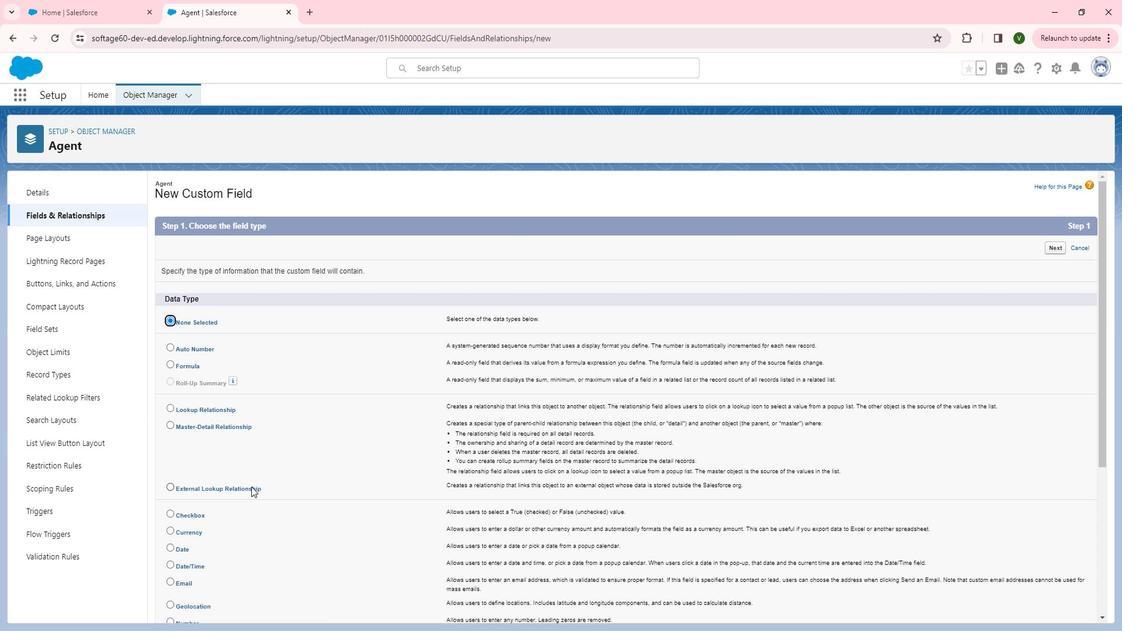 
Action: Mouse scrolled (261, 478) with delta (0, 0)
Screenshot: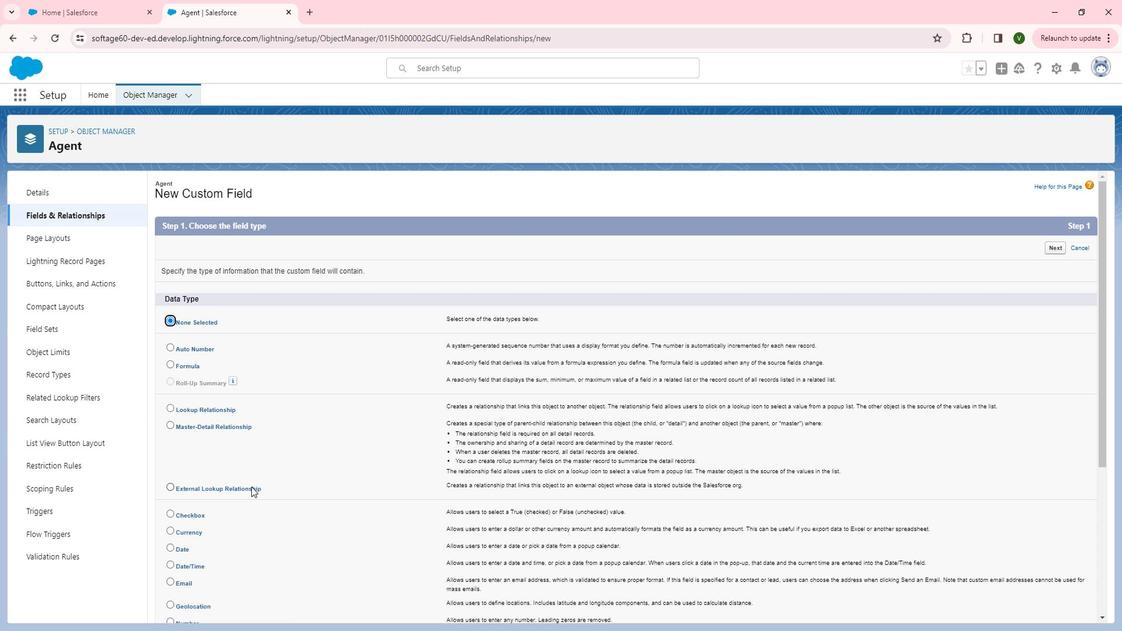 
Action: Mouse moved to (261, 479)
Screenshot: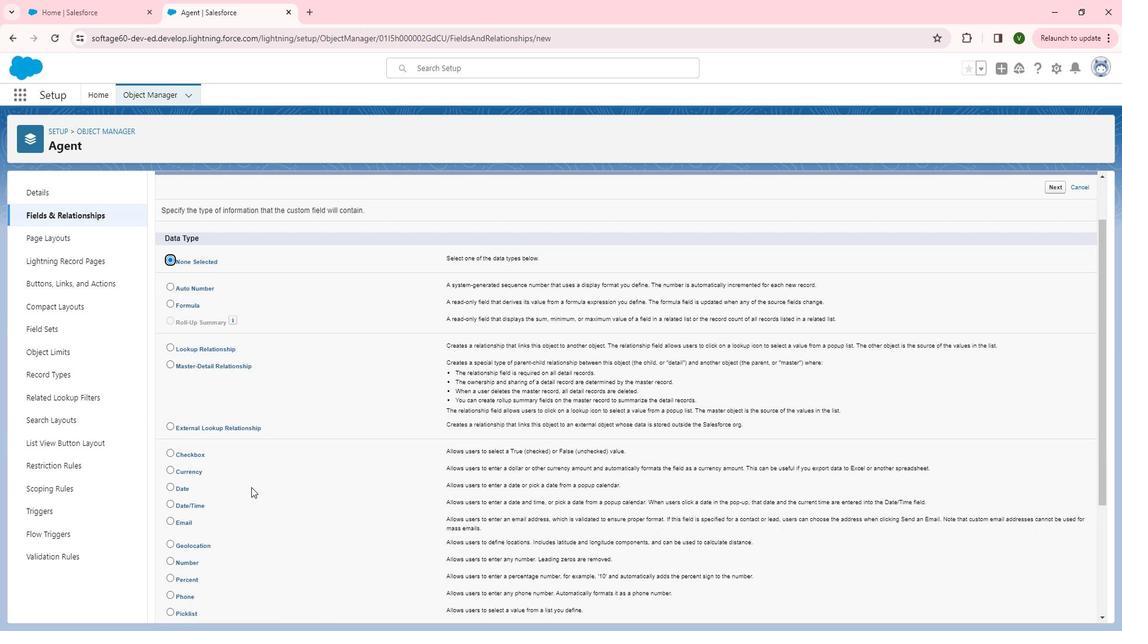 
Action: Mouse scrolled (261, 478) with delta (0, 0)
Screenshot: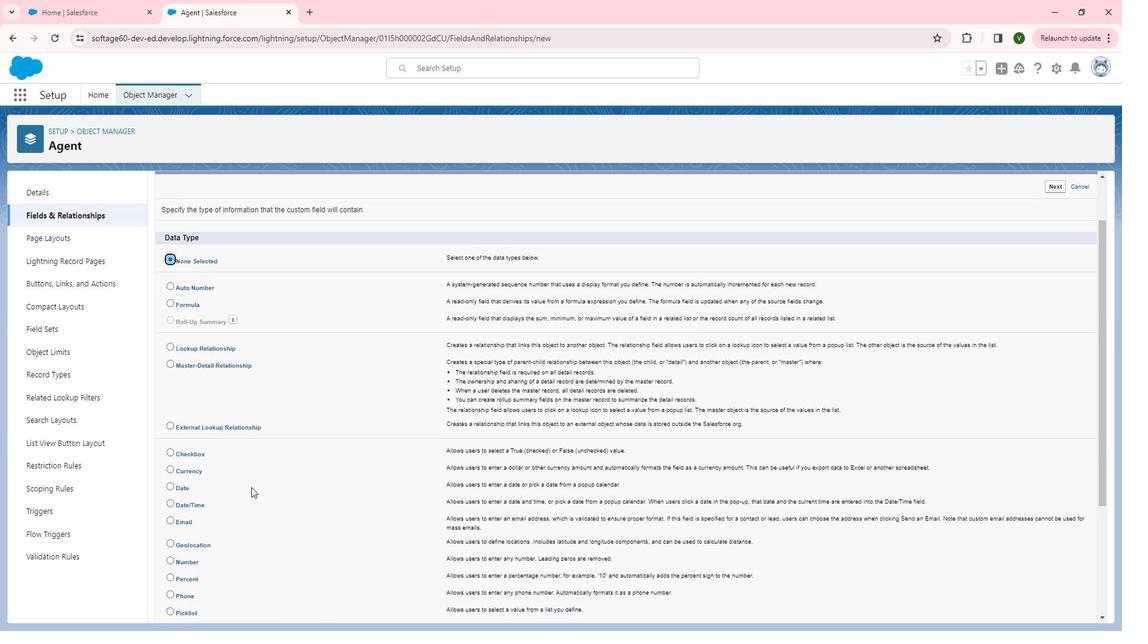 
Action: Mouse moved to (204, 458)
Screenshot: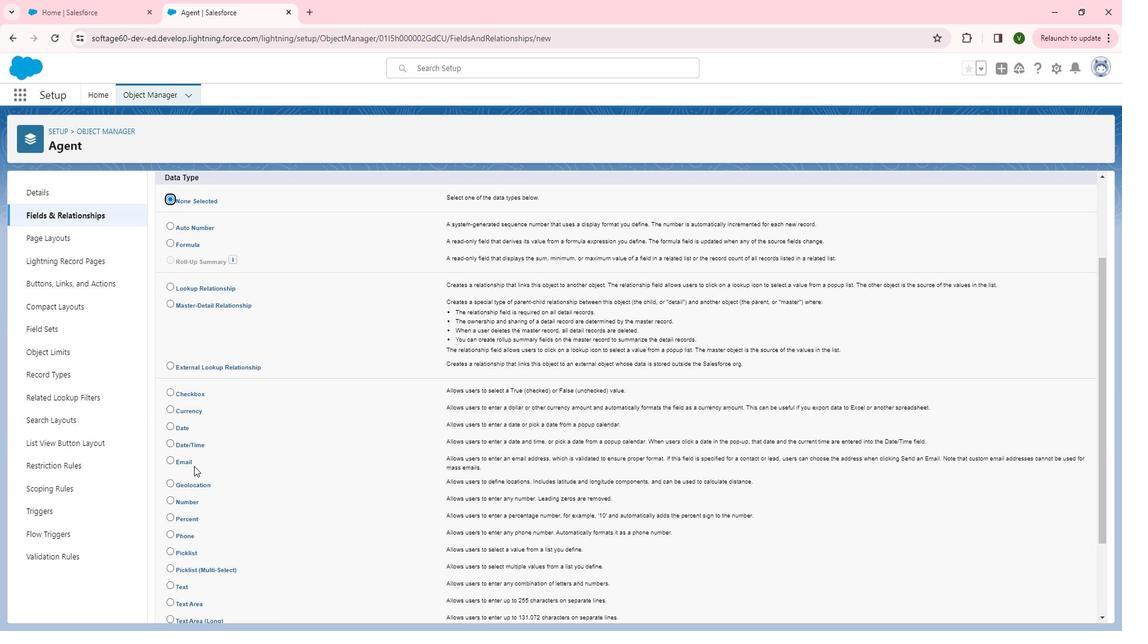 
Action: Mouse scrolled (204, 458) with delta (0, 0)
Screenshot: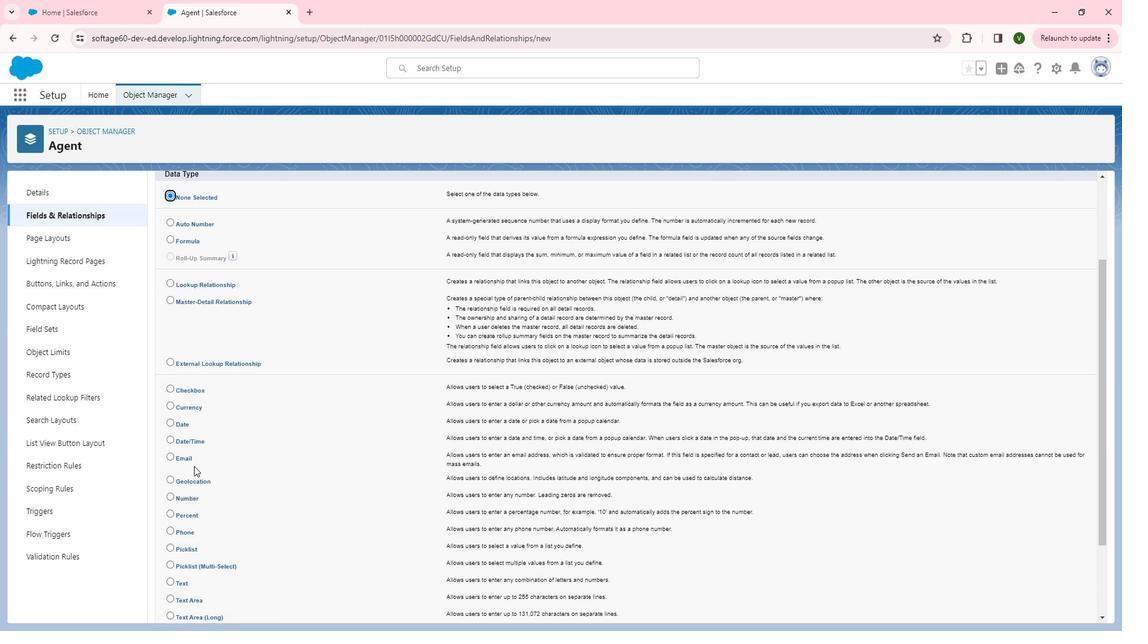 
Action: Mouse scrolled (204, 458) with delta (0, 0)
Screenshot: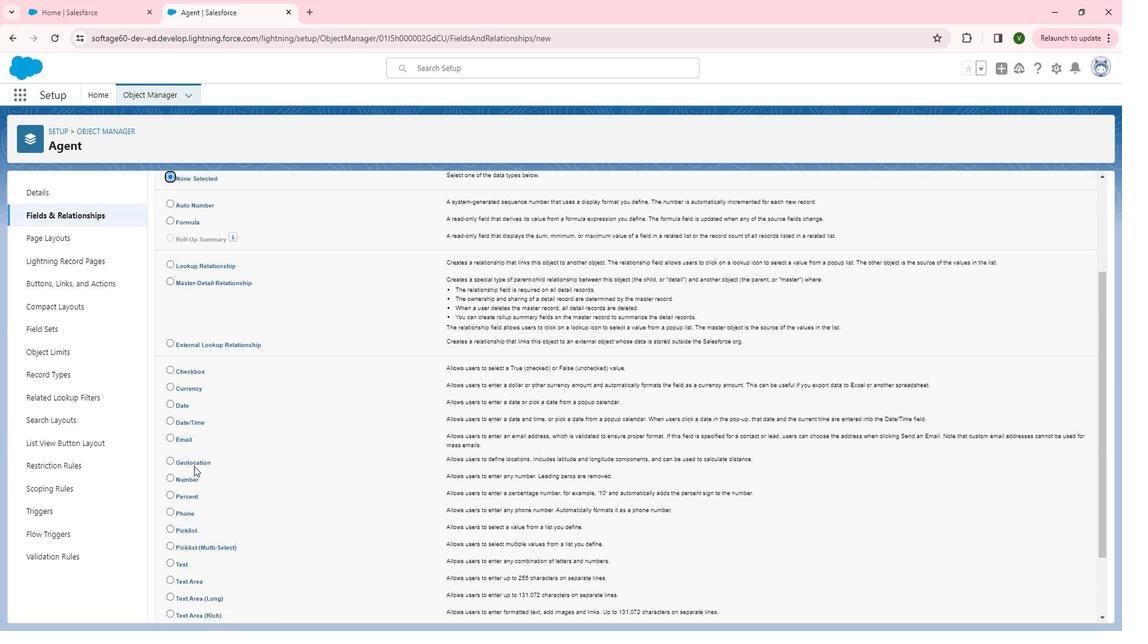 
Action: Mouse moved to (180, 468)
Screenshot: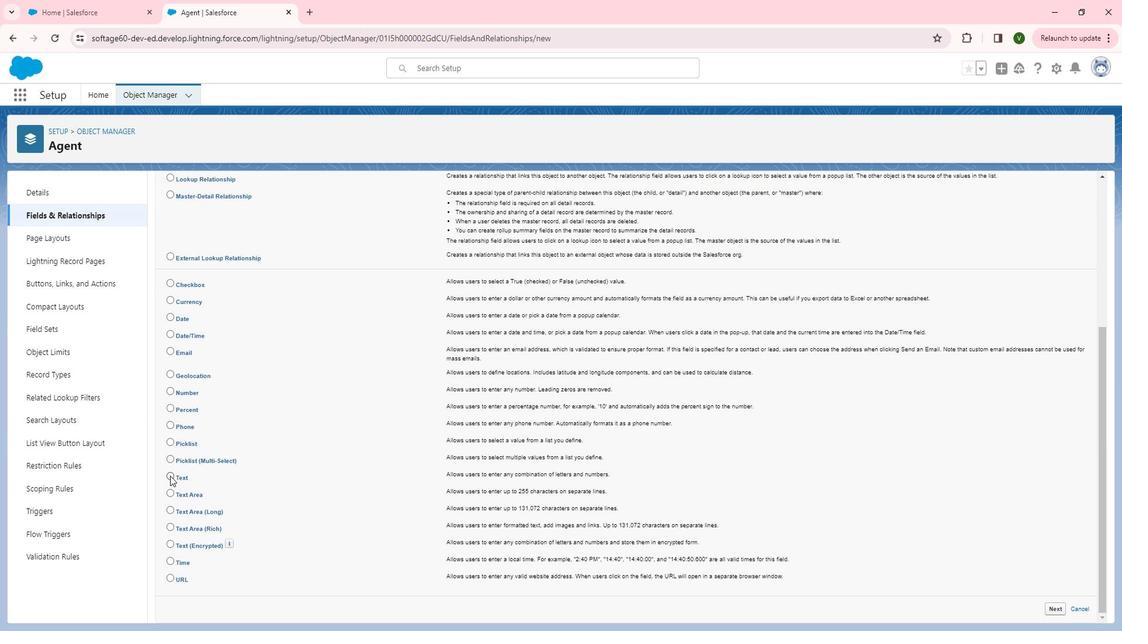 
Action: Mouse pressed left at (180, 468)
Screenshot: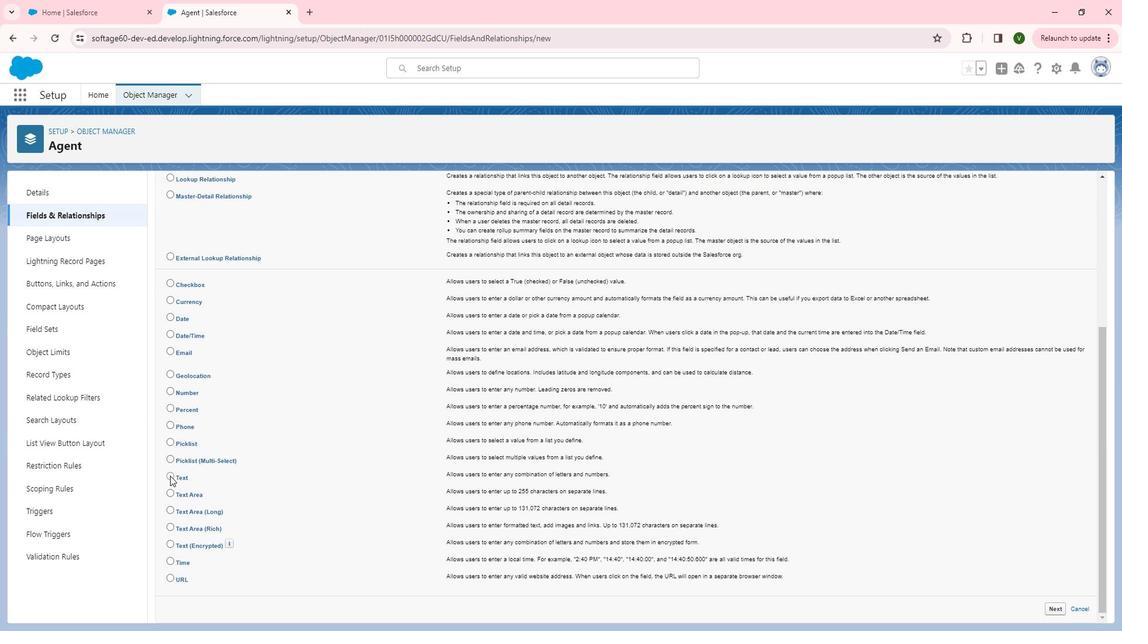 
Action: Mouse moved to (1056, 595)
Screenshot: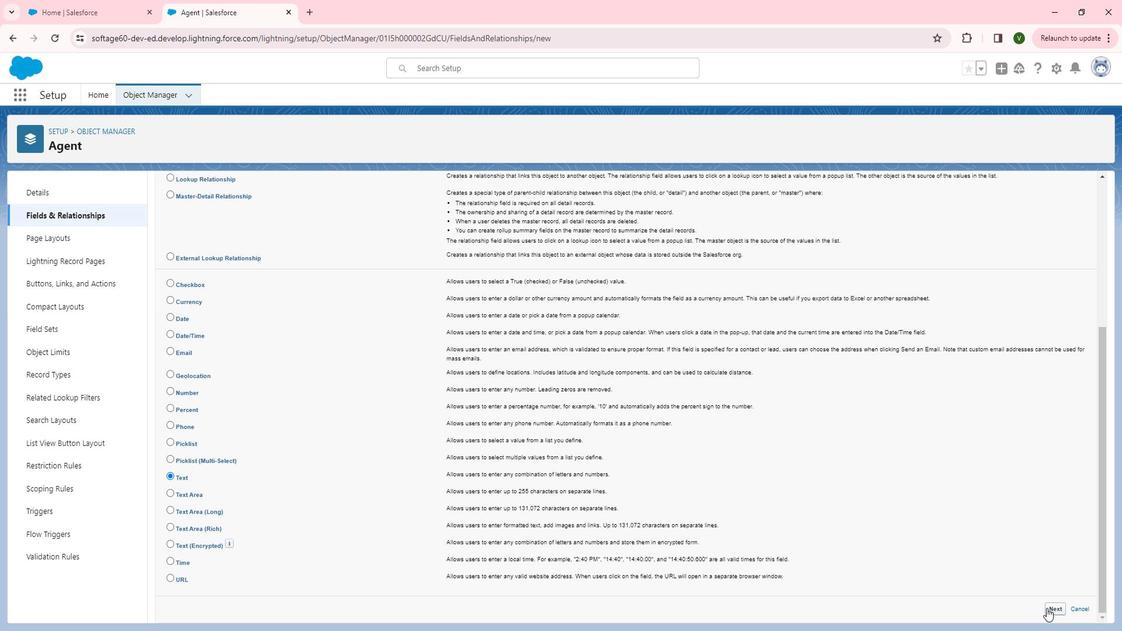
Action: Mouse pressed left at (1056, 595)
Screenshot: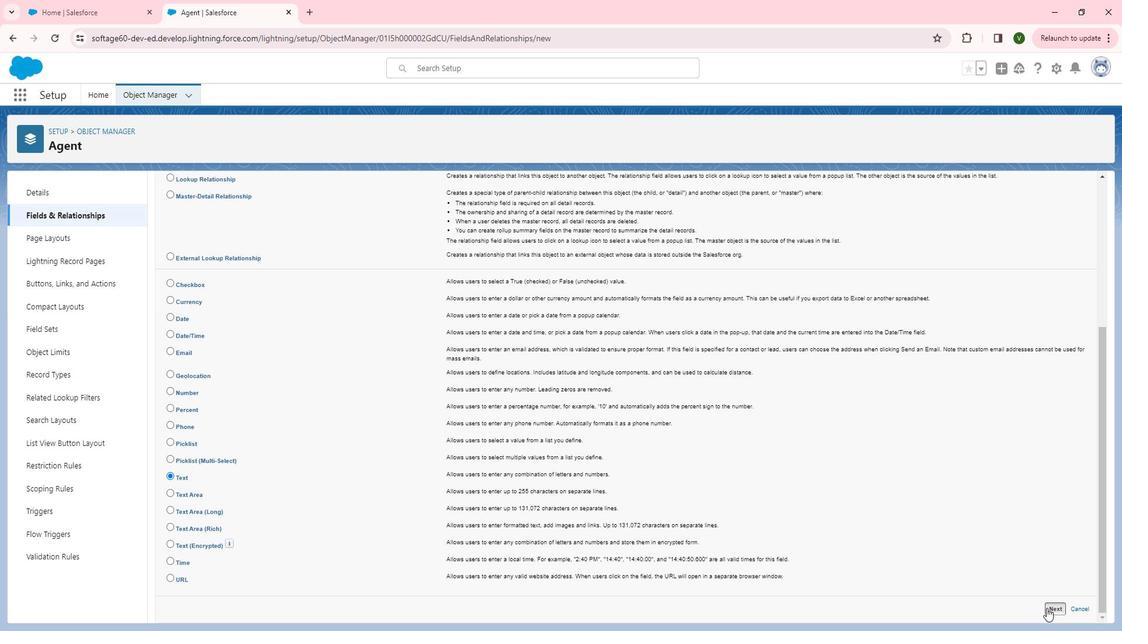 
Action: Mouse moved to (360, 272)
Screenshot: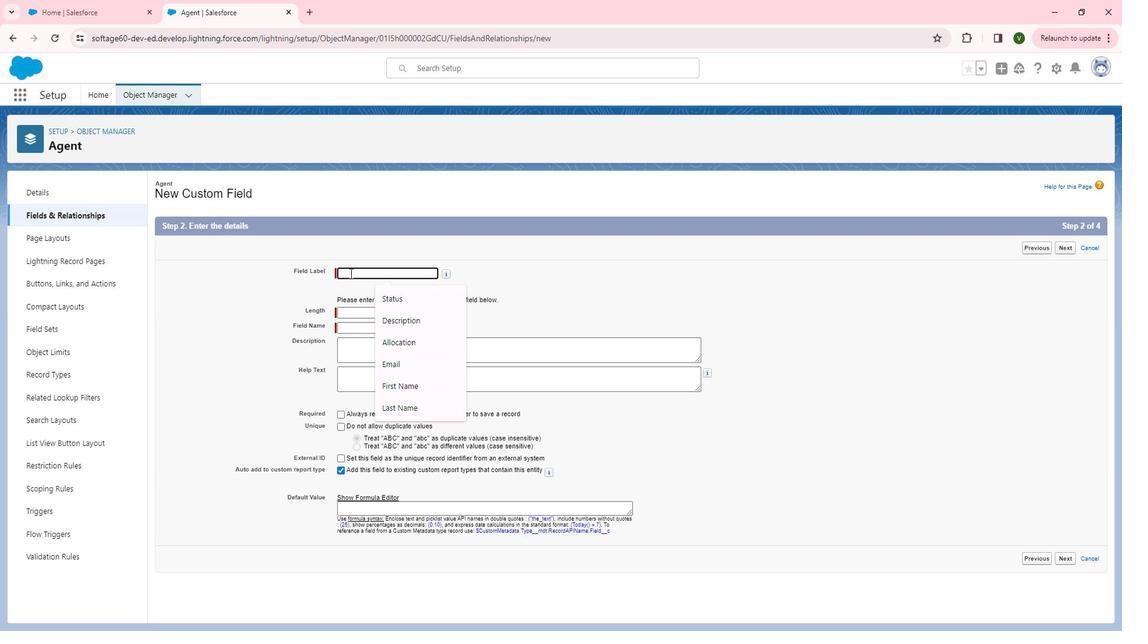 
Action: Mouse pressed left at (360, 272)
Screenshot: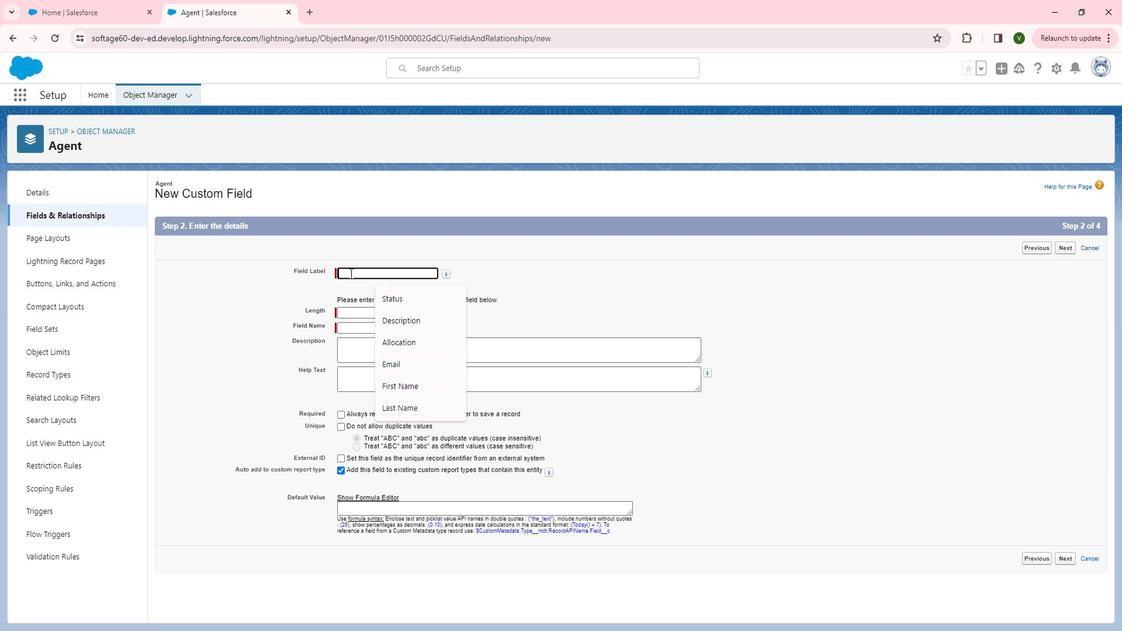 
Action: Key pressed <Key.shift>Email
Screenshot: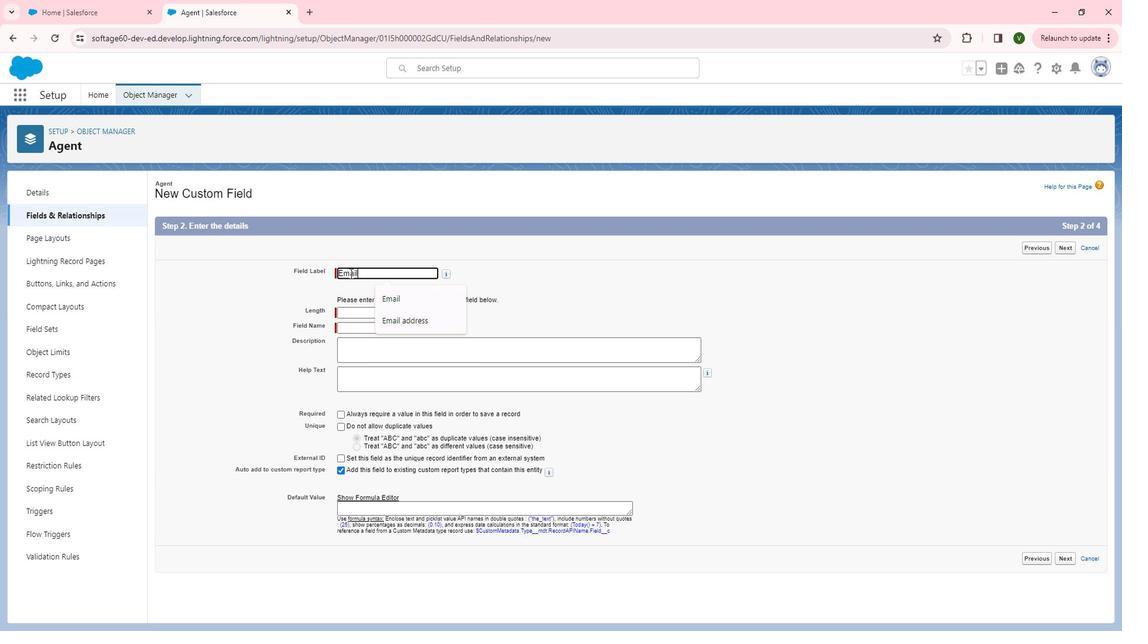 
Action: Mouse moved to (365, 315)
Screenshot: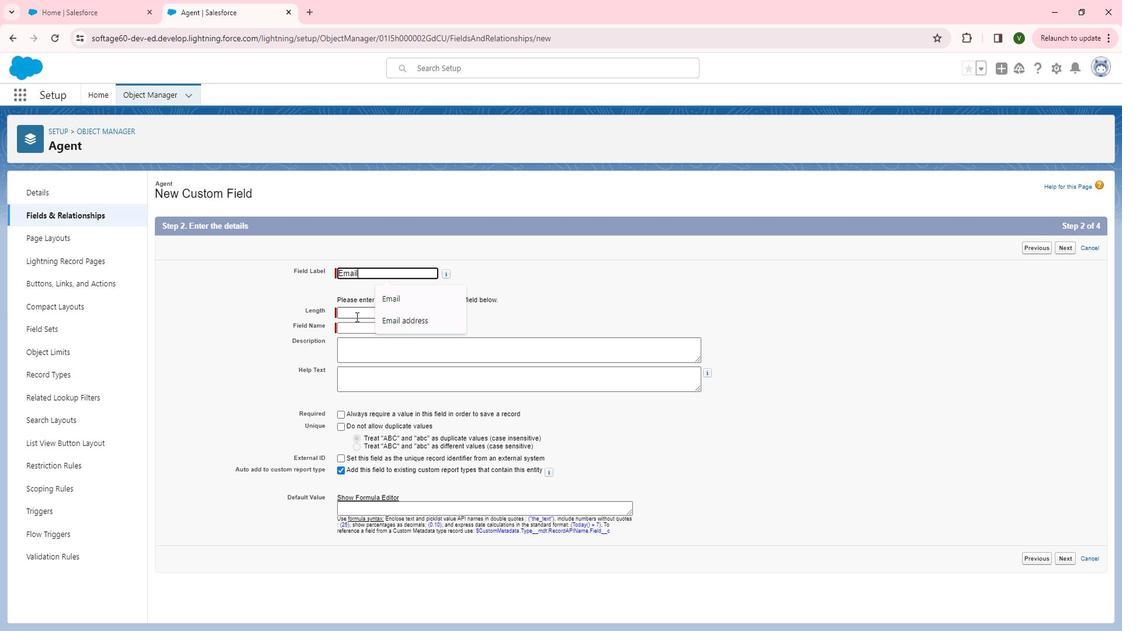 
Action: Mouse pressed left at (365, 315)
Screenshot: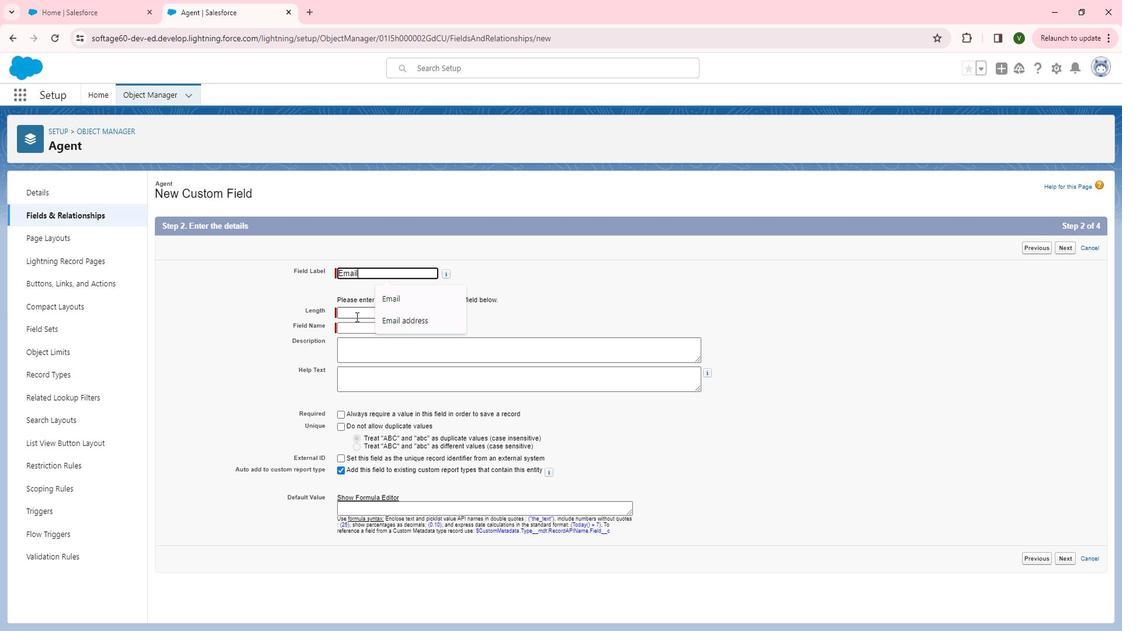 
Action: Key pressed 100
Screenshot: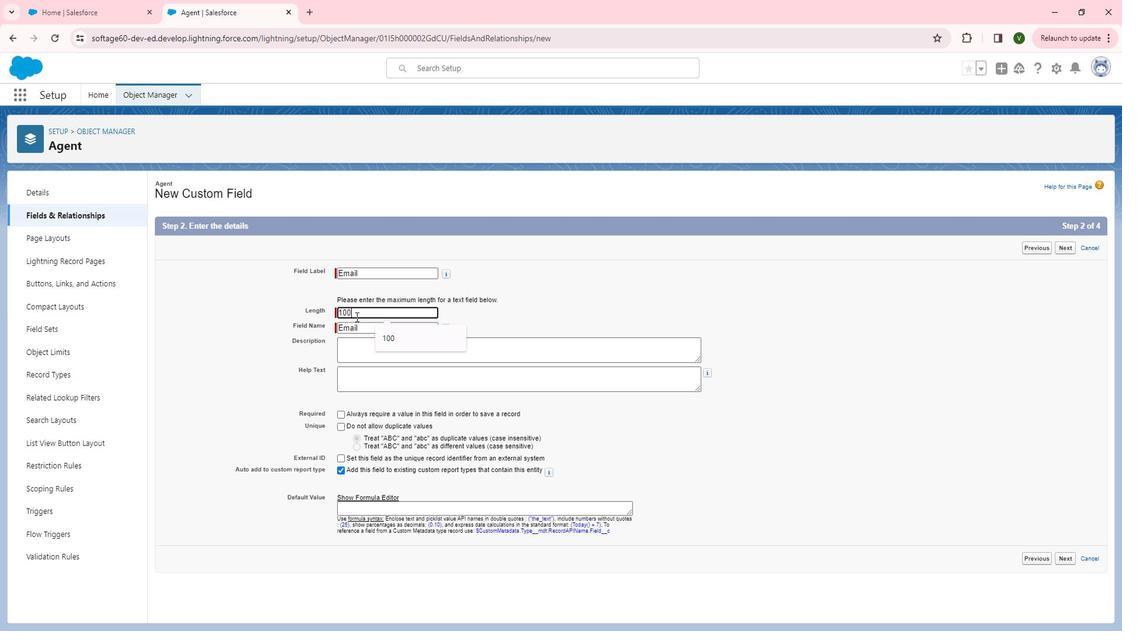 
Action: Mouse moved to (380, 337)
Screenshot: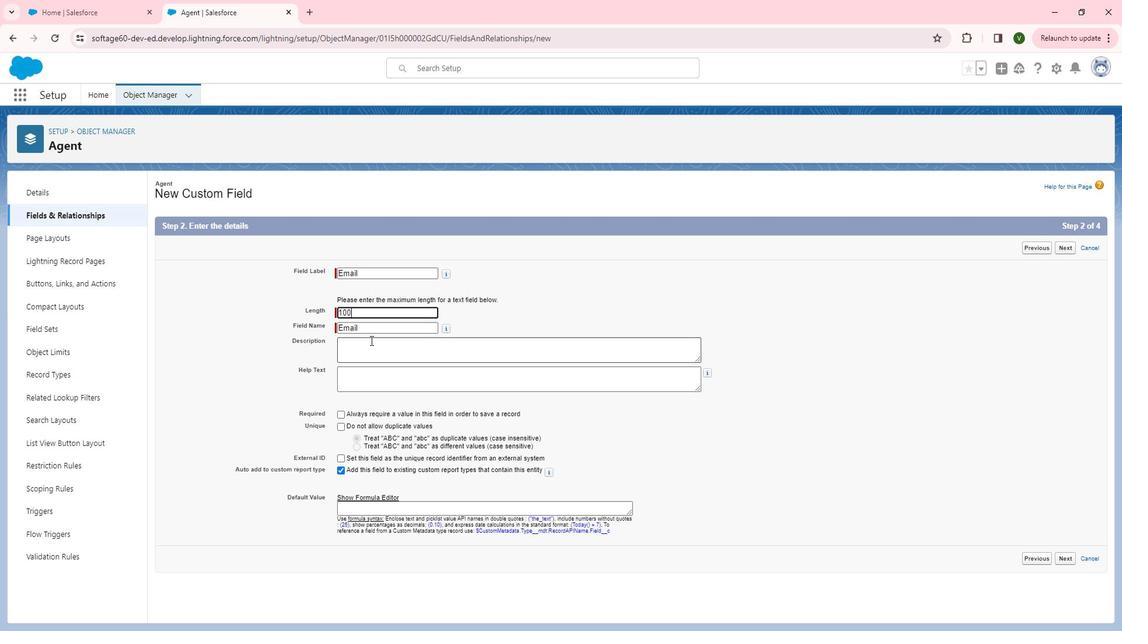
Action: Mouse pressed left at (380, 337)
Screenshot: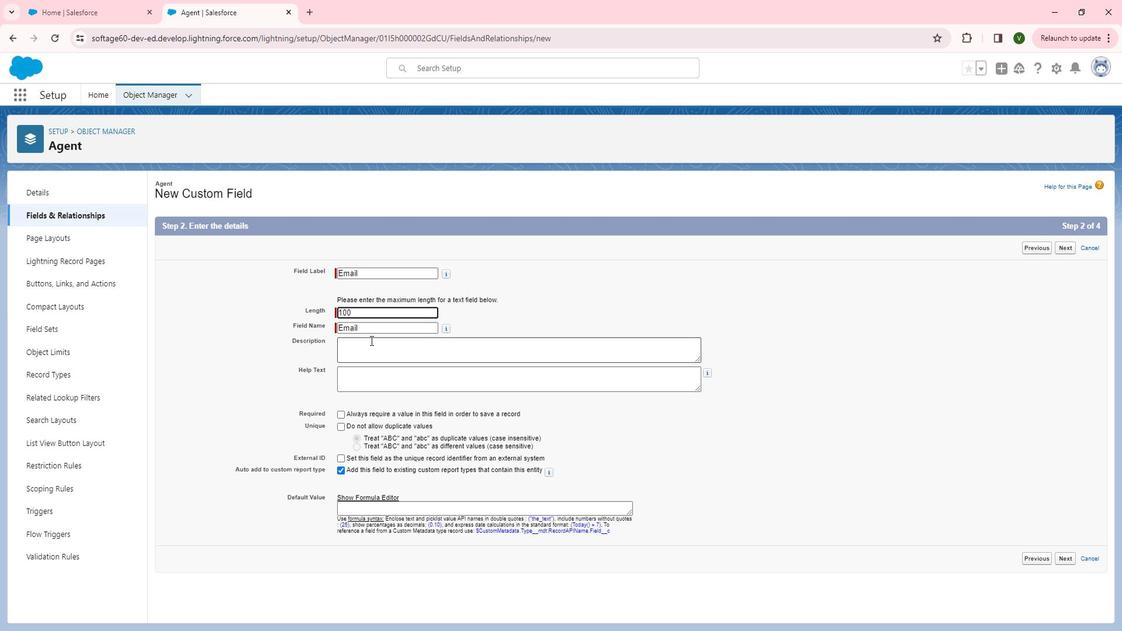 
Action: Mouse moved to (382, 338)
Screenshot: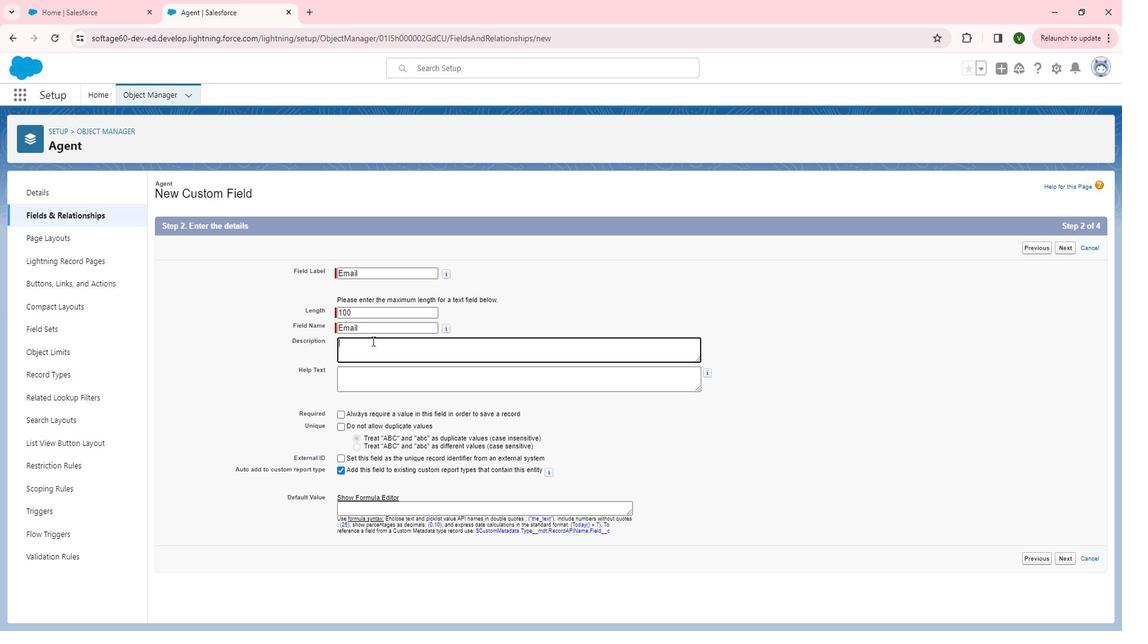 
Action: Key pressed <Key.shift>This<Key.space>field<Key.space>is<Key.space>the<Key.space>em<Key.backspace><Key.backspace>for<Key.space>email<Key.space>address<Key.space>of<Key.space>the<Key.space>agent<Key.space>for<Key.space>communication<Key.space>purposes.
Screenshot: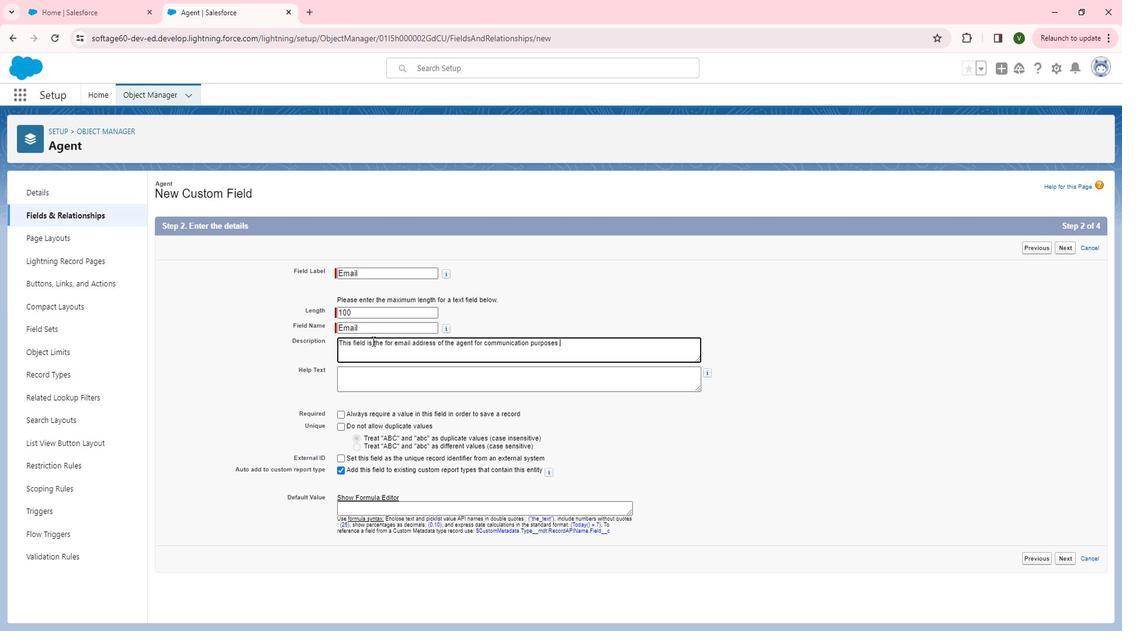 
Action: Mouse moved to (381, 372)
Screenshot: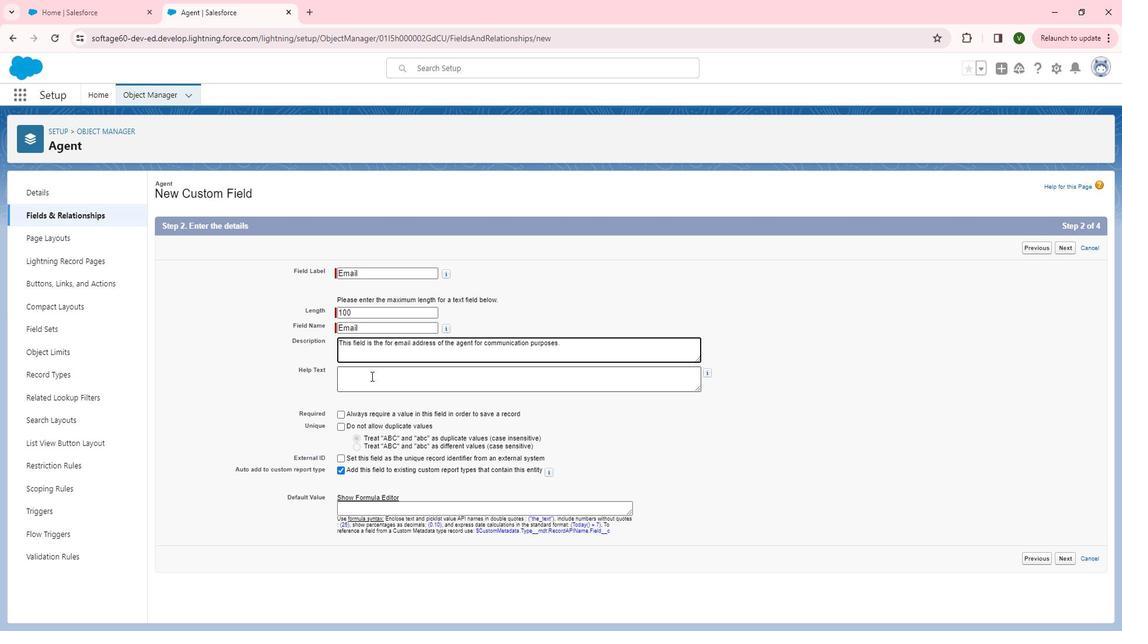 
Action: Mouse pressed left at (381, 372)
Screenshot: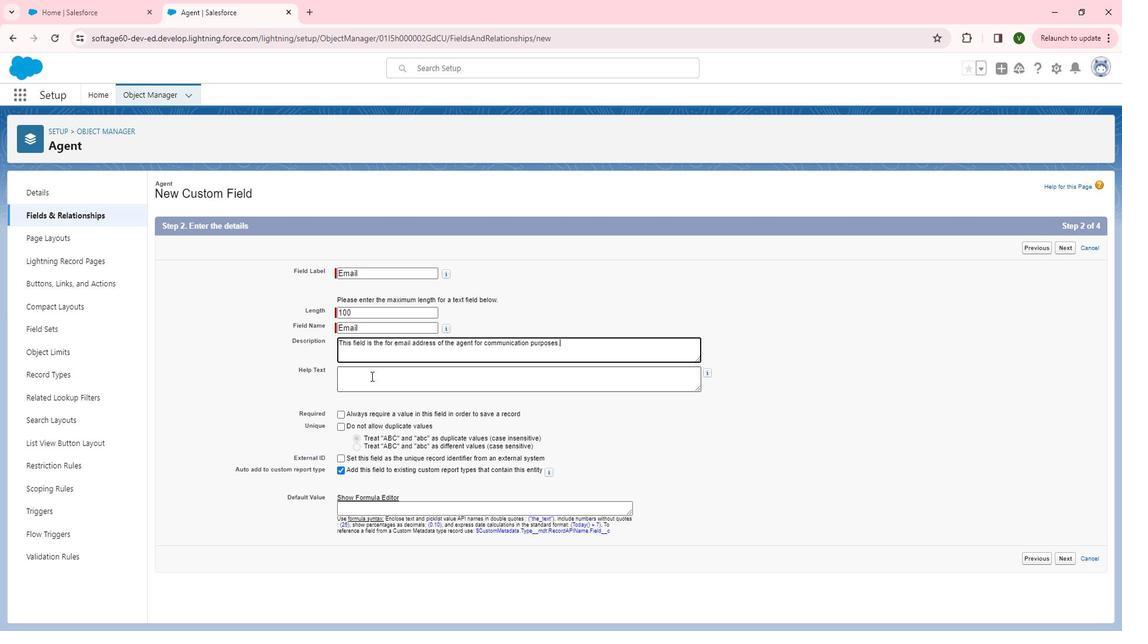 
Action: Mouse moved to (381, 372)
Screenshot: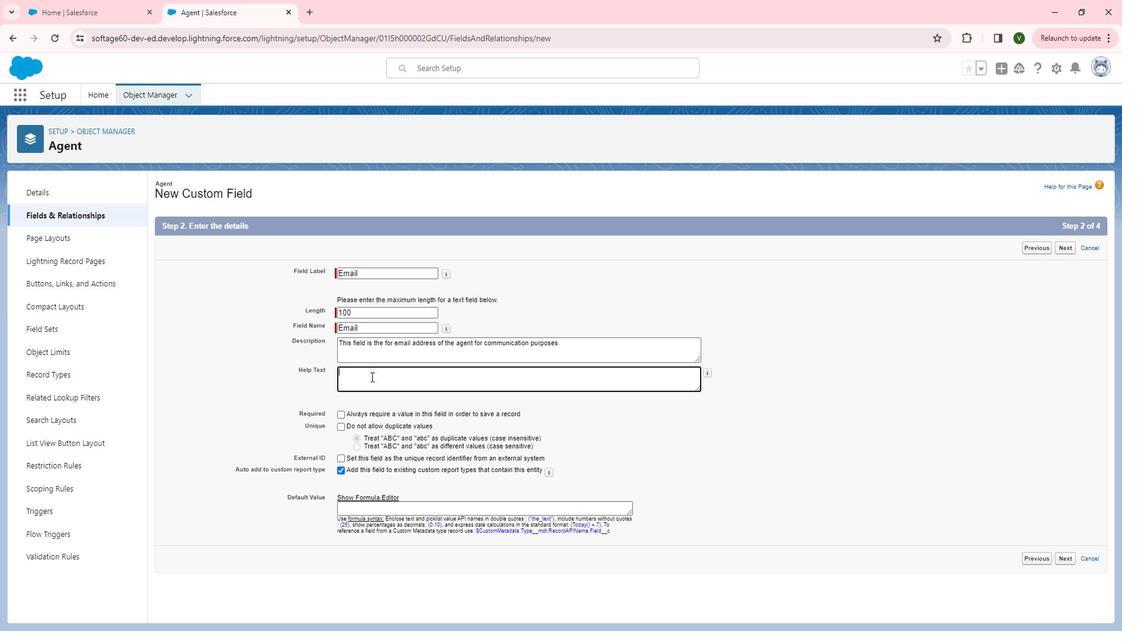 
Action: Key pressed <Key.shift>Provide<Key.space>the<Key.space>email<Key.space>
Screenshot: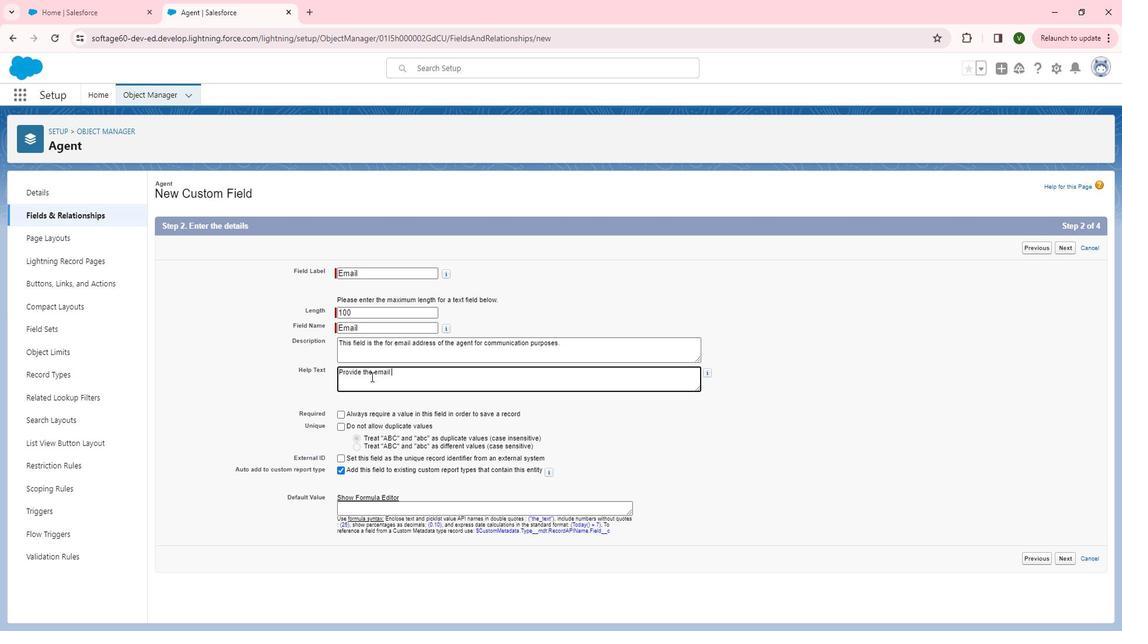 
Action: Mouse moved to (381, 372)
Screenshot: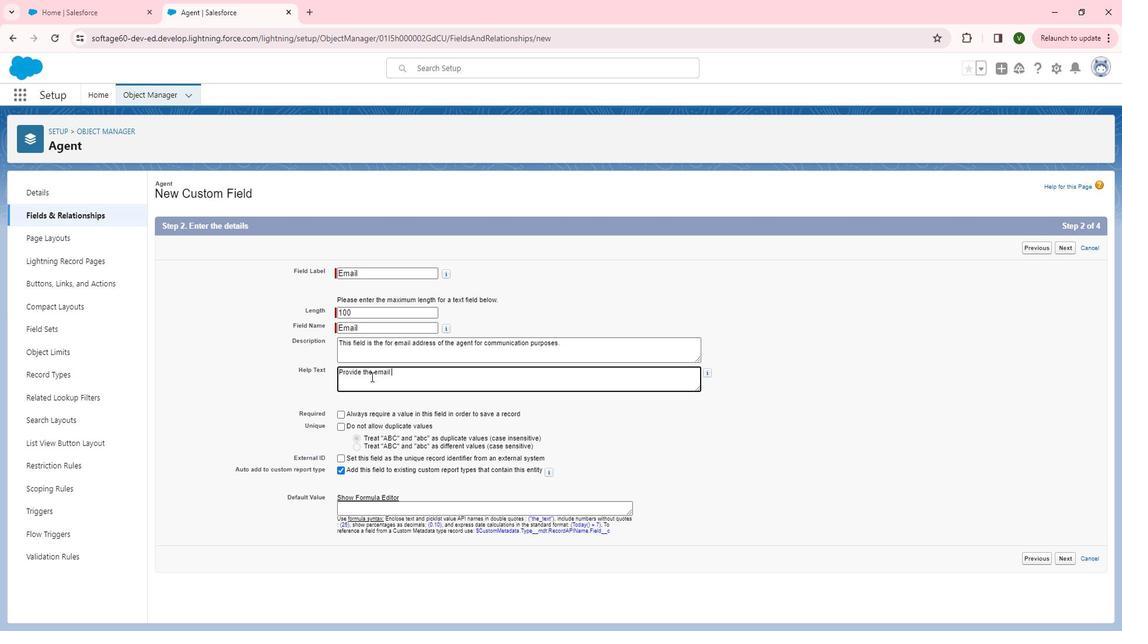 
Action: Key pressed address<Key.space>of<Key.space>the<Key.space>agent.
Screenshot: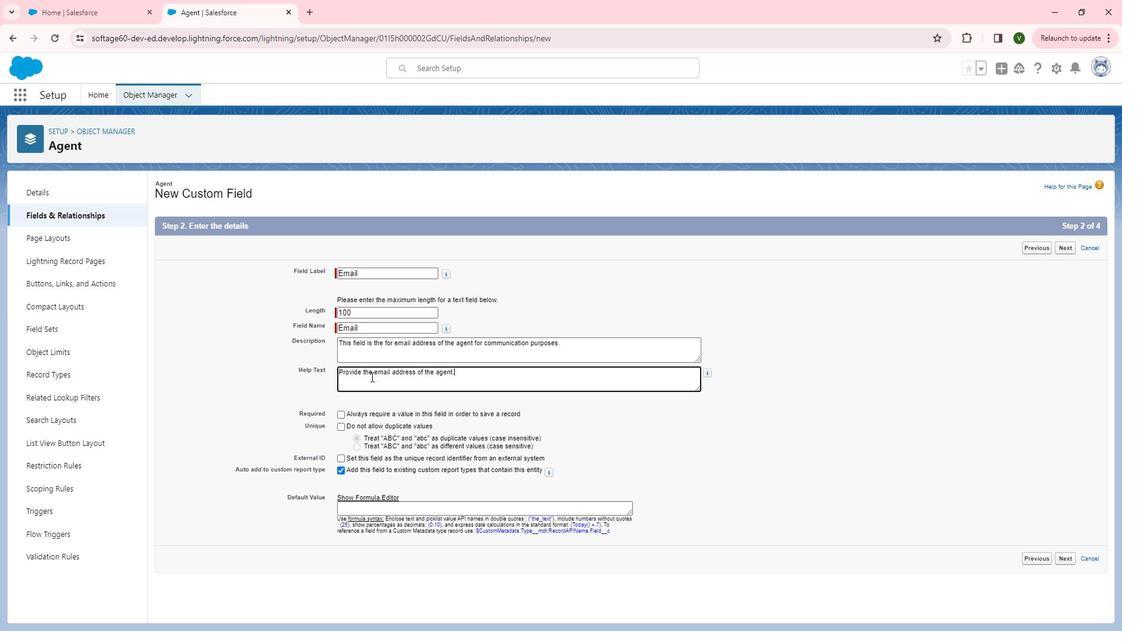 
Action: Mouse moved to (1078, 543)
Screenshot: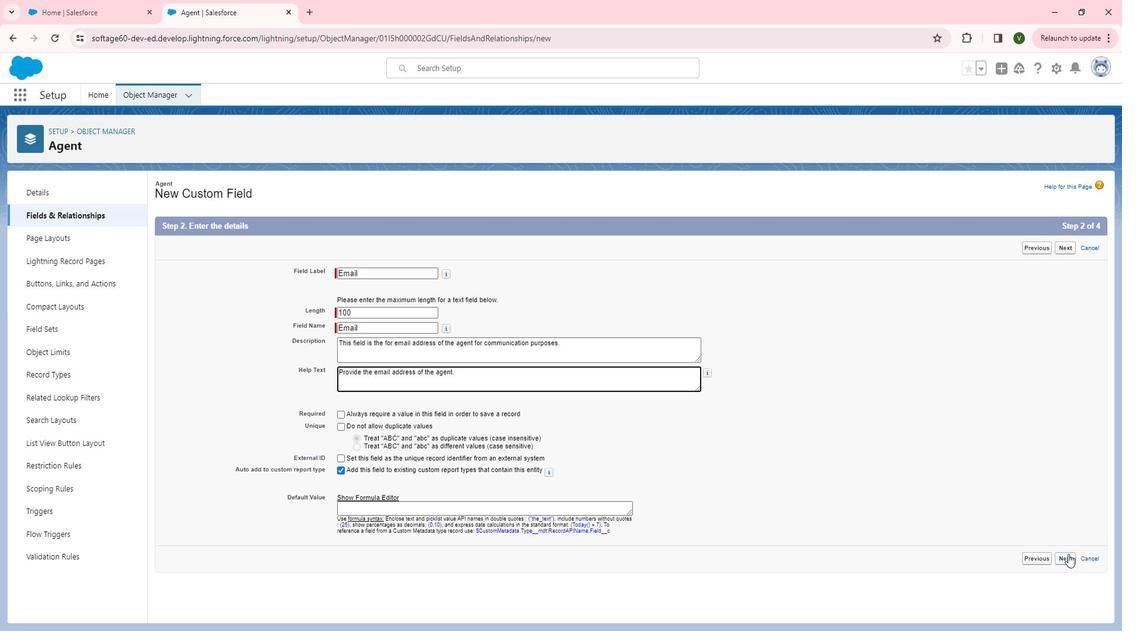 
Action: Mouse pressed left at (1078, 543)
Screenshot: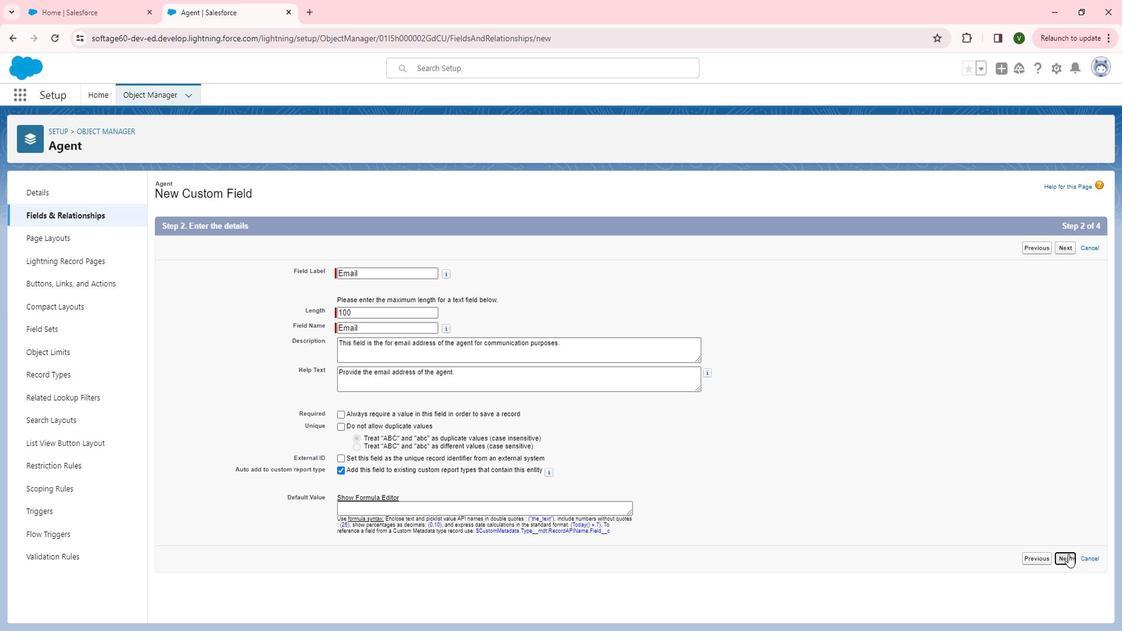 
Action: Mouse moved to (799, 344)
Screenshot: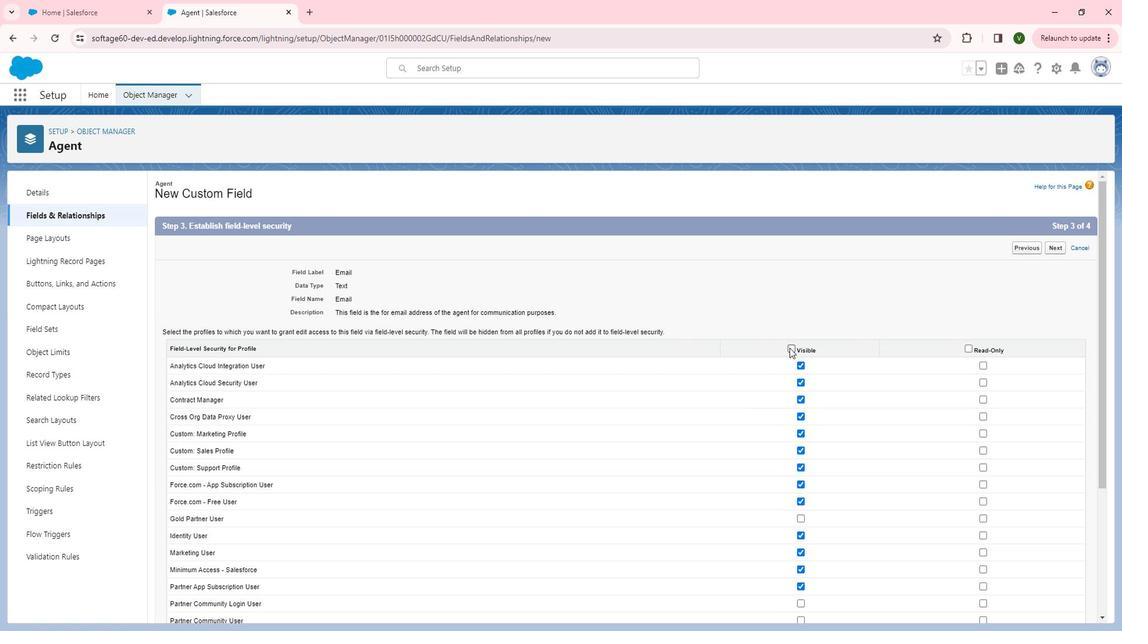 
Action: Mouse pressed left at (799, 344)
Screenshot: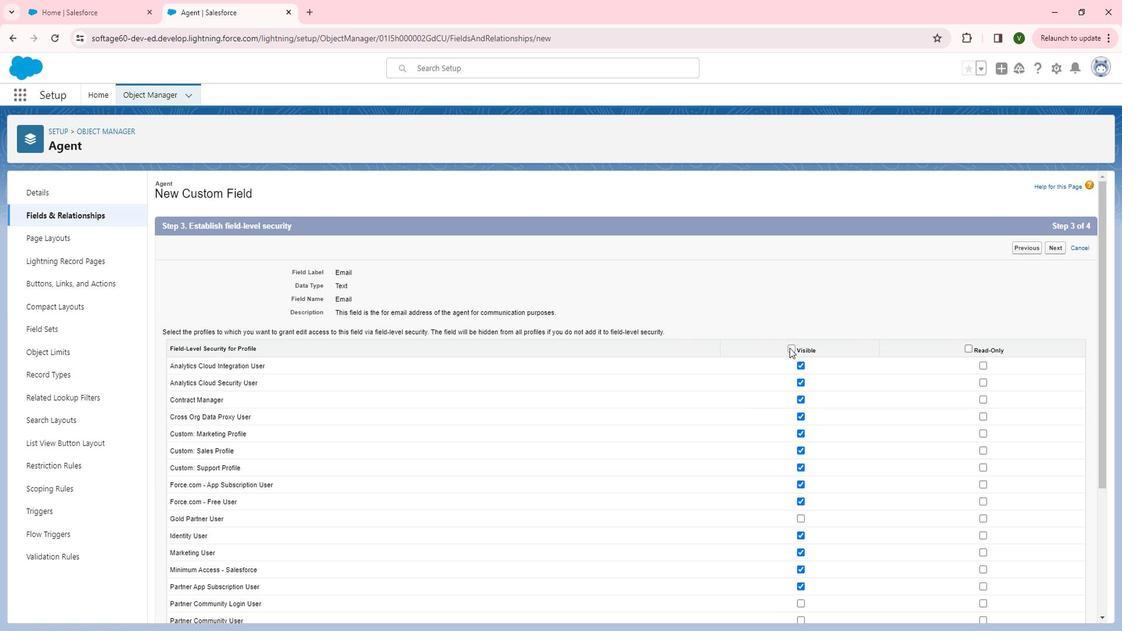 
Action: Mouse moved to (807, 375)
Screenshot: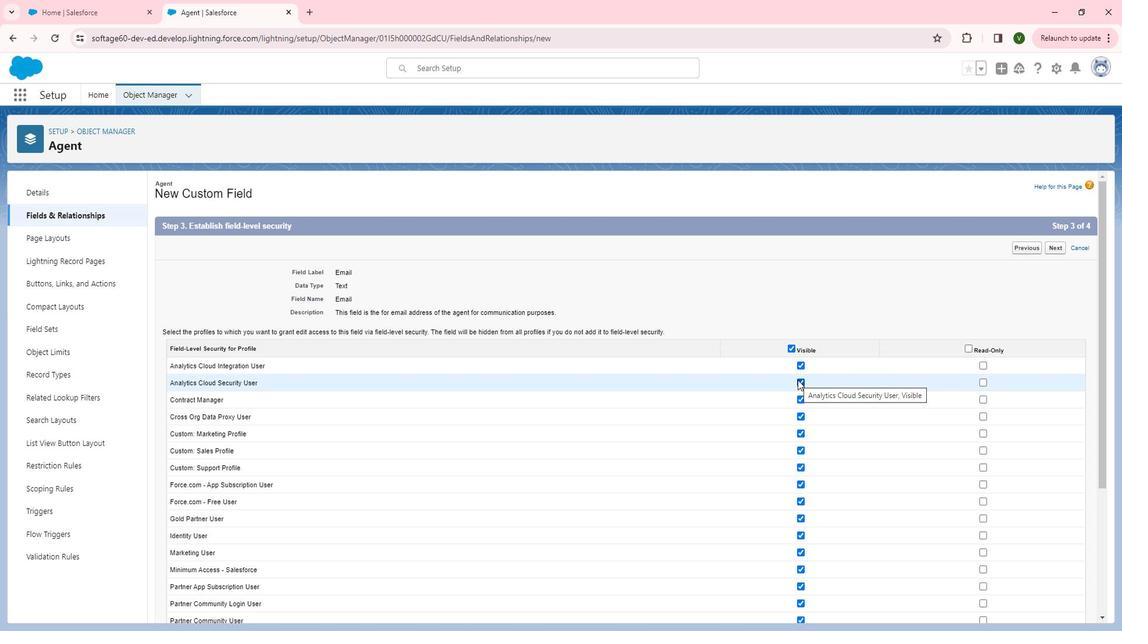 
Action: Mouse pressed left at (807, 375)
Screenshot: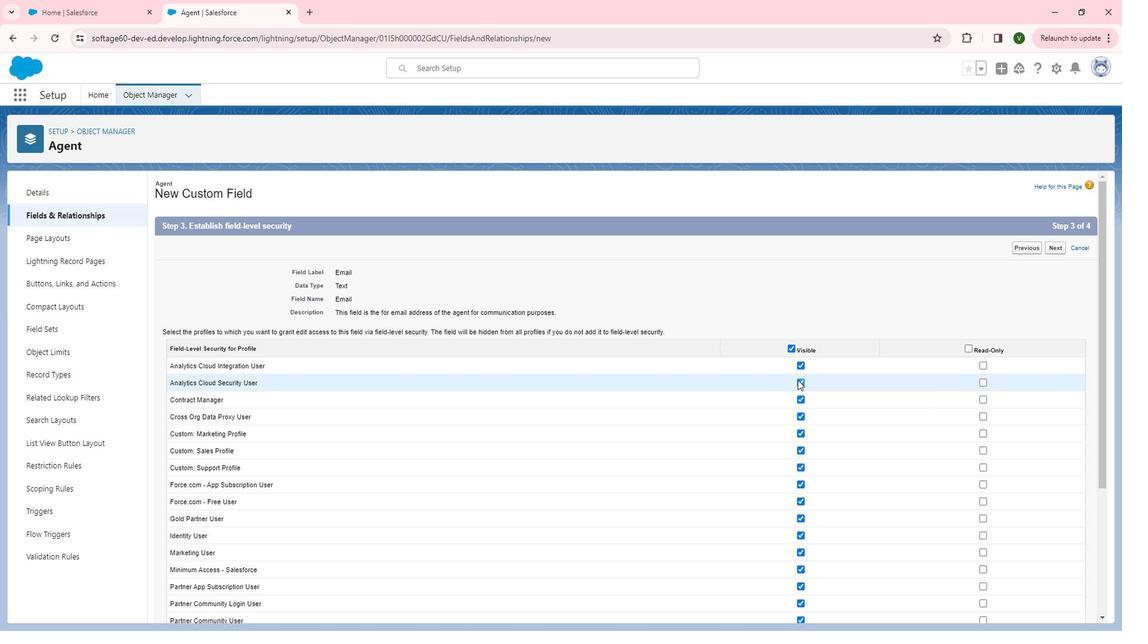
Action: Mouse moved to (809, 397)
Screenshot: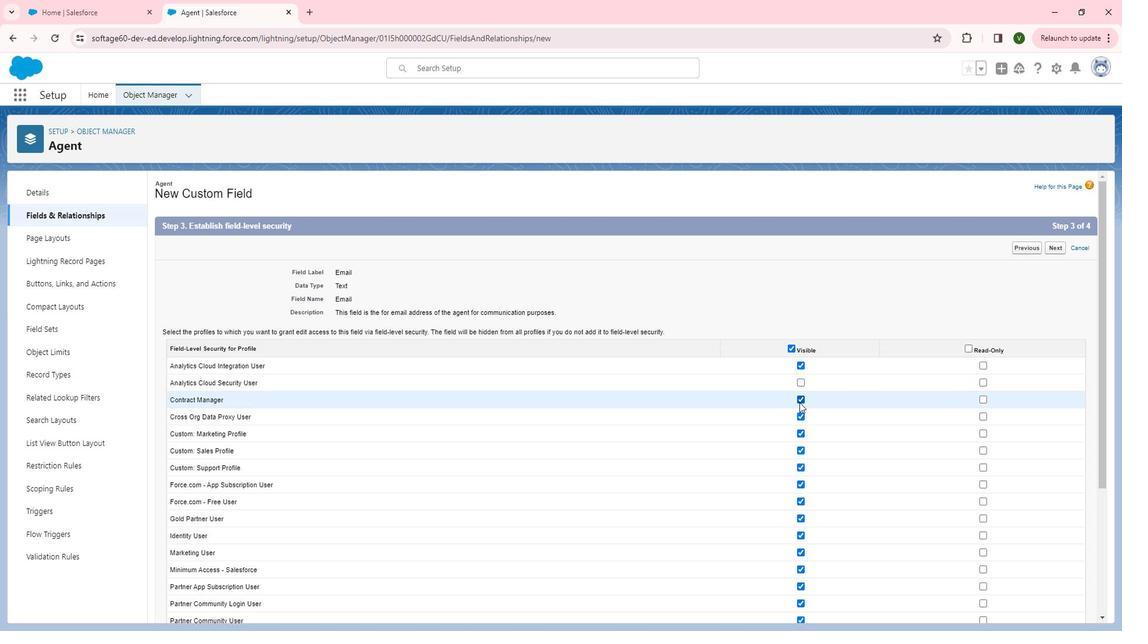 
Action: Mouse pressed left at (809, 397)
Screenshot: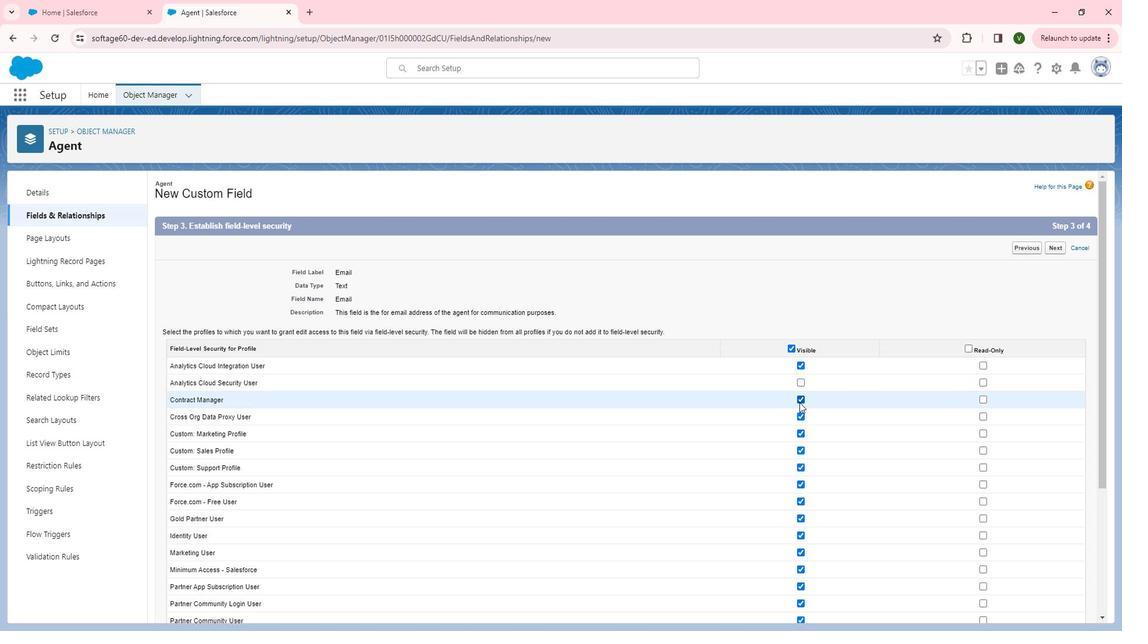 
Action: Mouse moved to (813, 401)
Screenshot: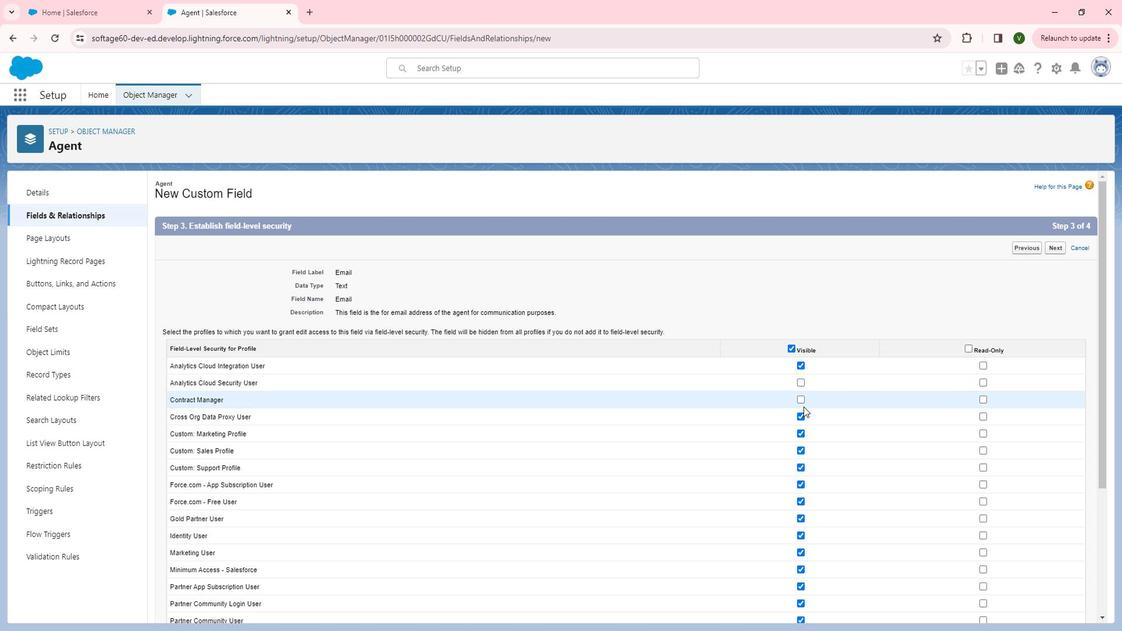 
Action: Mouse scrolled (813, 400) with delta (0, 0)
Screenshot: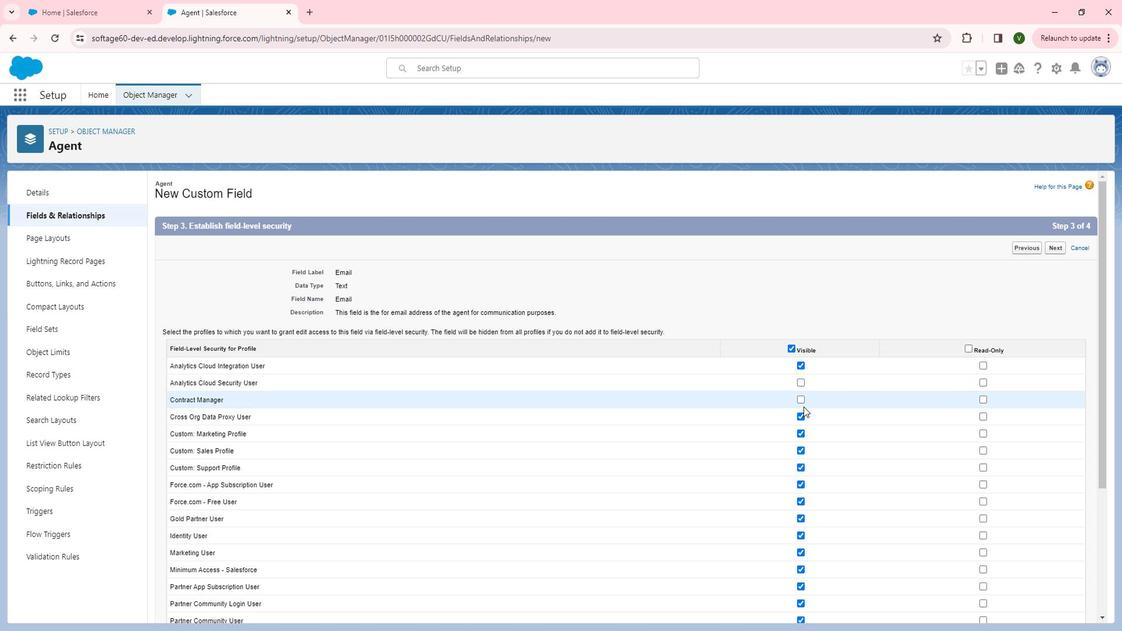 
Action: Mouse moved to (810, 401)
Screenshot: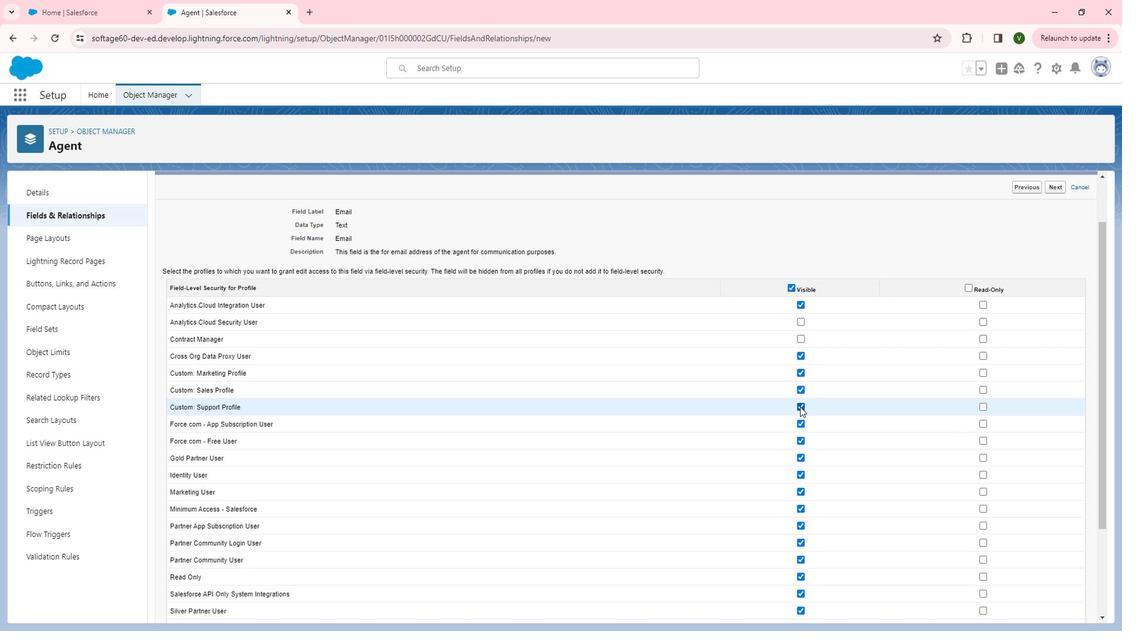 
Action: Mouse pressed left at (810, 401)
Screenshot: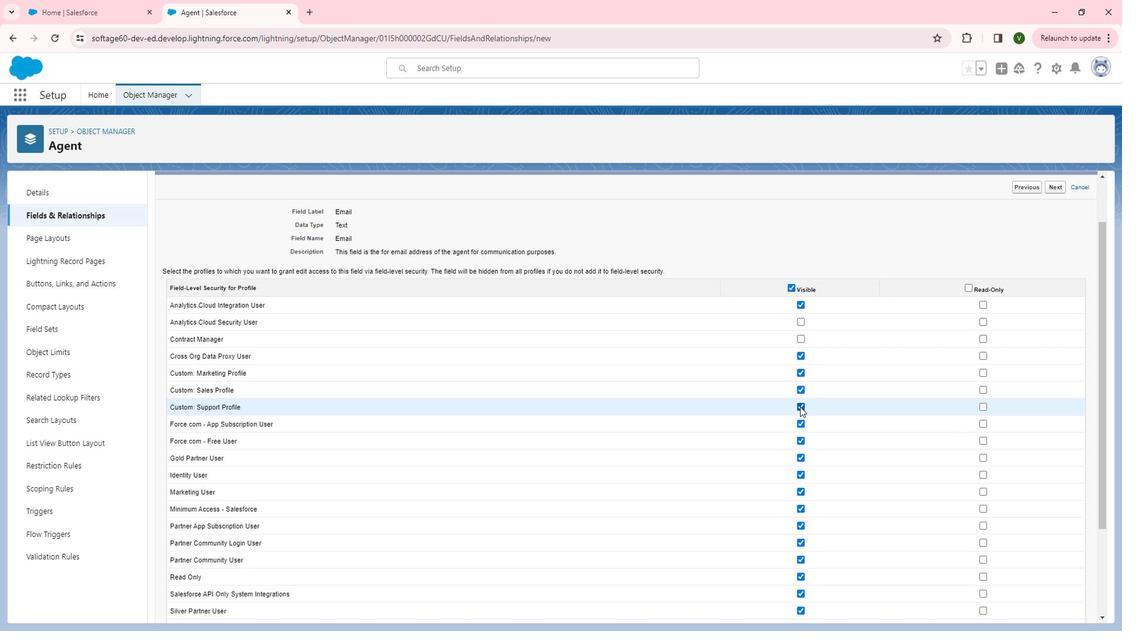 
Action: Mouse moved to (808, 415)
Screenshot: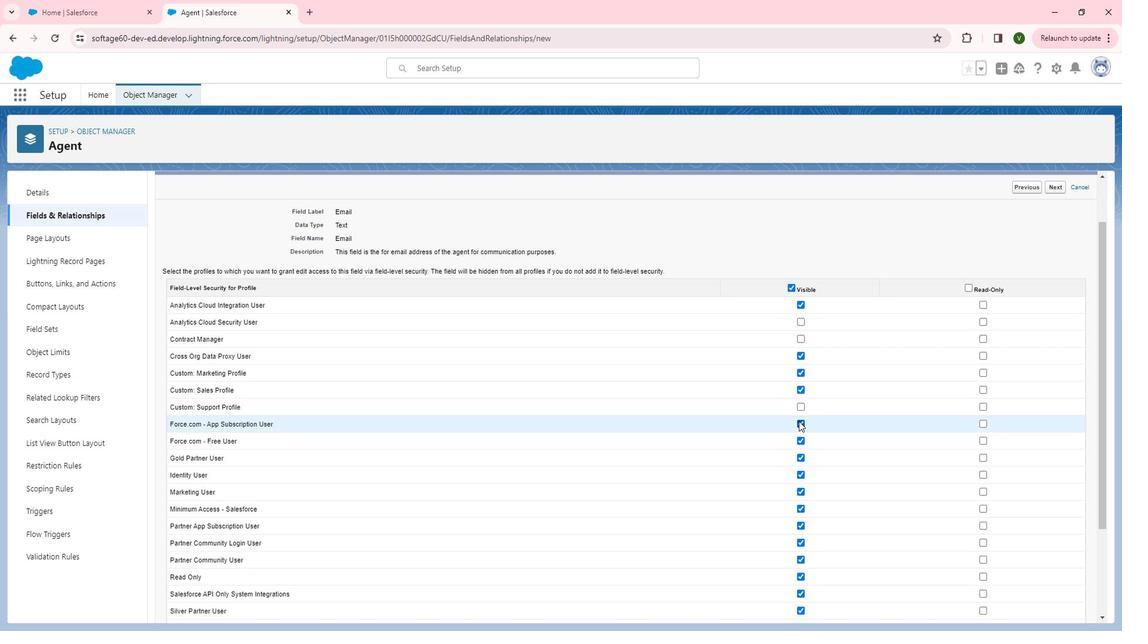 
Action: Mouse pressed left at (808, 415)
Screenshot: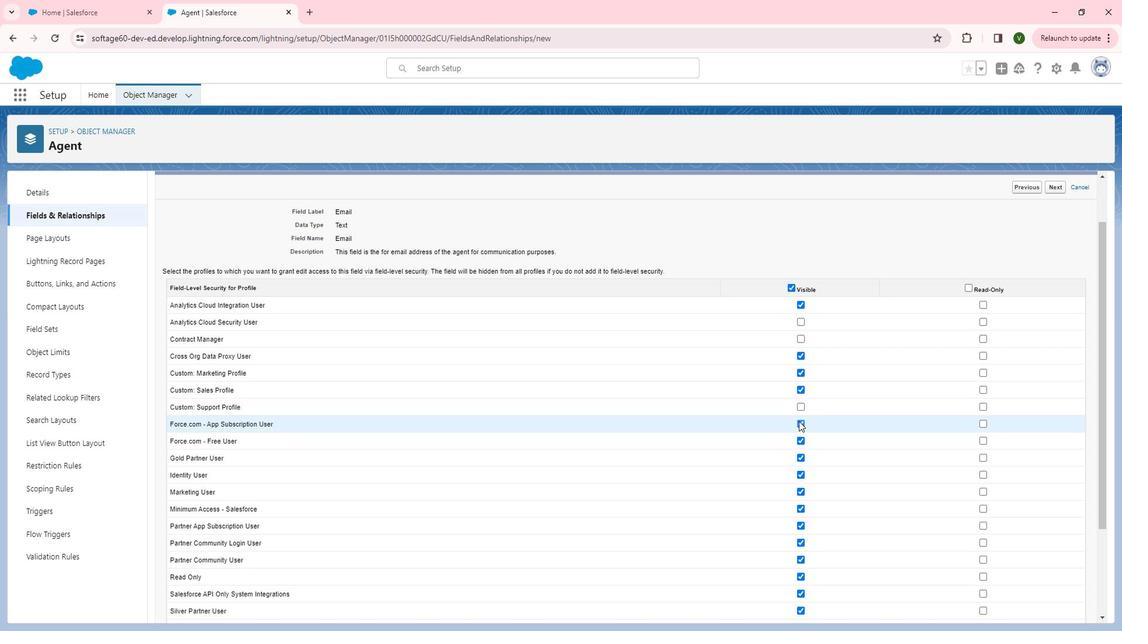 
Action: Mouse scrolled (808, 415) with delta (0, 0)
Screenshot: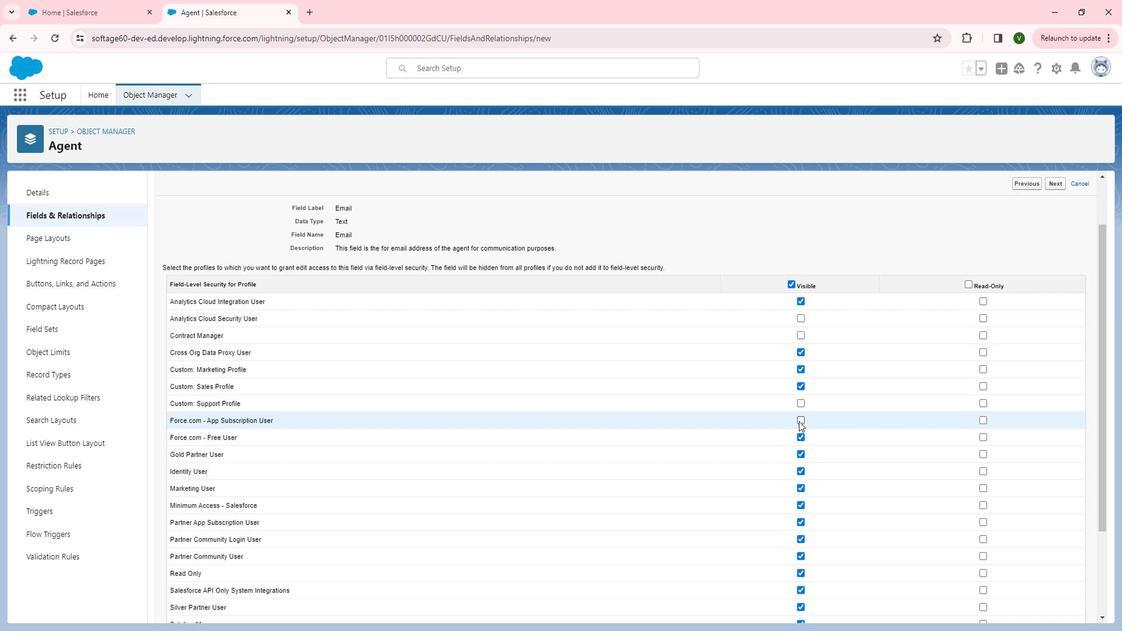 
Action: Mouse scrolled (808, 415) with delta (0, 0)
Screenshot: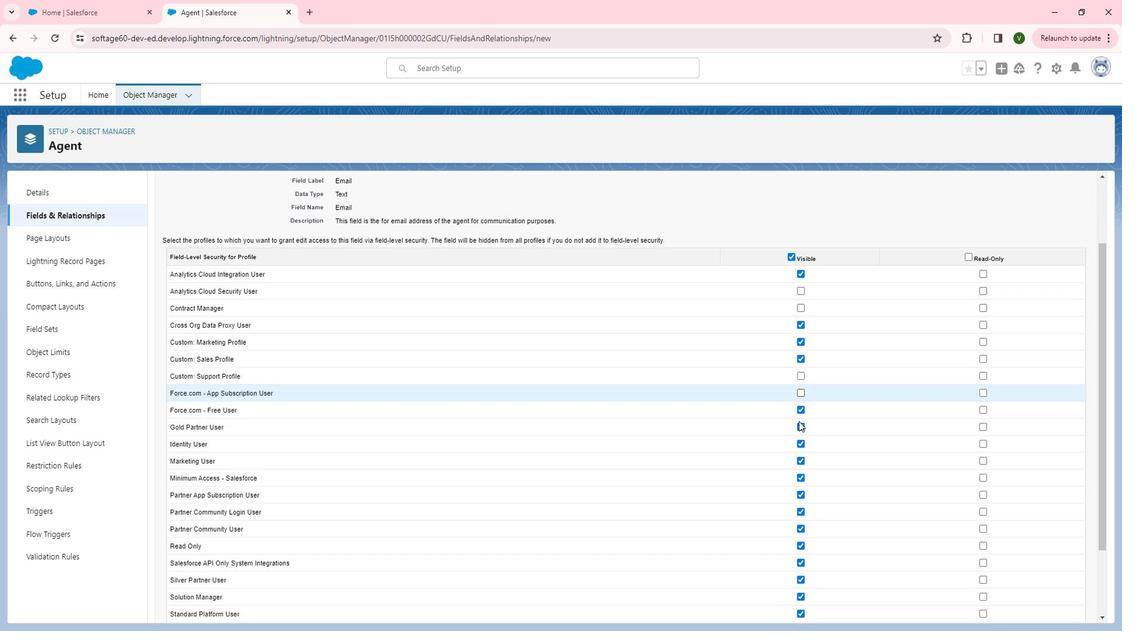 
Action: Mouse moved to (811, 400)
Screenshot: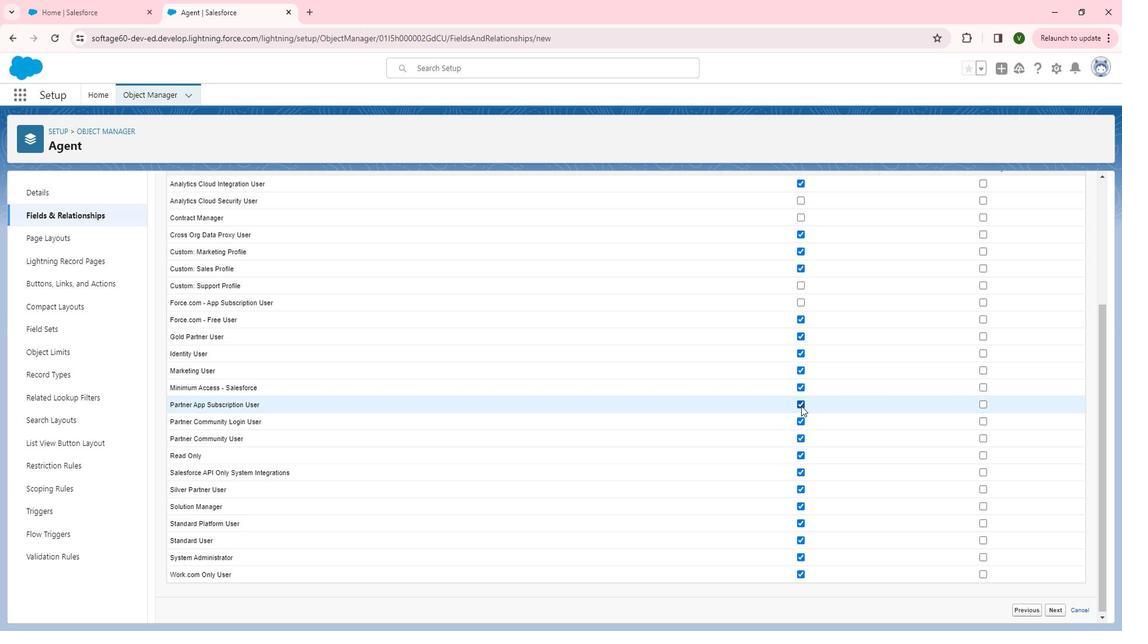 
Action: Mouse pressed left at (811, 400)
Screenshot: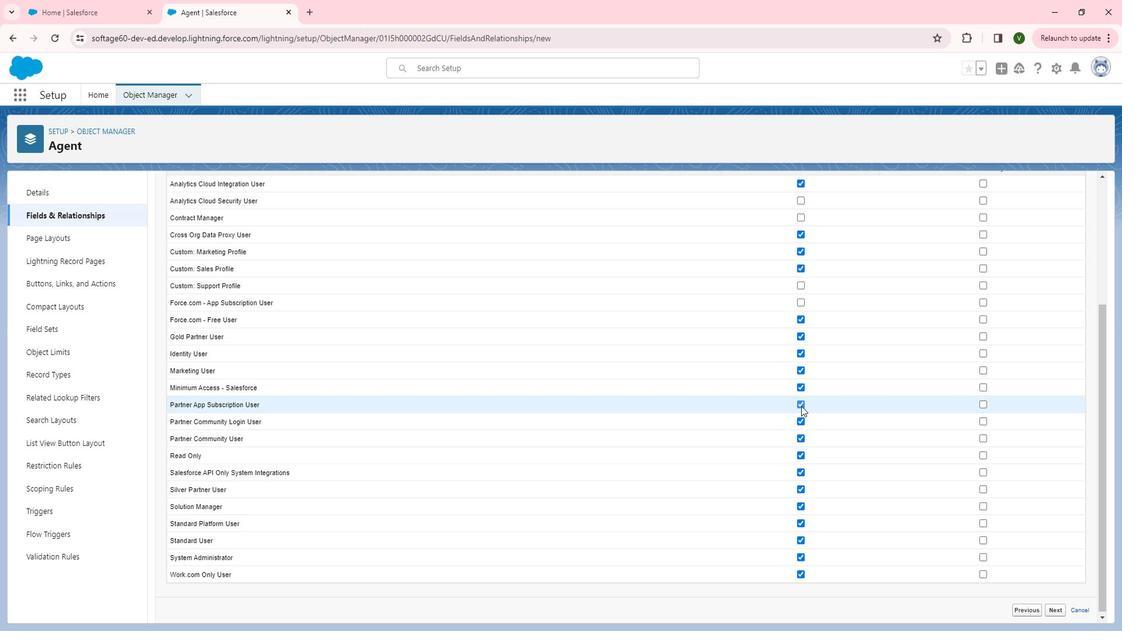 
Action: Mouse moved to (807, 413)
Screenshot: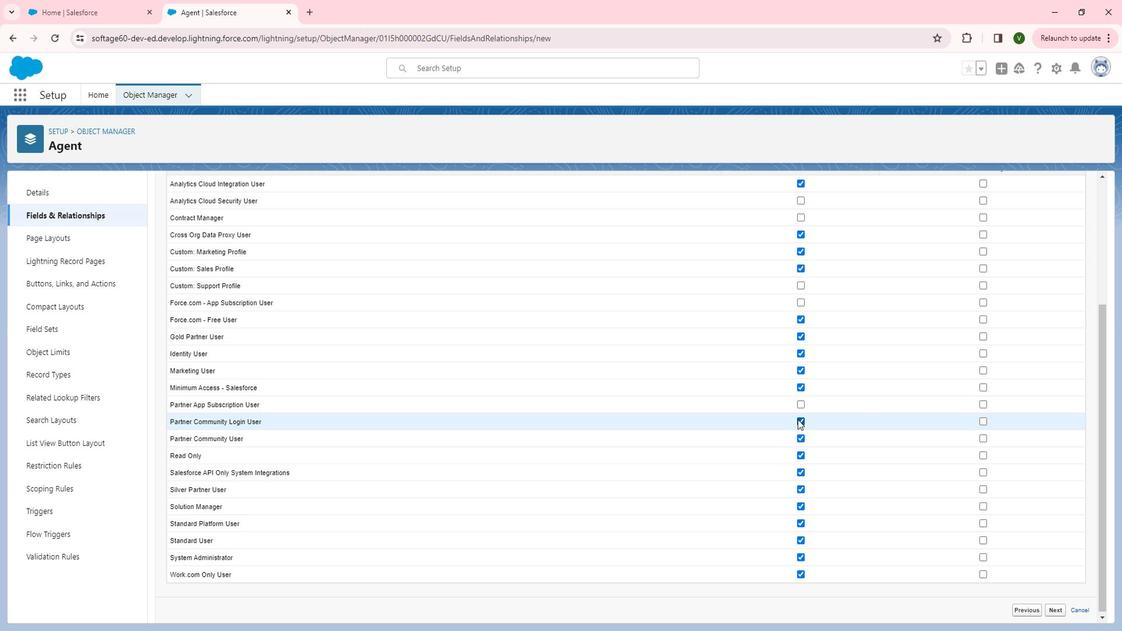 
Action: Mouse pressed left at (807, 413)
Screenshot: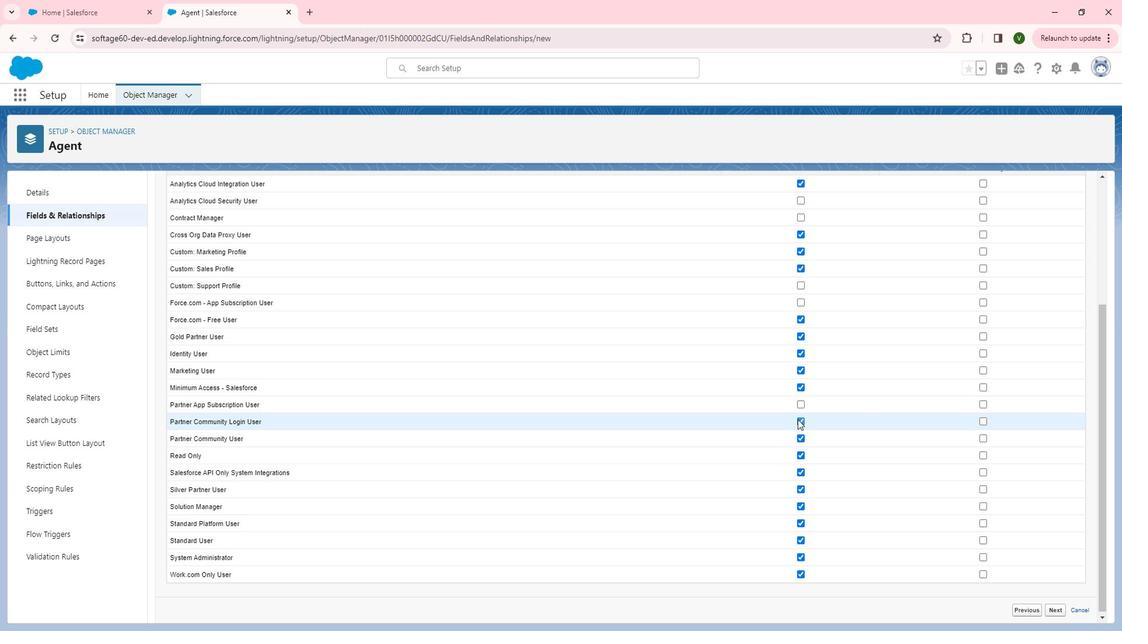 
Action: Mouse moved to (811, 435)
Screenshot: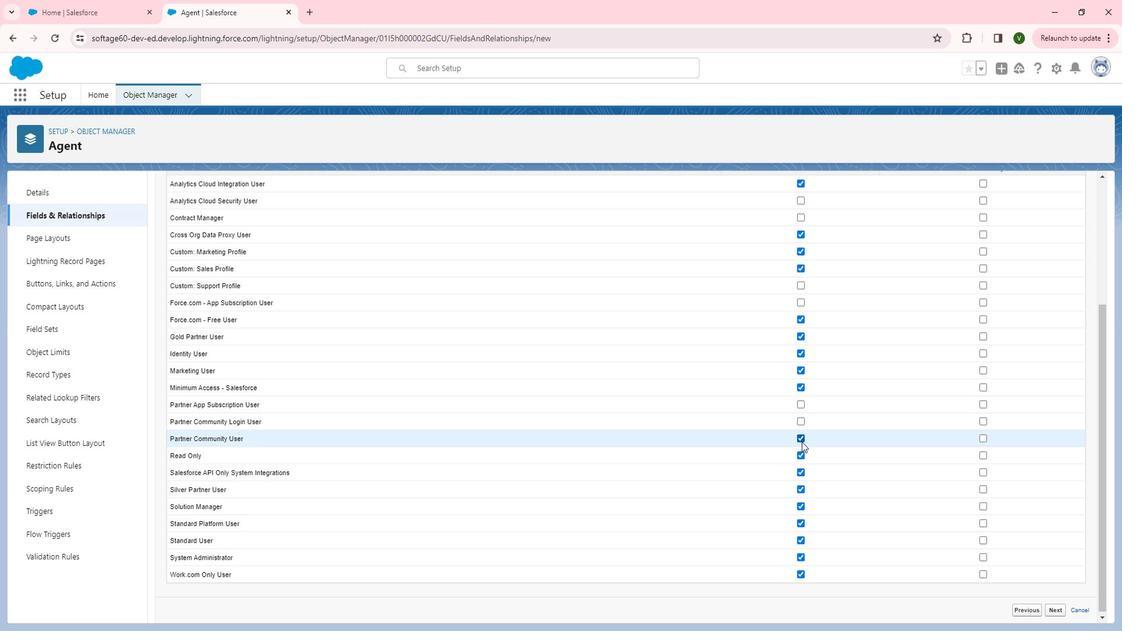 
Action: Mouse pressed left at (811, 435)
Screenshot: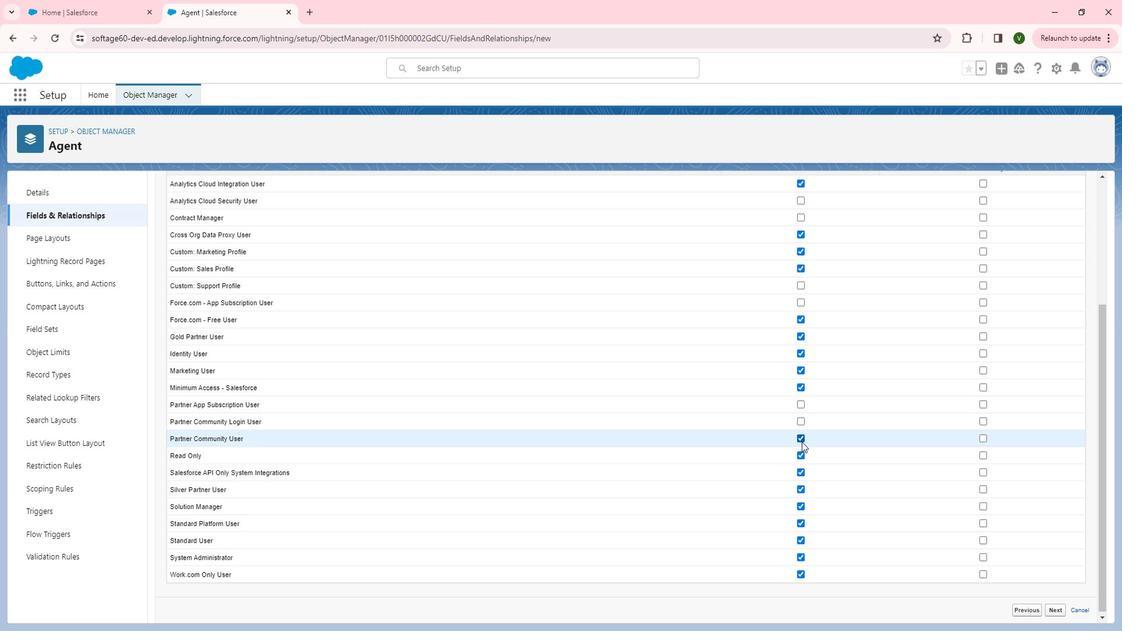 
Action: Mouse moved to (809, 478)
Screenshot: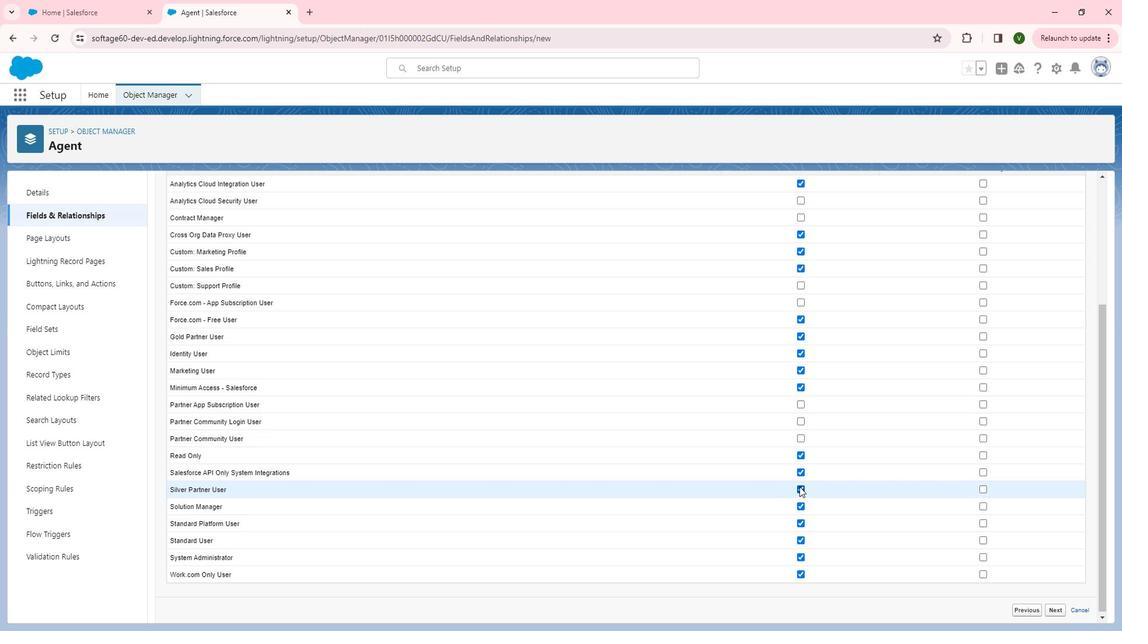 
Action: Mouse pressed left at (809, 478)
Screenshot: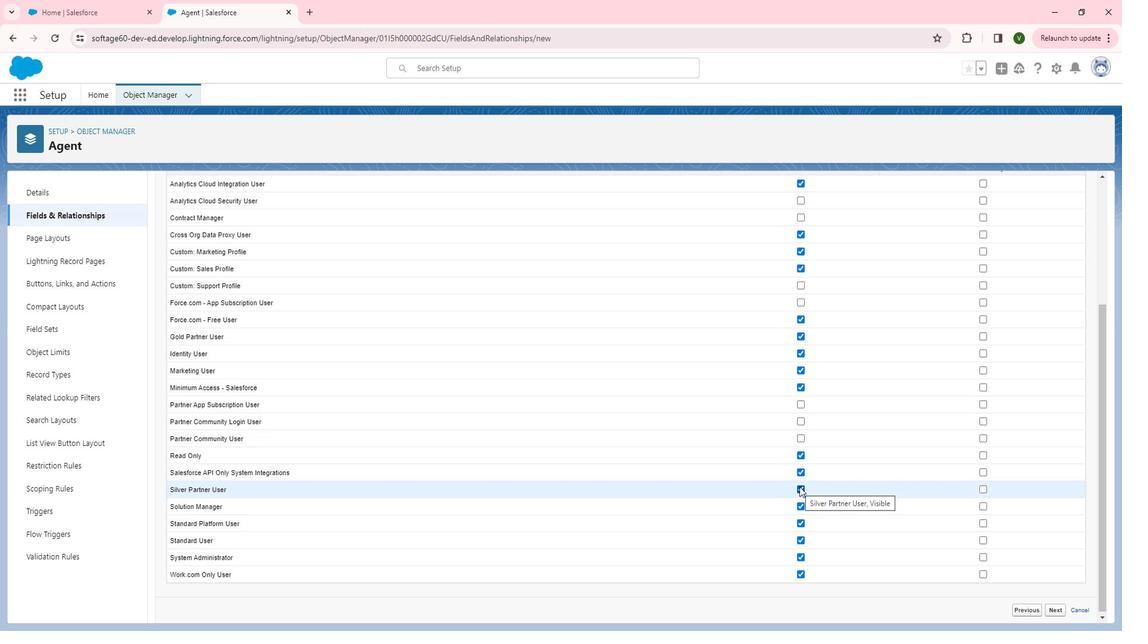 
Action: Mouse moved to (994, 561)
Screenshot: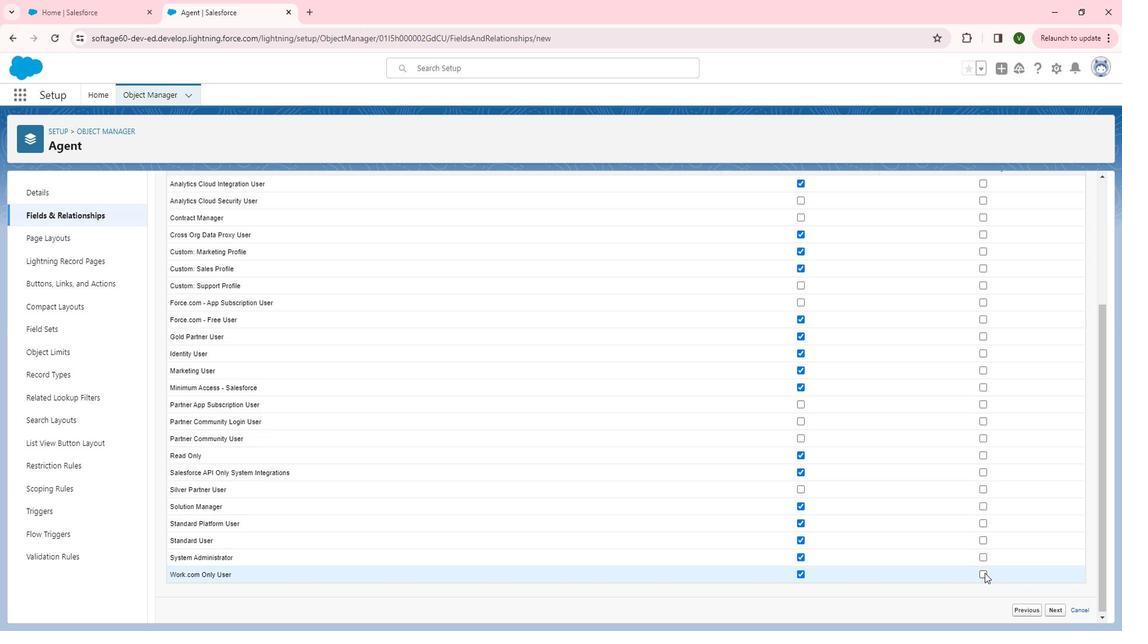 
Action: Mouse pressed left at (994, 561)
Screenshot: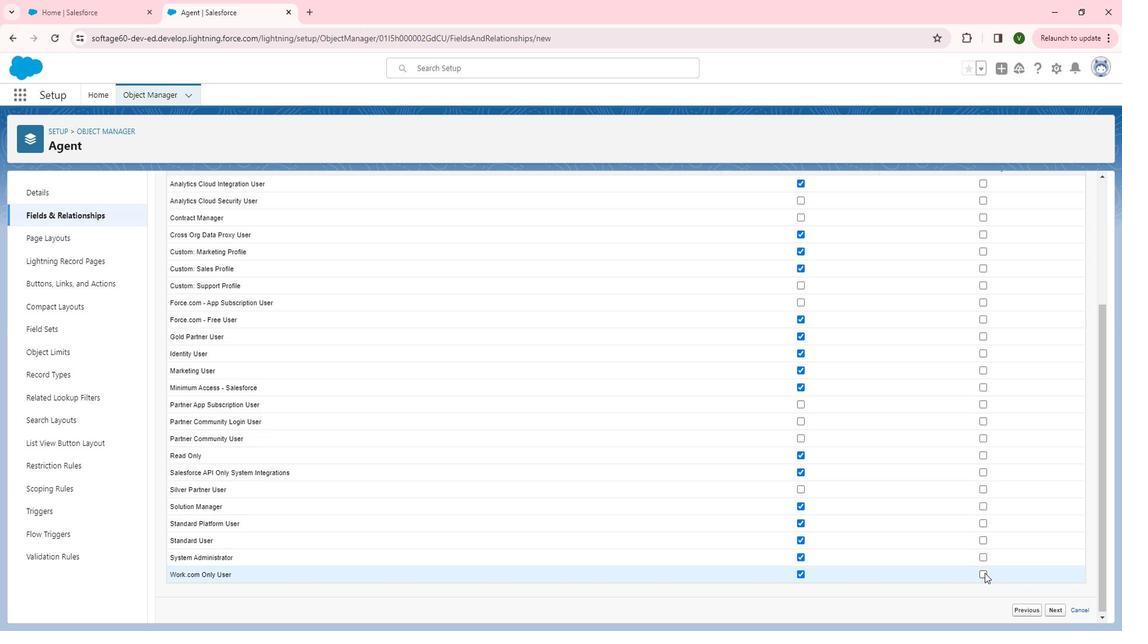 
Action: Mouse moved to (994, 496)
Screenshot: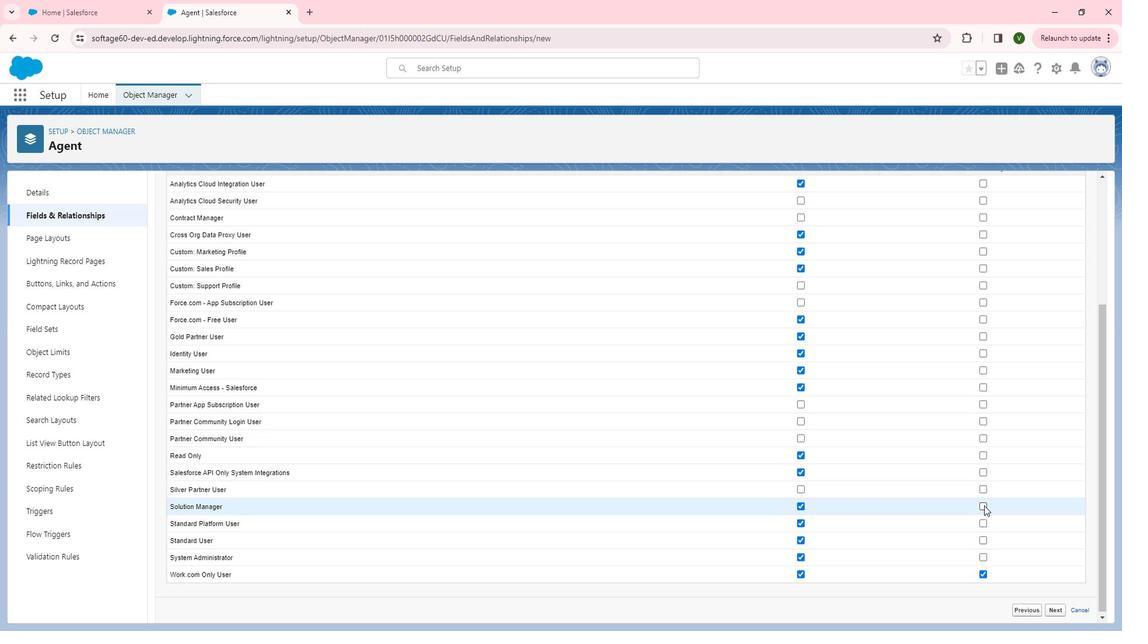
Action: Mouse pressed left at (994, 496)
Screenshot: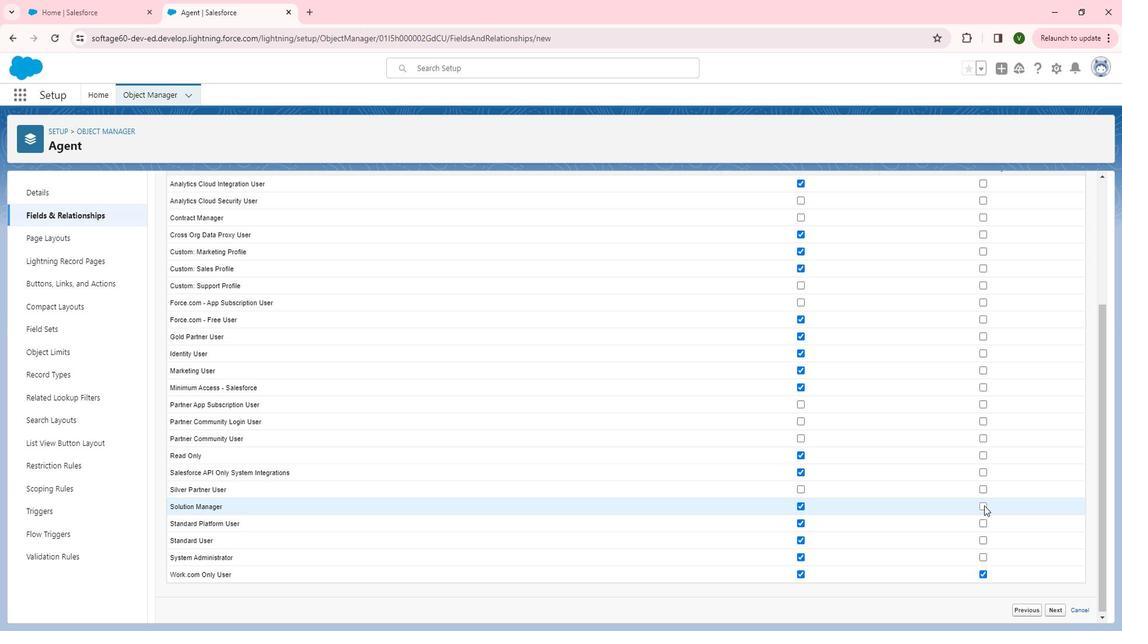 
Action: Mouse moved to (992, 464)
Screenshot: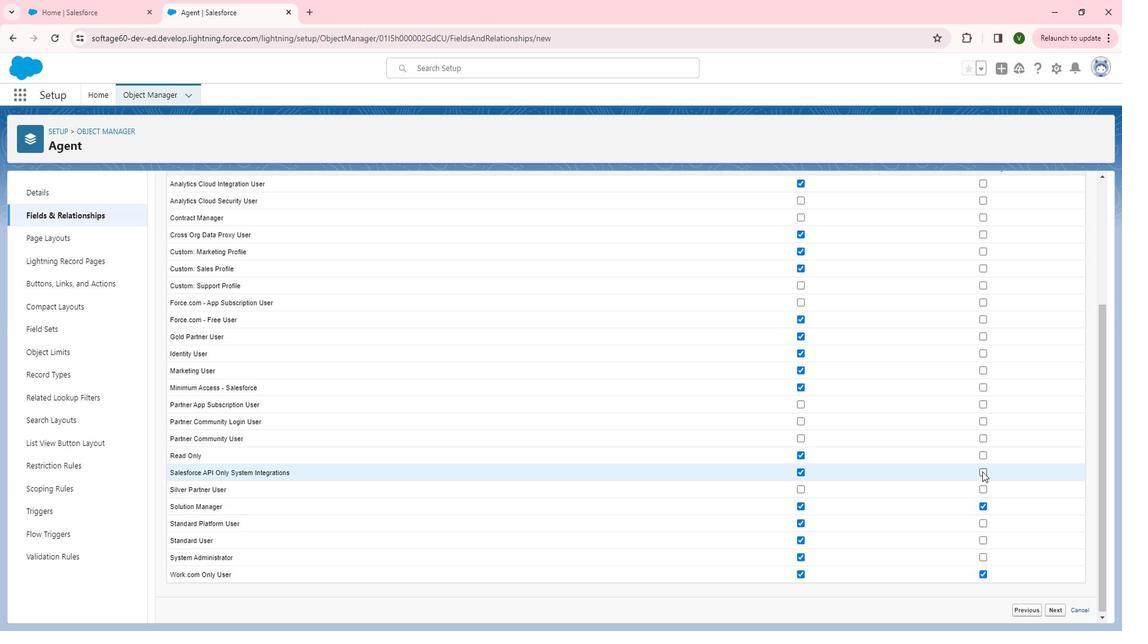 
Action: Mouse pressed left at (992, 464)
Screenshot: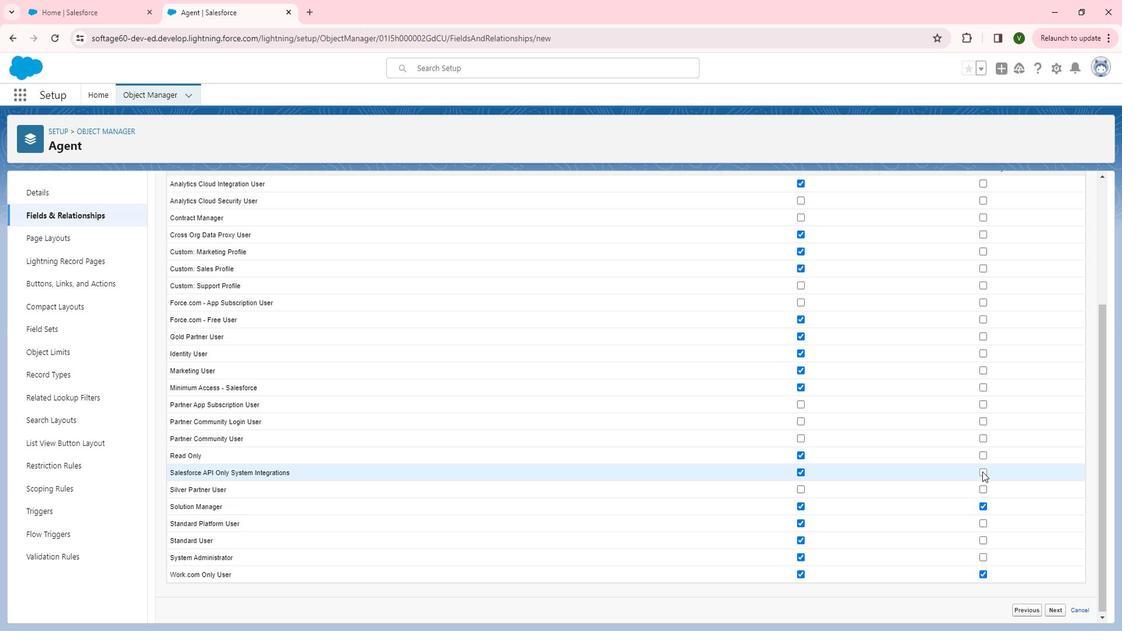 
Action: Mouse moved to (996, 450)
Screenshot: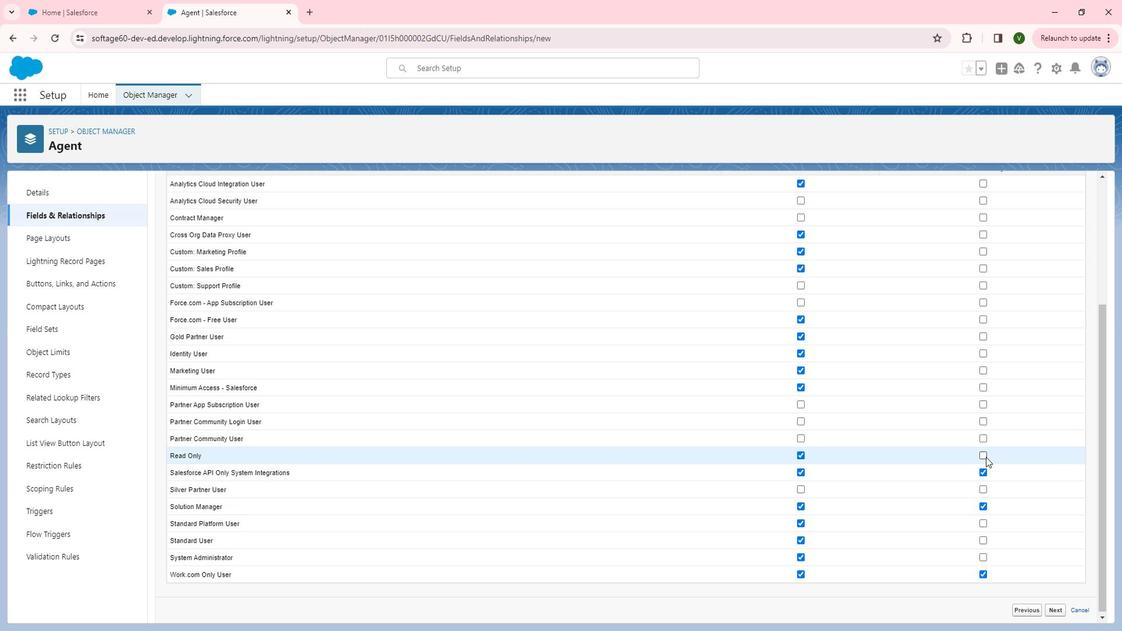 
Action: Mouse pressed left at (996, 450)
Screenshot: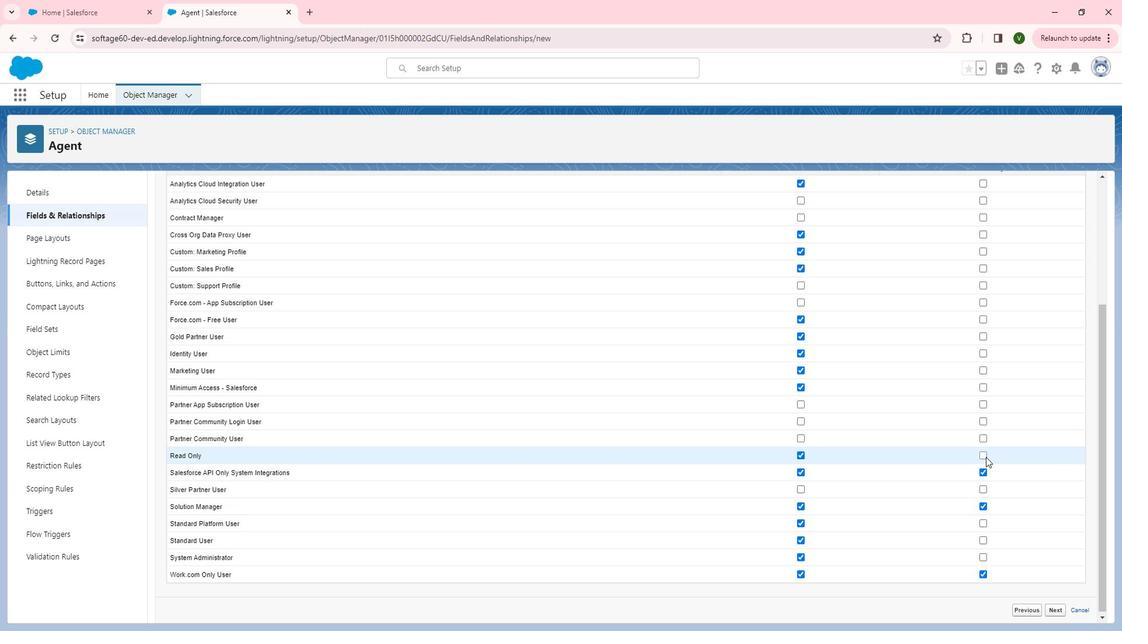 
Action: Mouse scrolled (996, 450) with delta (0, 0)
Screenshot: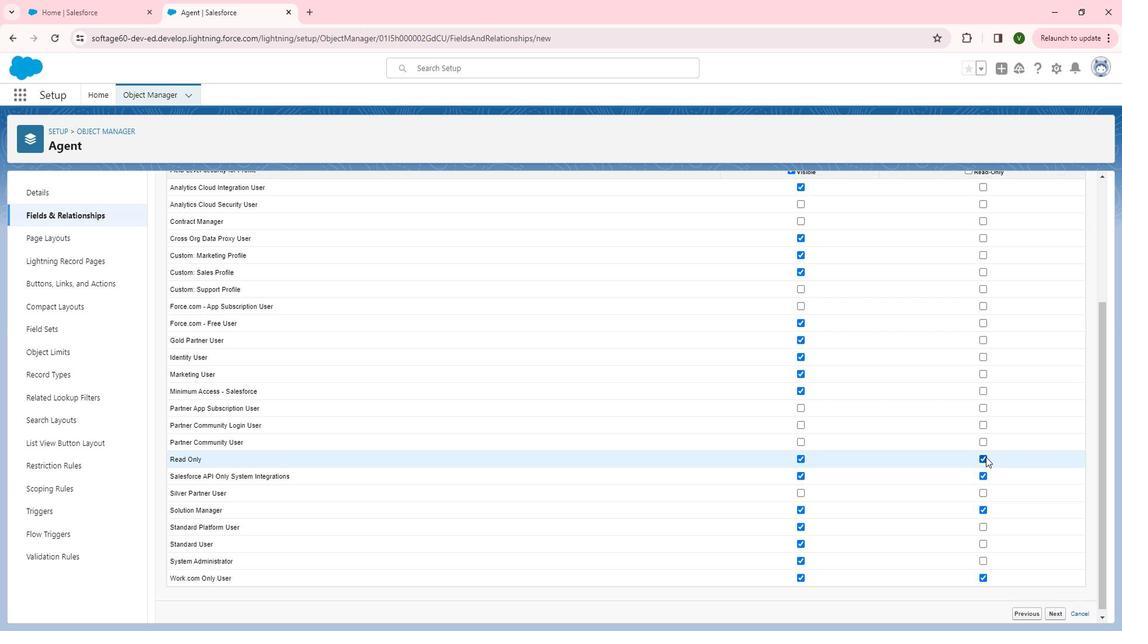 
Action: Mouse moved to (994, 410)
Screenshot: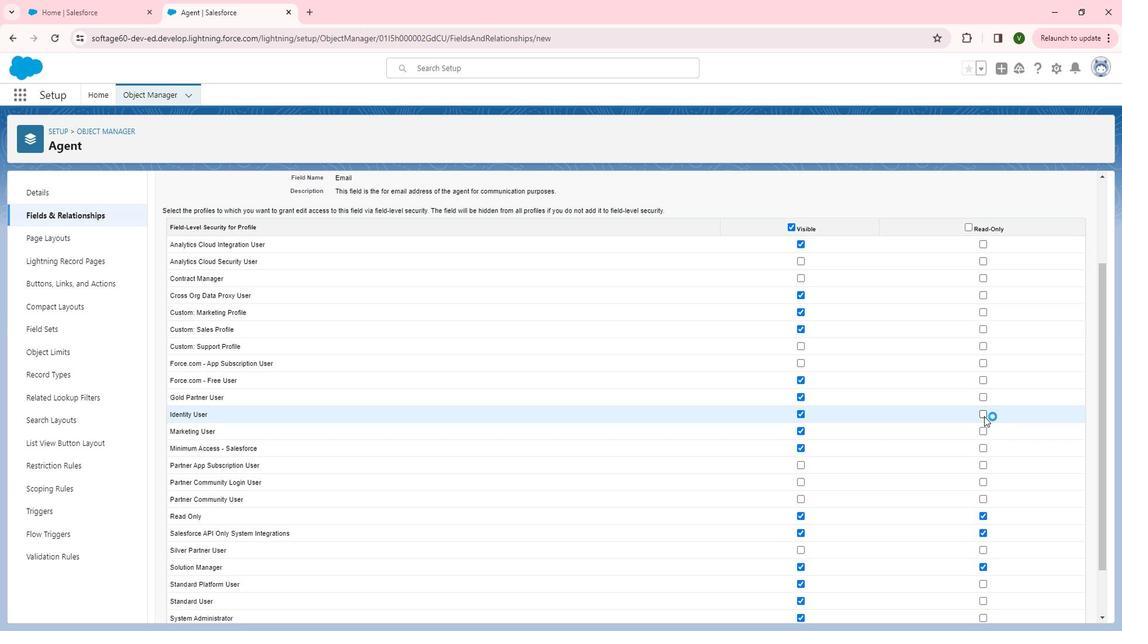 
Action: Mouse pressed left at (994, 410)
Screenshot: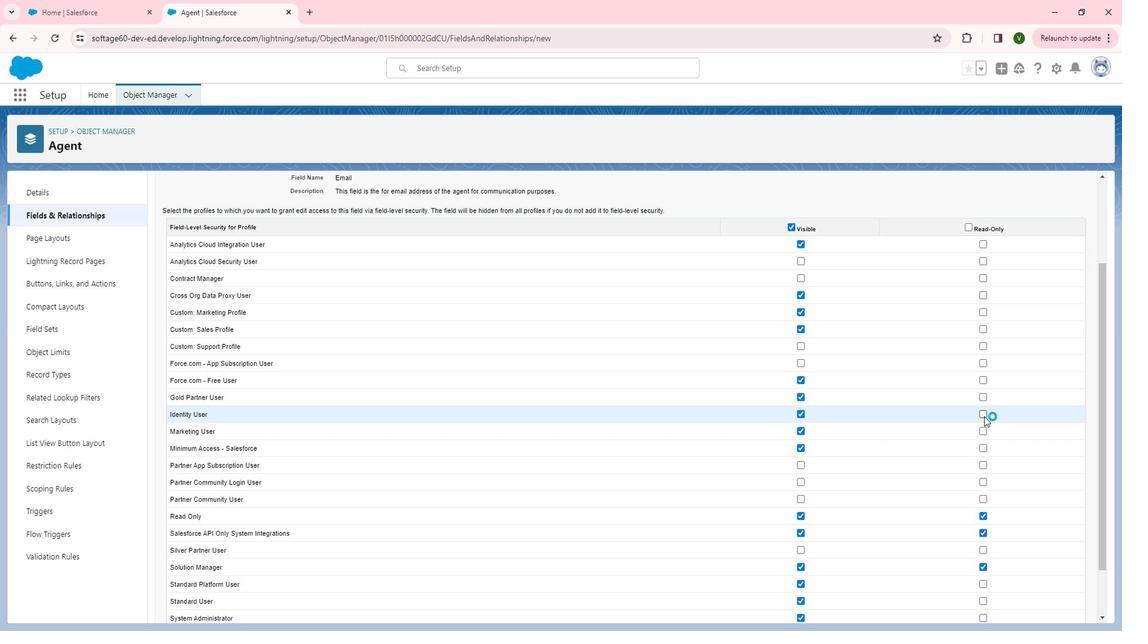 
Action: Mouse moved to (992, 423)
Screenshot: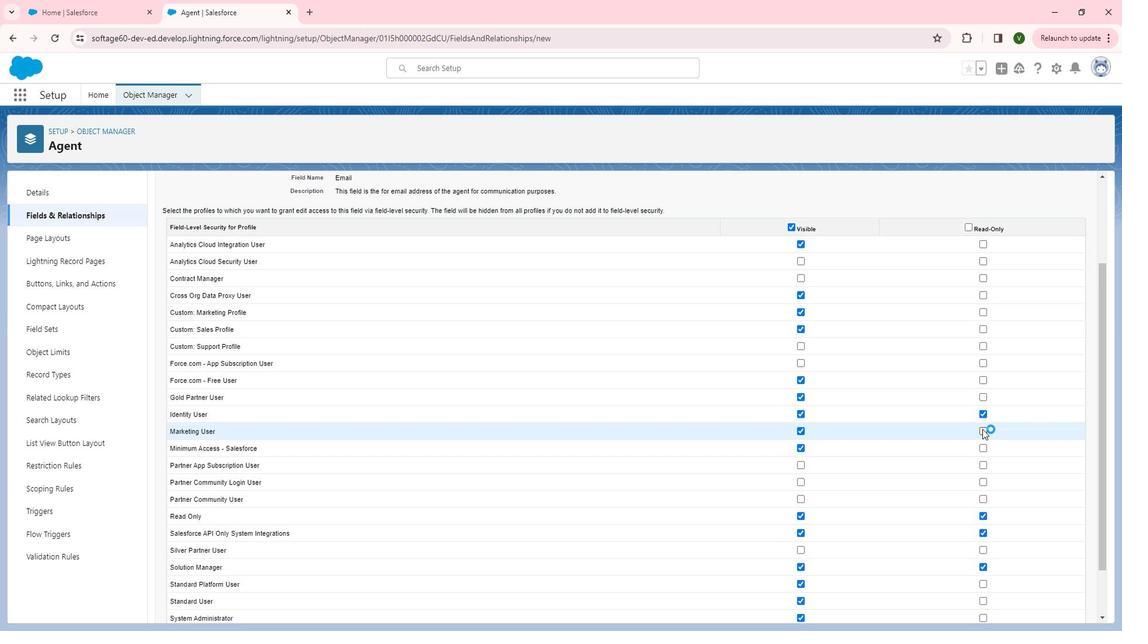 
Action: Mouse pressed left at (992, 423)
